 Task: Research Airbnb options in Tortola, British Virgin Islands from 12th November, 2023 to 15th November, 2023 for 2 adults. Place can be  with 1  bedroom having 1 bed and 1 bathroom. Property type can be hotel.
Action: Mouse moved to (555, 76)
Screenshot: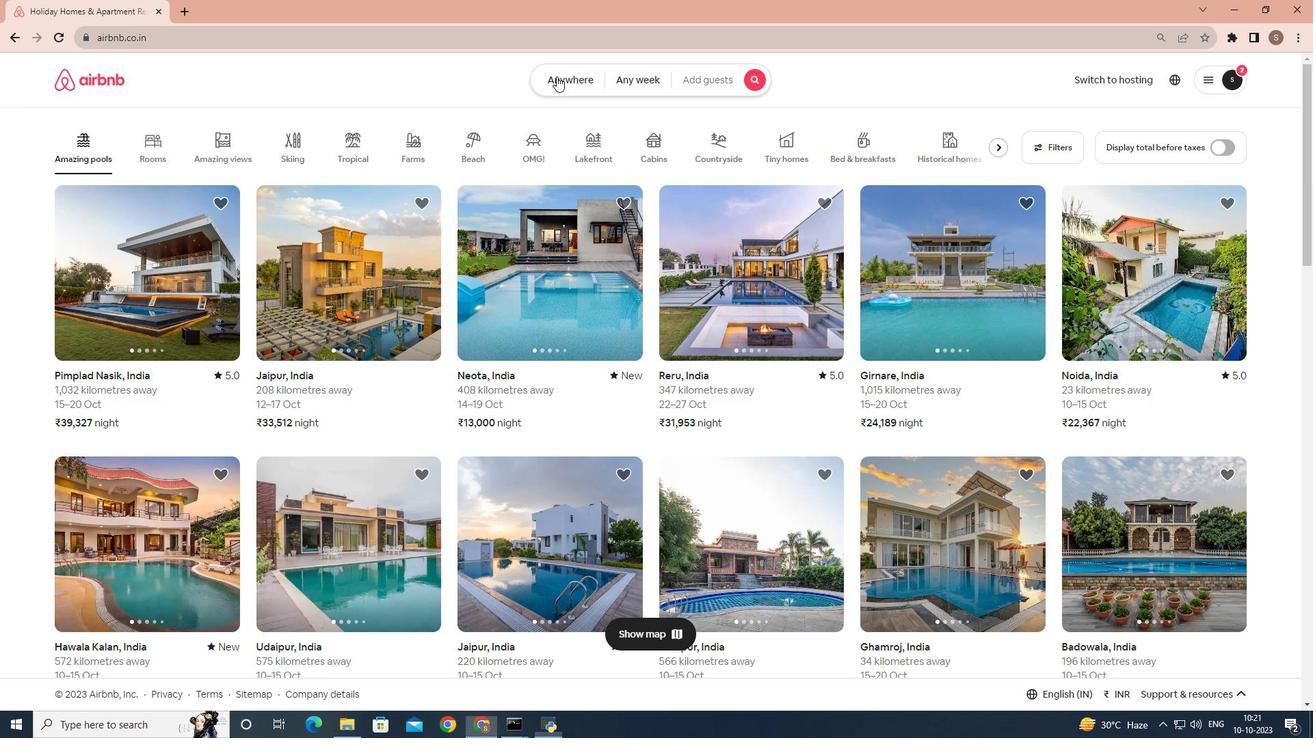 
Action: Mouse pressed left at (555, 76)
Screenshot: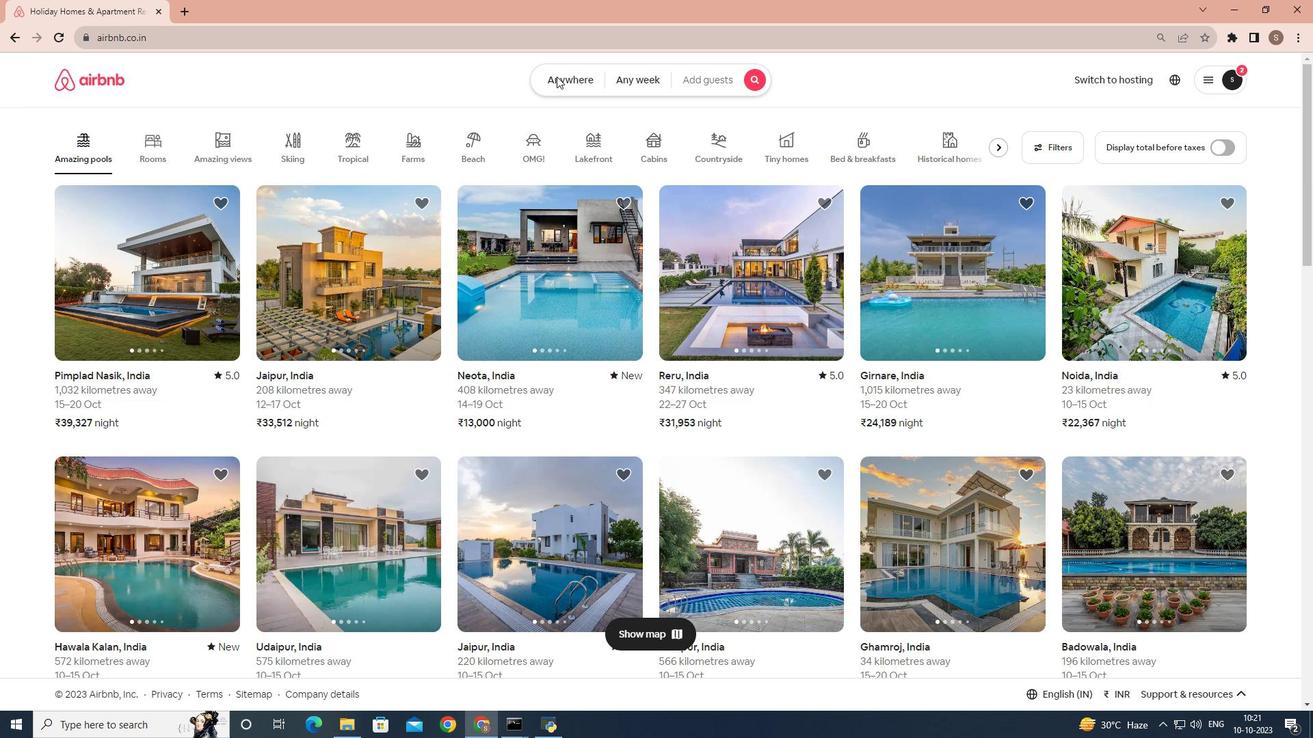 
Action: Mouse moved to (489, 127)
Screenshot: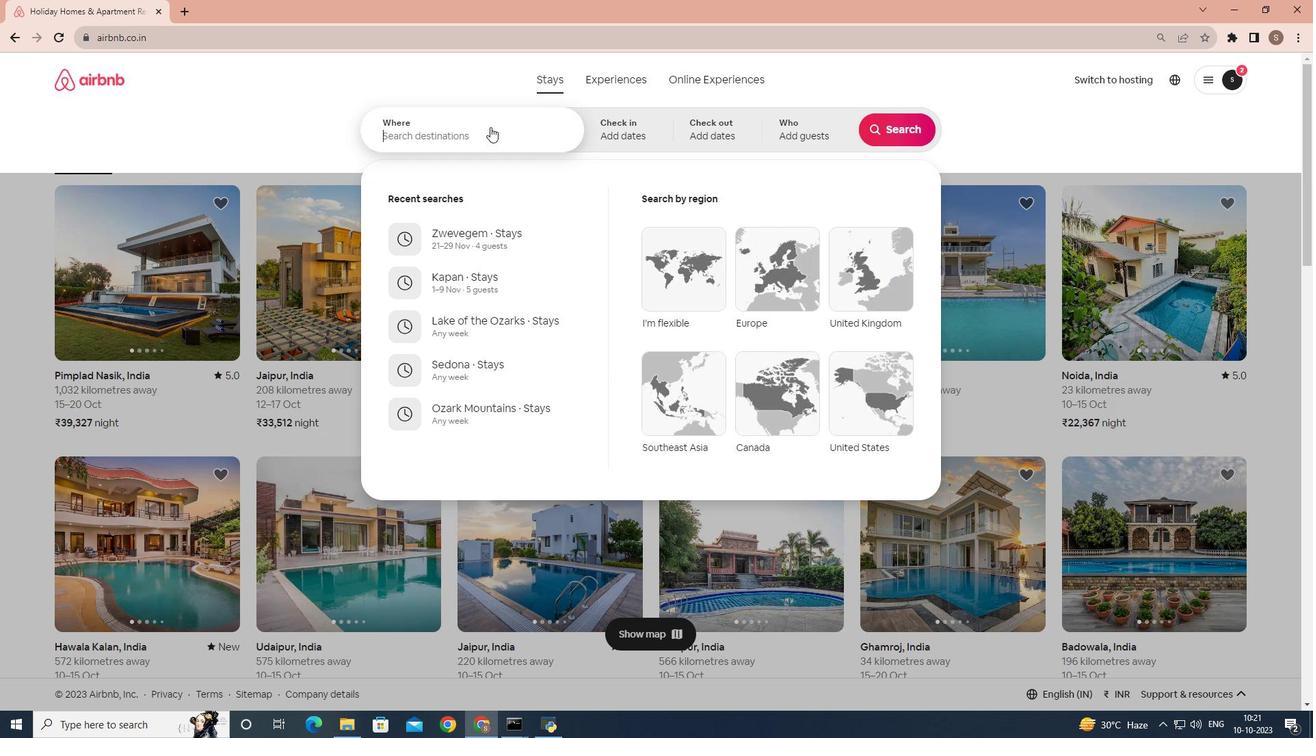 
Action: Mouse pressed left at (489, 127)
Screenshot: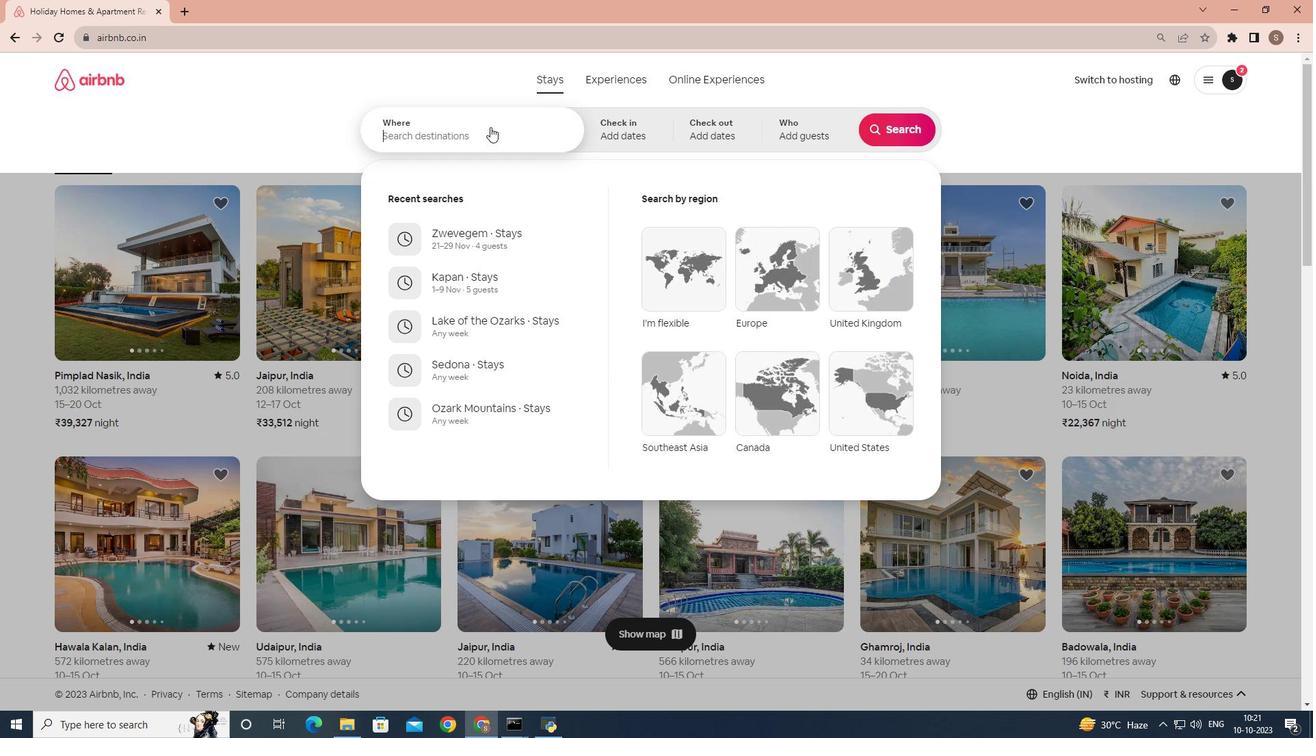 
Action: Mouse moved to (490, 127)
Screenshot: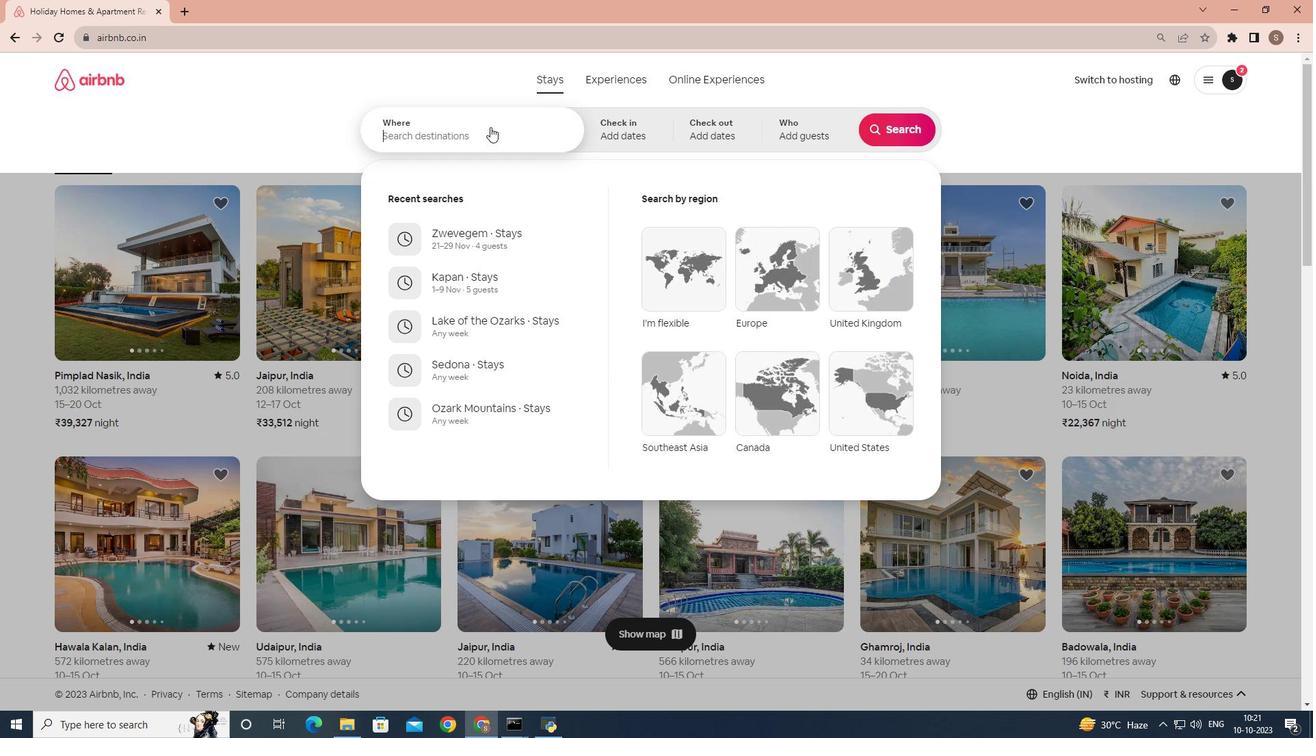 
Action: Key pressed <Key.shift>Tortola,<Key.space><Key.shift>British<Key.space><Key.shift>Virgin<Key.space><Key.shift>island<Key.enter>
Screenshot: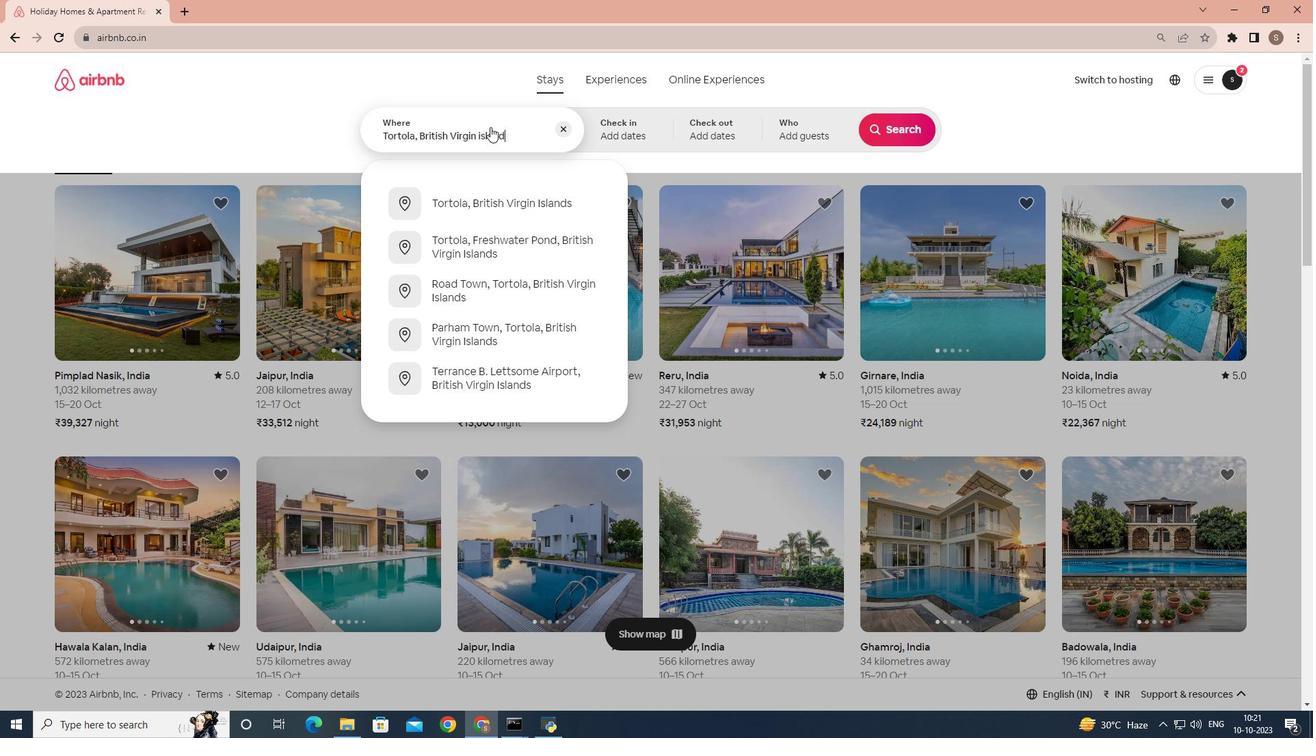 
Action: Mouse moved to (690, 361)
Screenshot: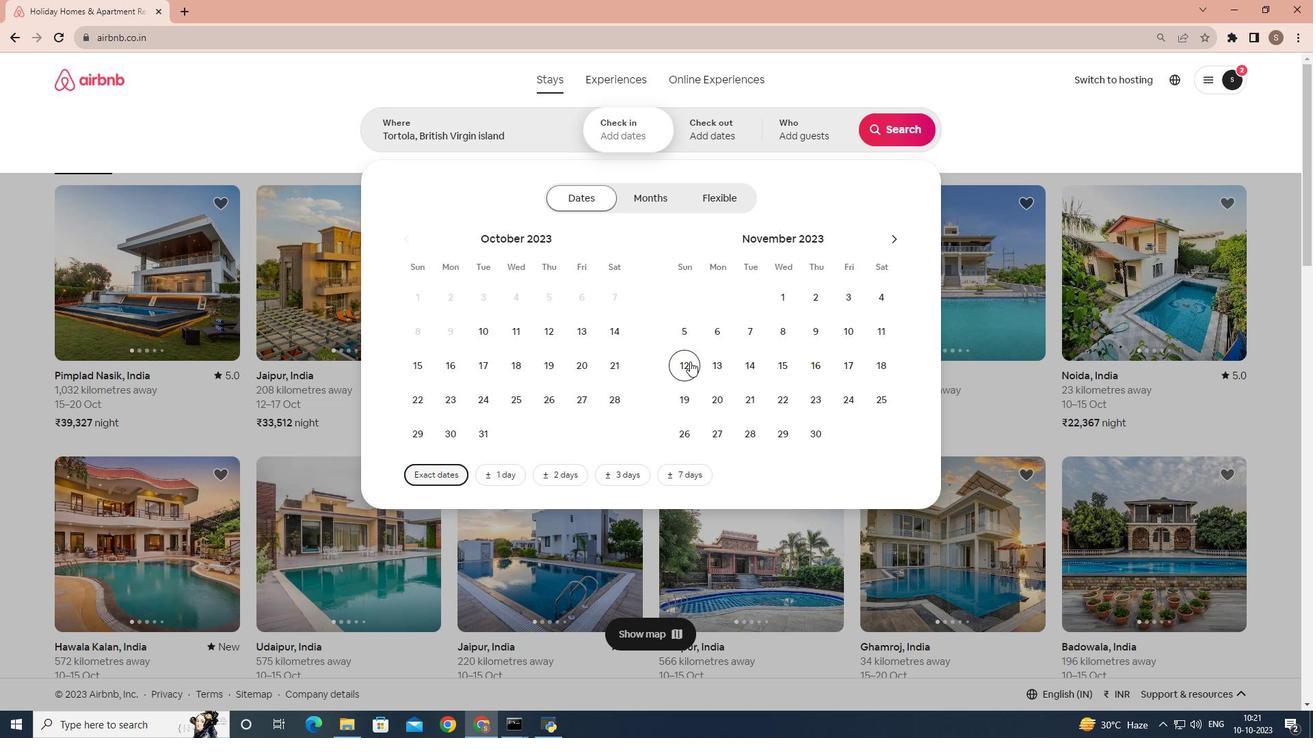
Action: Mouse pressed left at (690, 361)
Screenshot: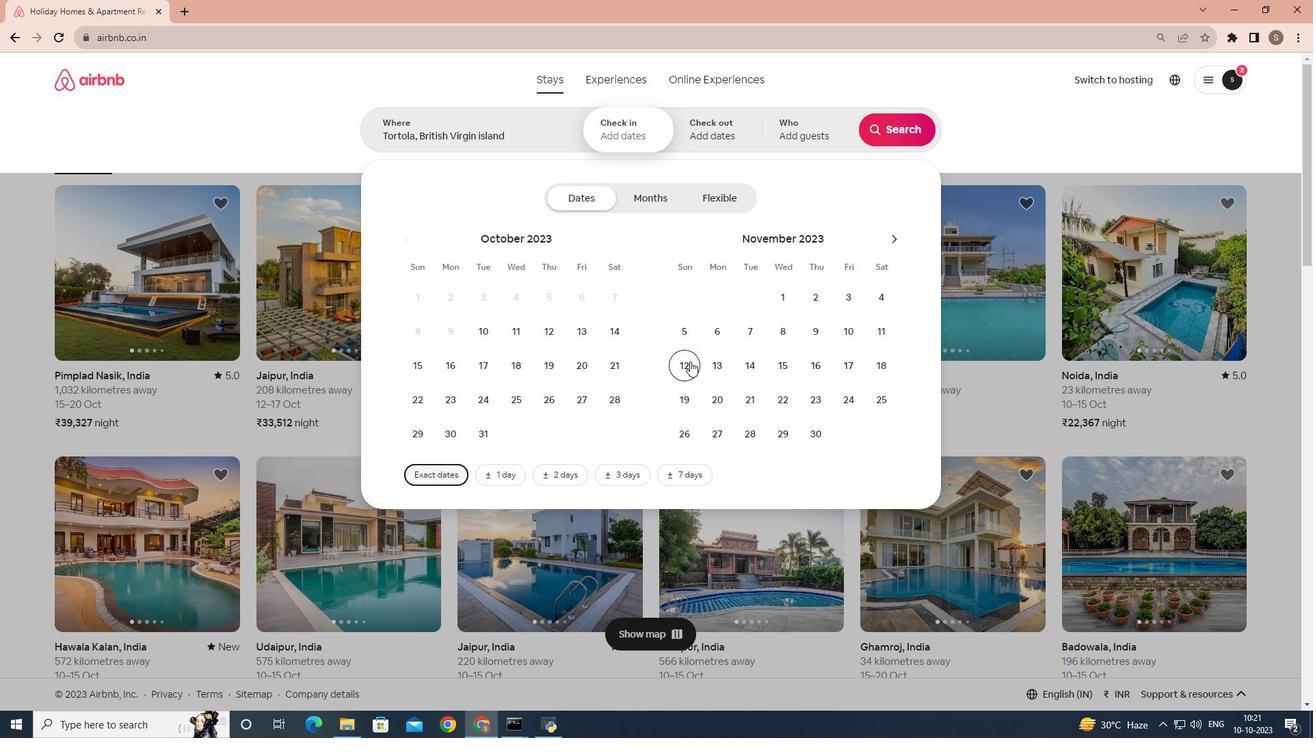 
Action: Mouse moved to (772, 374)
Screenshot: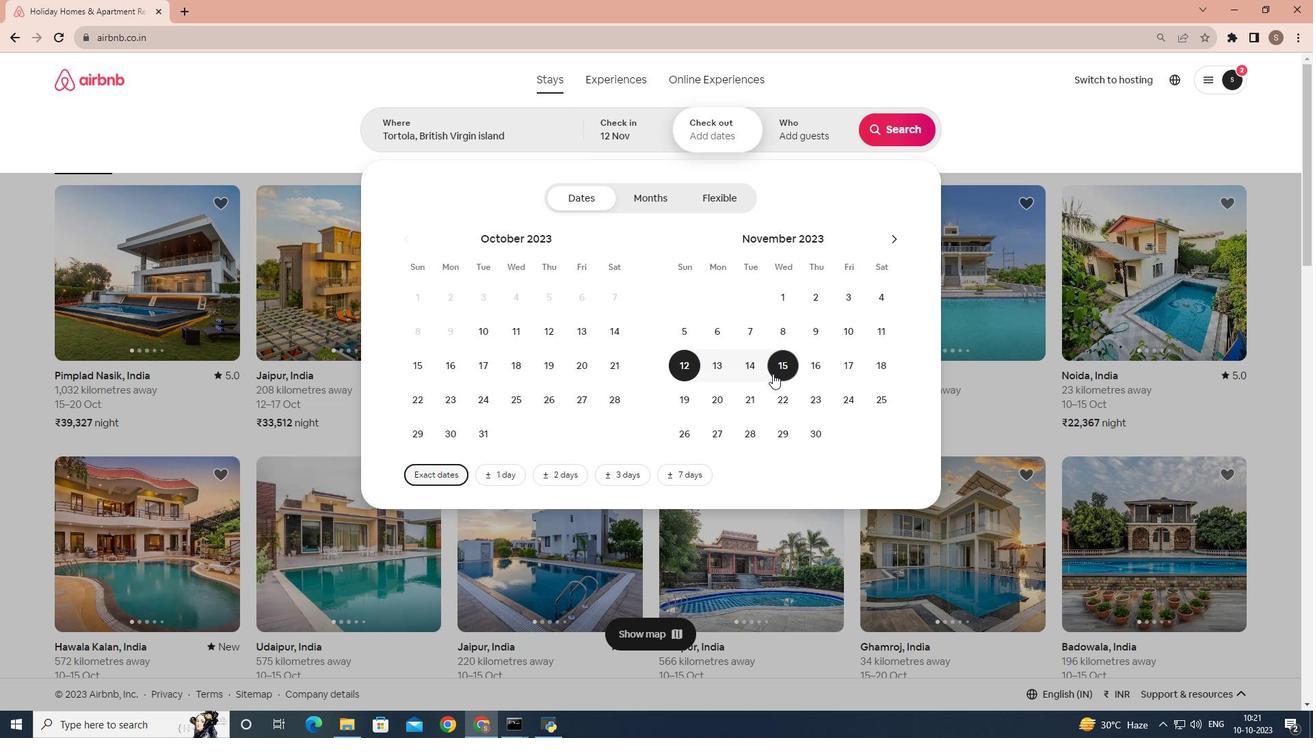 
Action: Mouse pressed left at (772, 374)
Screenshot: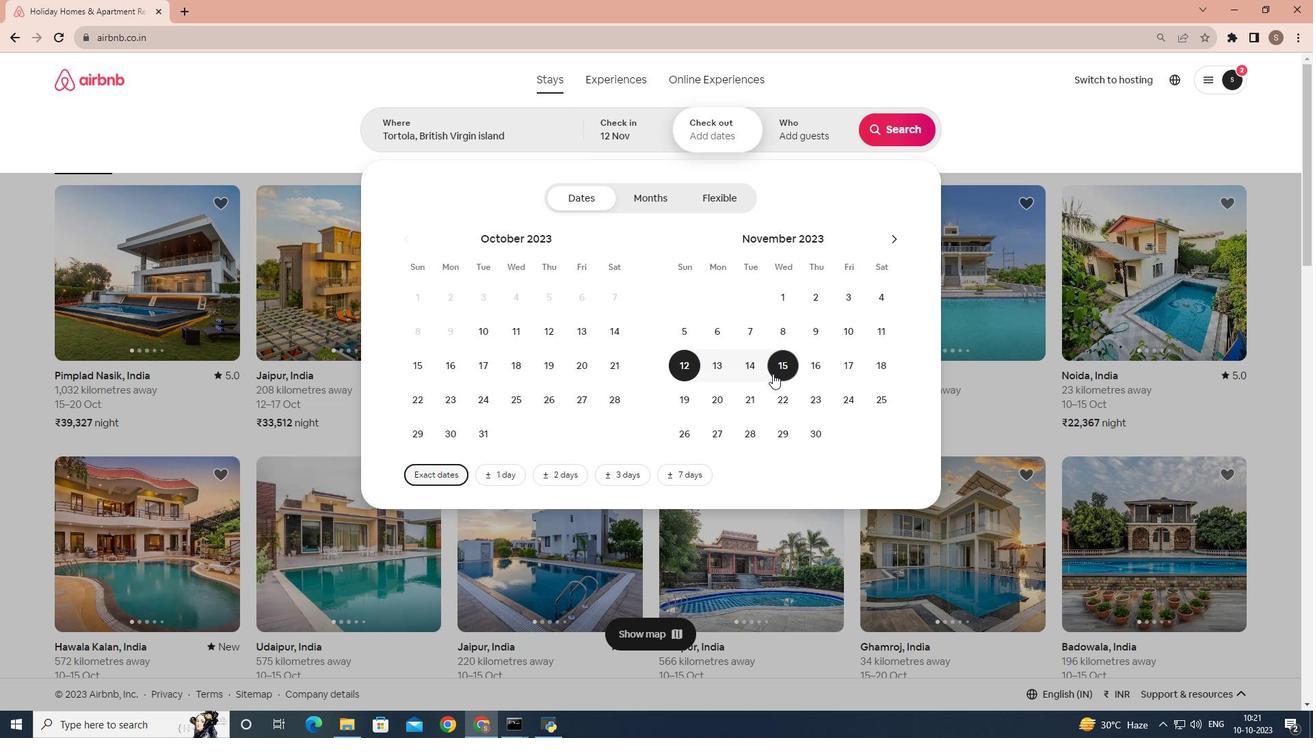 
Action: Mouse moved to (805, 136)
Screenshot: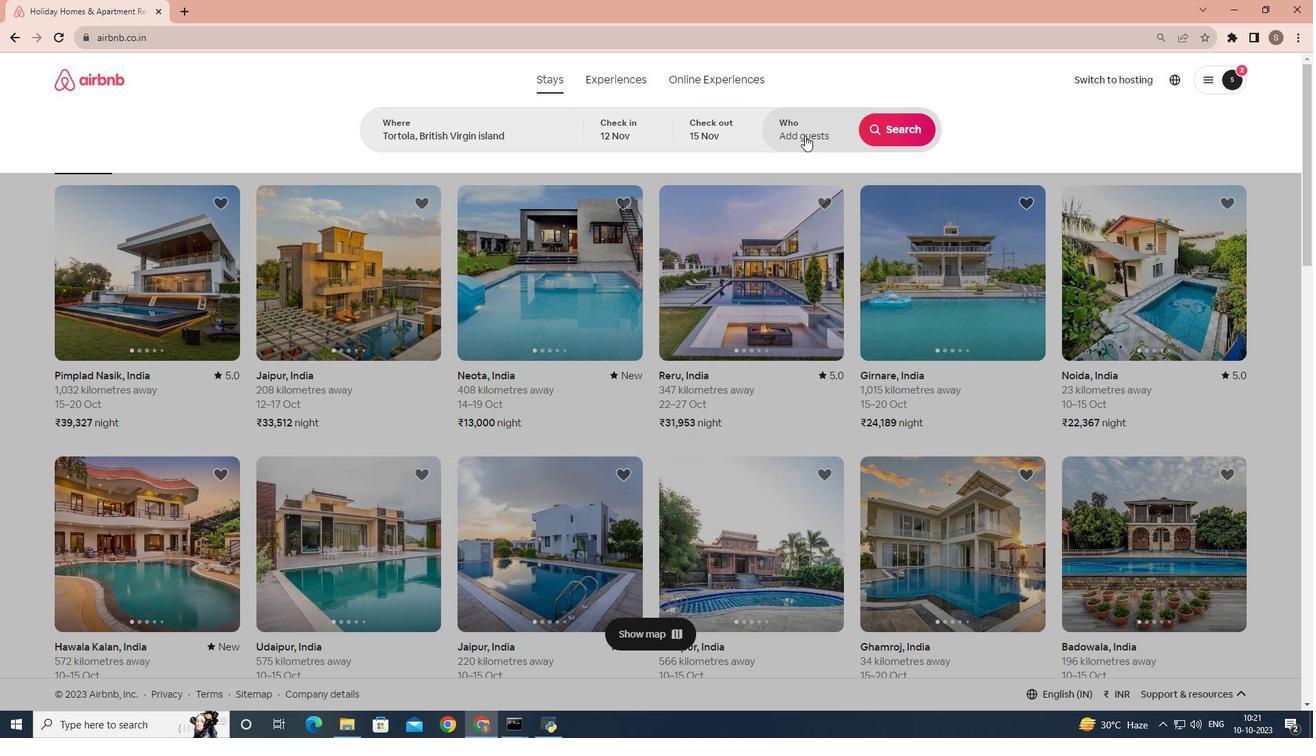 
Action: Mouse pressed left at (805, 136)
Screenshot: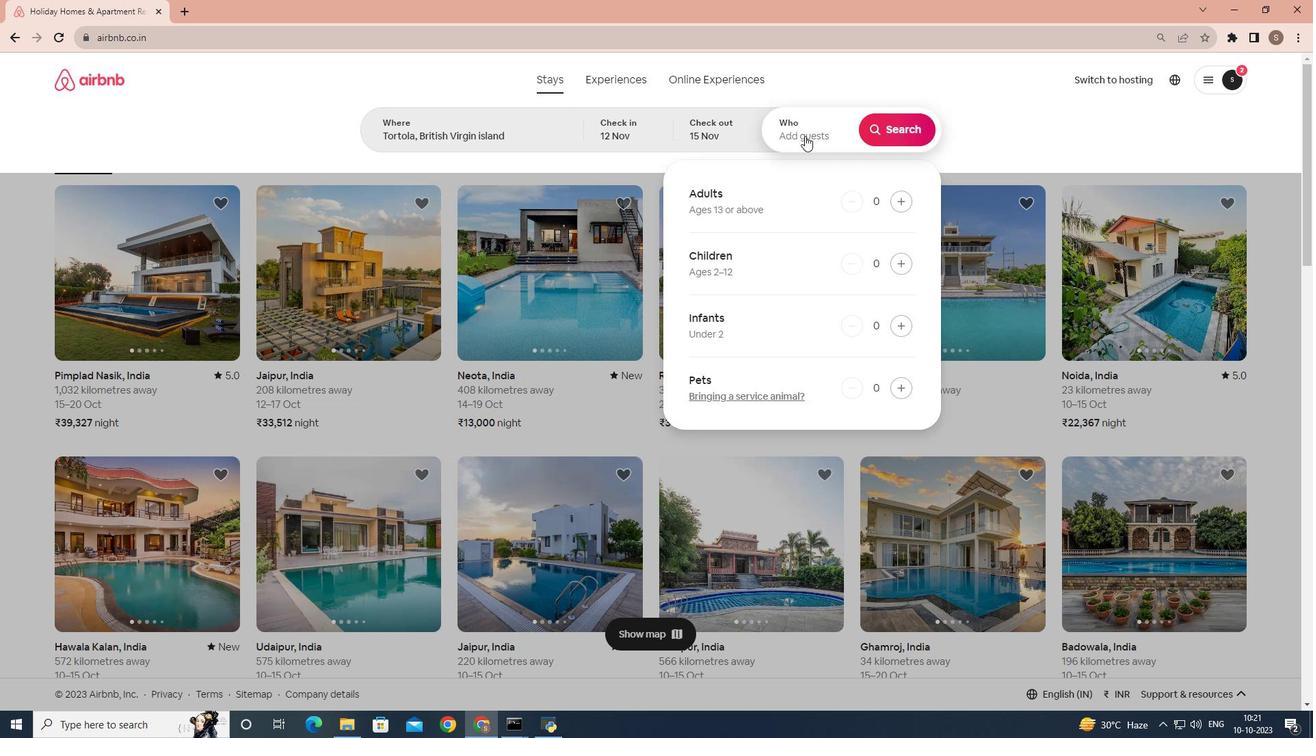 
Action: Mouse moved to (911, 201)
Screenshot: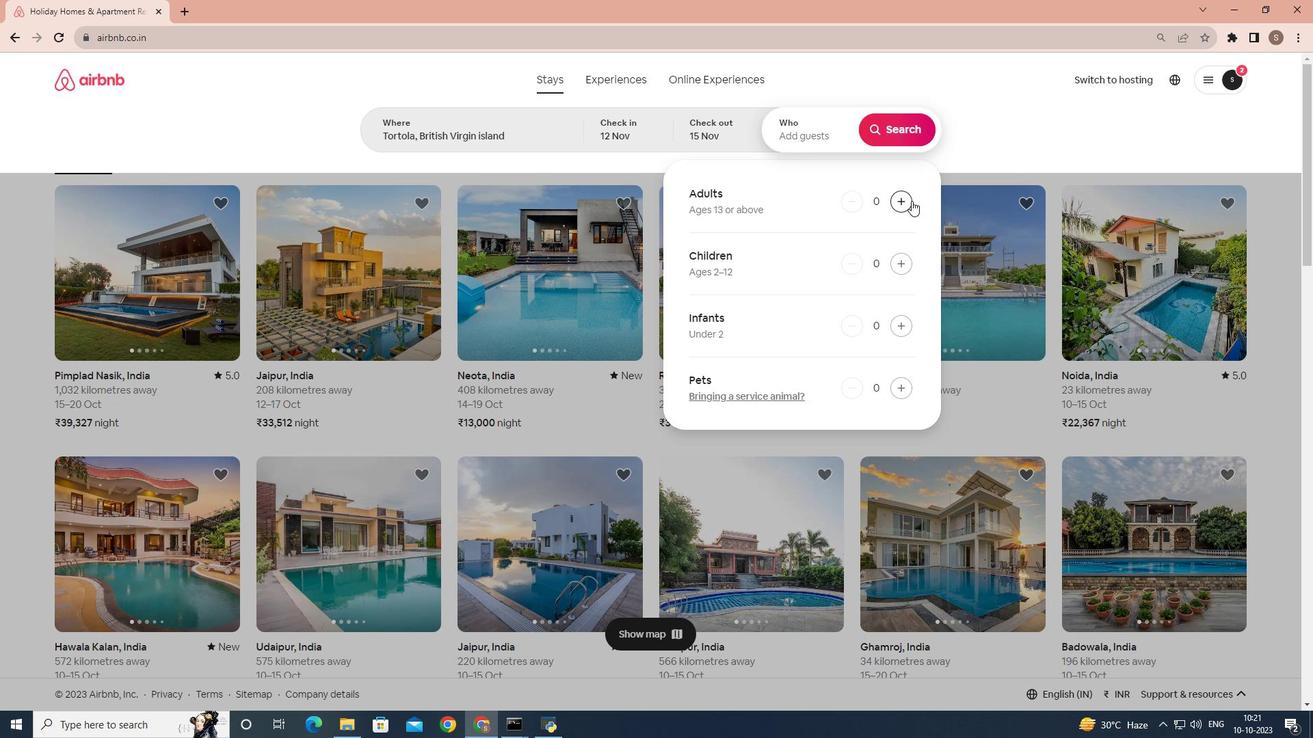 
Action: Mouse pressed left at (911, 201)
Screenshot: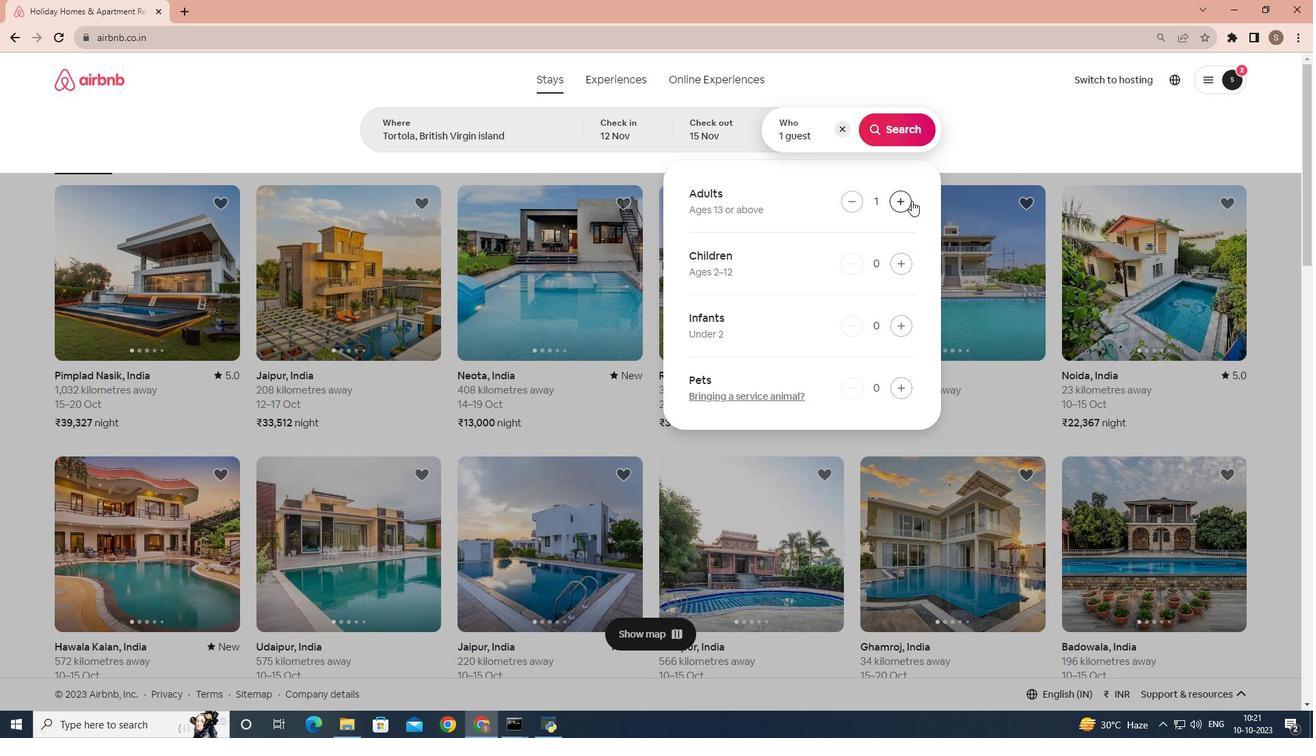 
Action: Mouse pressed left at (911, 201)
Screenshot: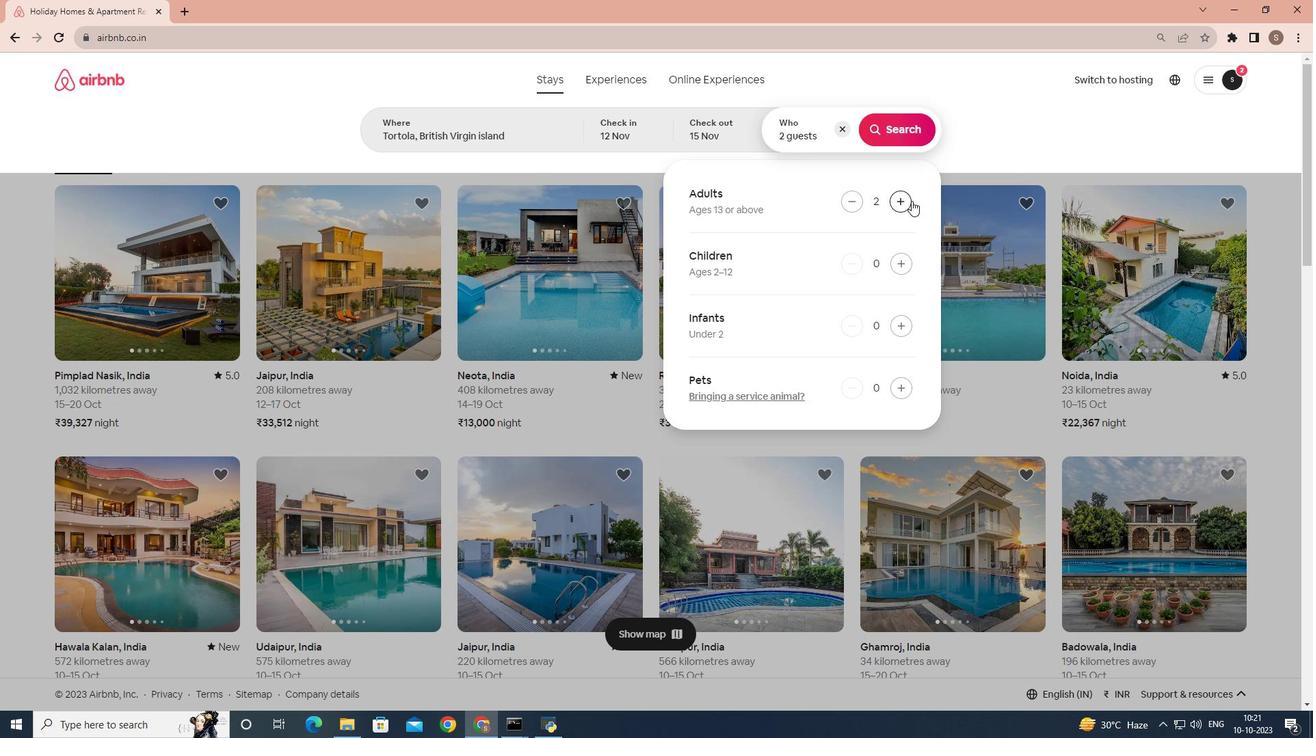 
Action: Mouse moved to (898, 127)
Screenshot: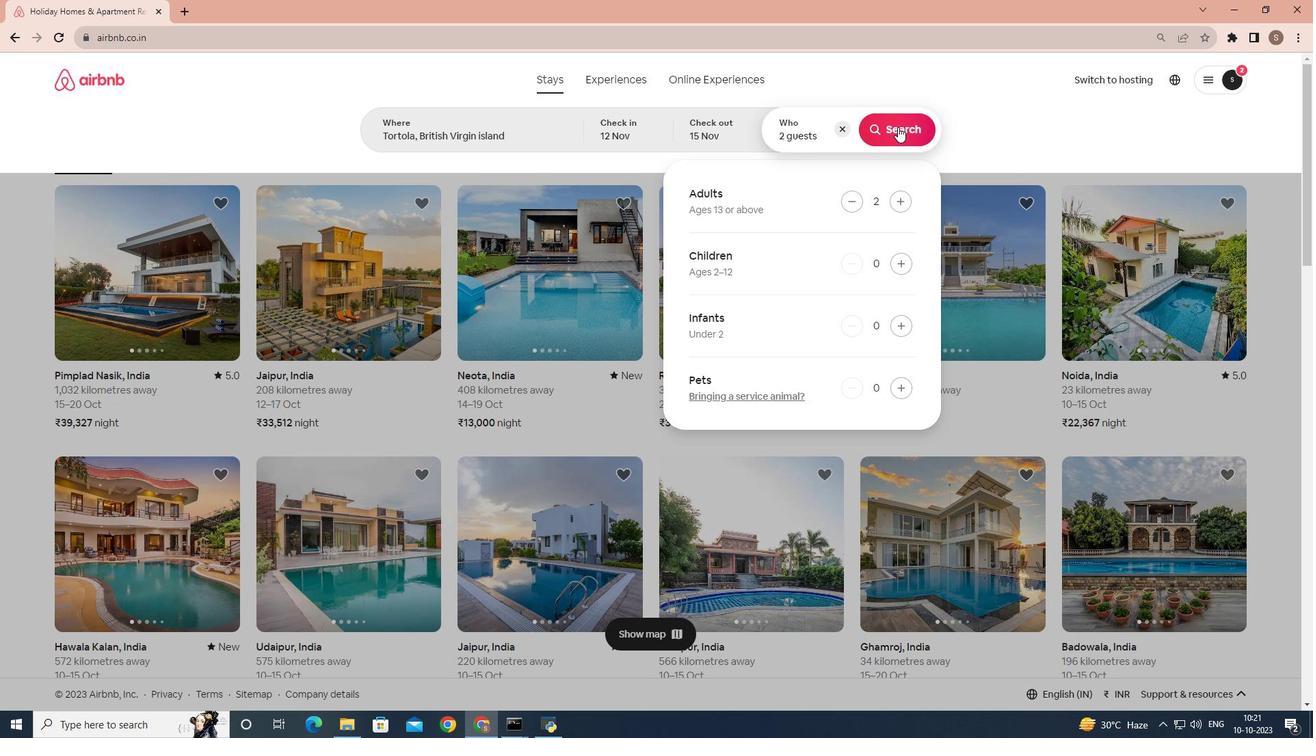 
Action: Mouse pressed left at (898, 127)
Screenshot: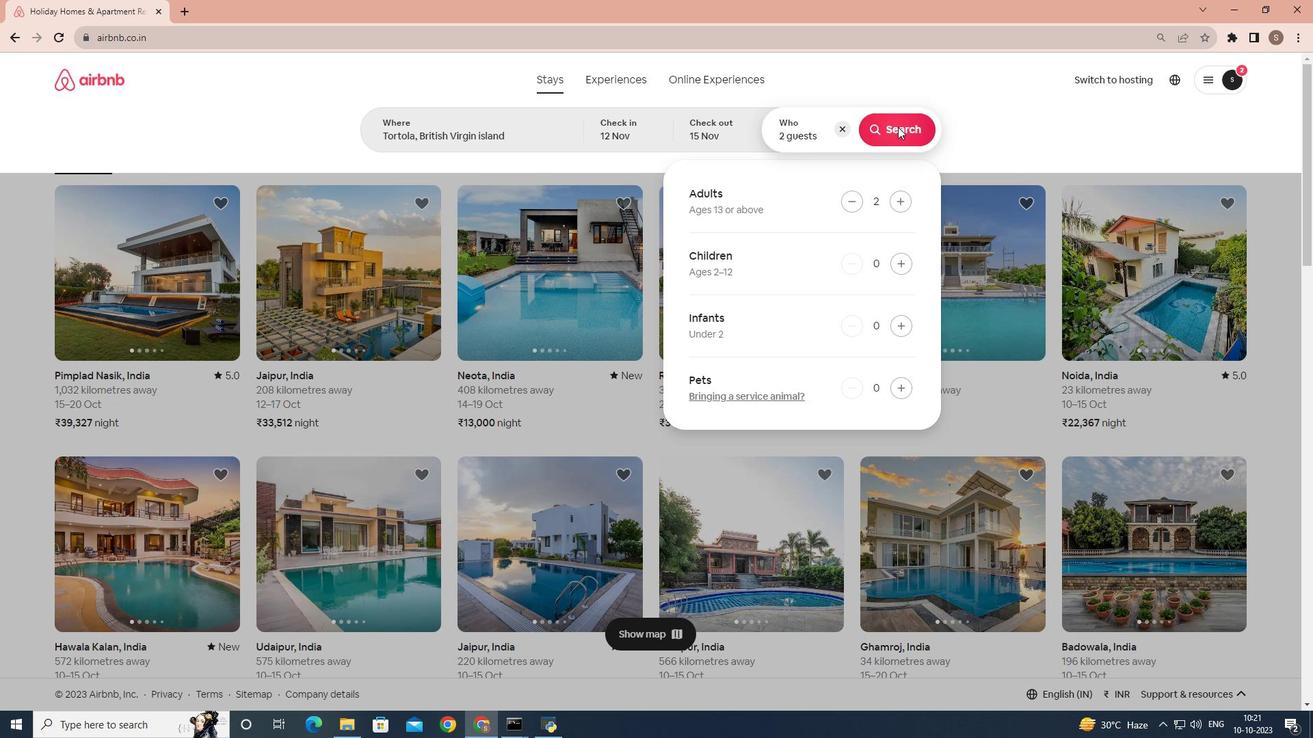 
Action: Mouse moved to (1088, 129)
Screenshot: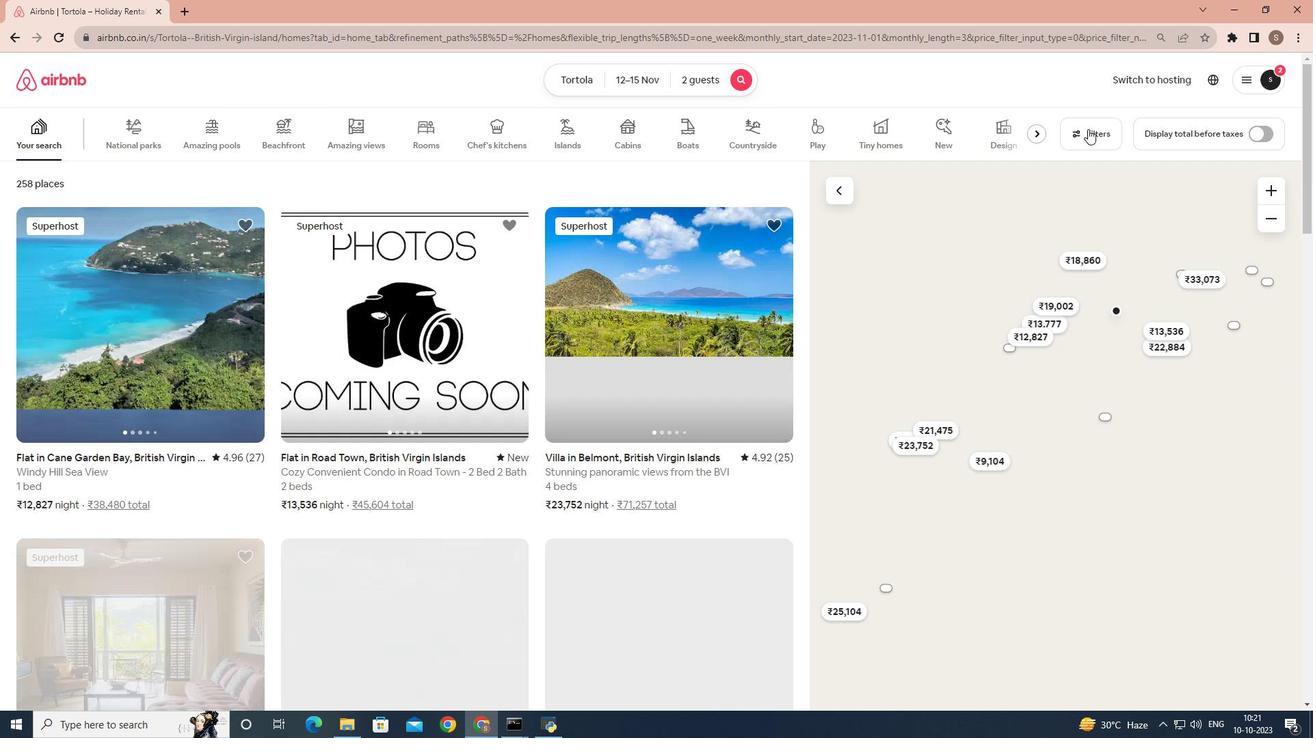 
Action: Mouse pressed left at (1088, 129)
Screenshot: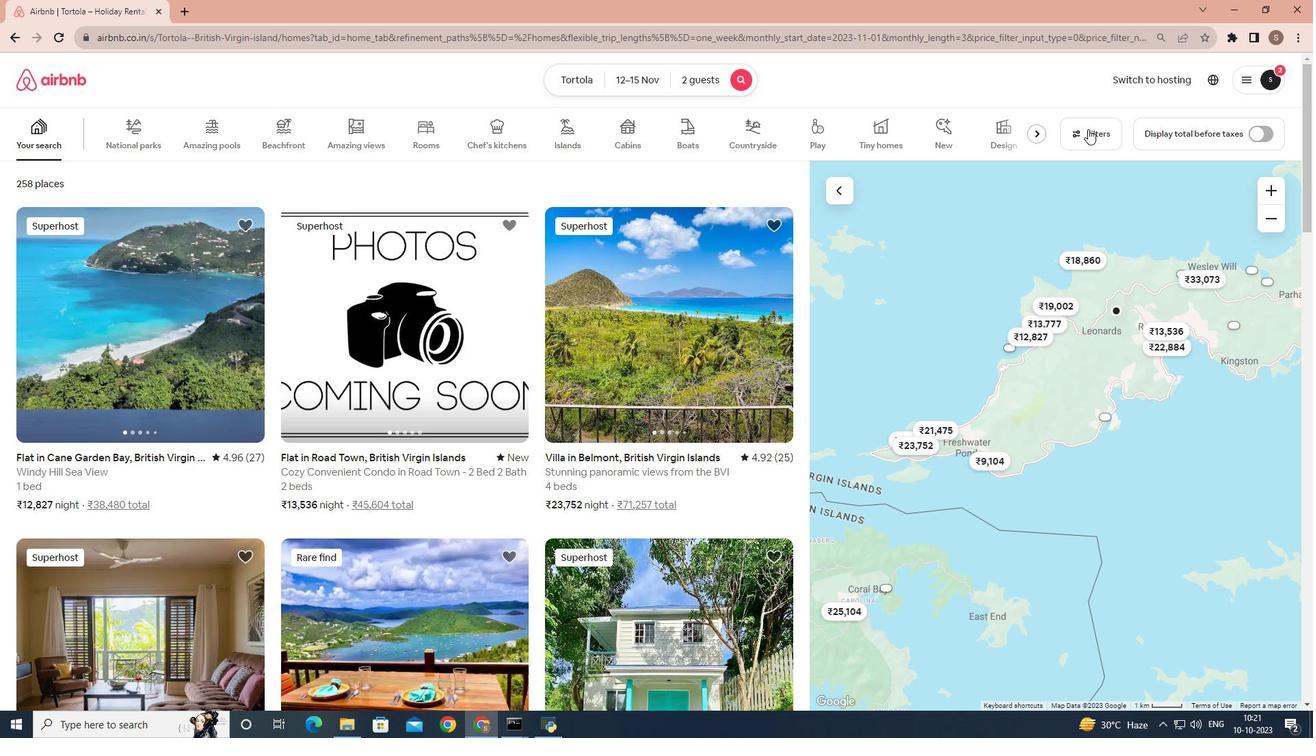 
Action: Mouse moved to (705, 403)
Screenshot: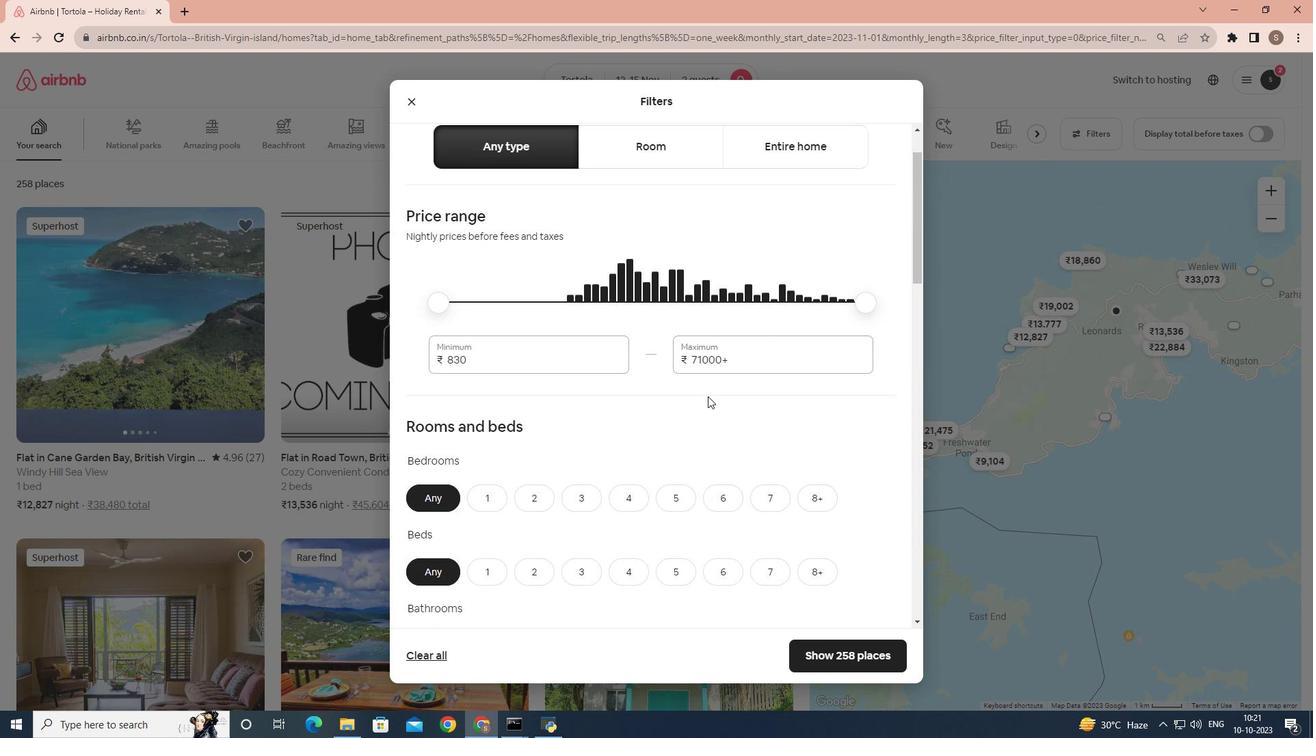
Action: Mouse scrolled (705, 402) with delta (0, 0)
Screenshot: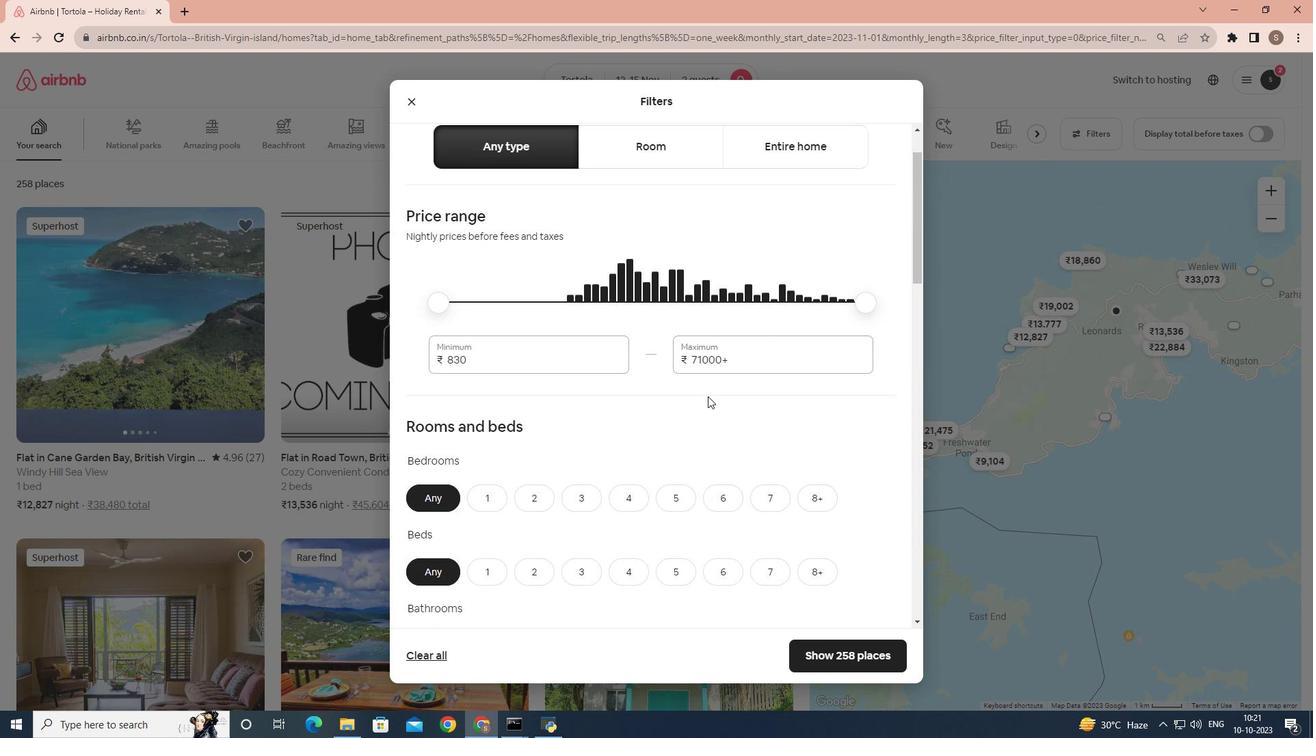 
Action: Mouse moved to (707, 402)
Screenshot: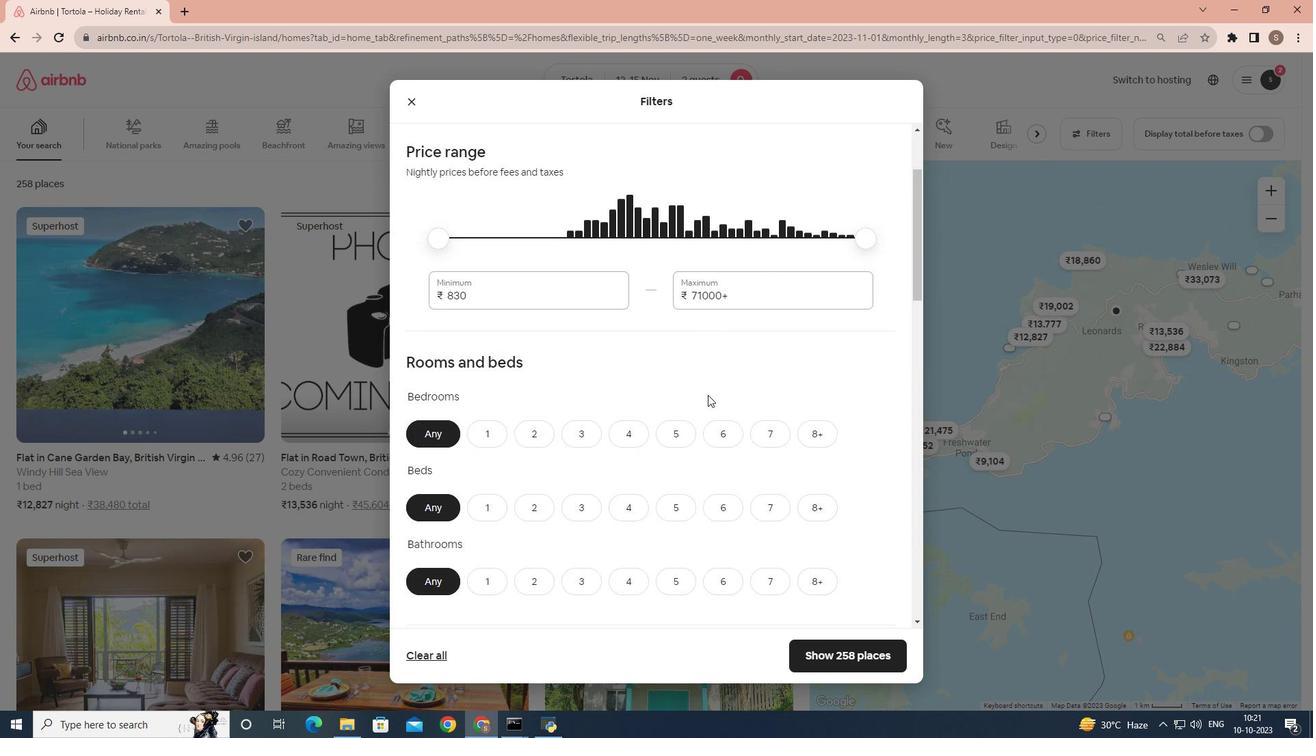 
Action: Mouse scrolled (707, 401) with delta (0, 0)
Screenshot: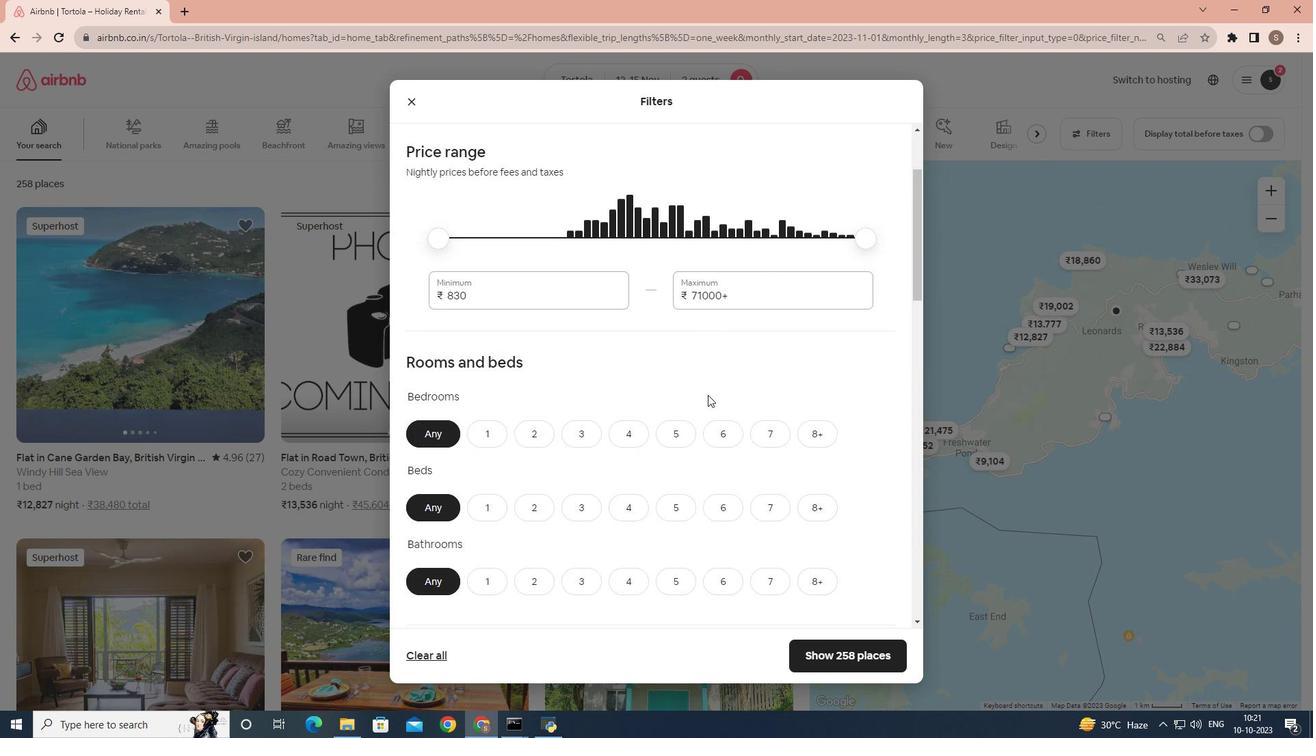
Action: Mouse moved to (683, 397)
Screenshot: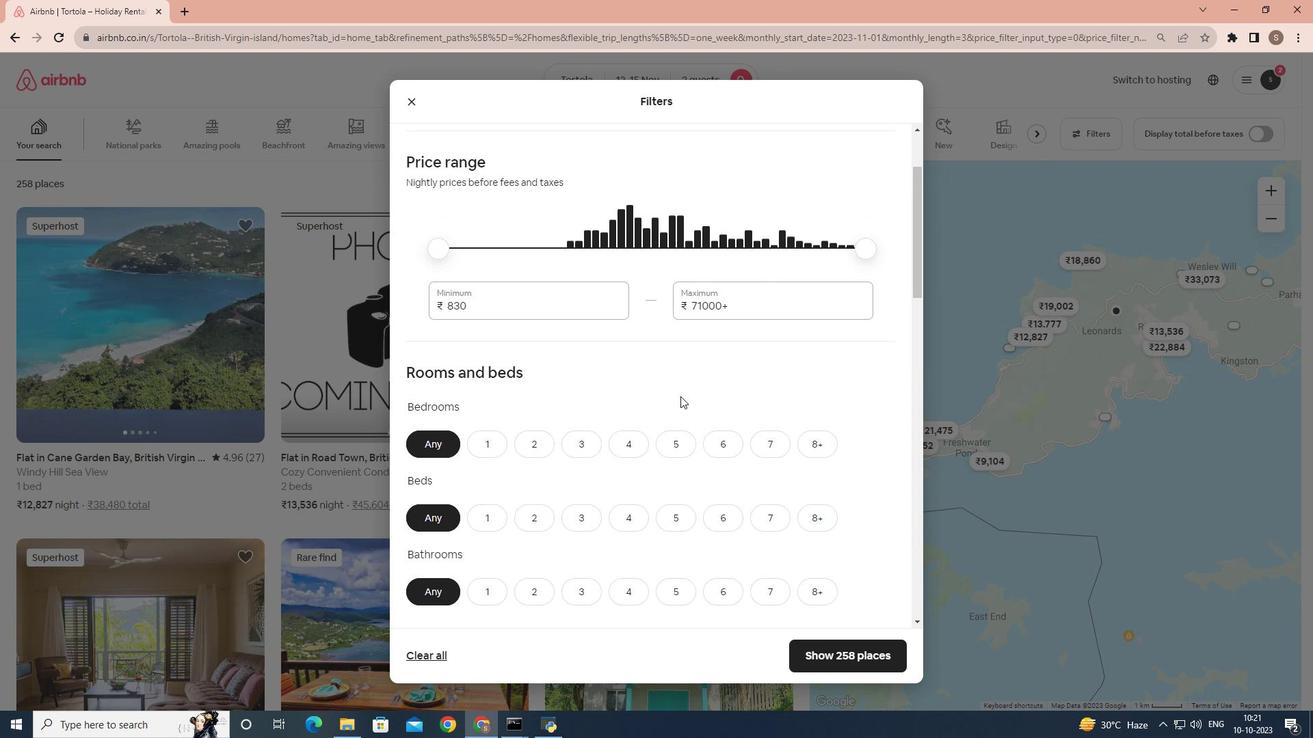
Action: Mouse scrolled (683, 398) with delta (0, 0)
Screenshot: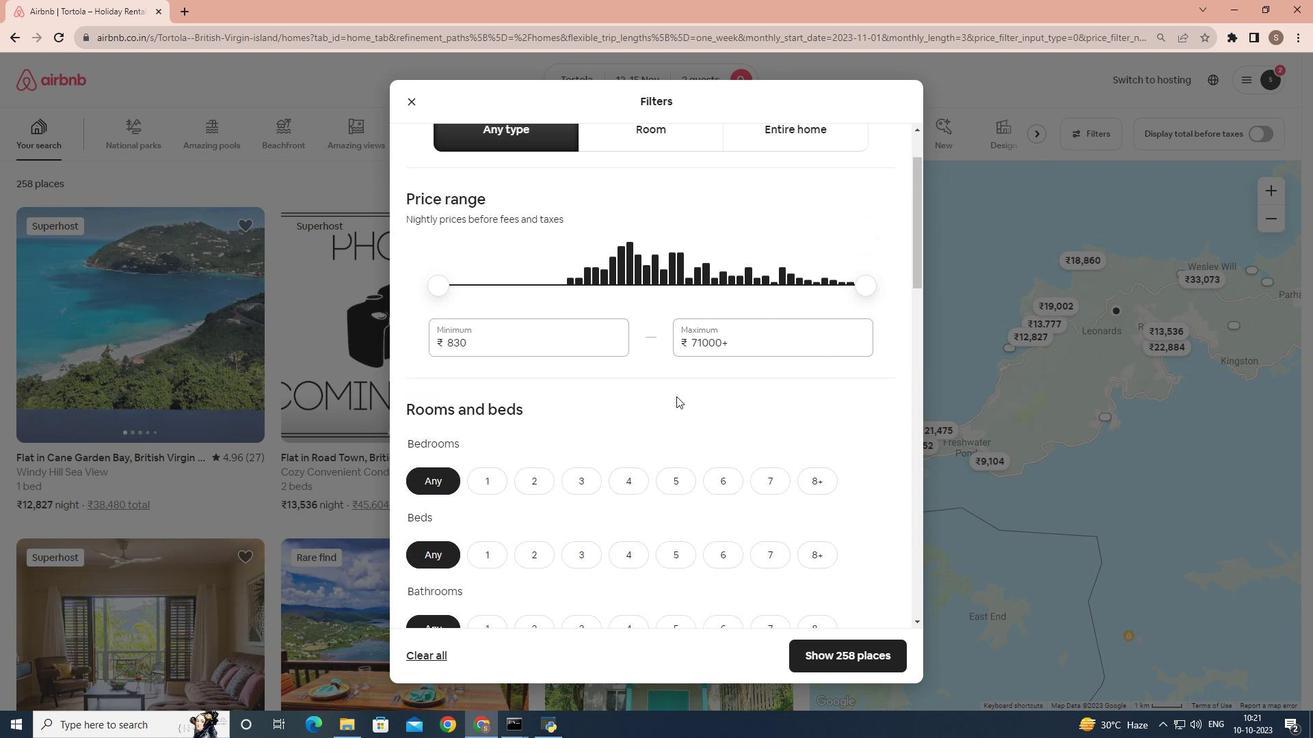 
Action: Mouse moved to (676, 397)
Screenshot: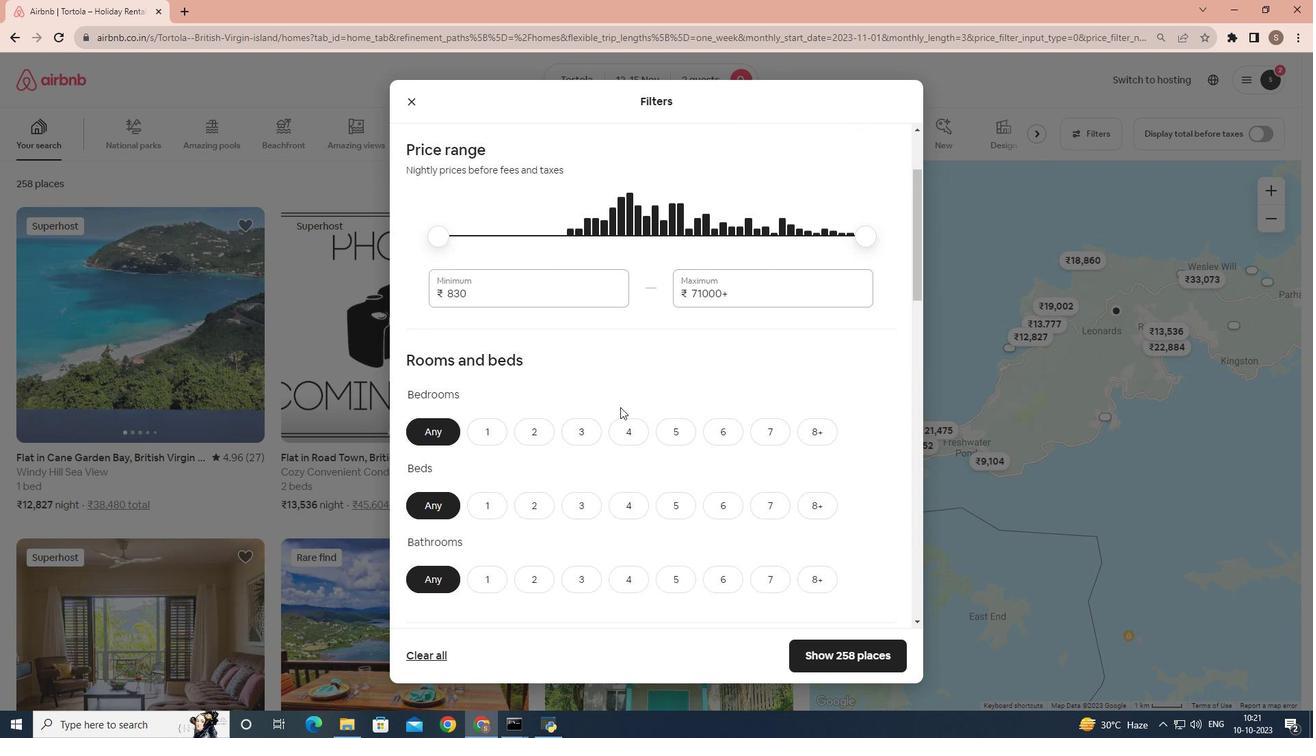 
Action: Mouse scrolled (676, 396) with delta (0, 0)
Screenshot: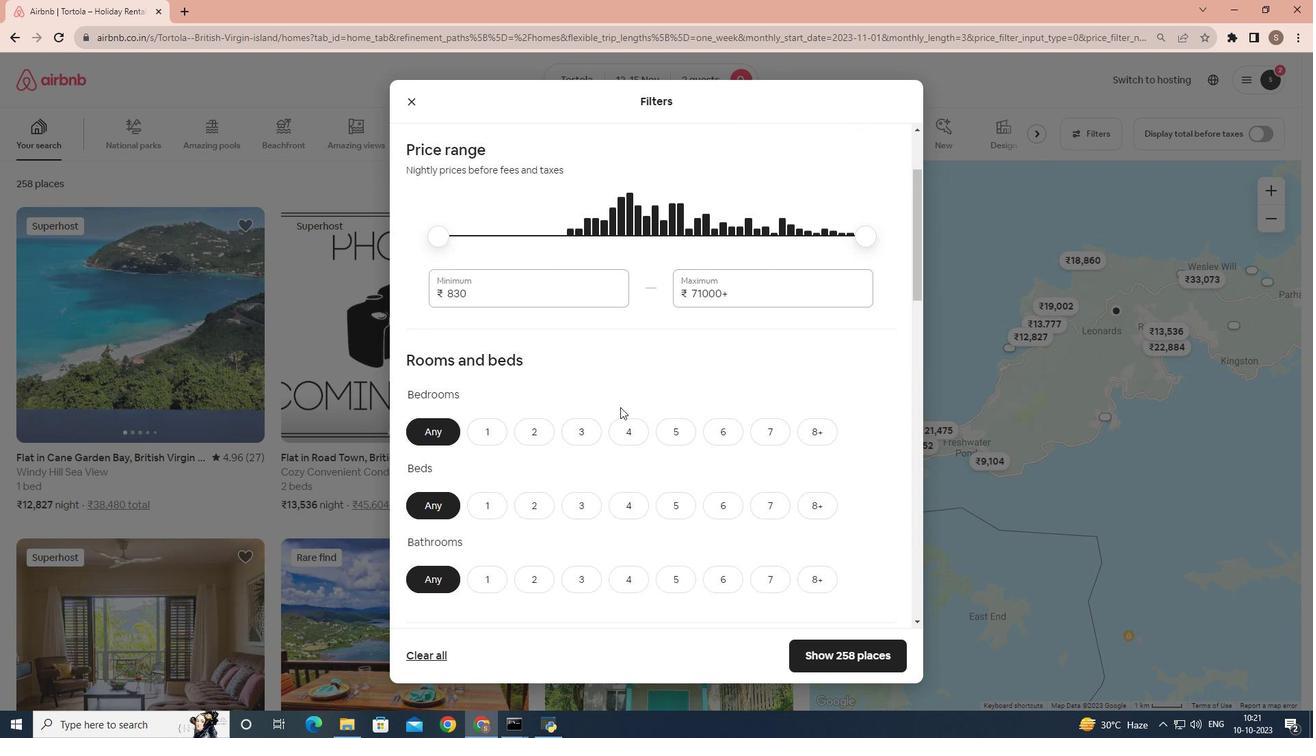 
Action: Mouse moved to (476, 435)
Screenshot: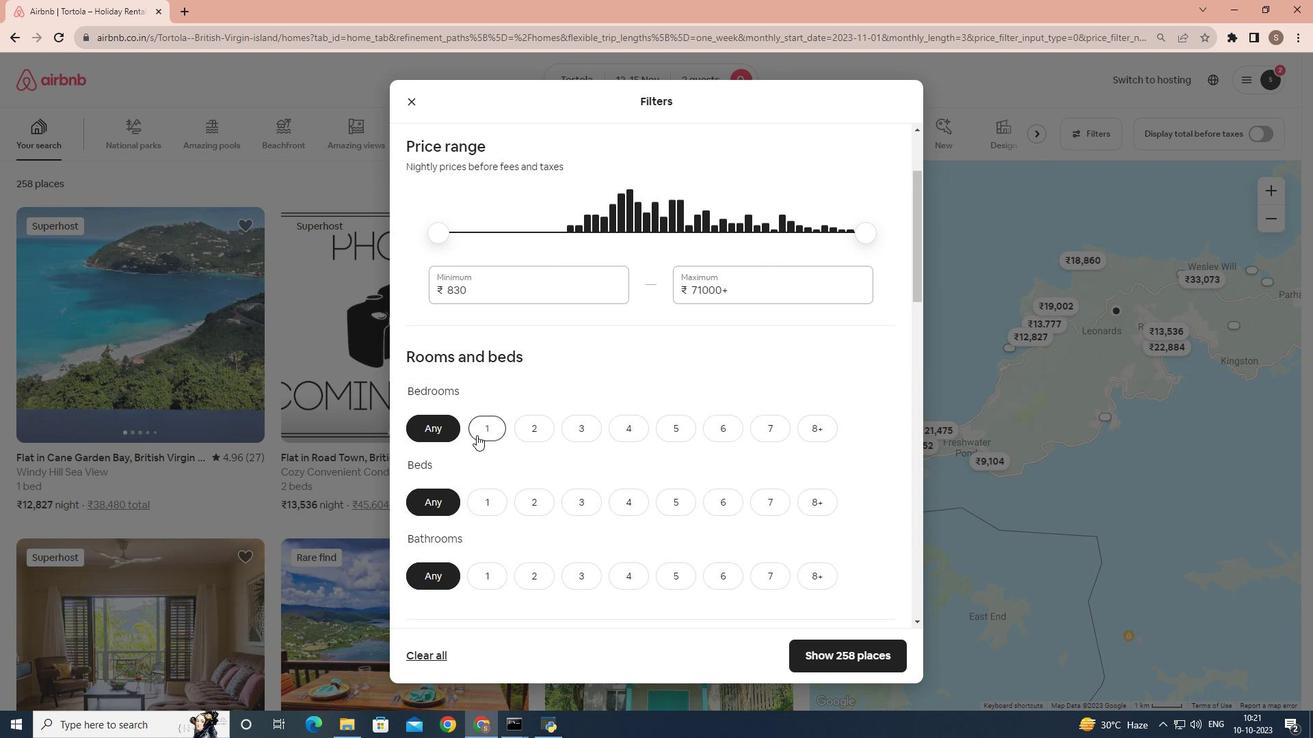 
Action: Mouse pressed left at (476, 435)
Screenshot: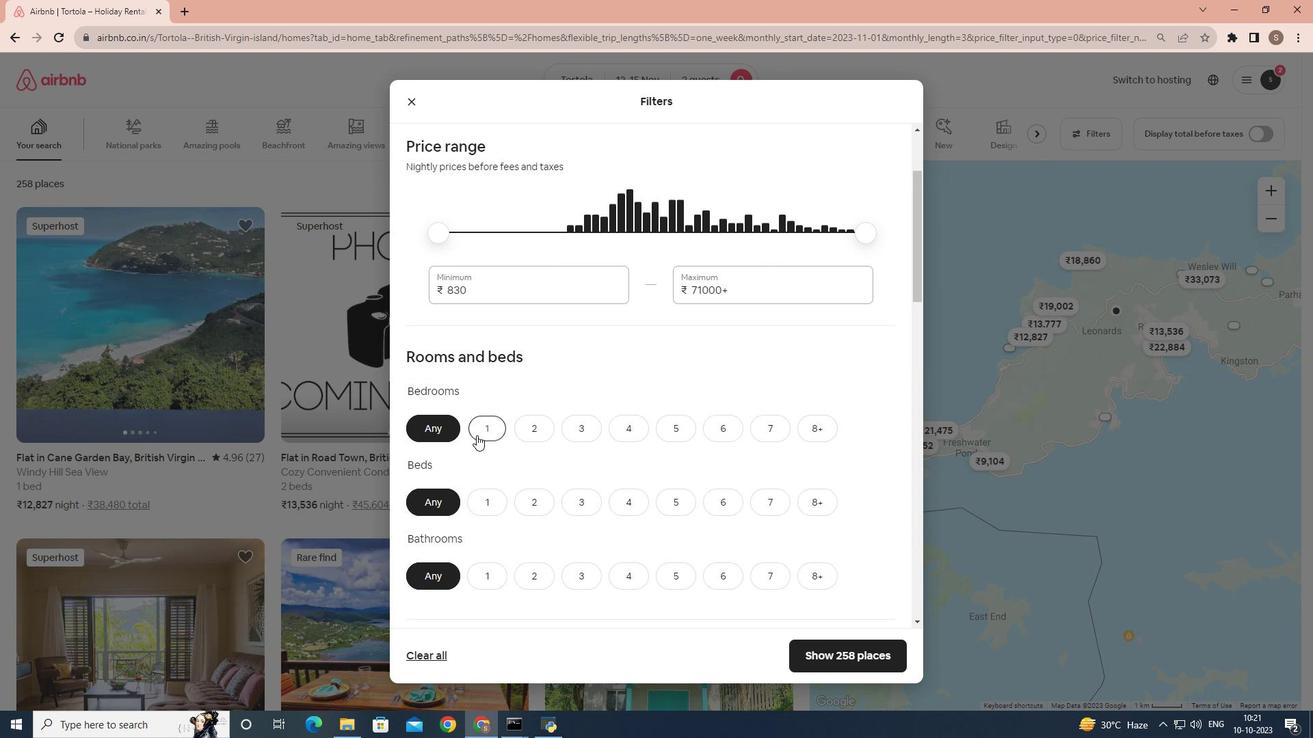 
Action: Mouse moved to (492, 508)
Screenshot: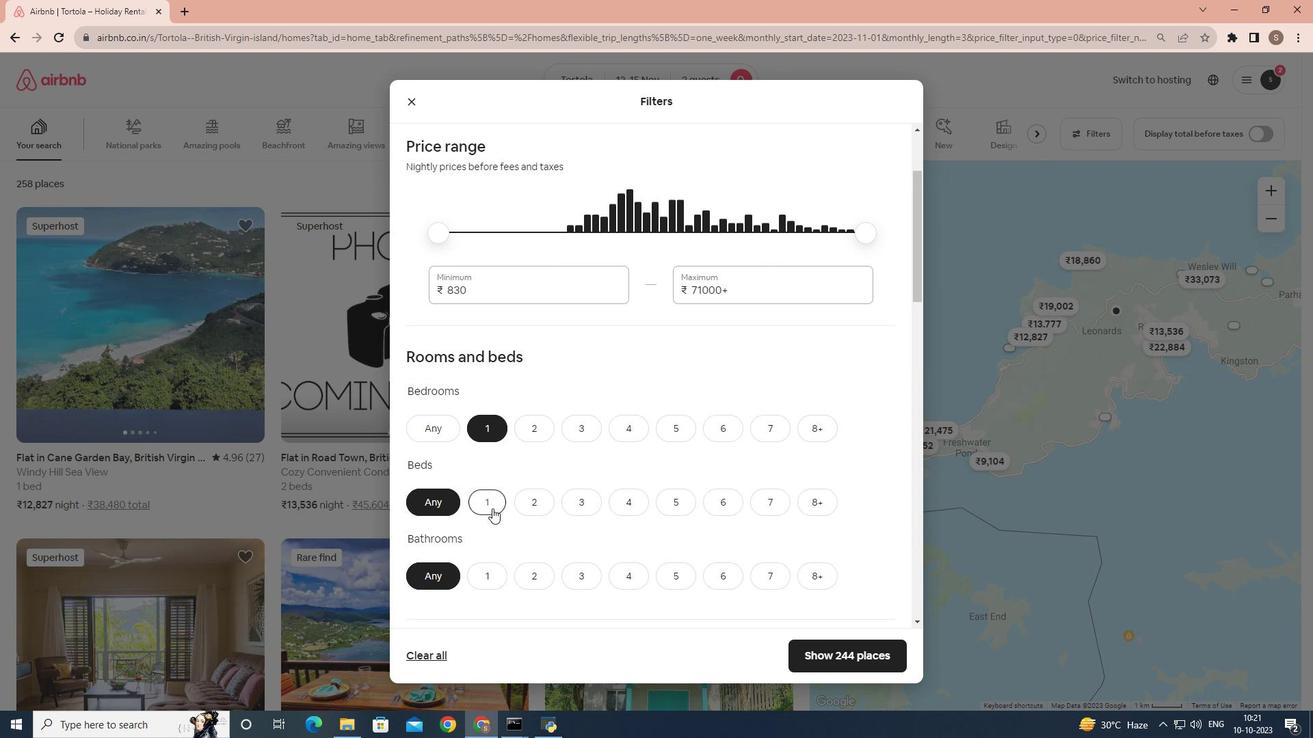 
Action: Mouse pressed left at (492, 508)
Screenshot: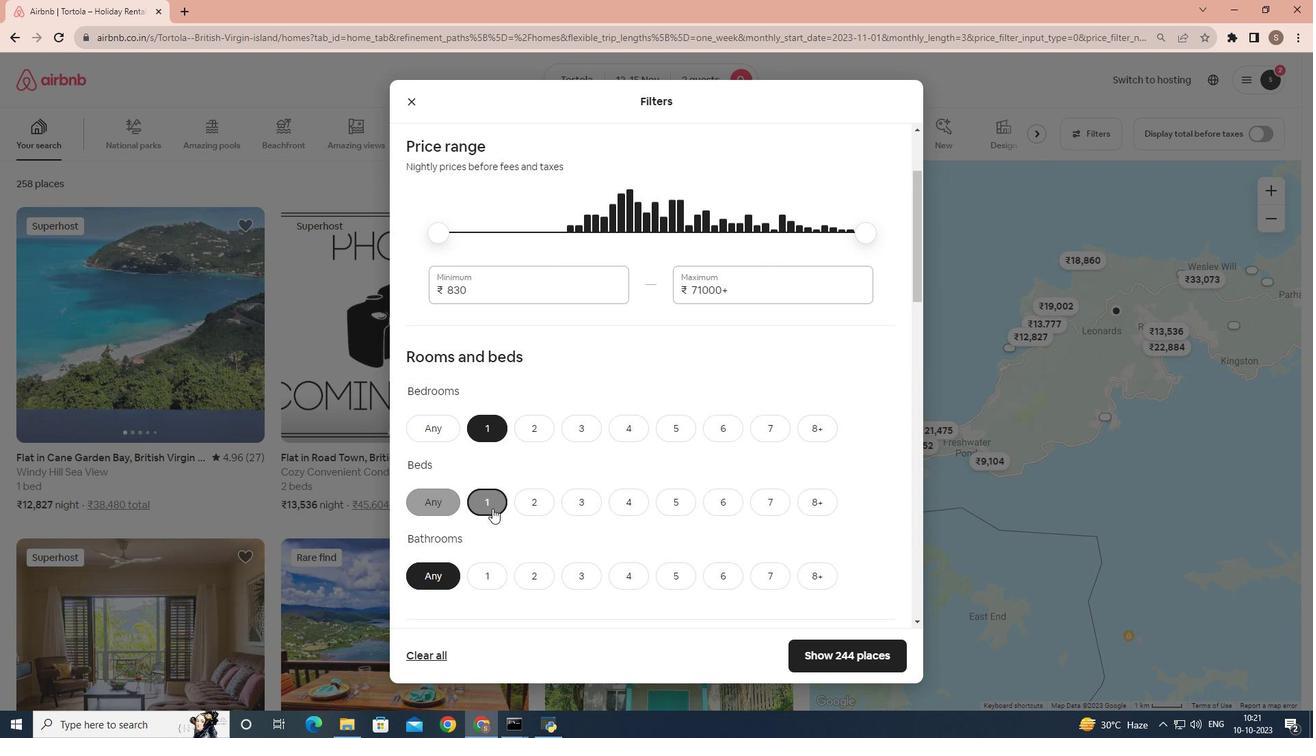 
Action: Mouse scrolled (492, 508) with delta (0, 0)
Screenshot: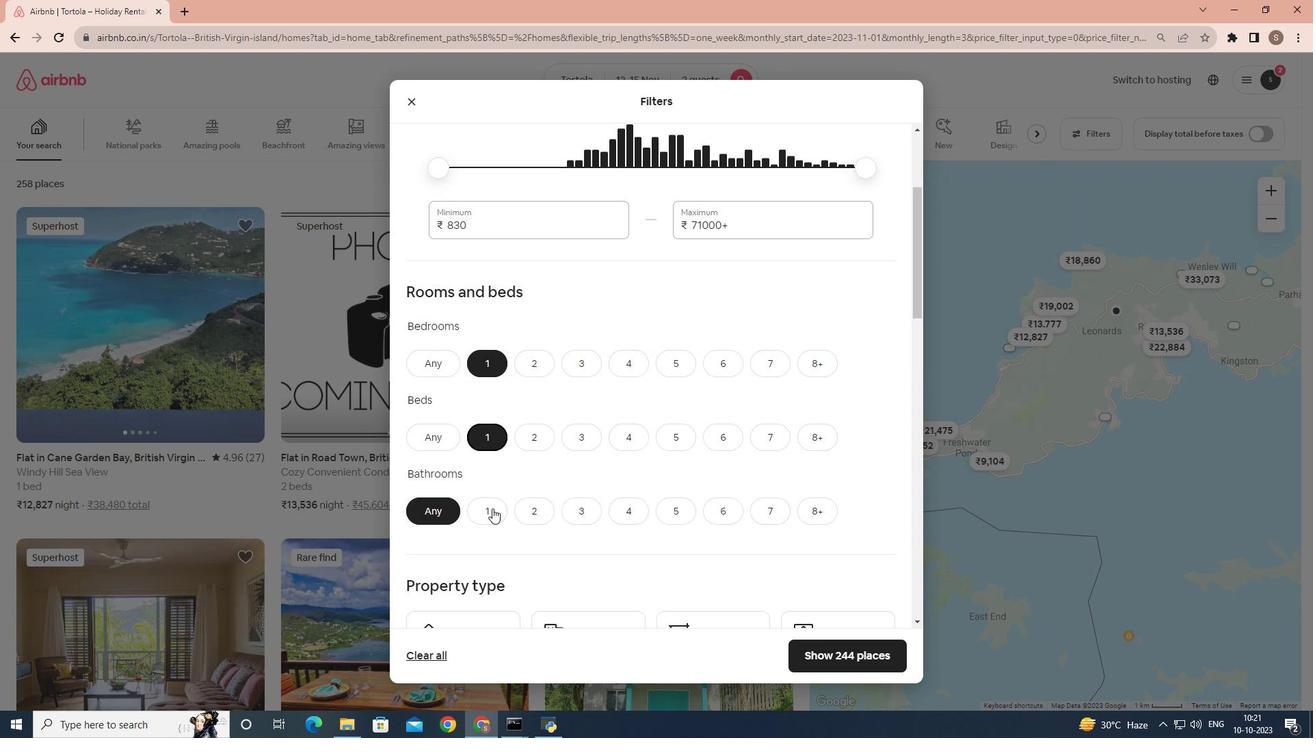 
Action: Mouse pressed left at (492, 508)
Screenshot: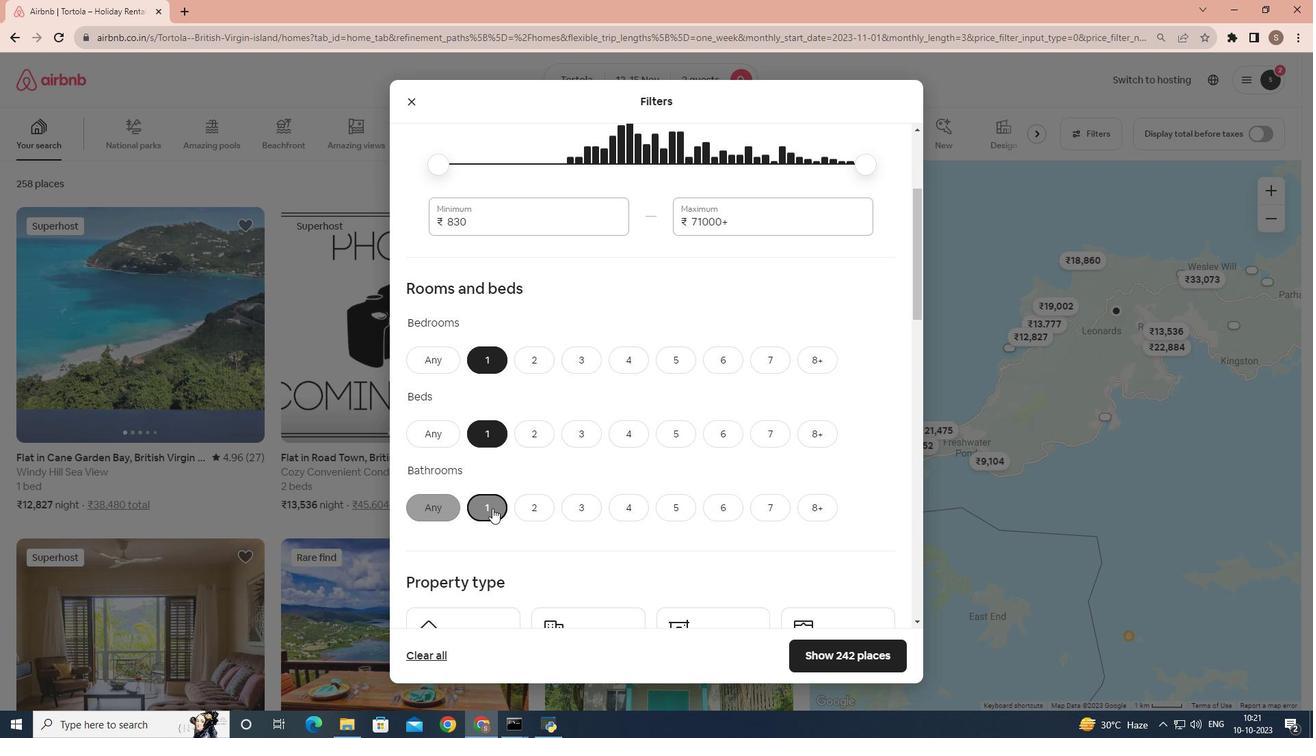 
Action: Mouse moved to (532, 506)
Screenshot: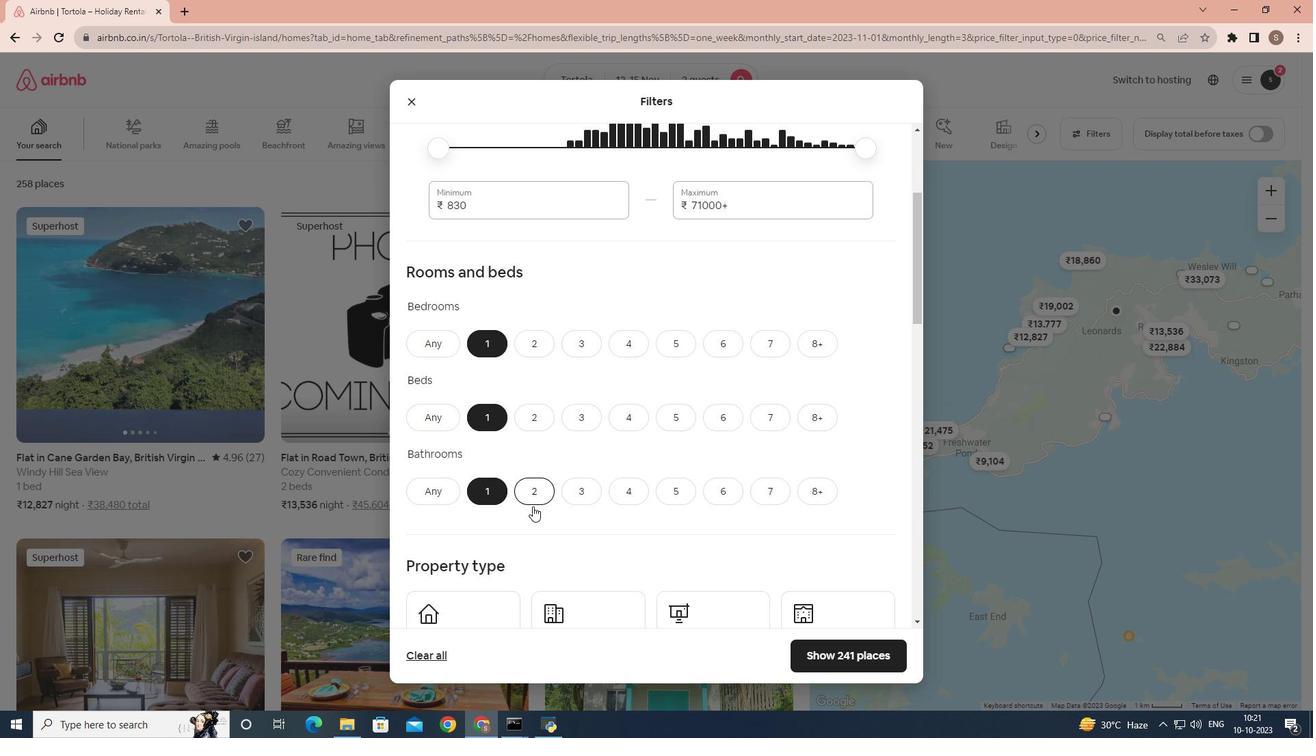 
Action: Mouse scrolled (532, 506) with delta (0, 0)
Screenshot: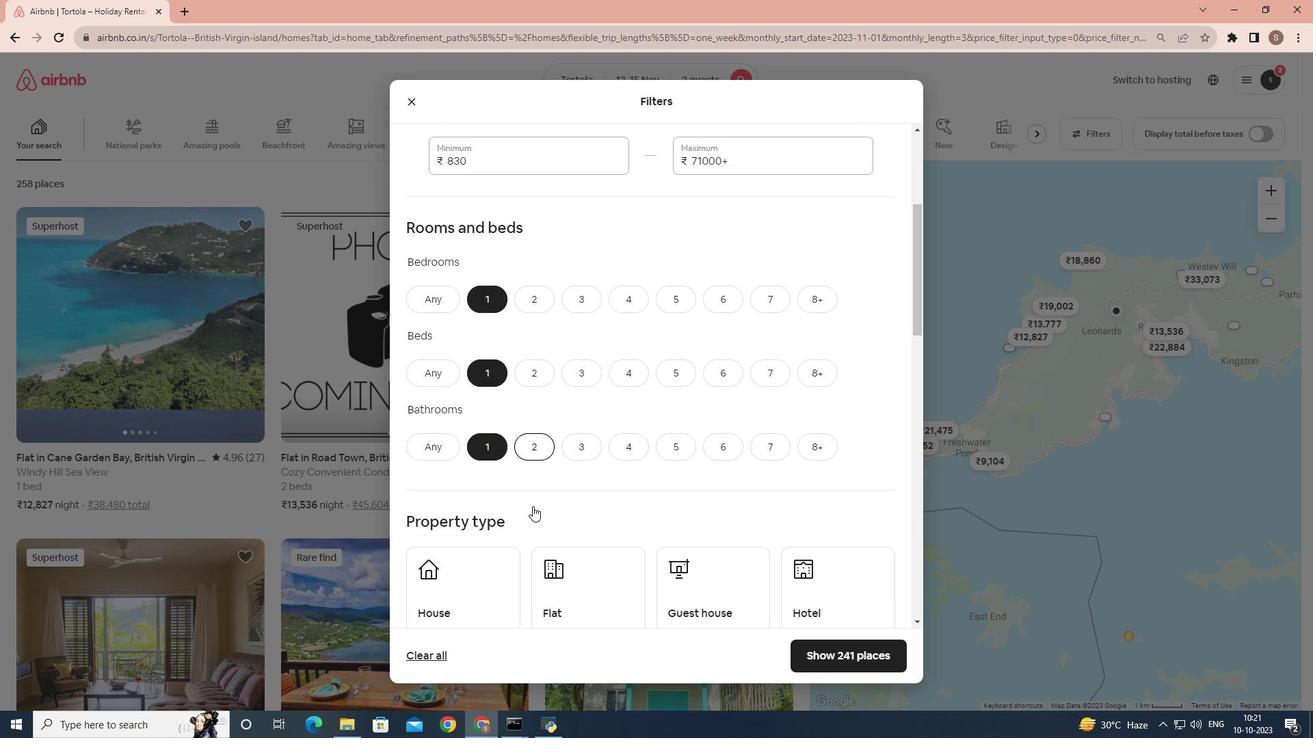 
Action: Mouse scrolled (532, 506) with delta (0, 0)
Screenshot: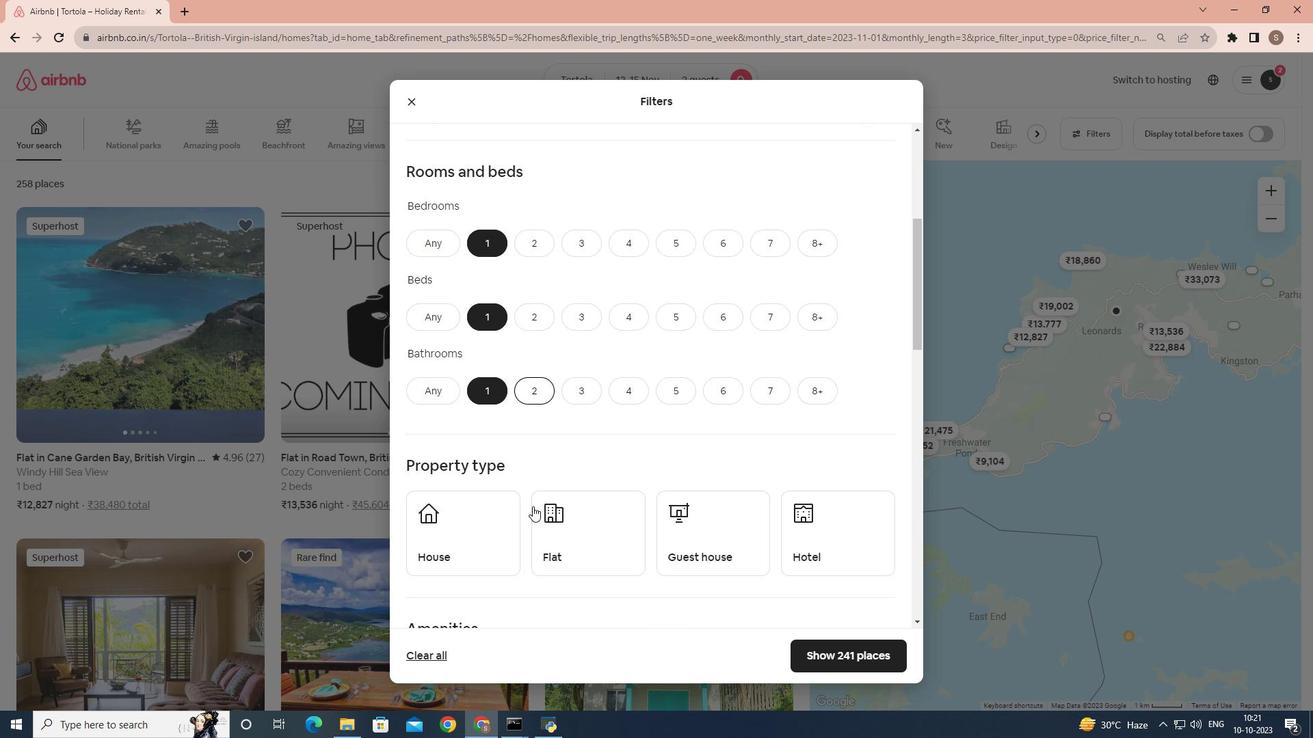 
Action: Mouse moved to (789, 497)
Screenshot: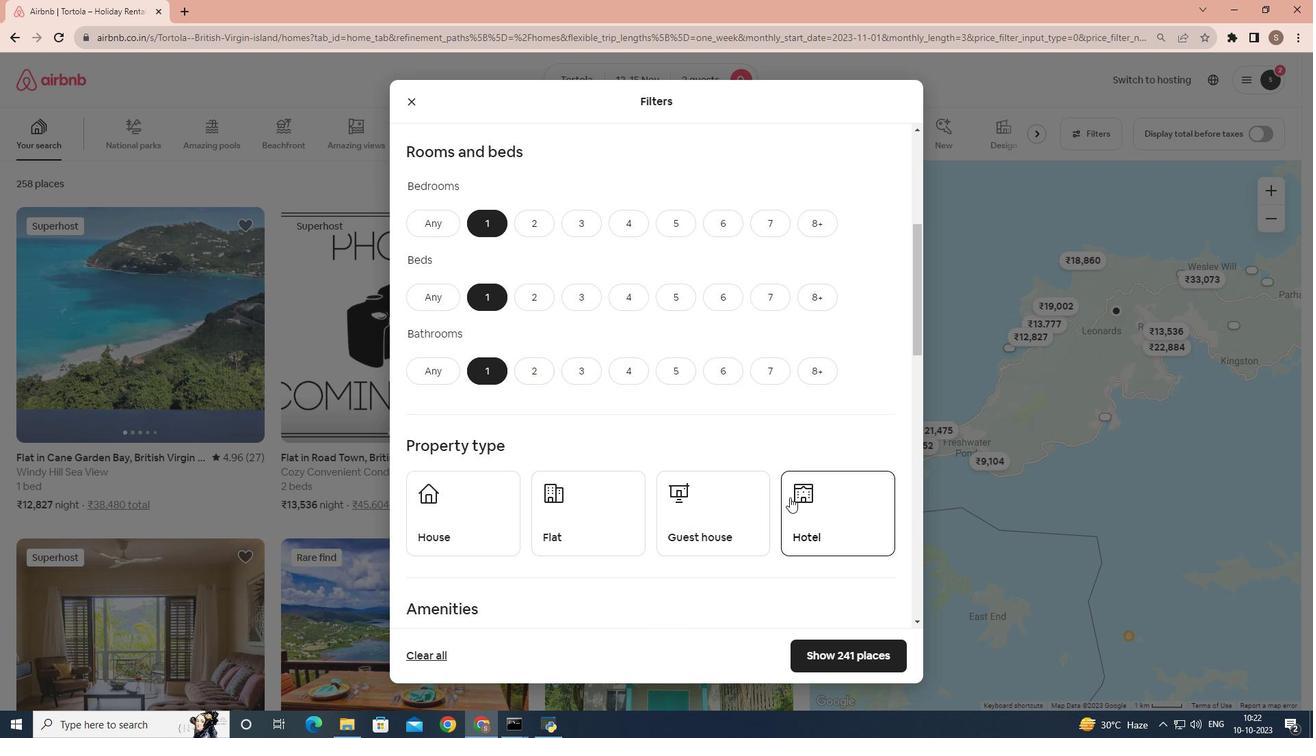 
Action: Mouse pressed left at (789, 497)
Screenshot: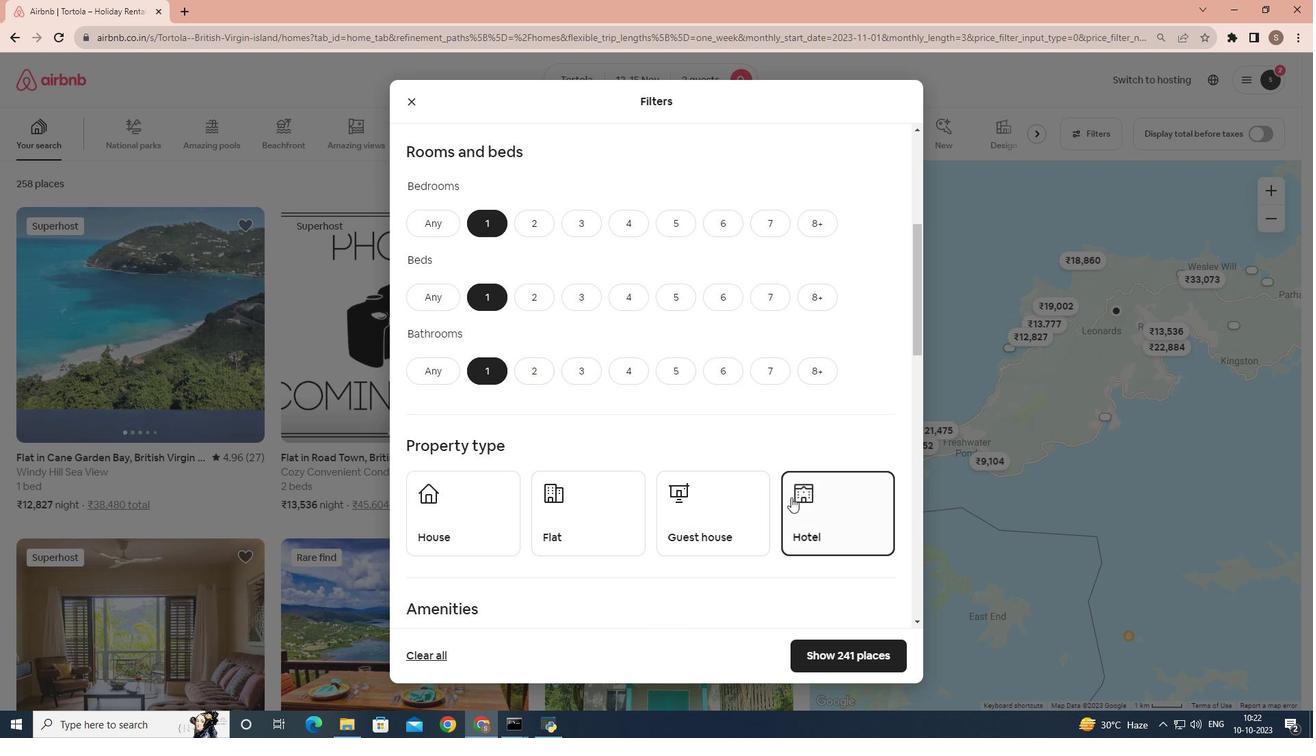 
Action: Mouse moved to (819, 533)
Screenshot: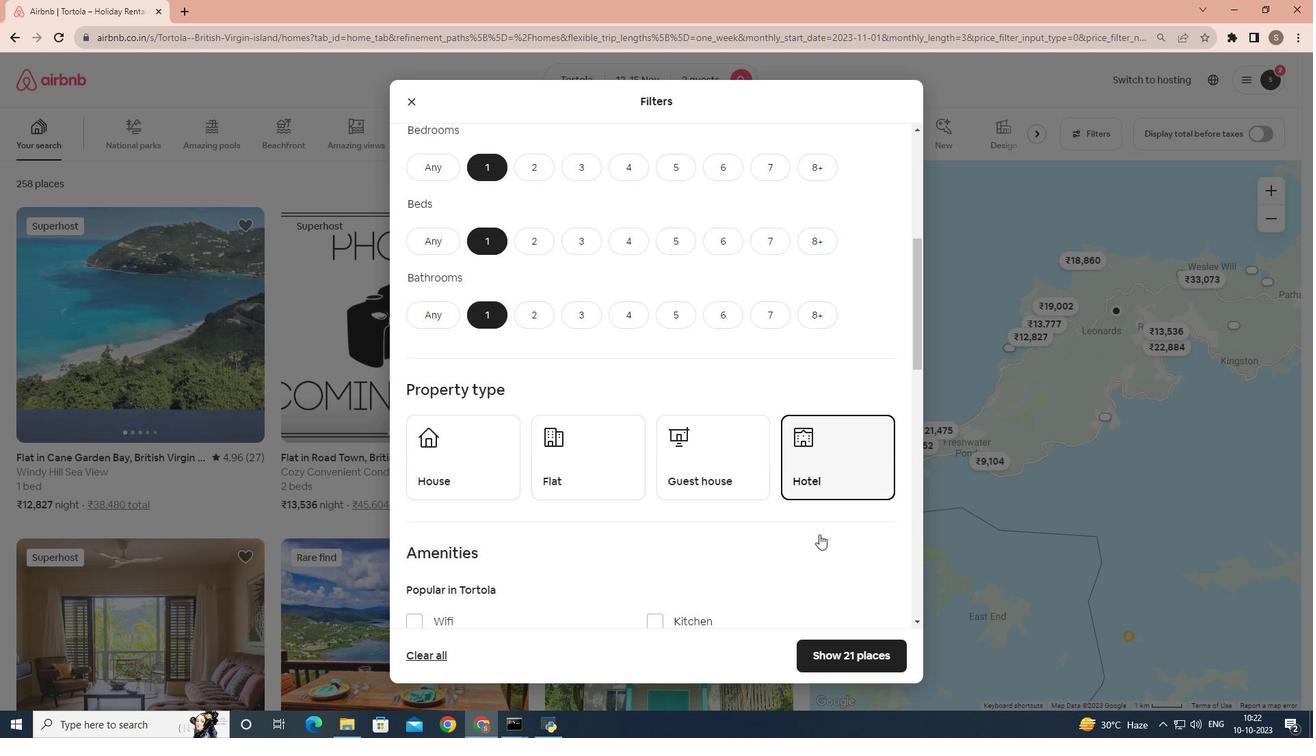 
Action: Mouse scrolled (819, 532) with delta (0, 0)
Screenshot: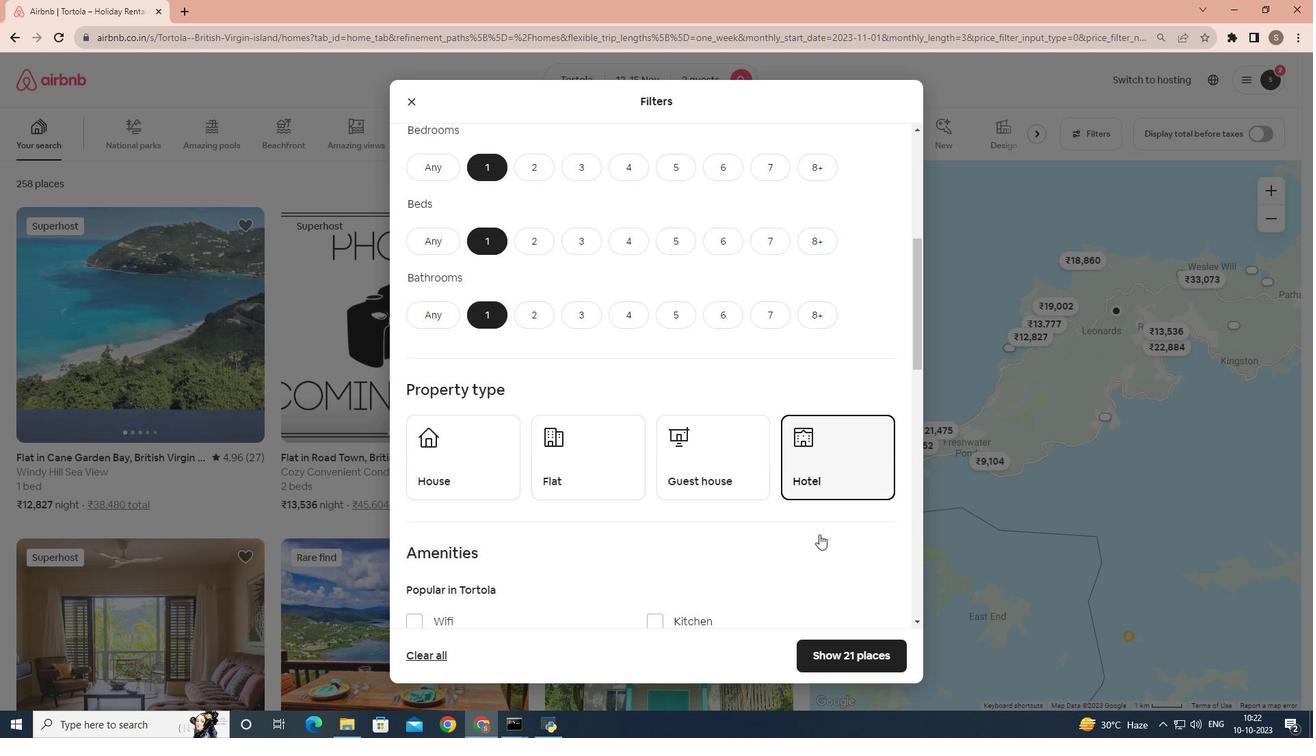 
Action: Mouse moved to (844, 657)
Screenshot: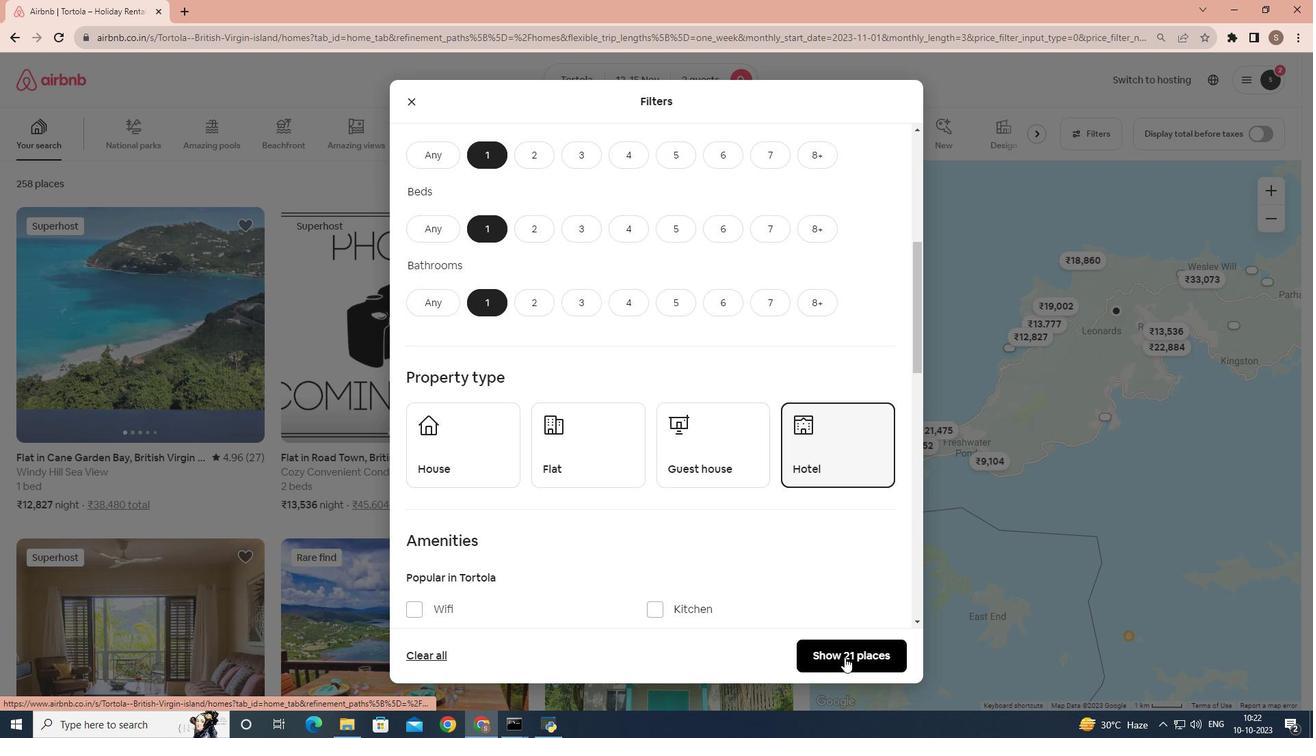 
Action: Mouse pressed left at (844, 657)
Screenshot: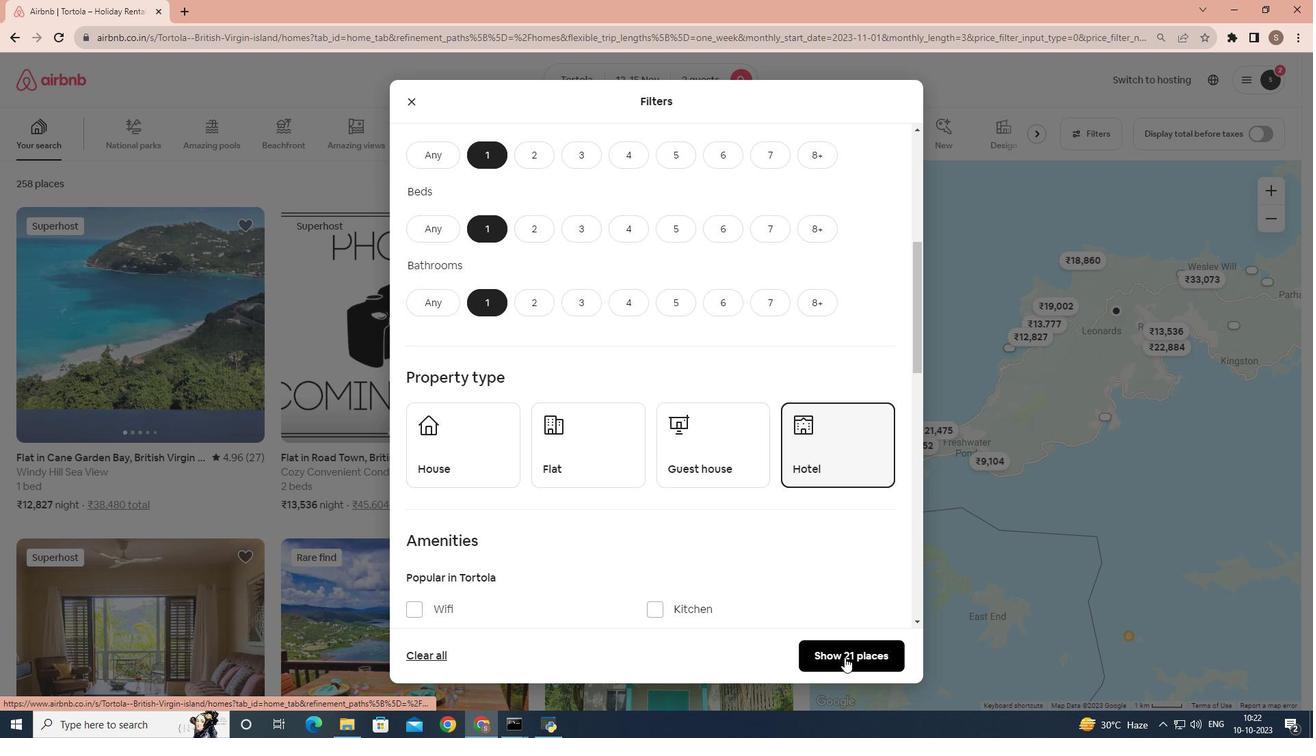 
Action: Mouse moved to (601, 532)
Screenshot: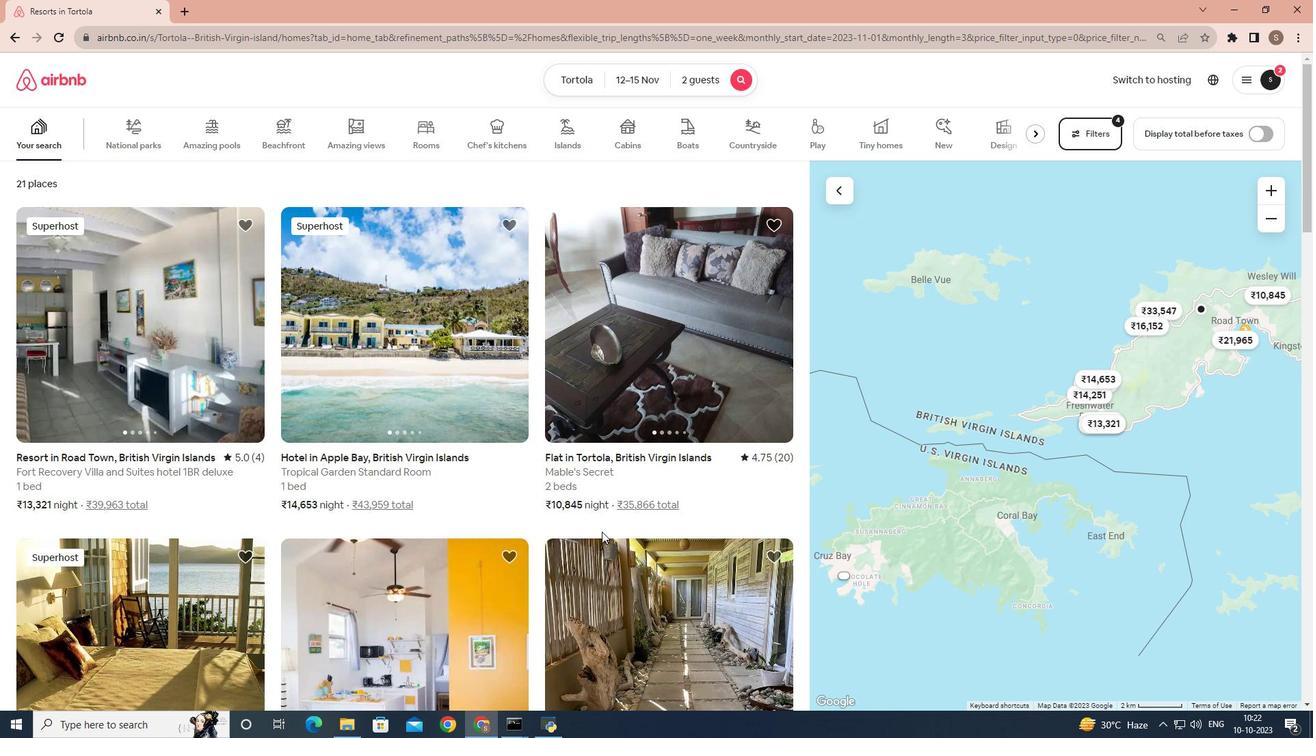 
Action: Mouse scrolled (601, 531) with delta (0, 0)
Screenshot: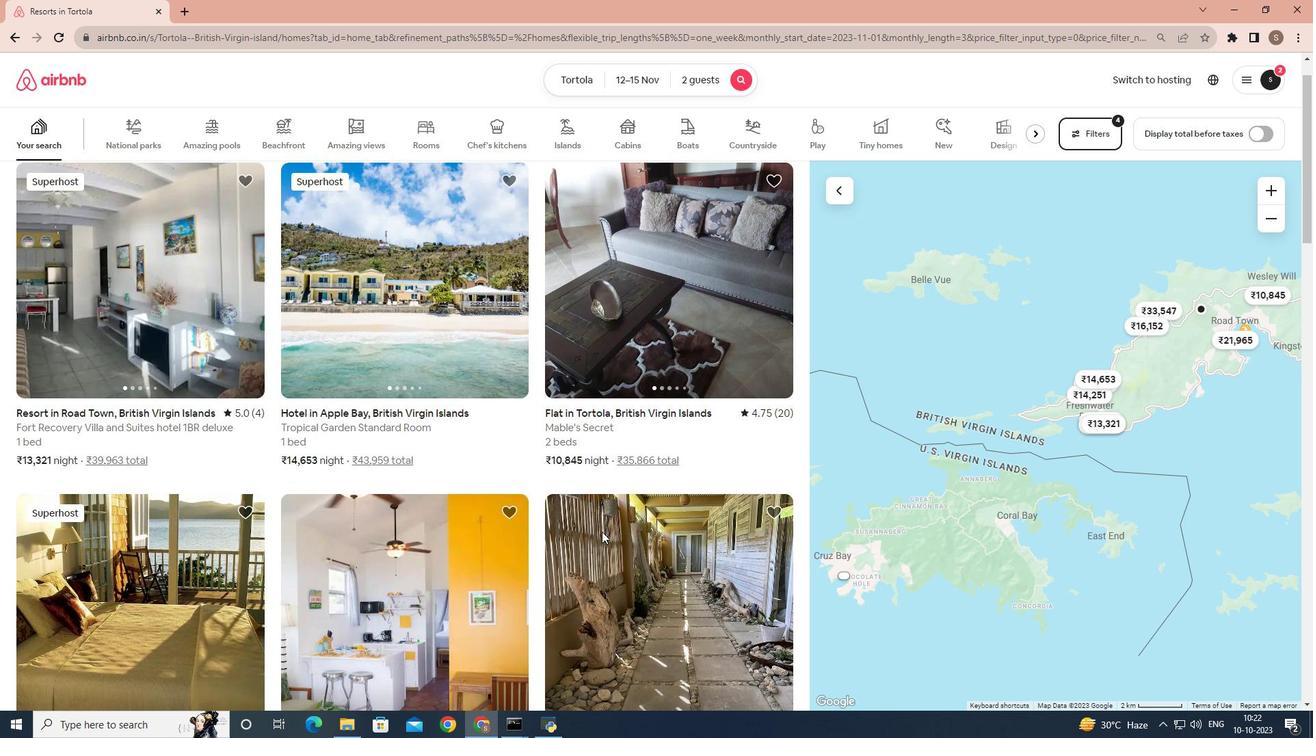 
Action: Mouse moved to (183, 288)
Screenshot: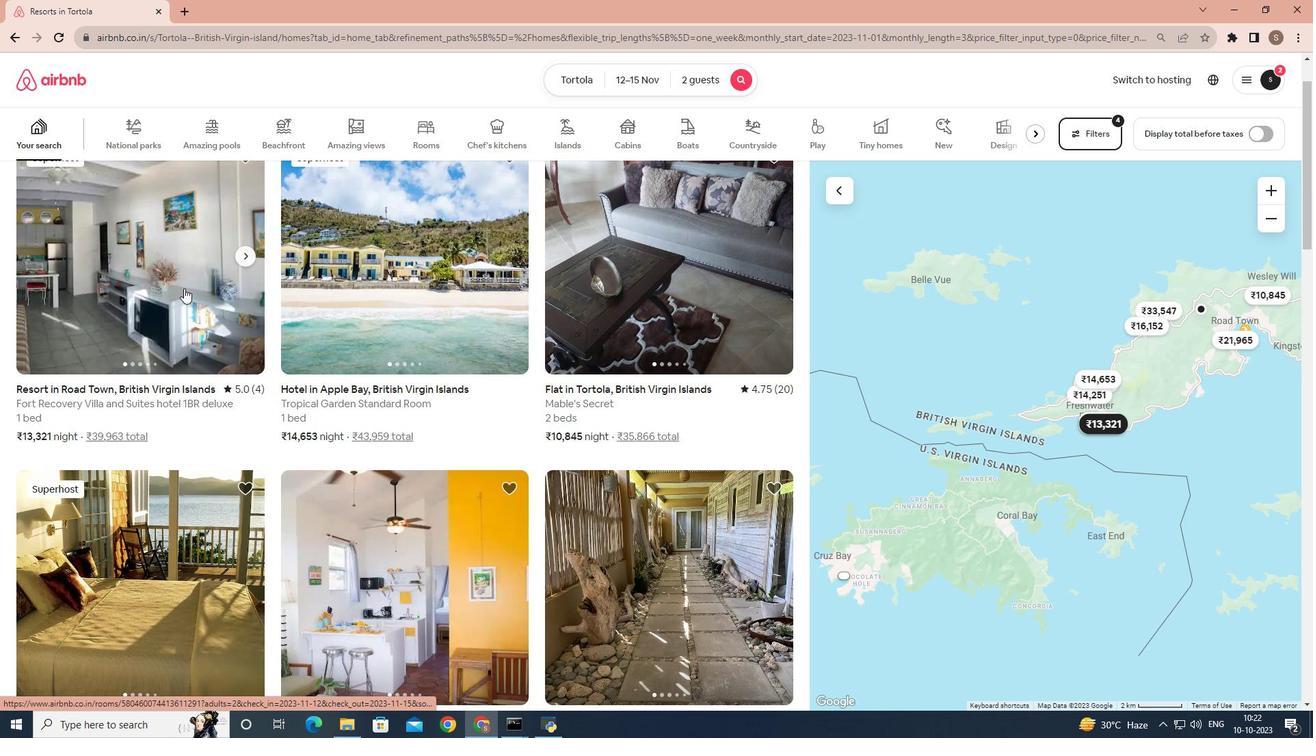 
Action: Mouse pressed left at (183, 288)
Screenshot: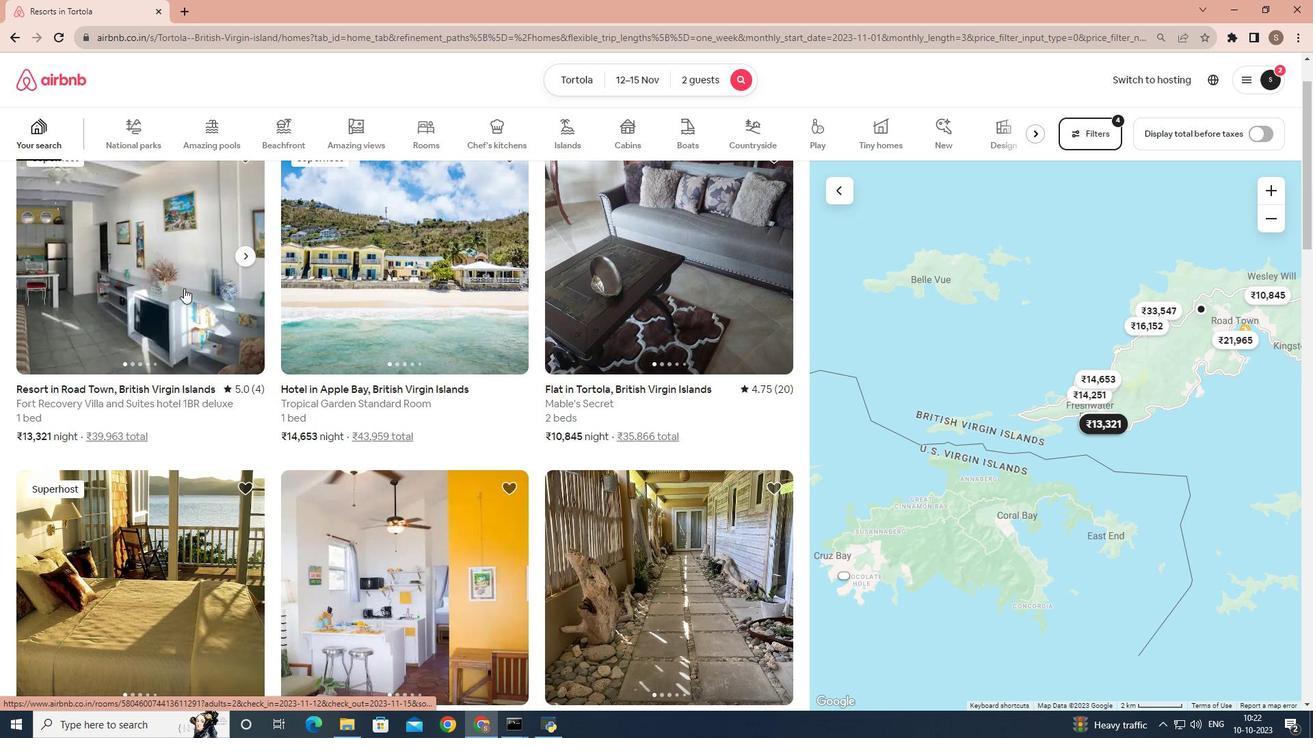 
Action: Mouse moved to (438, 300)
Screenshot: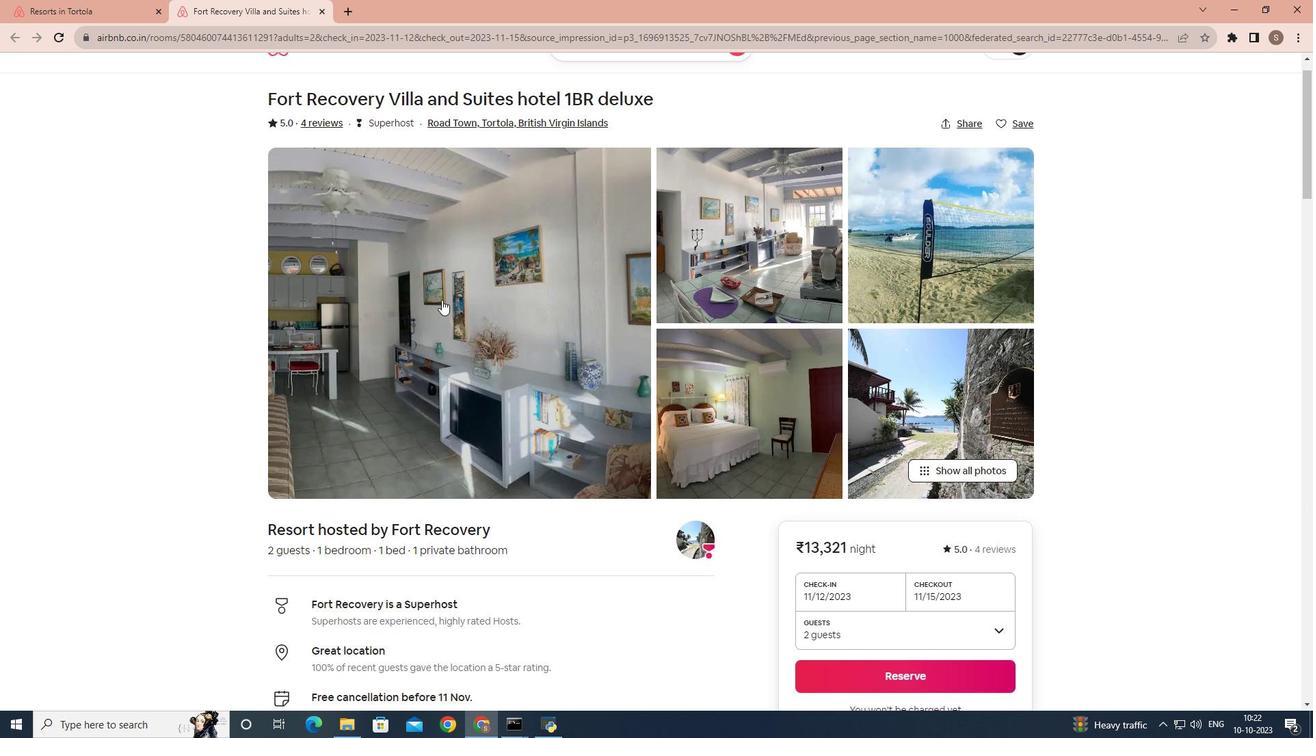
Action: Mouse scrolled (438, 299) with delta (0, 0)
Screenshot: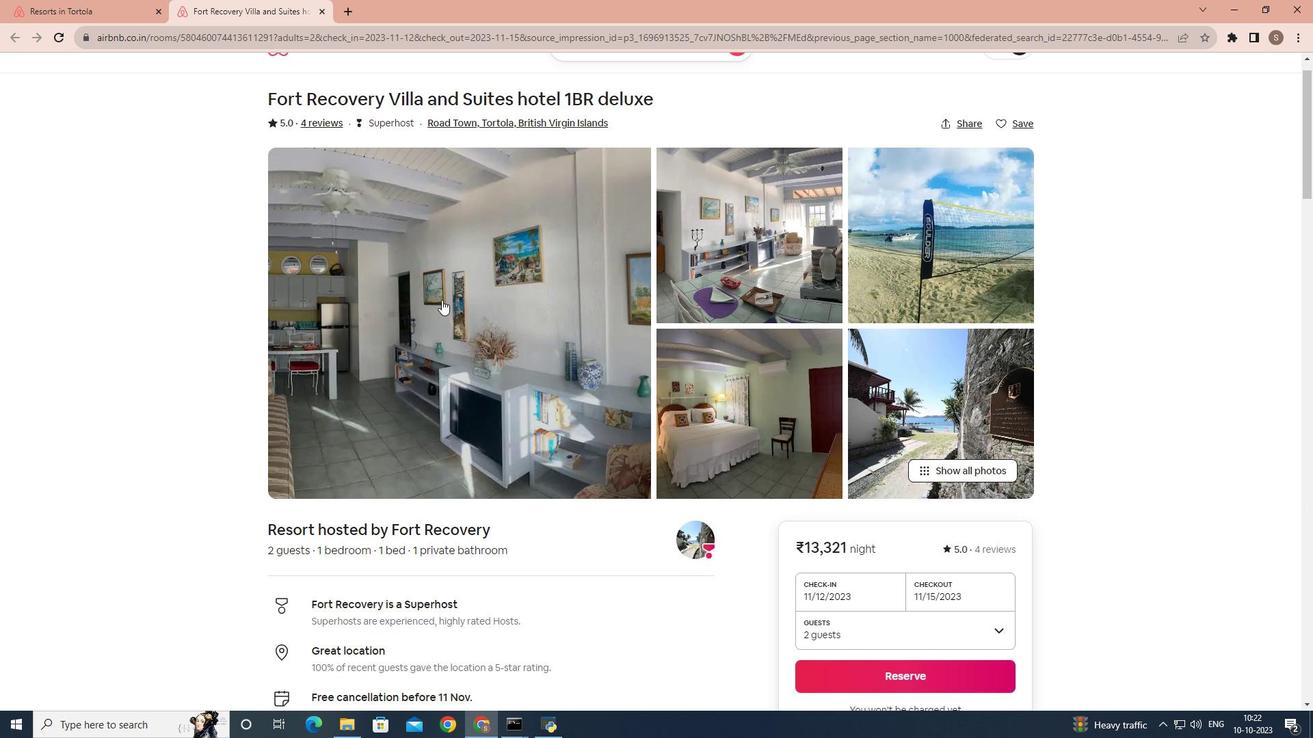 
Action: Mouse moved to (984, 438)
Screenshot: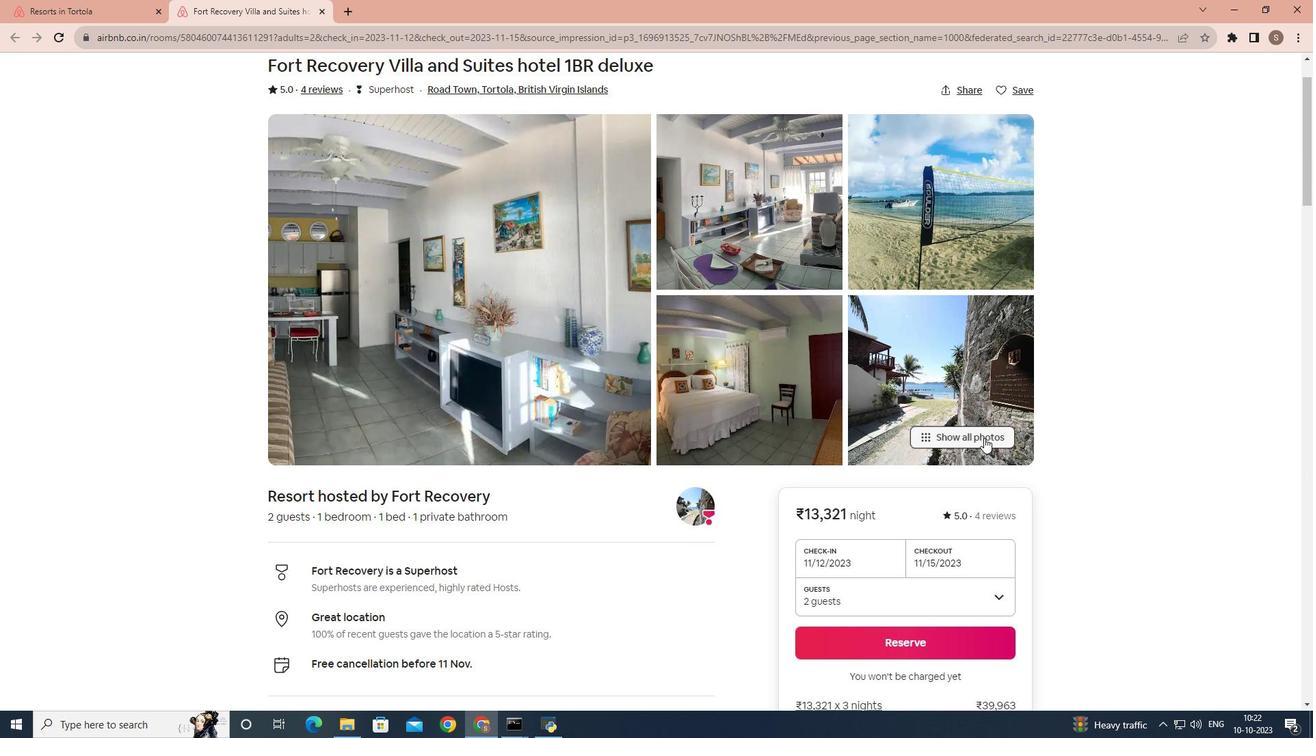 
Action: Mouse pressed left at (984, 438)
Screenshot: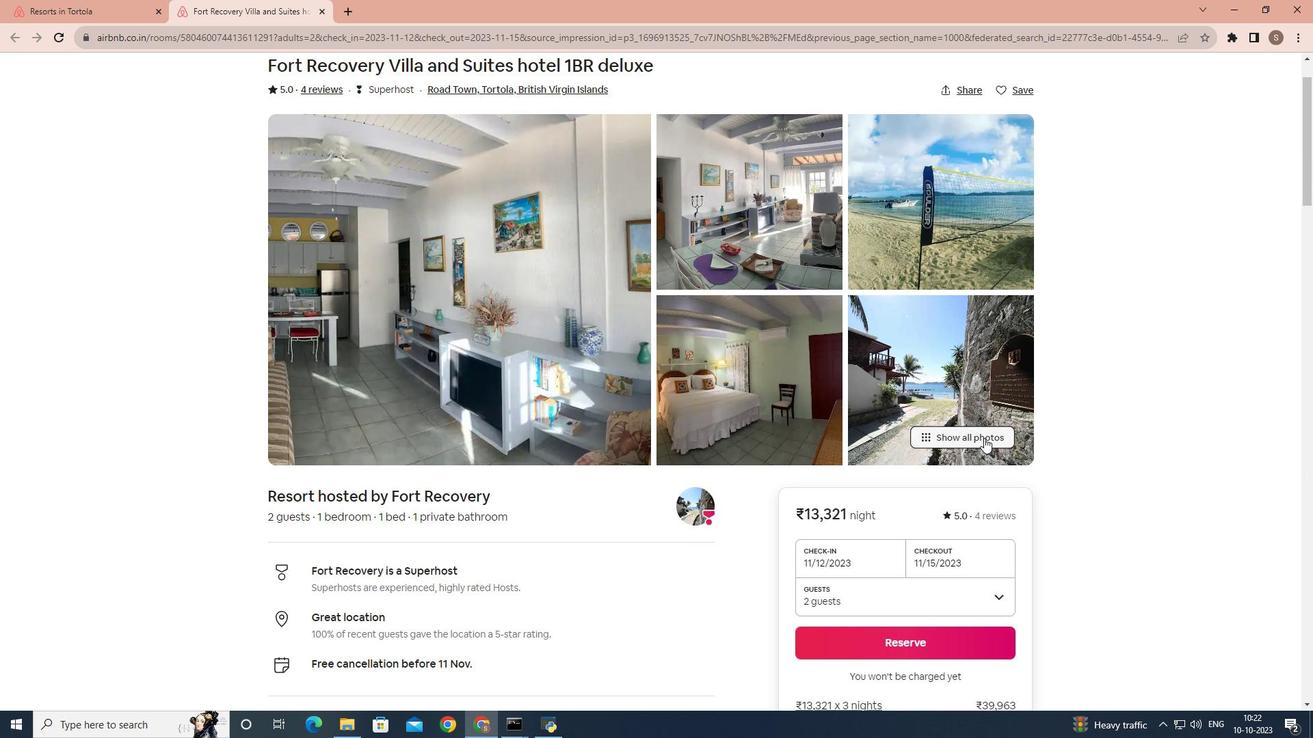 
Action: Mouse moved to (852, 378)
Screenshot: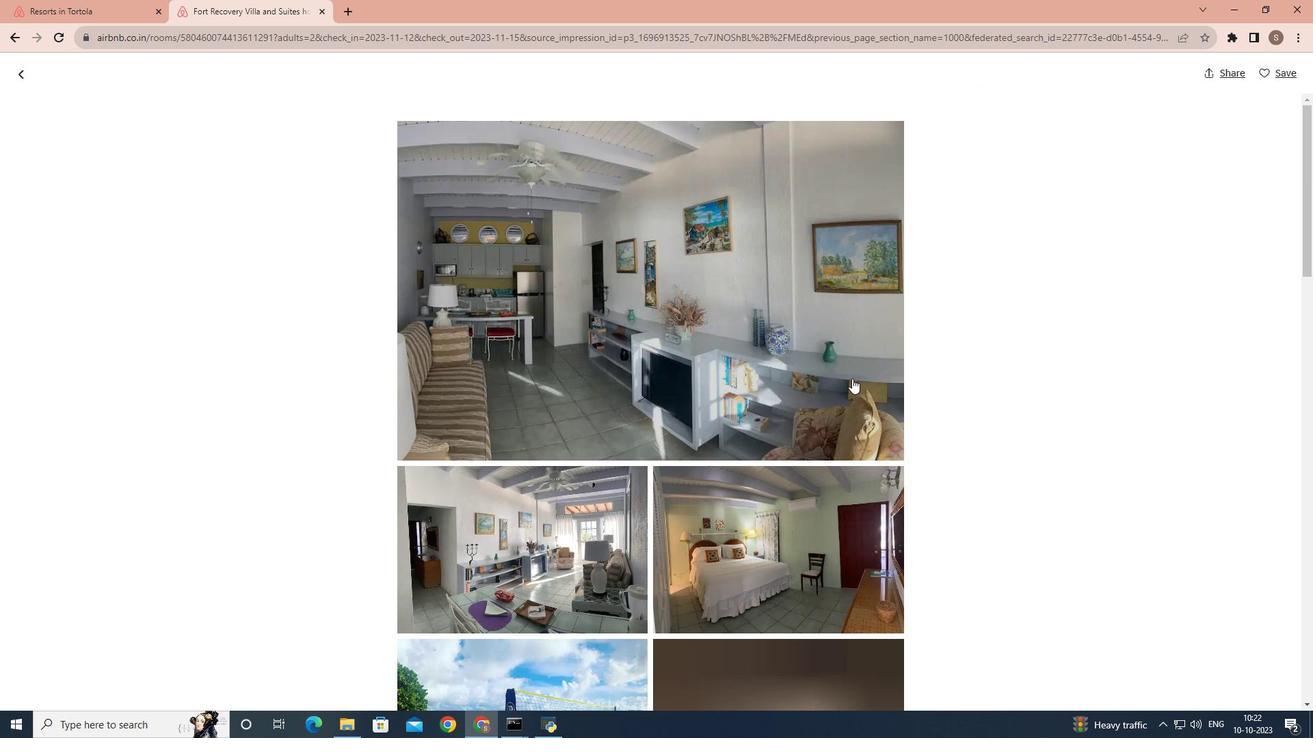 
Action: Mouse scrolled (852, 378) with delta (0, 0)
Screenshot: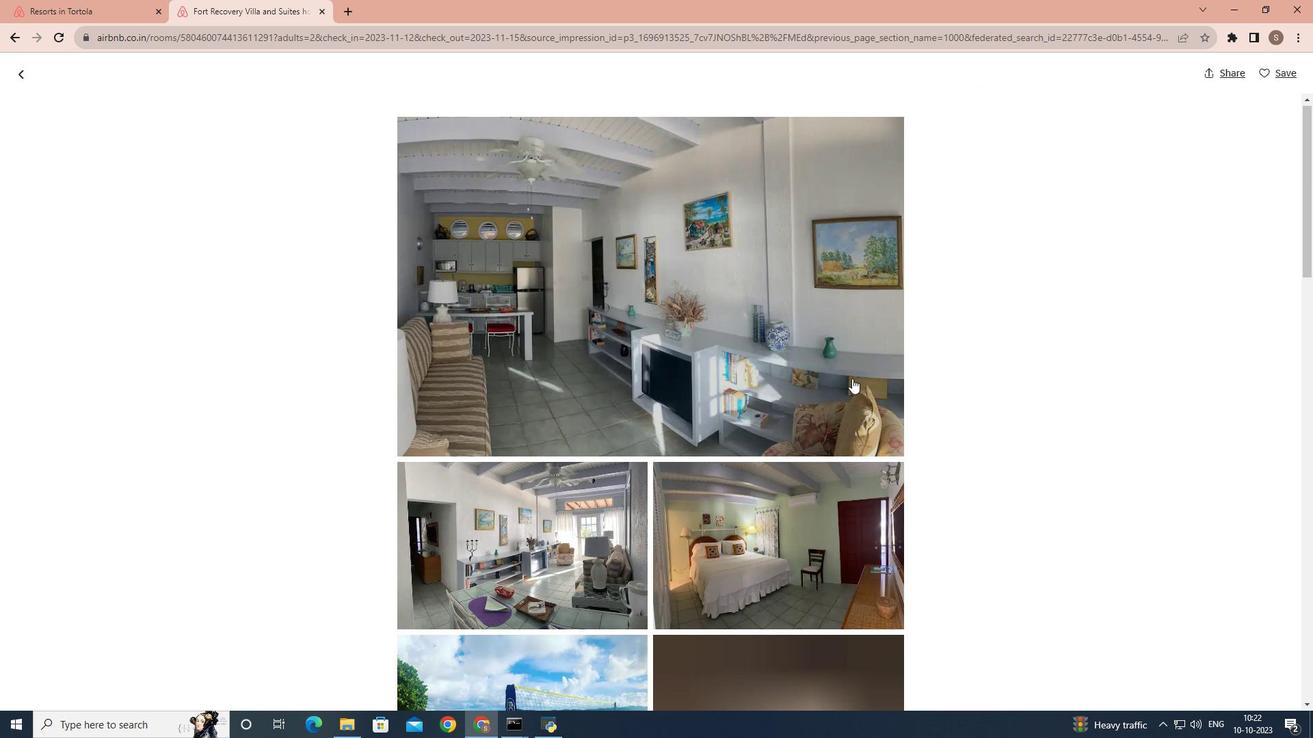 
Action: Mouse scrolled (852, 378) with delta (0, 0)
Screenshot: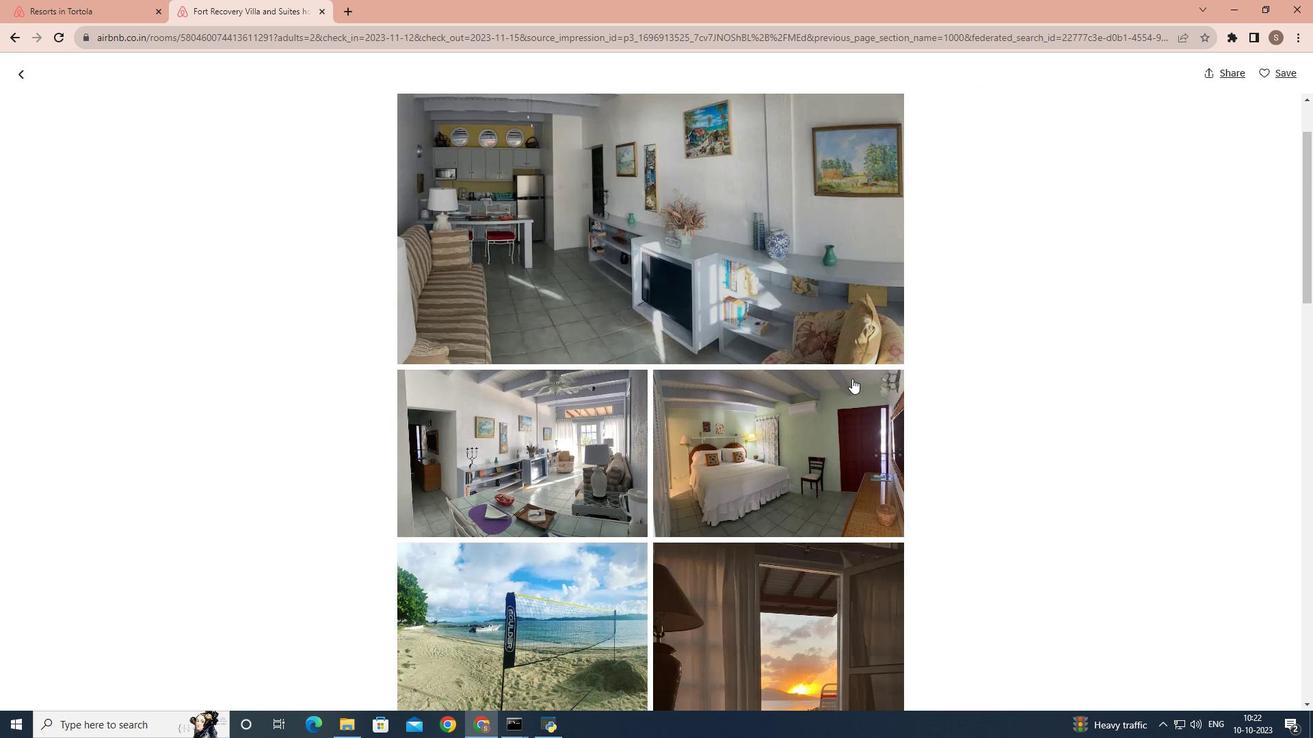 
Action: Mouse scrolled (852, 378) with delta (0, 0)
Screenshot: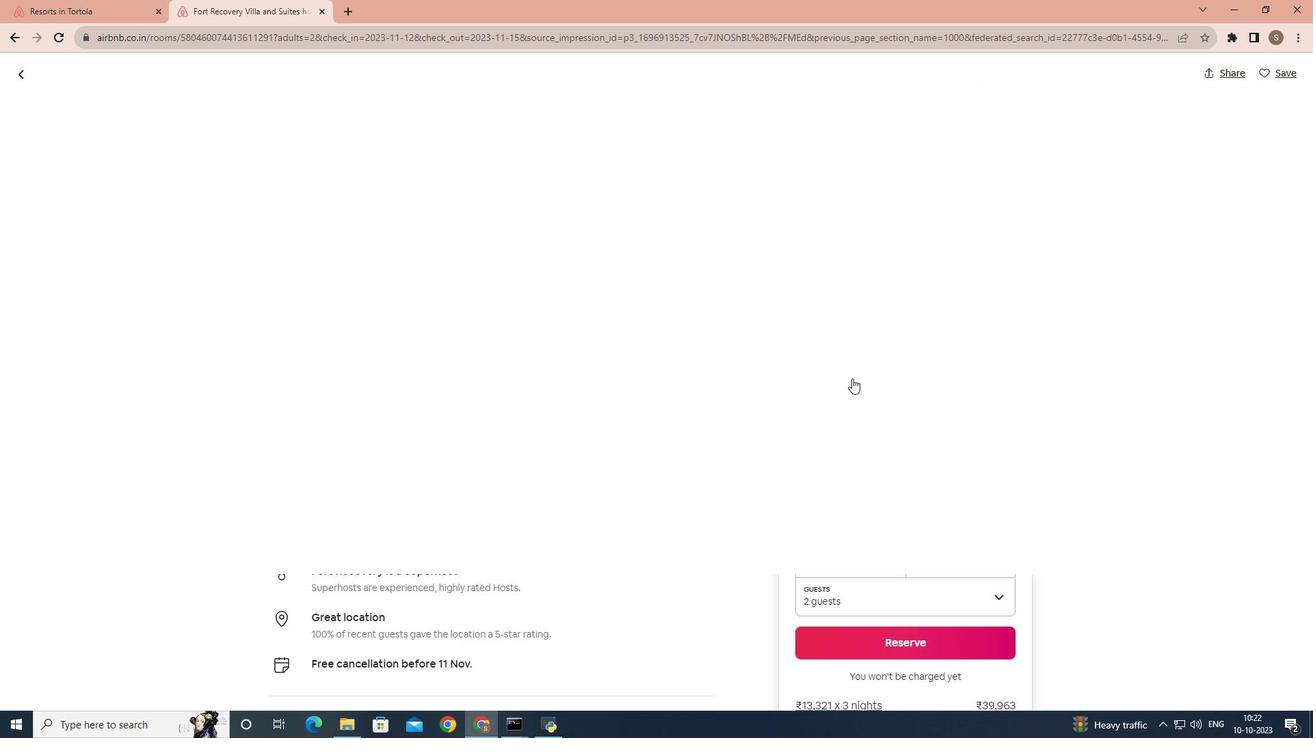 
Action: Mouse scrolled (852, 378) with delta (0, 0)
Screenshot: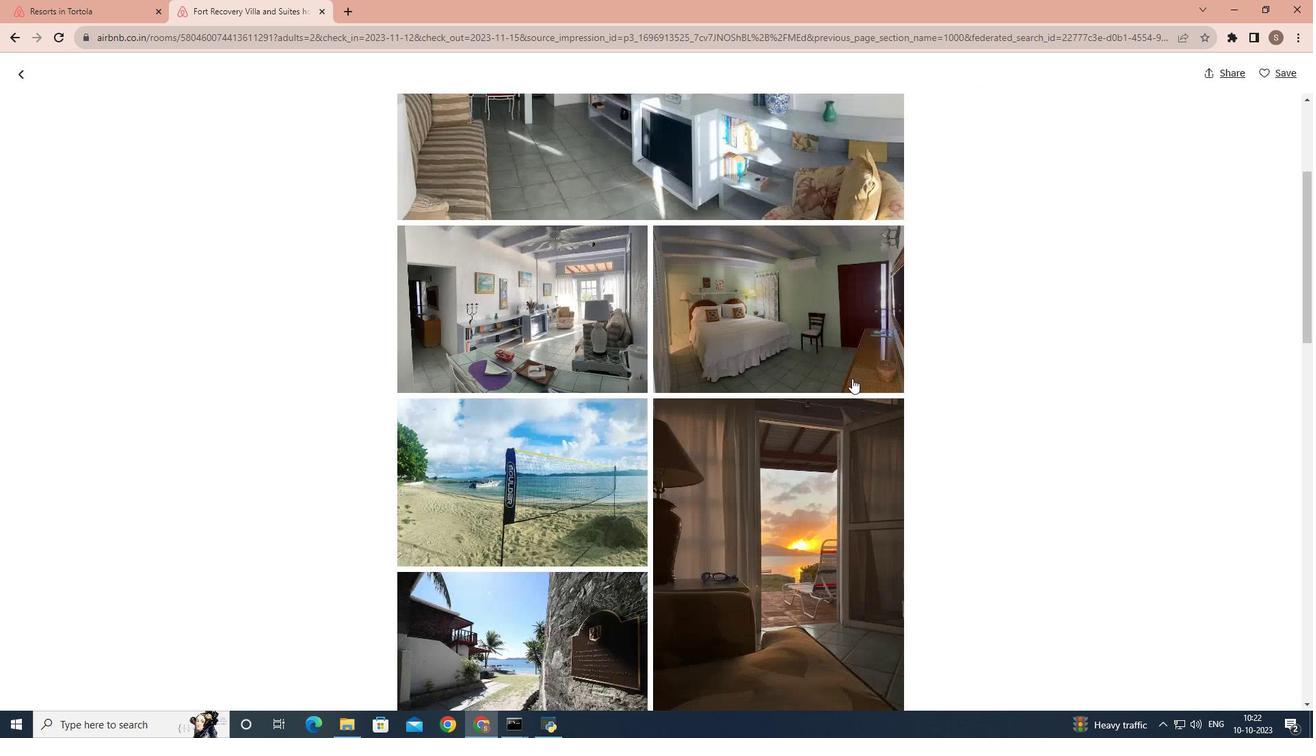 
Action: Mouse scrolled (852, 378) with delta (0, 0)
Screenshot: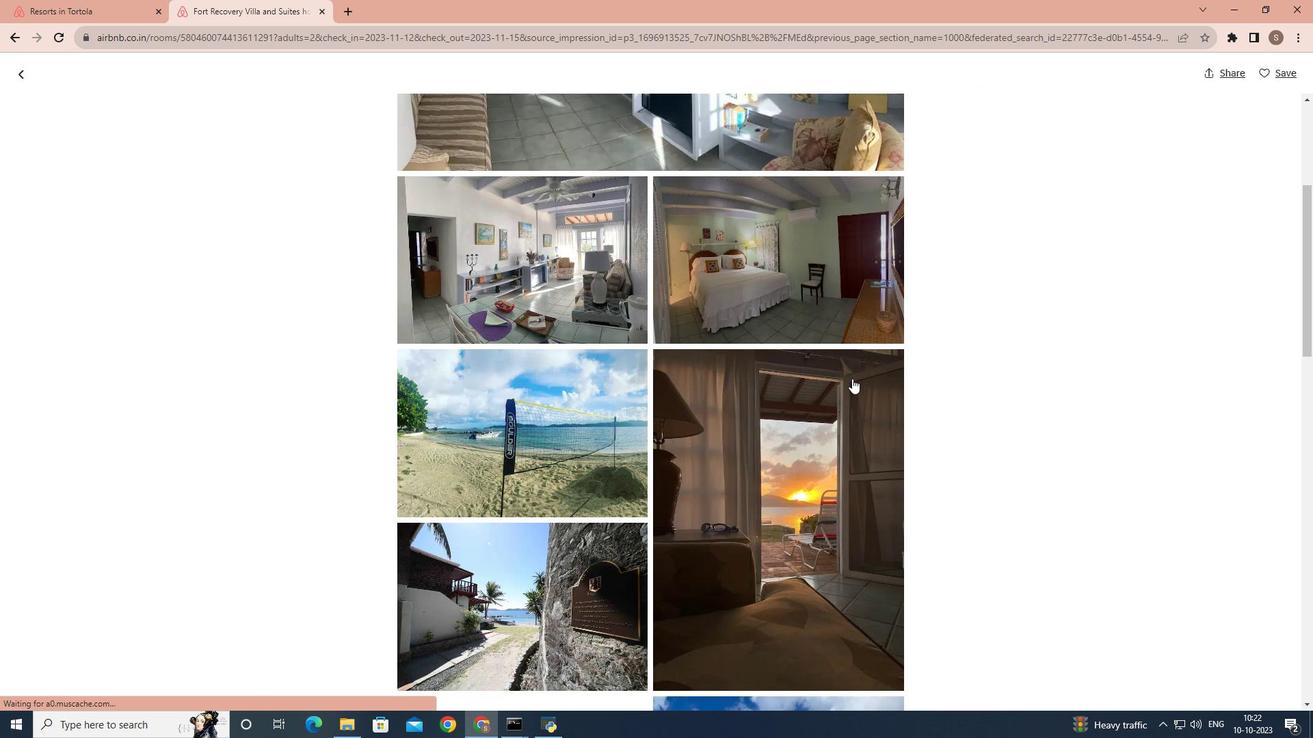 
Action: Mouse scrolled (852, 378) with delta (0, 0)
Screenshot: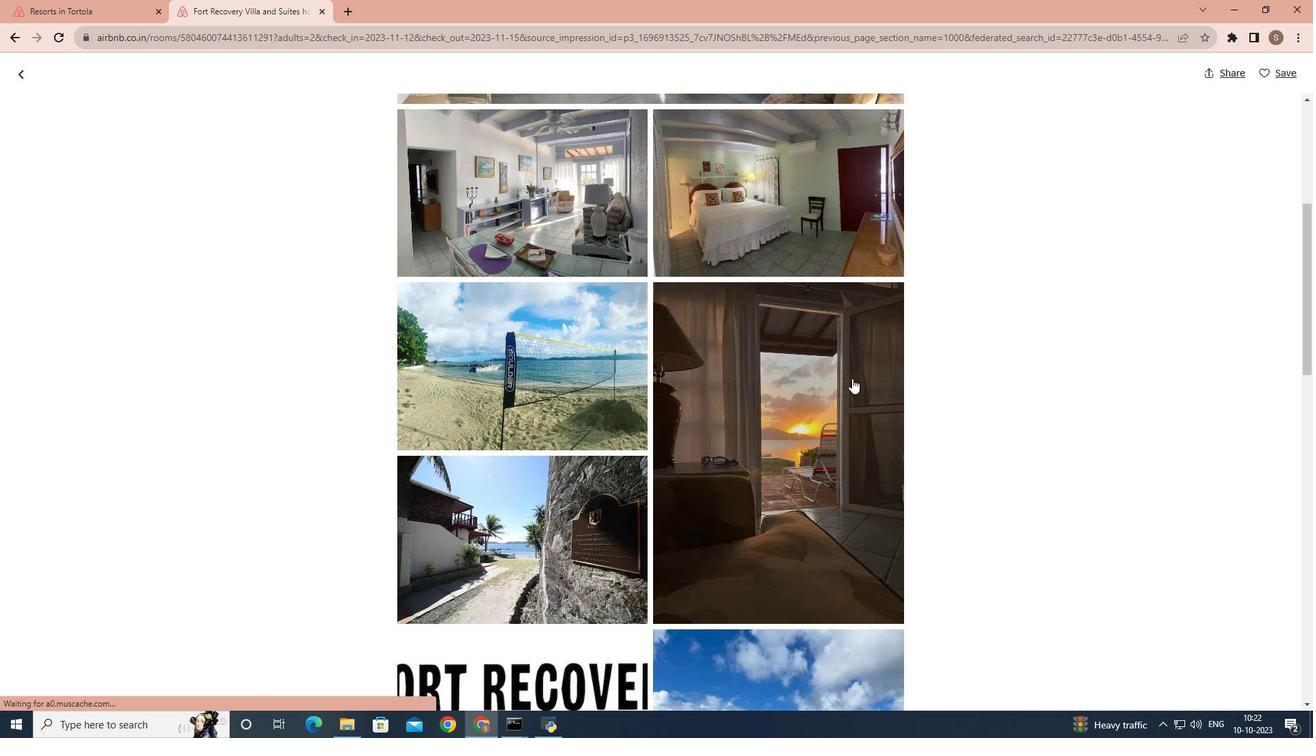 
Action: Mouse scrolled (852, 378) with delta (0, 0)
Screenshot: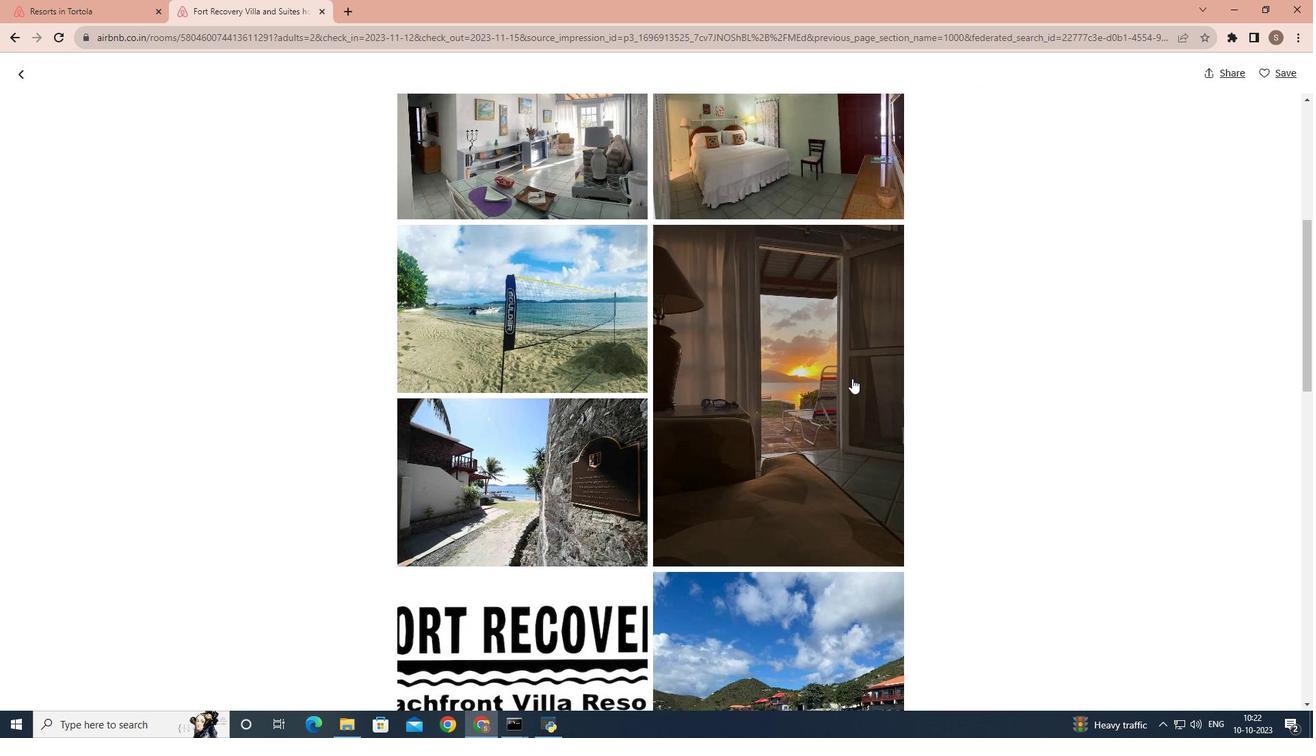
Action: Mouse scrolled (852, 378) with delta (0, 0)
Screenshot: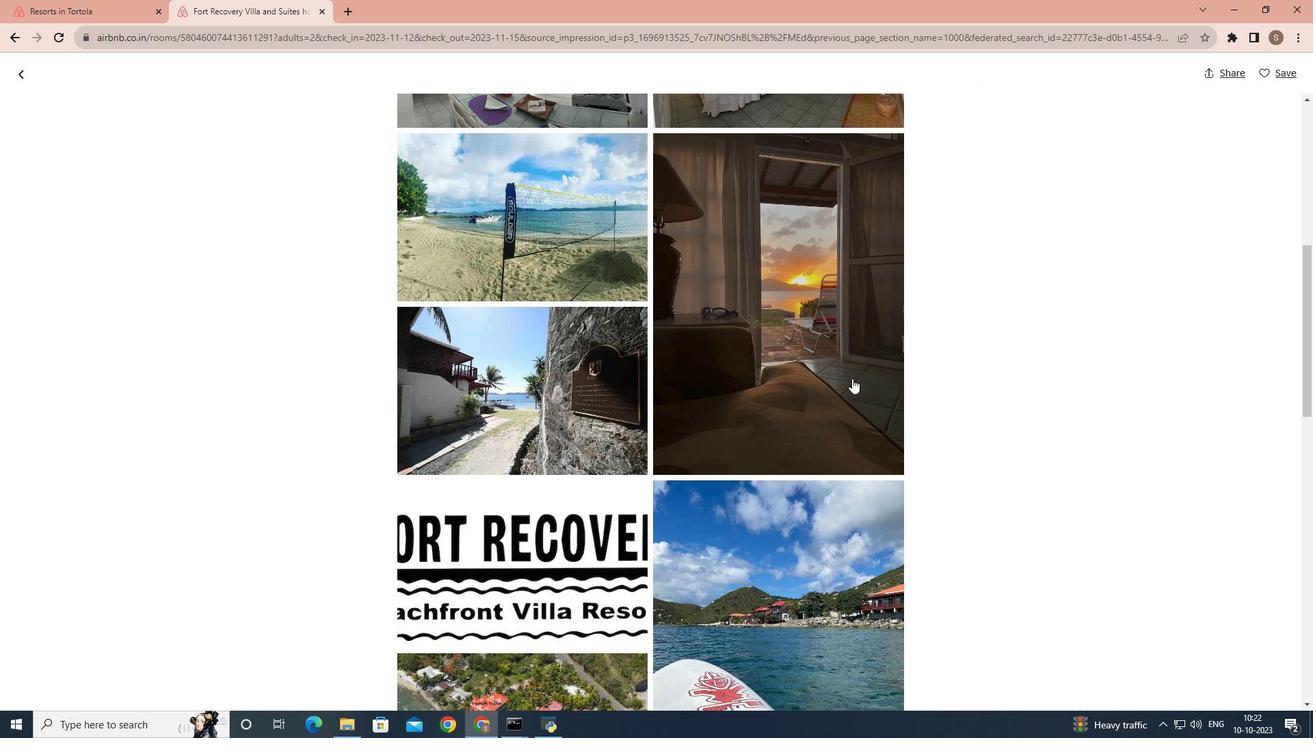 
Action: Mouse scrolled (852, 378) with delta (0, 0)
Screenshot: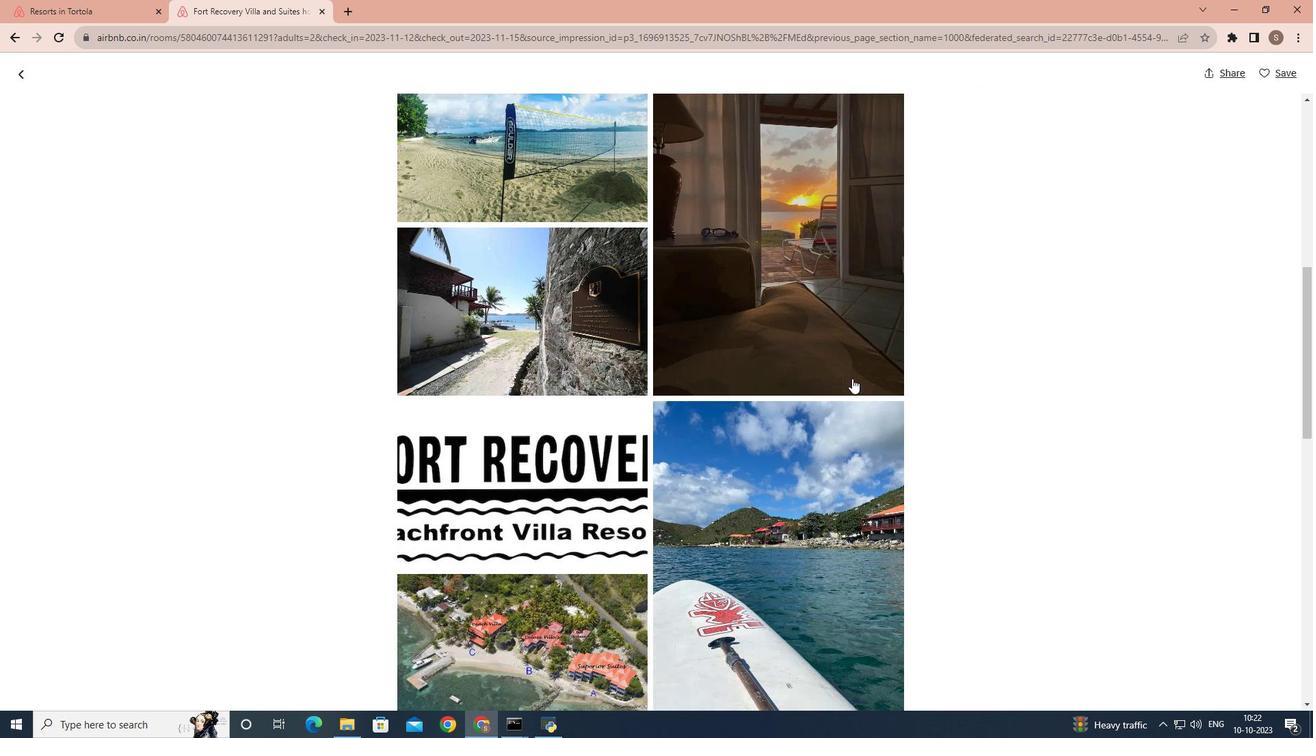 
Action: Mouse scrolled (852, 378) with delta (0, 0)
Screenshot: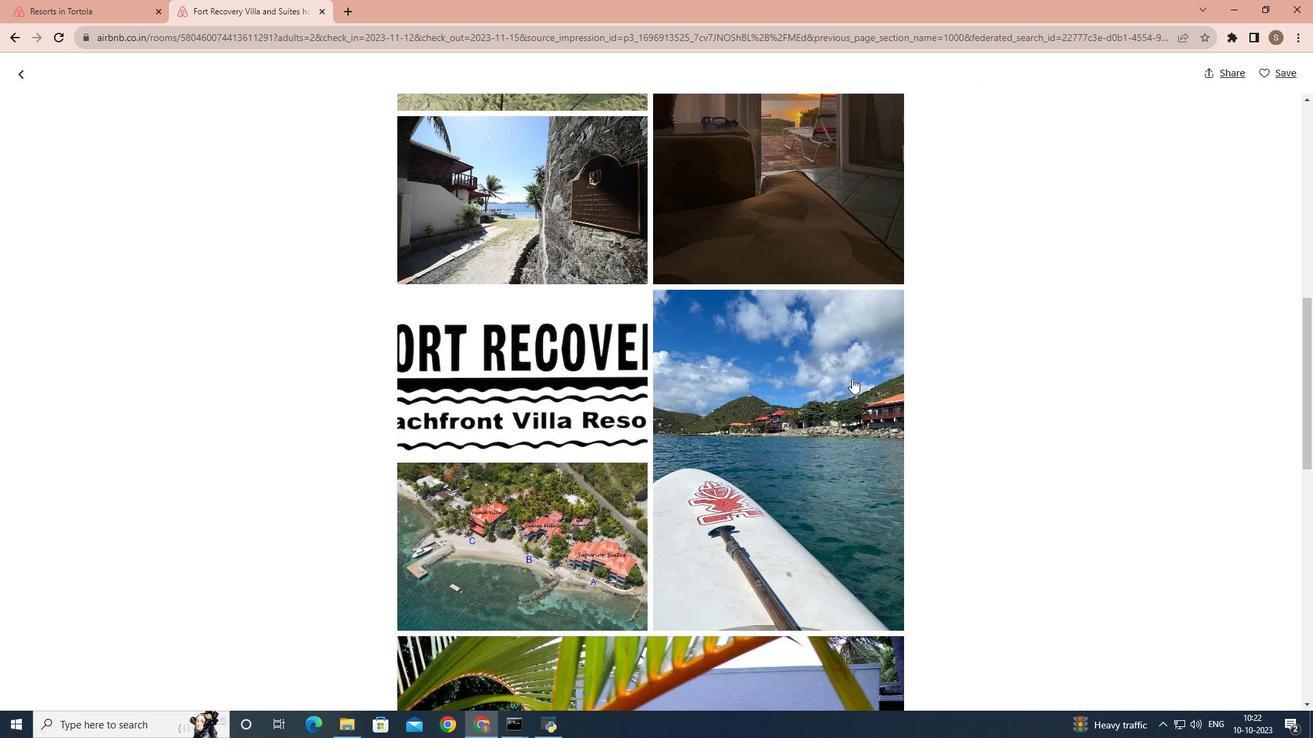 
Action: Mouse scrolled (852, 378) with delta (0, 0)
Screenshot: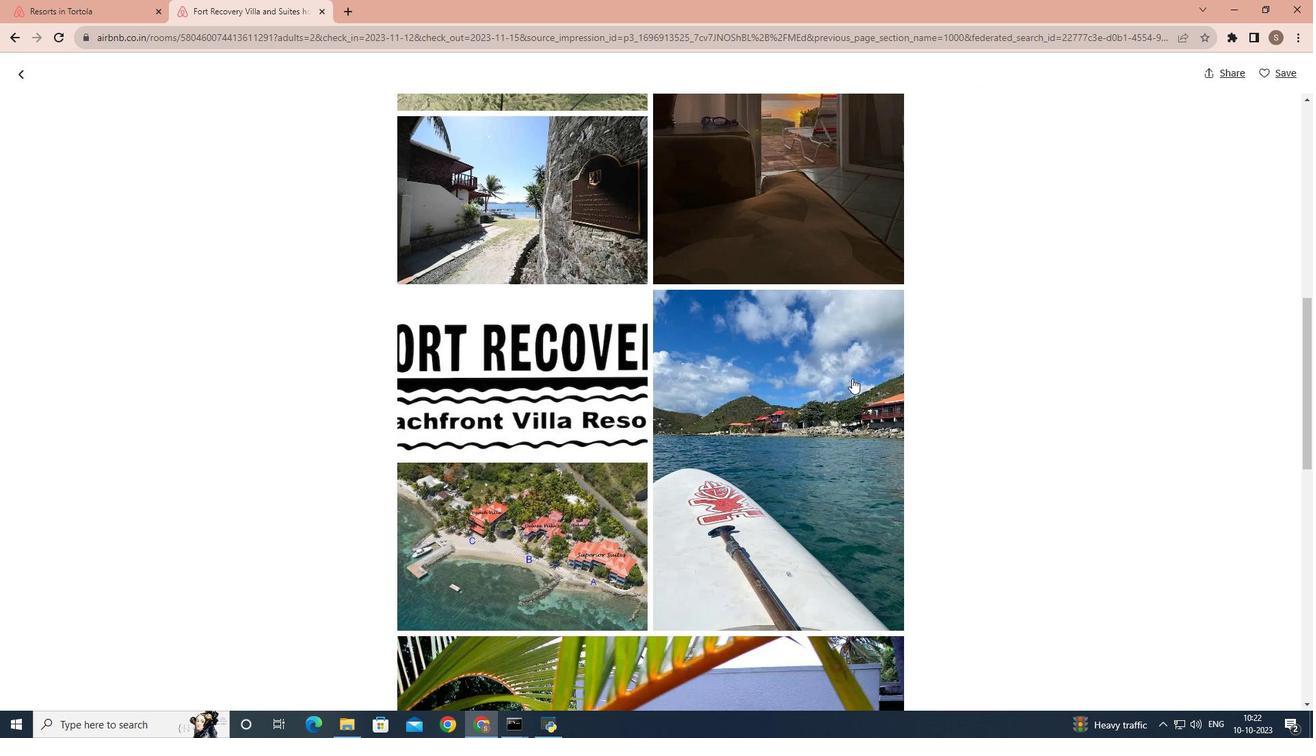 
Action: Mouse scrolled (852, 378) with delta (0, 0)
Screenshot: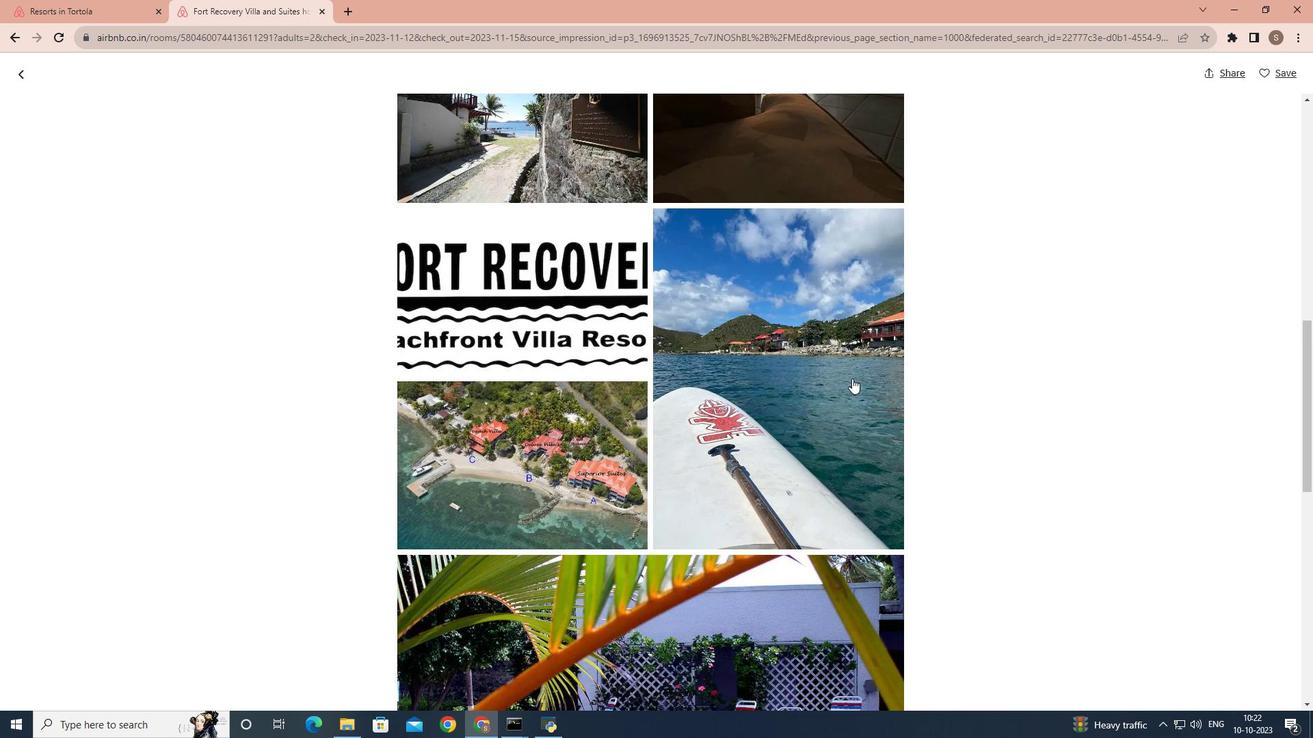 
Action: Mouse scrolled (852, 378) with delta (0, 0)
Screenshot: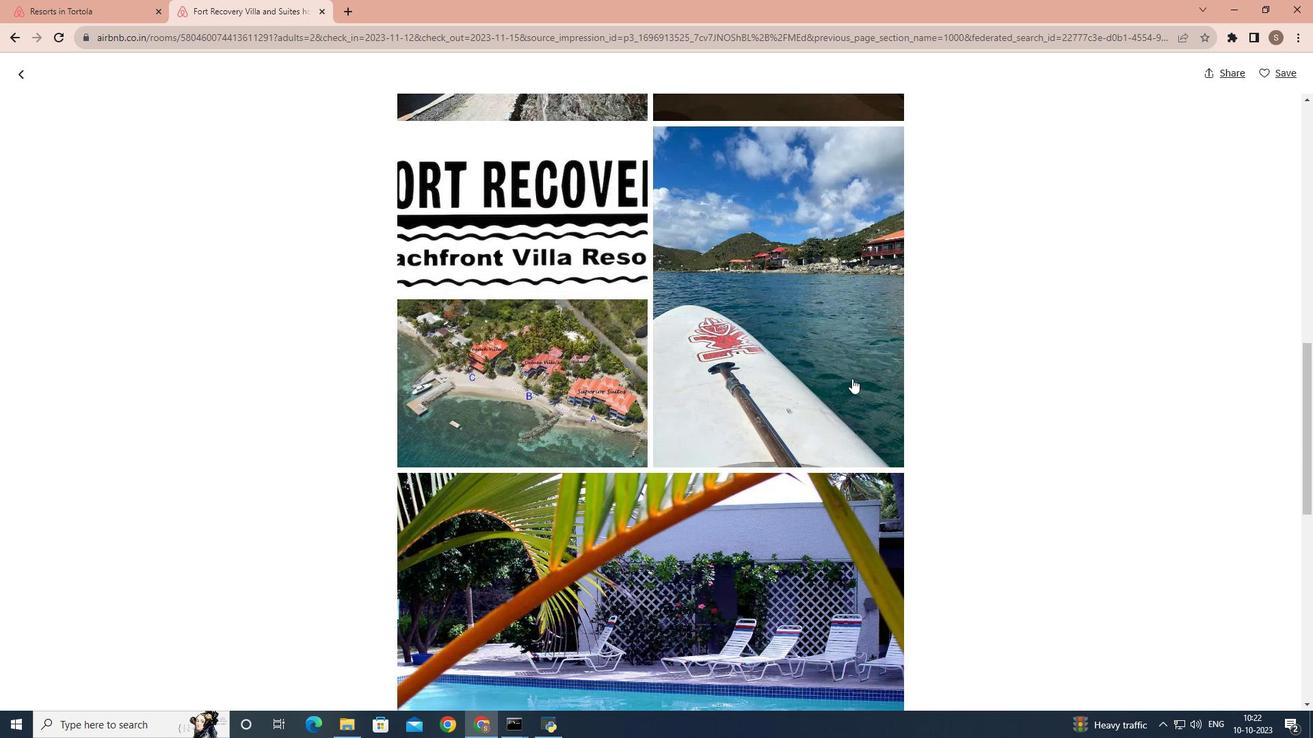 
Action: Mouse scrolled (852, 378) with delta (0, 0)
Screenshot: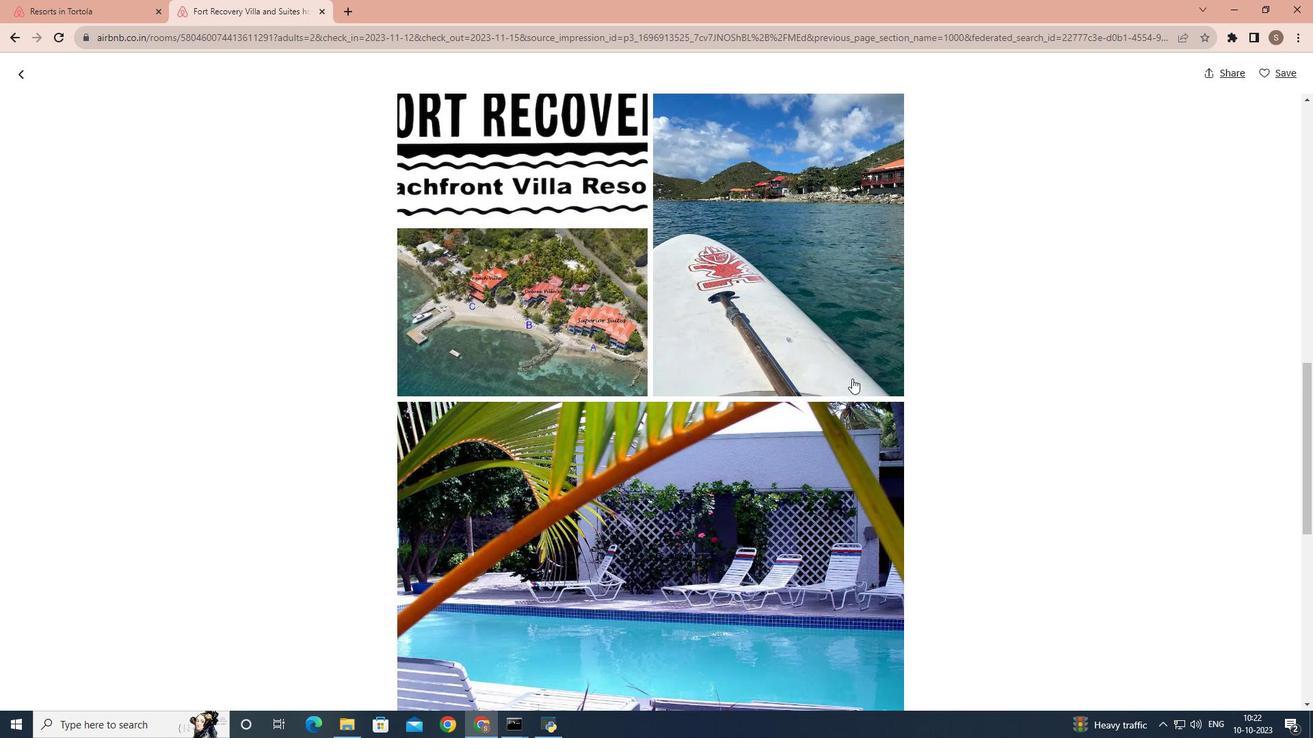 
Action: Mouse scrolled (852, 378) with delta (0, 0)
Screenshot: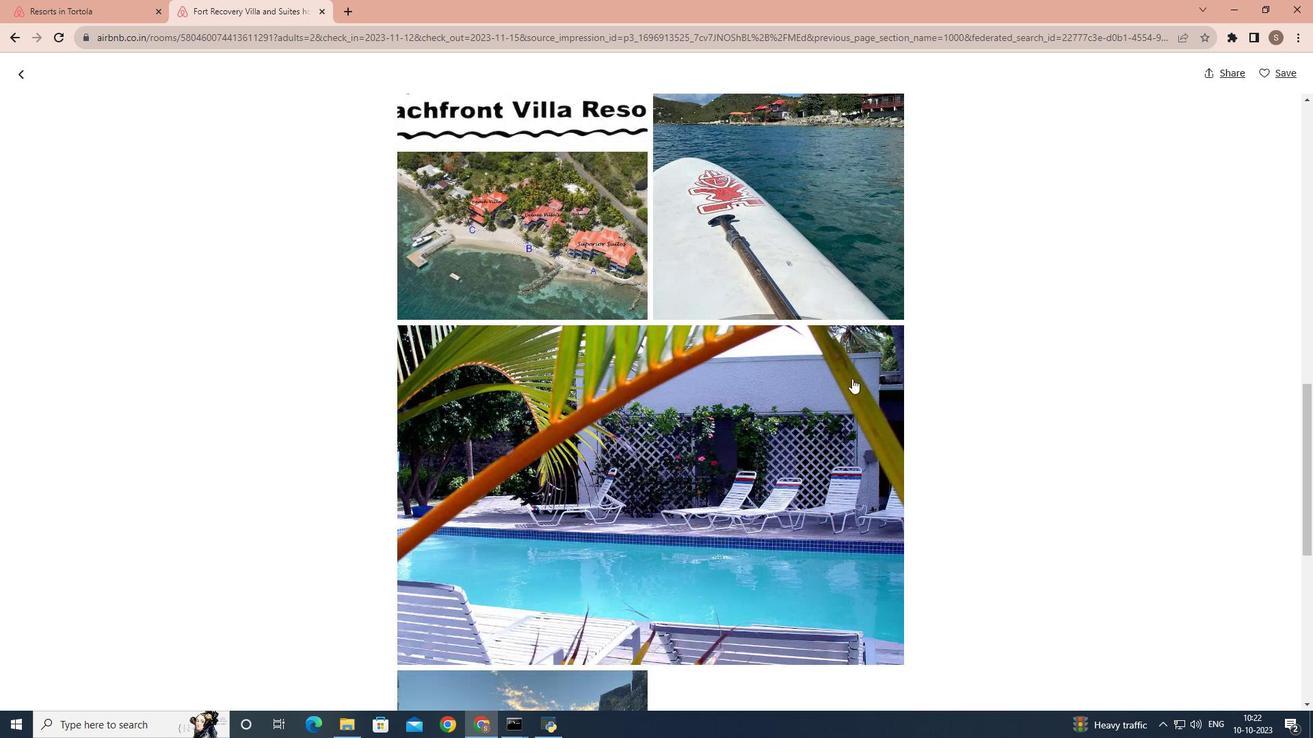 
Action: Mouse scrolled (852, 378) with delta (0, 0)
Screenshot: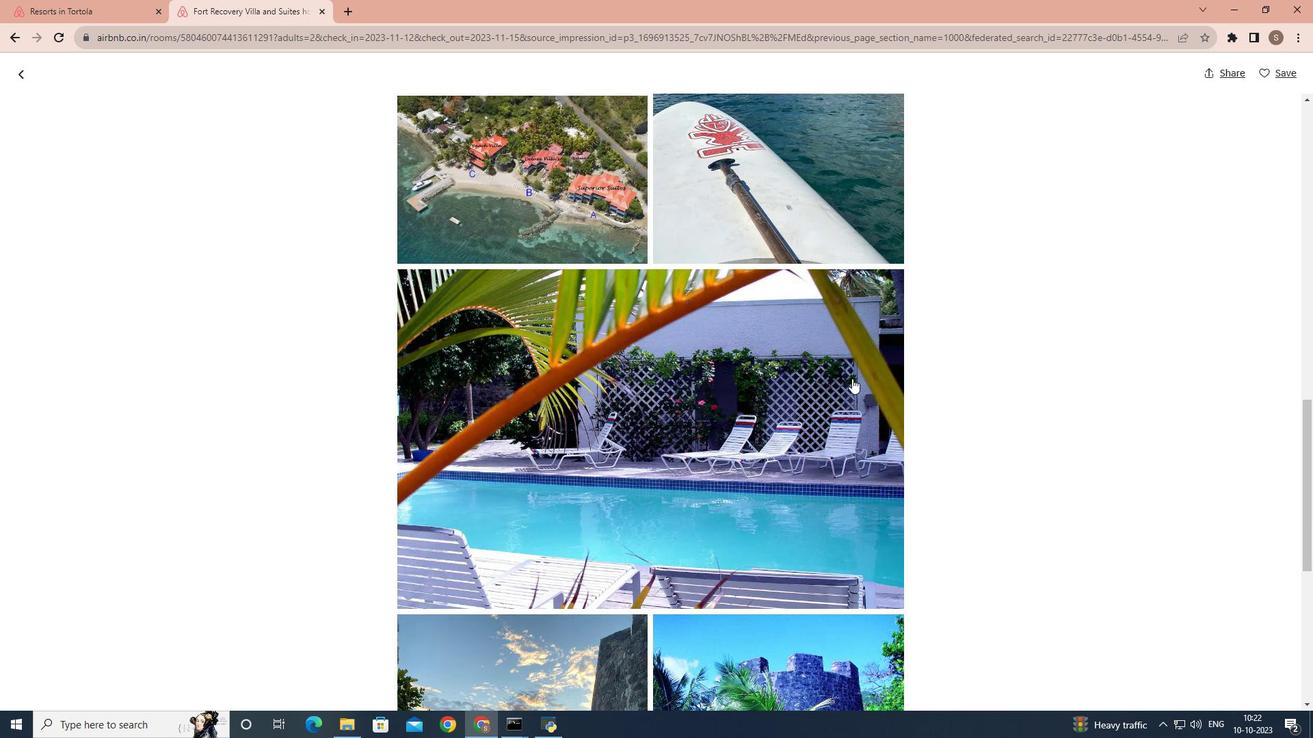 
Action: Mouse scrolled (852, 378) with delta (0, 0)
Screenshot: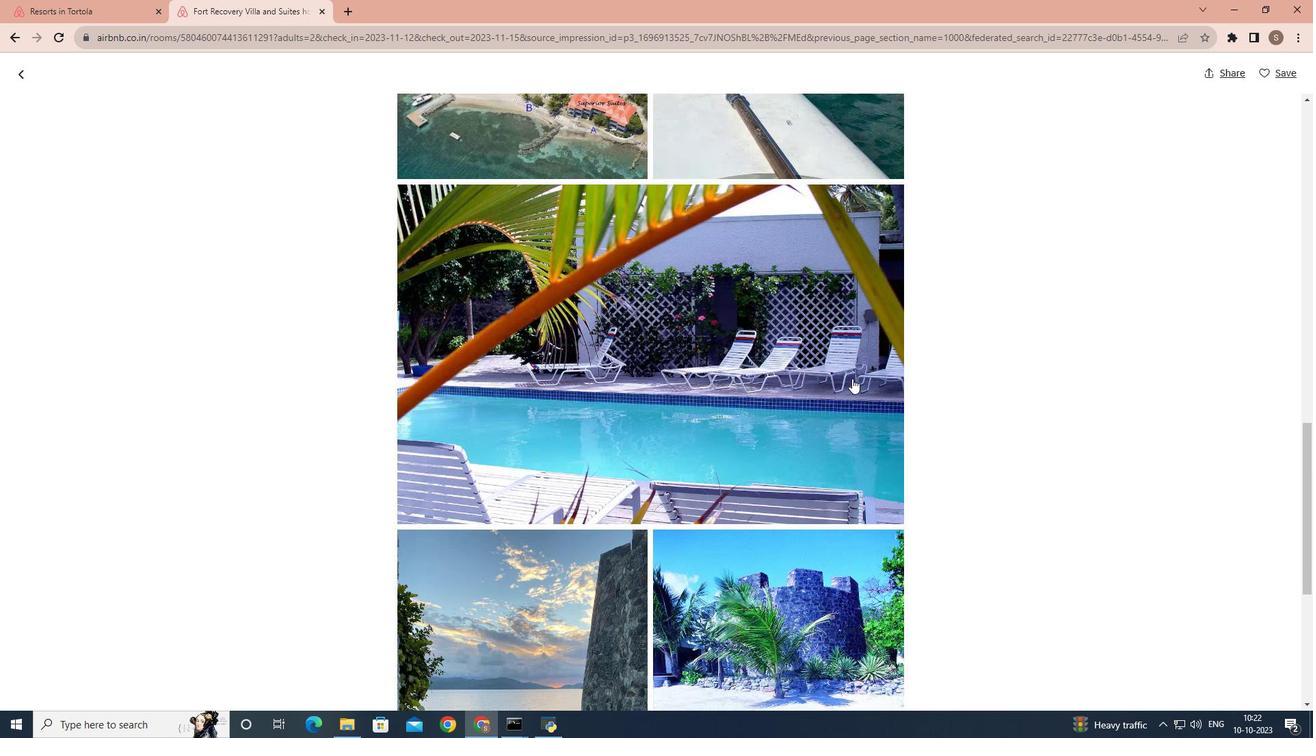 
Action: Mouse scrolled (852, 378) with delta (0, 0)
Screenshot: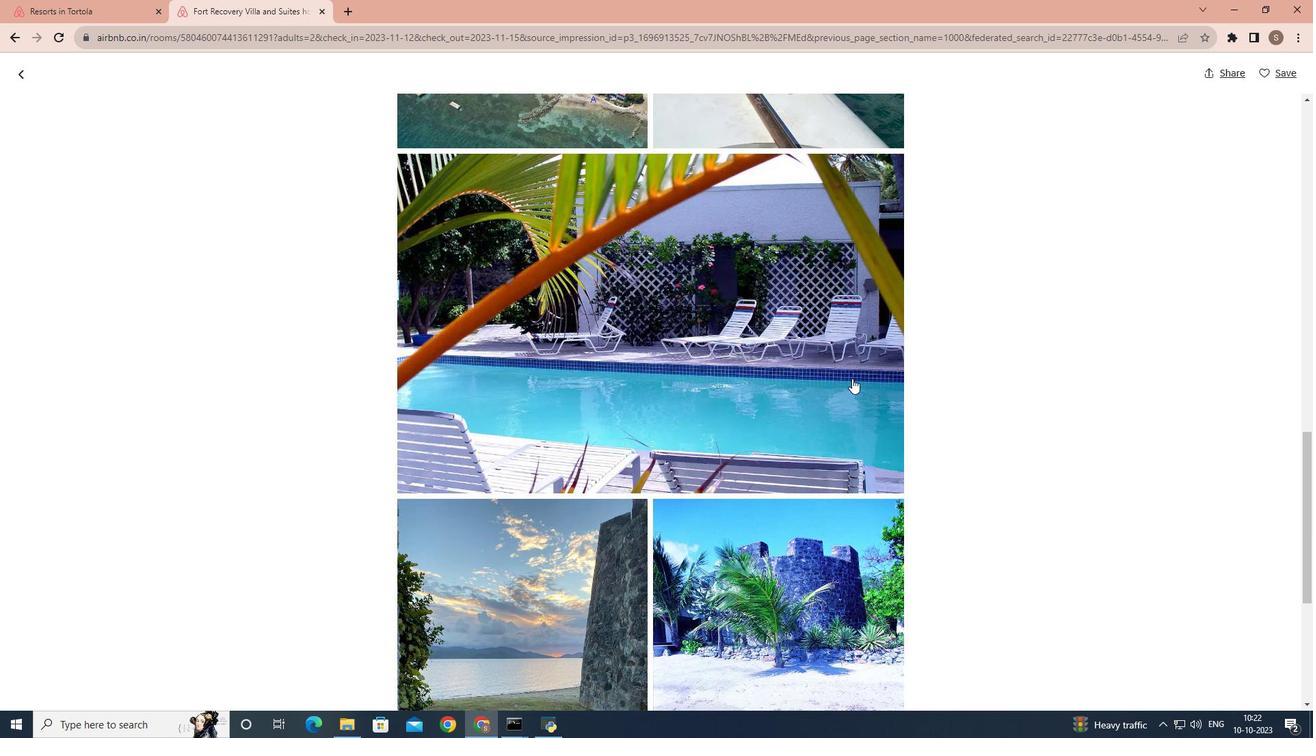 
Action: Mouse scrolled (852, 378) with delta (0, 0)
Screenshot: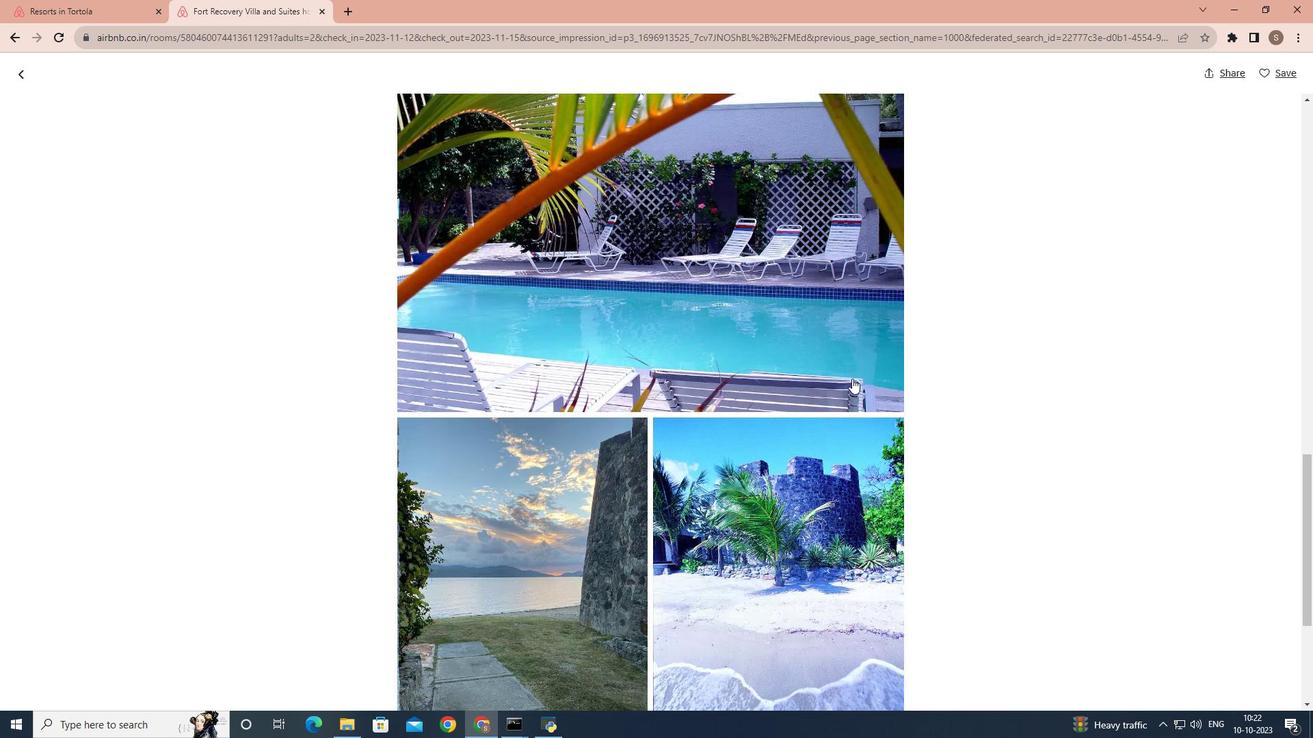 
Action: Mouse scrolled (852, 378) with delta (0, 0)
Screenshot: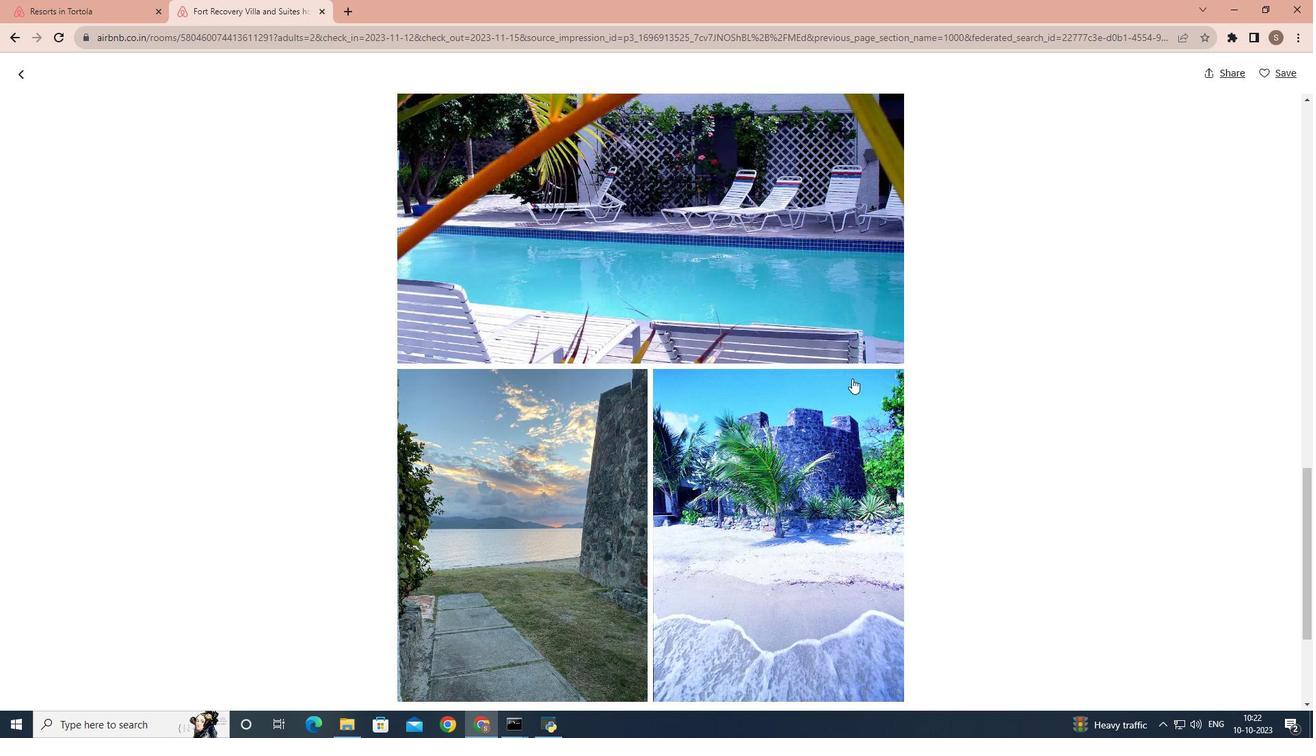 
Action: Mouse scrolled (852, 378) with delta (0, 0)
Screenshot: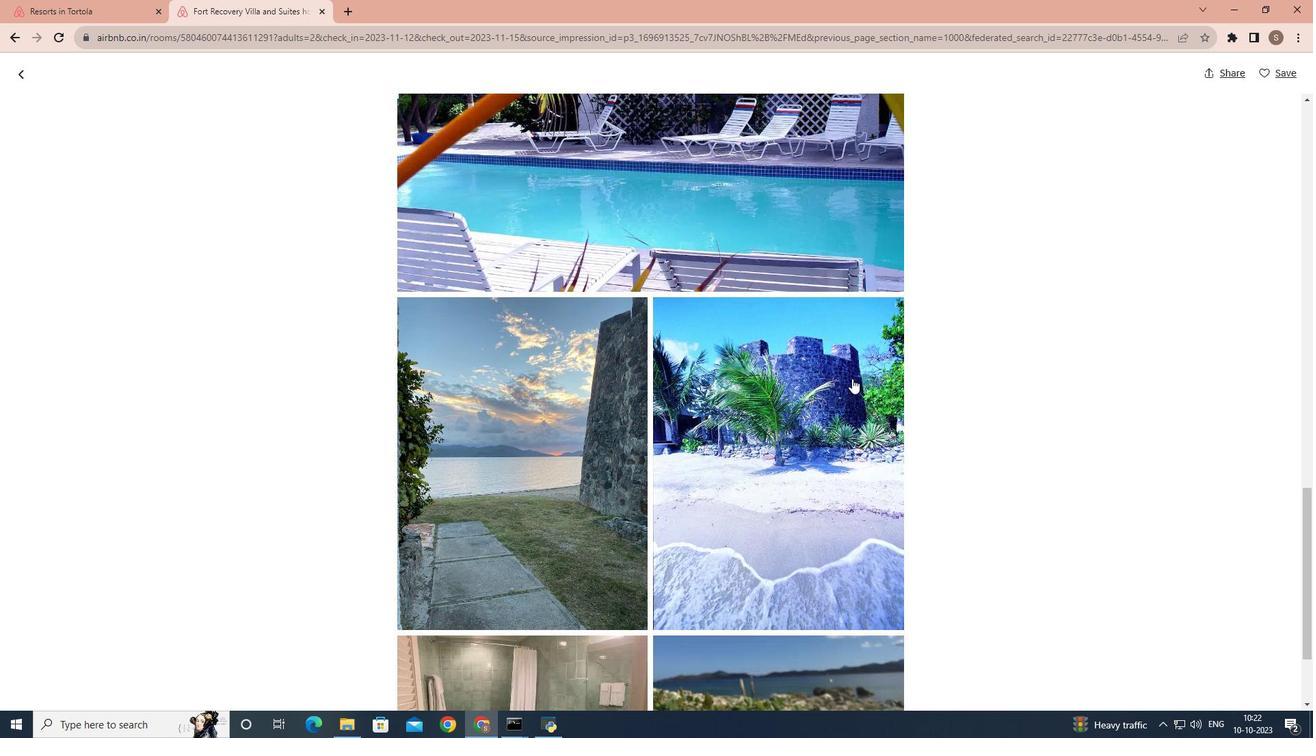 
Action: Mouse scrolled (852, 378) with delta (0, 0)
Screenshot: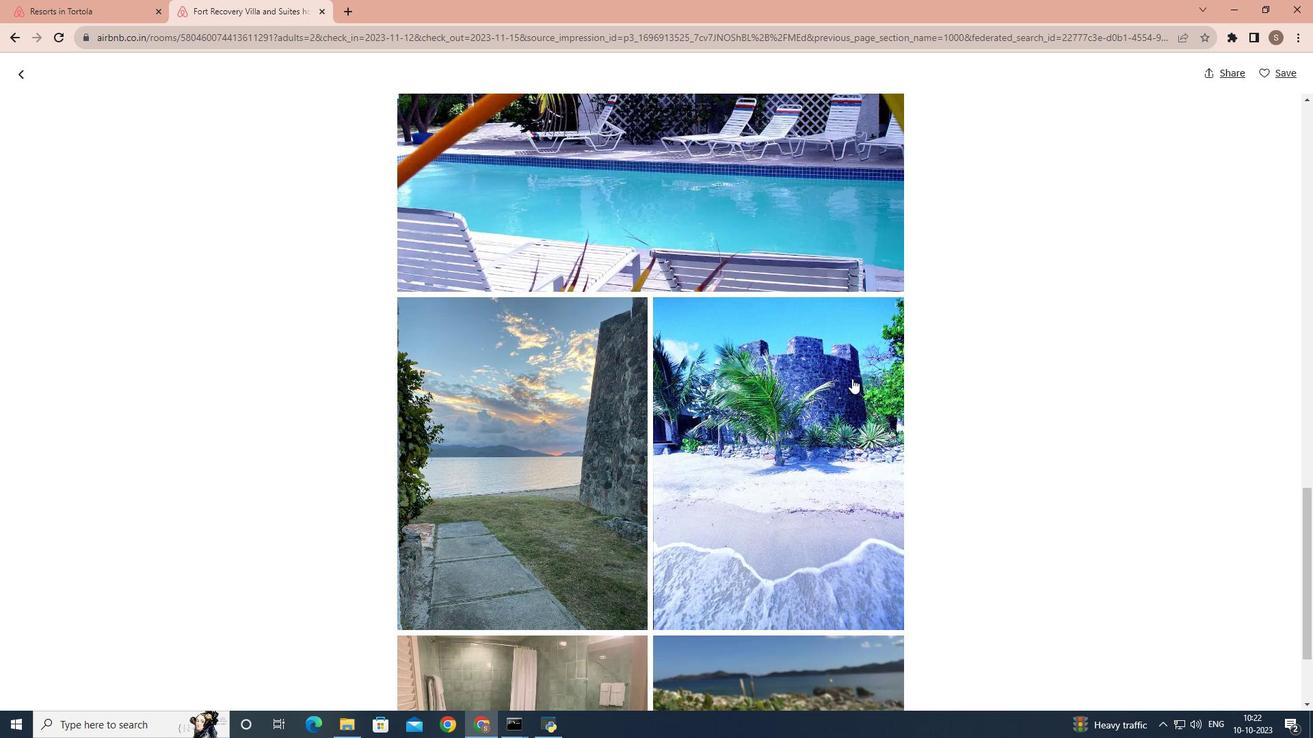 
Action: Mouse scrolled (852, 378) with delta (0, 0)
Screenshot: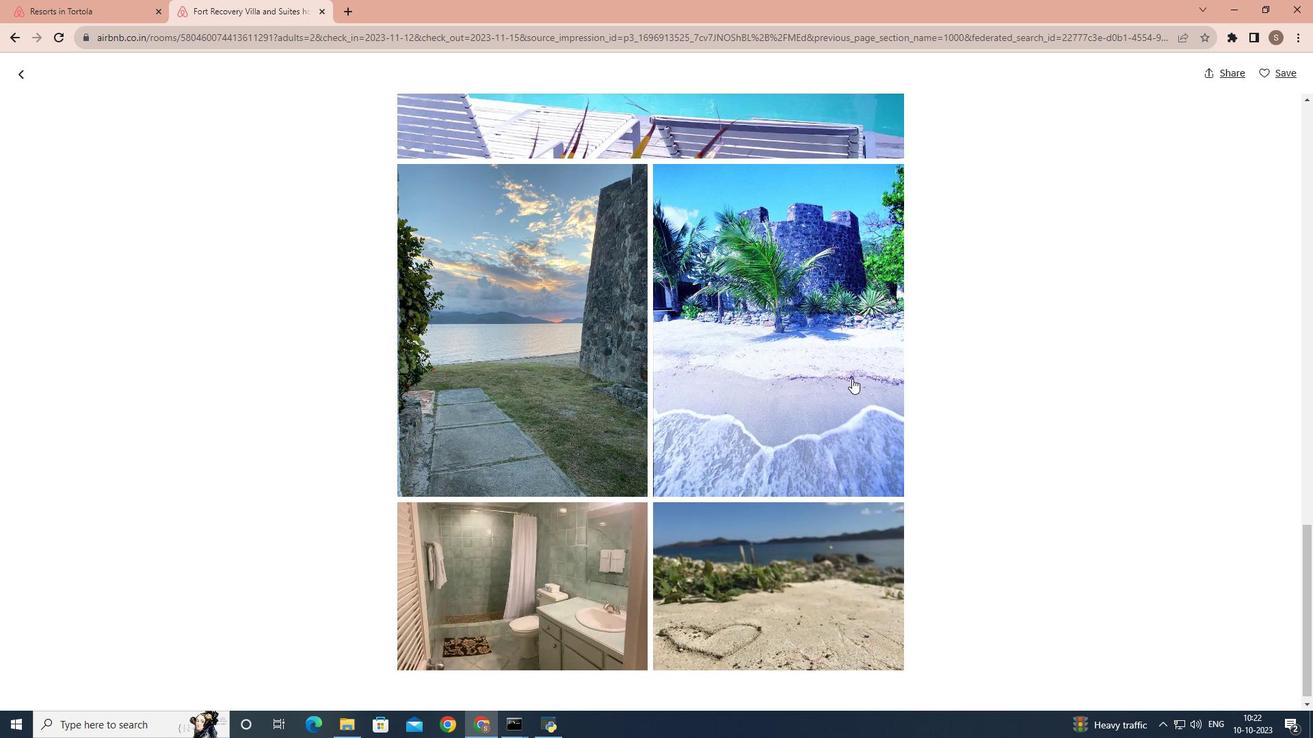 
Action: Mouse scrolled (852, 378) with delta (0, 0)
Screenshot: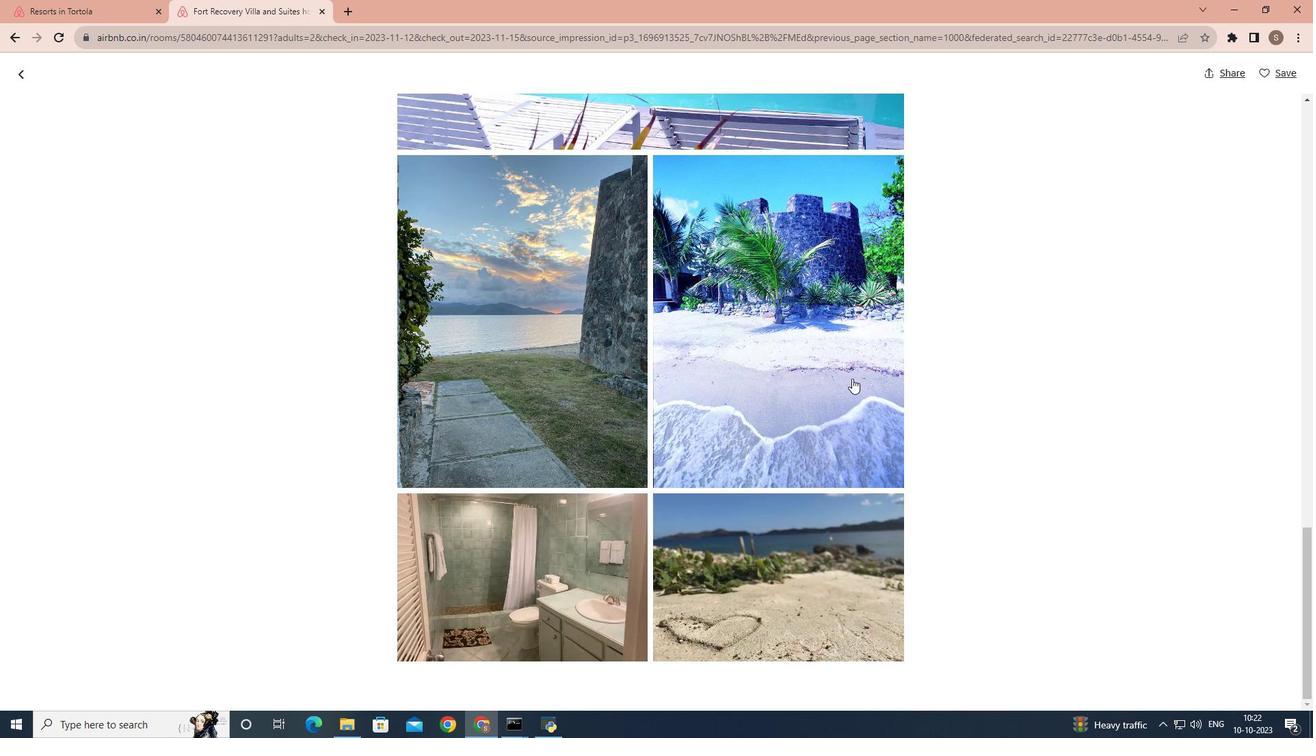 
Action: Mouse scrolled (852, 378) with delta (0, 0)
Screenshot: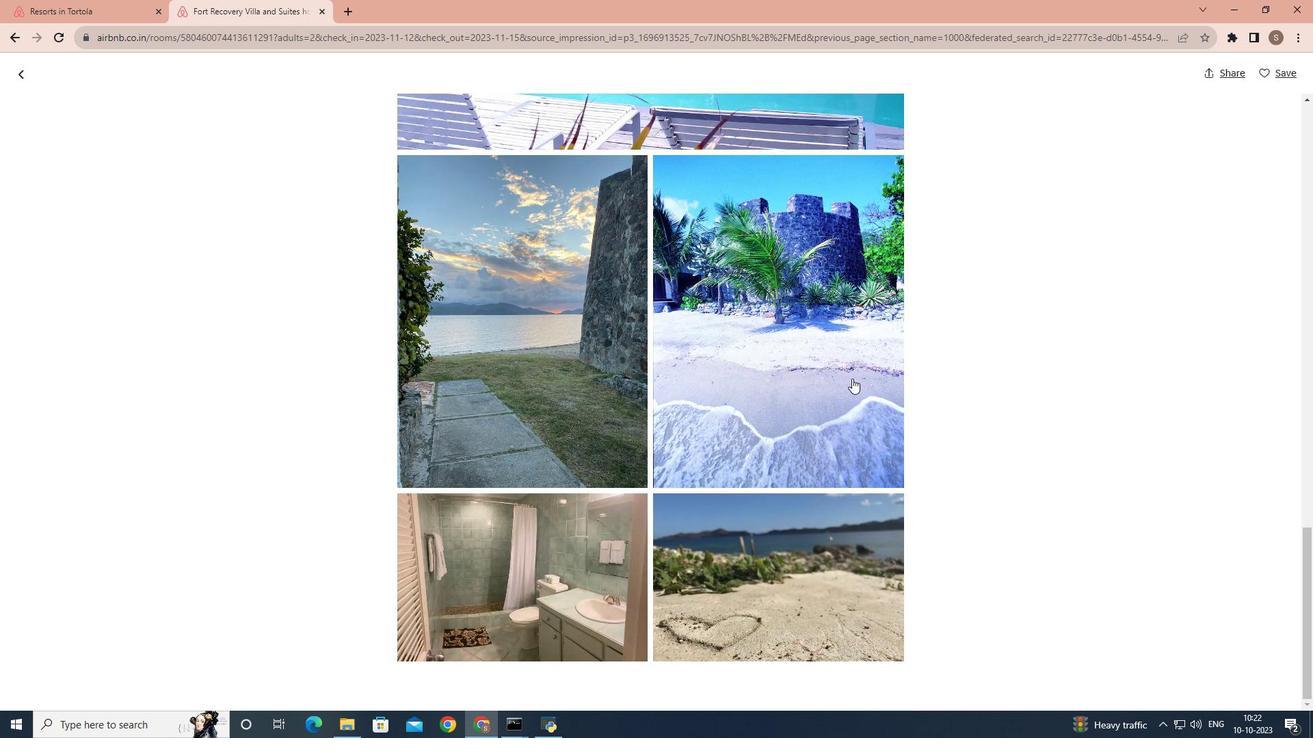 
Action: Mouse scrolled (852, 378) with delta (0, 0)
Screenshot: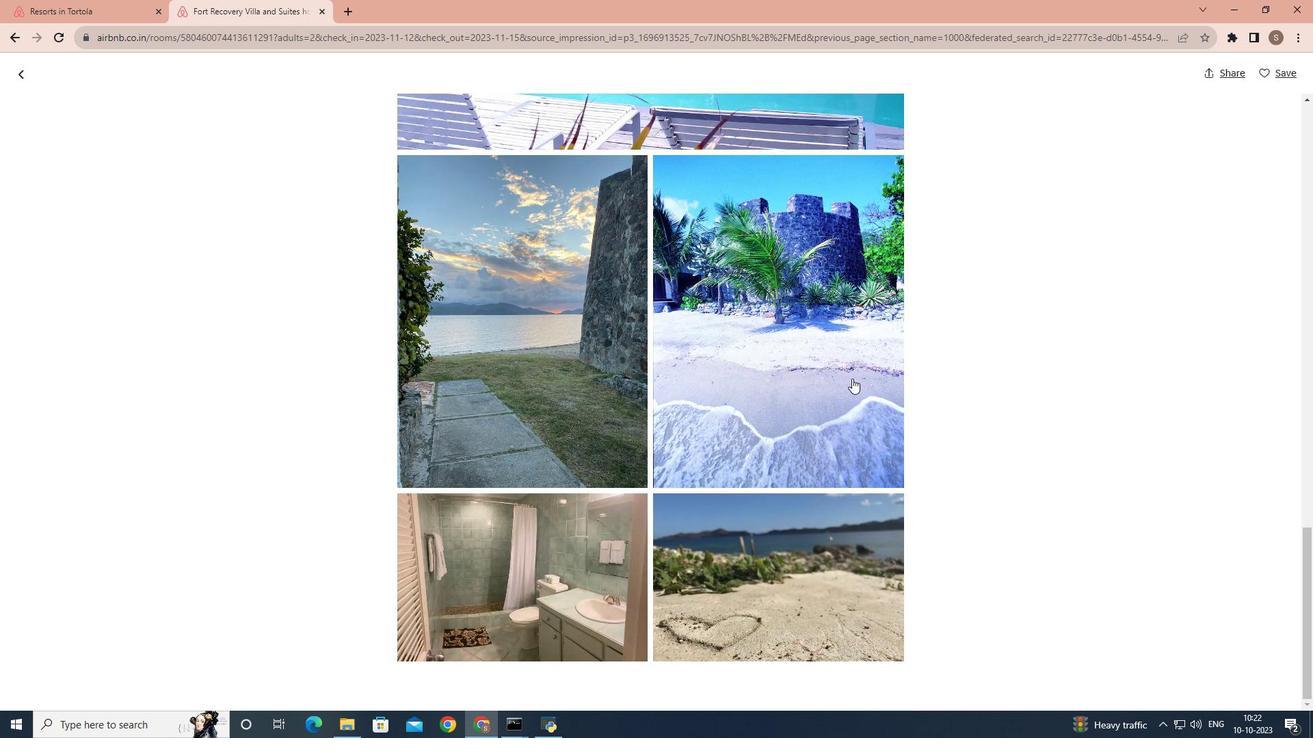 
Action: Mouse scrolled (852, 378) with delta (0, 0)
Screenshot: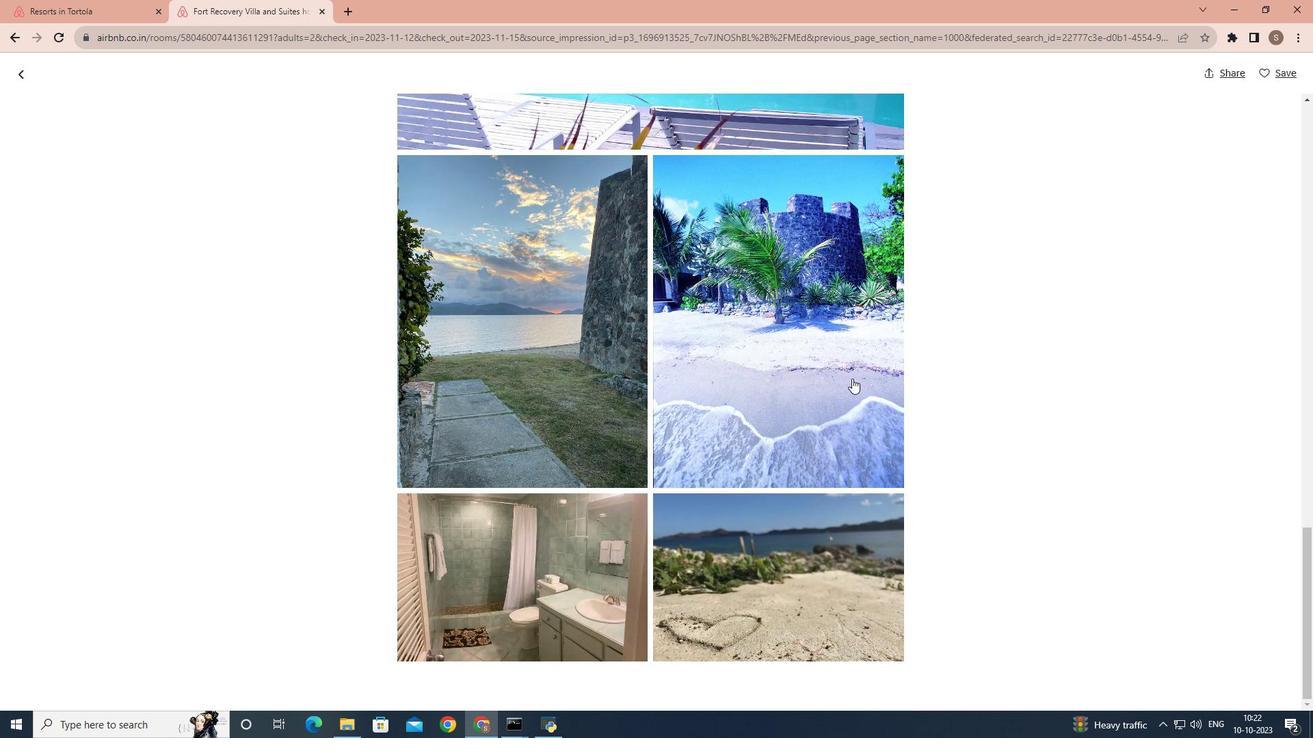 
Action: Mouse scrolled (852, 378) with delta (0, 0)
Screenshot: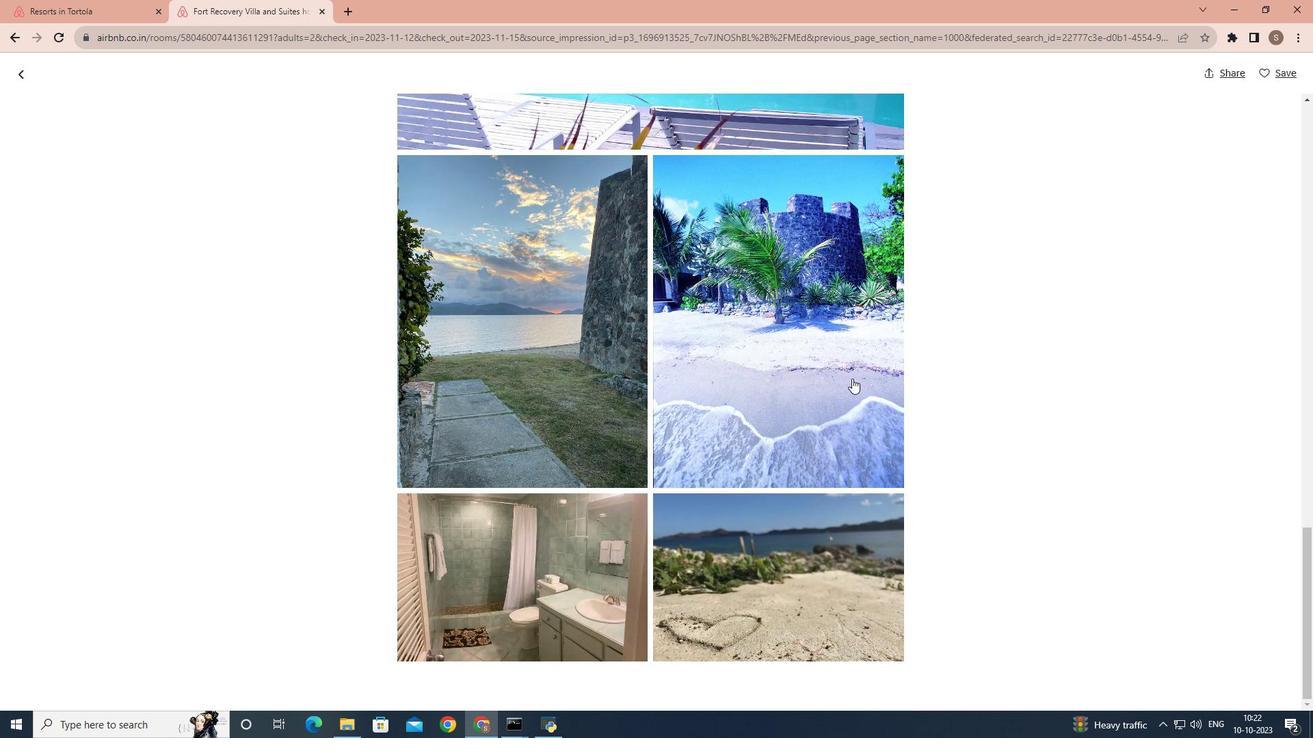 
Action: Mouse moved to (21, 72)
Screenshot: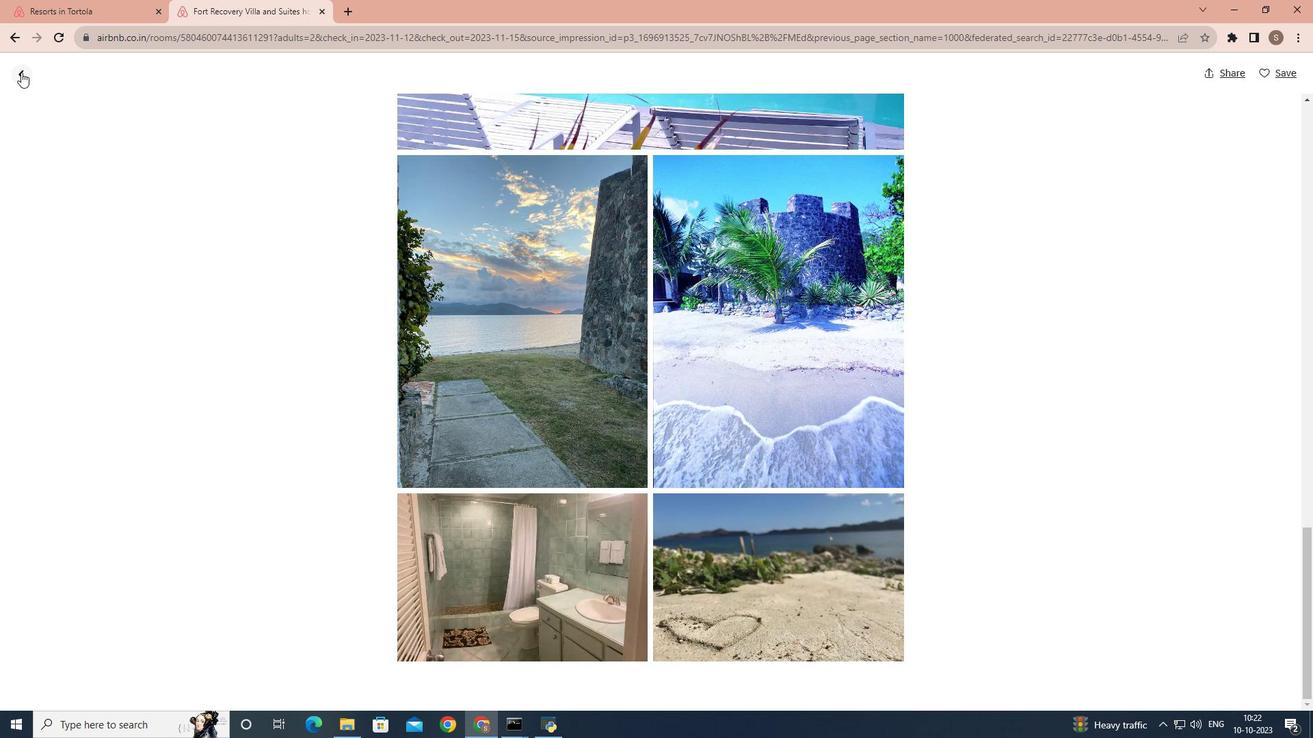 
Action: Mouse pressed left at (21, 72)
Screenshot: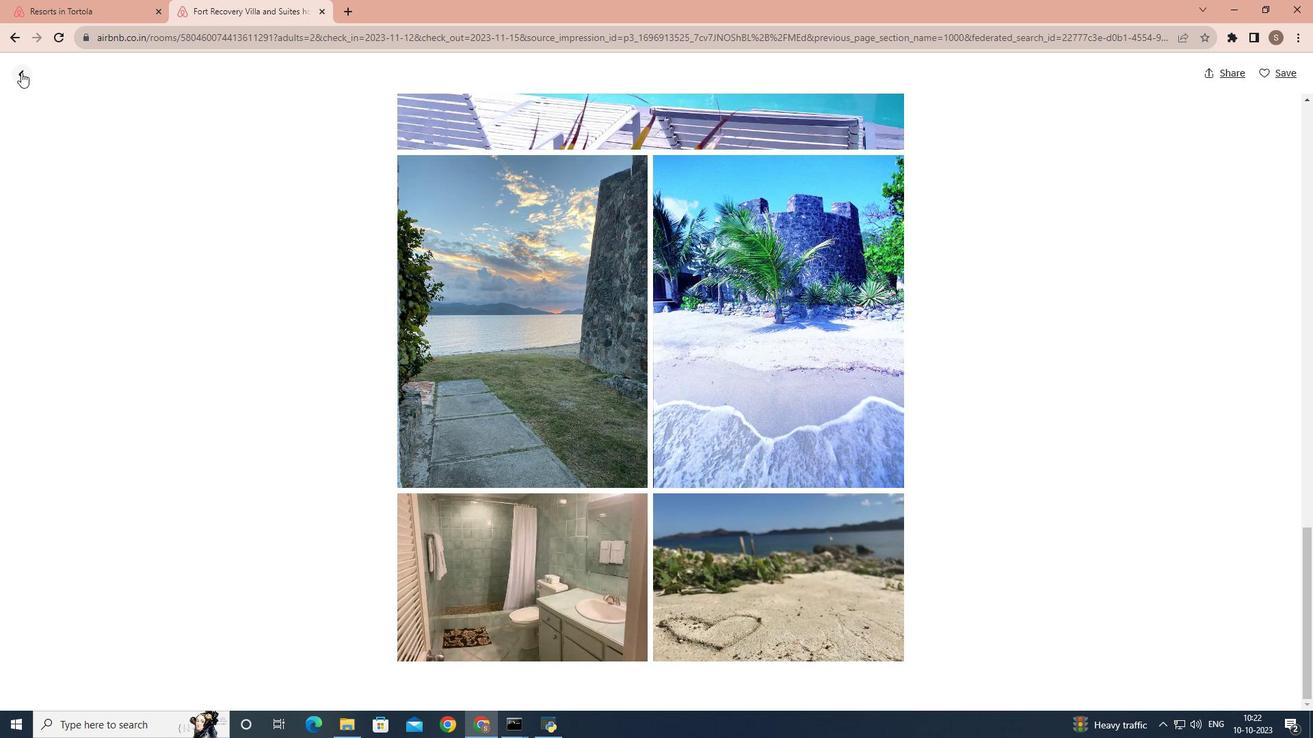 
Action: Mouse moved to (615, 372)
Screenshot: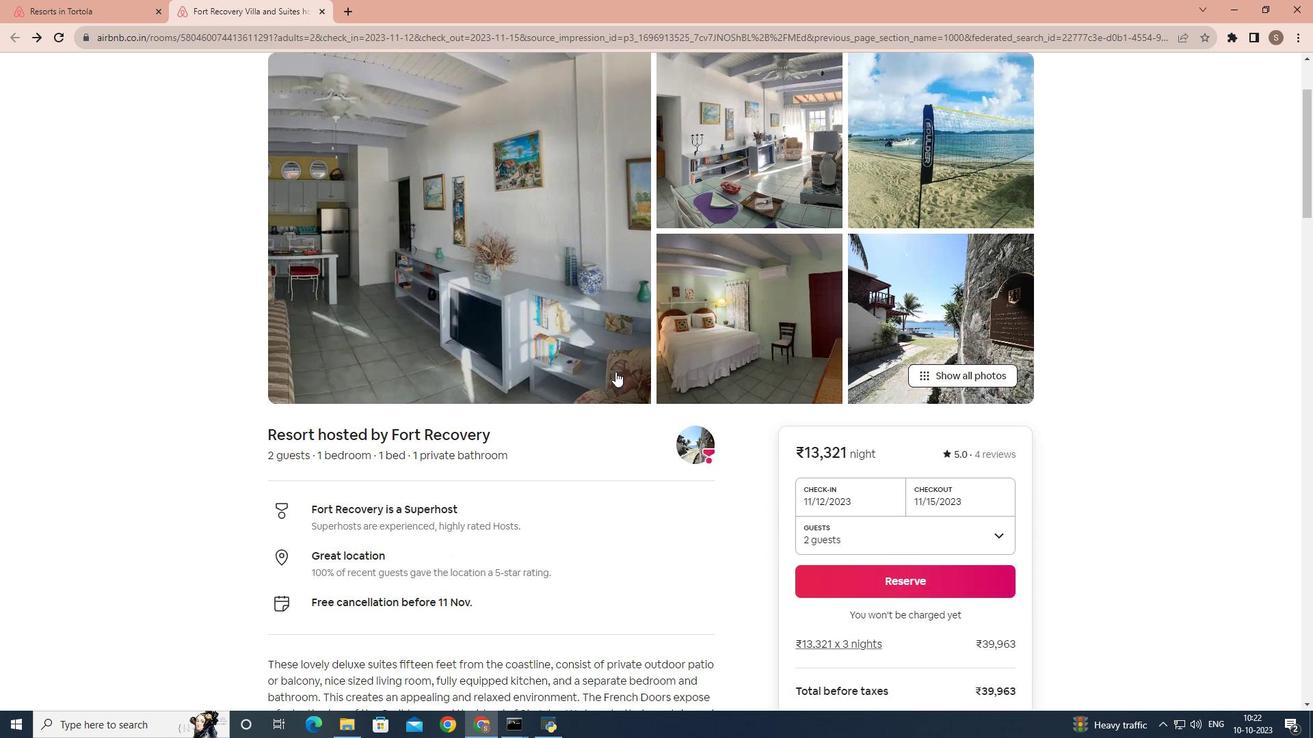 
Action: Mouse scrolled (615, 371) with delta (0, 0)
Screenshot: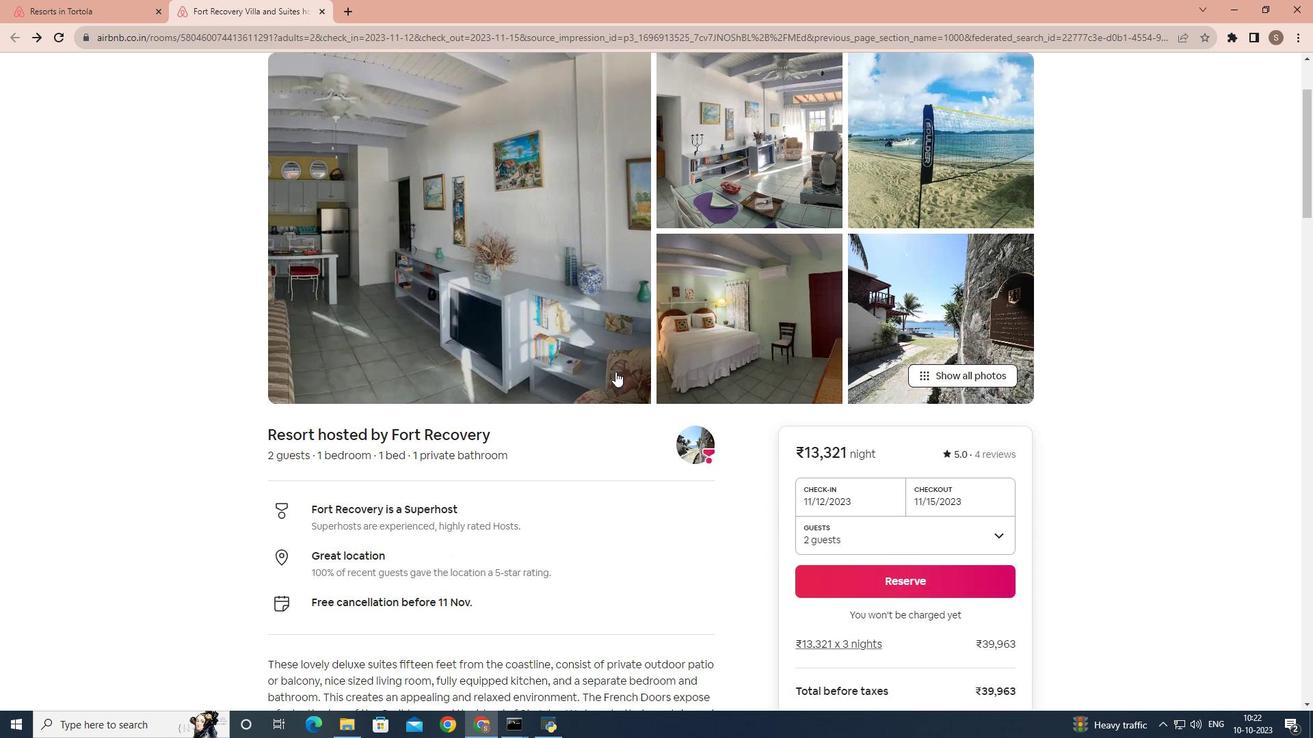 
Action: Mouse moved to (615, 372)
Screenshot: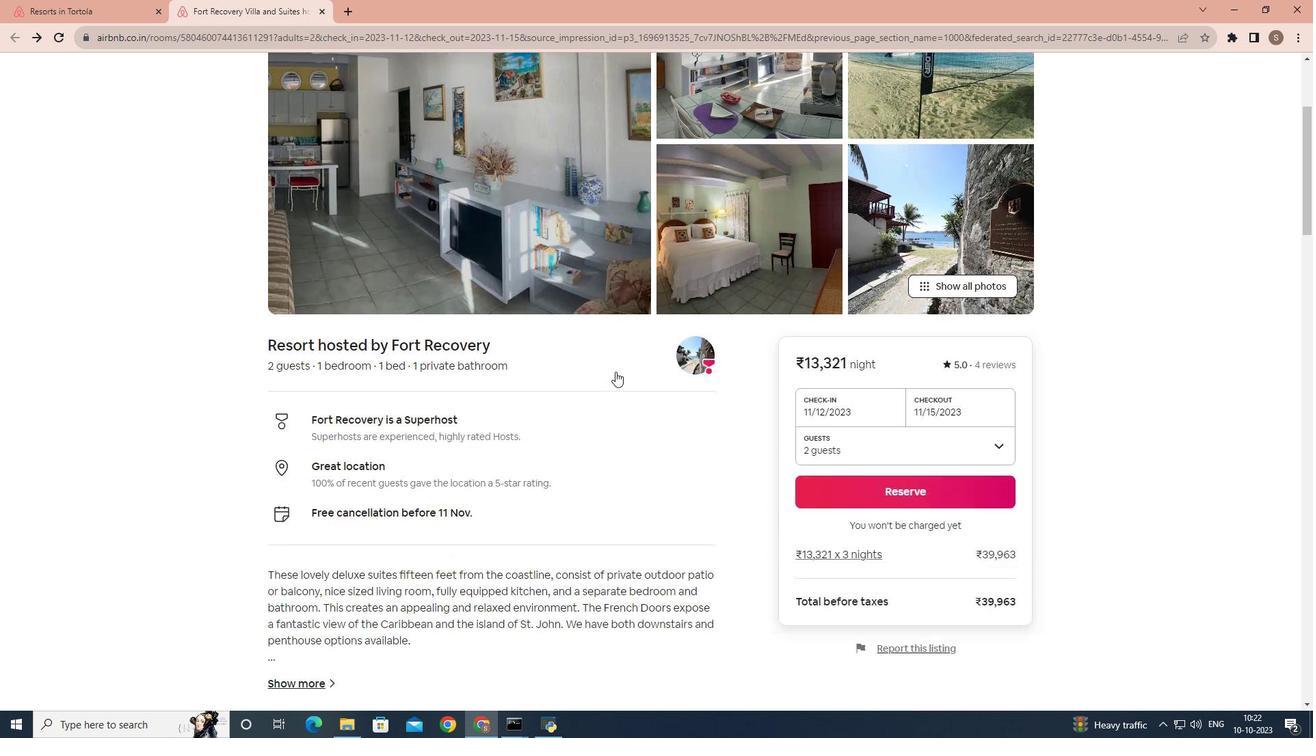
Action: Mouse scrolled (615, 371) with delta (0, 0)
Screenshot: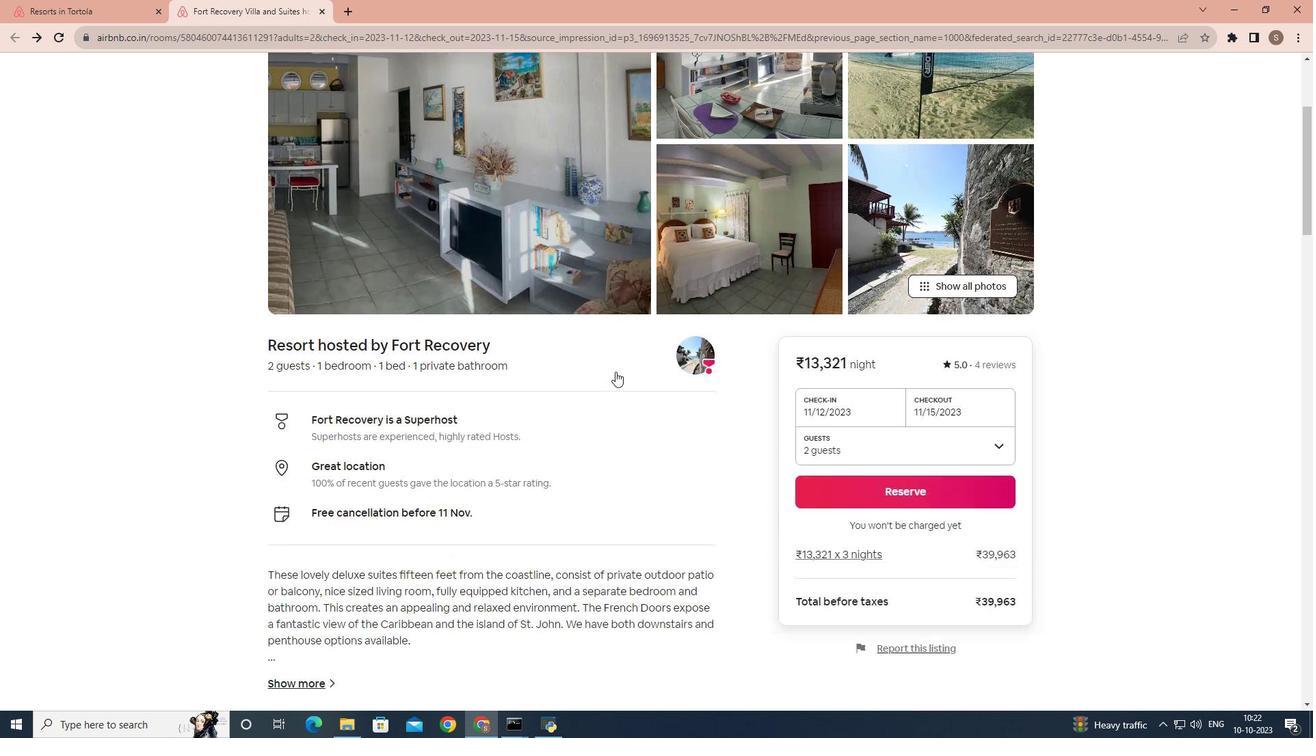 
Action: Mouse scrolled (615, 371) with delta (0, 0)
Screenshot: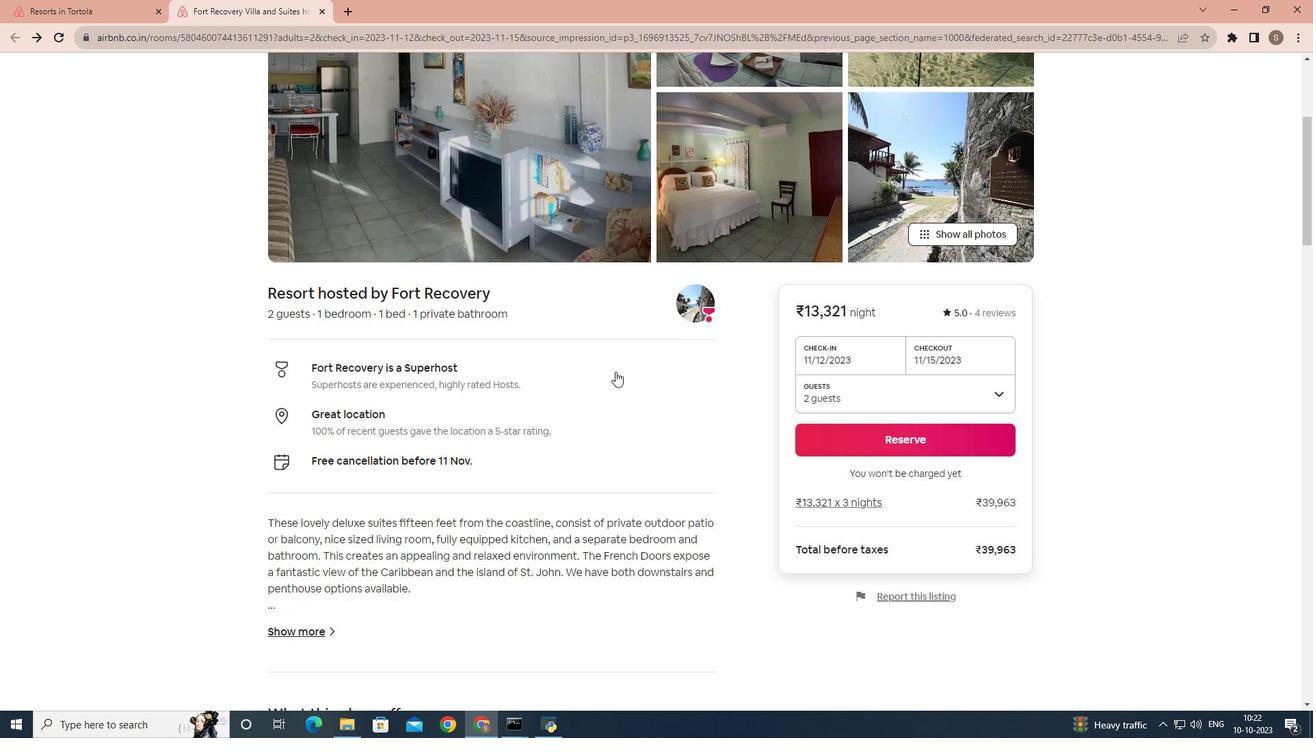 
Action: Mouse scrolled (615, 371) with delta (0, 0)
Screenshot: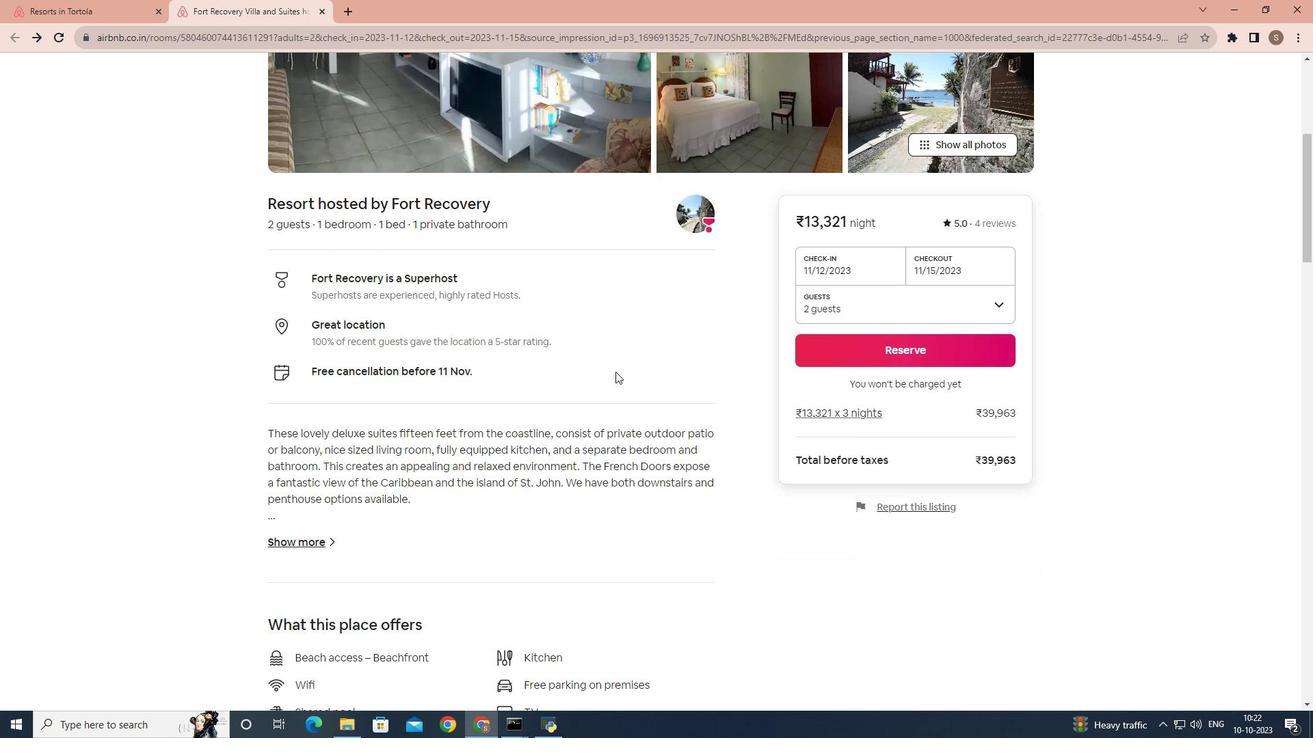 
Action: Mouse scrolled (615, 371) with delta (0, 0)
Screenshot: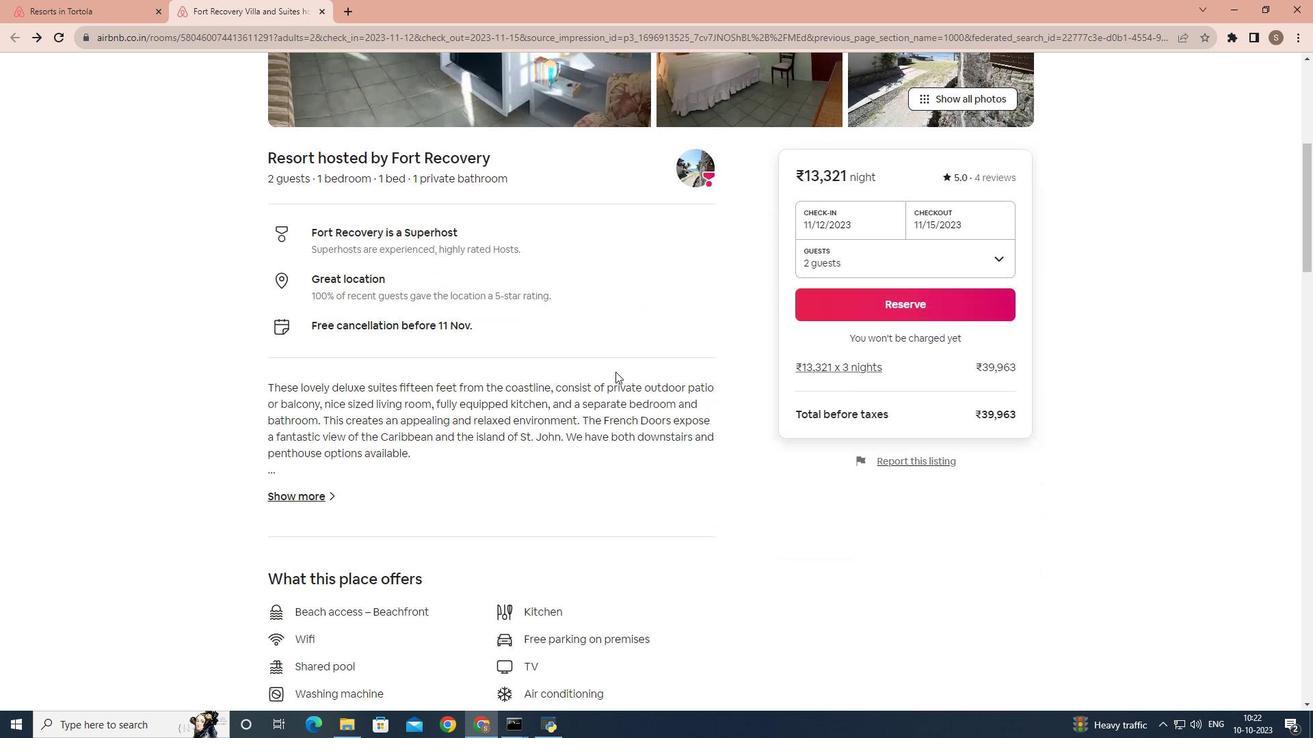 
Action: Mouse scrolled (615, 371) with delta (0, 0)
Screenshot: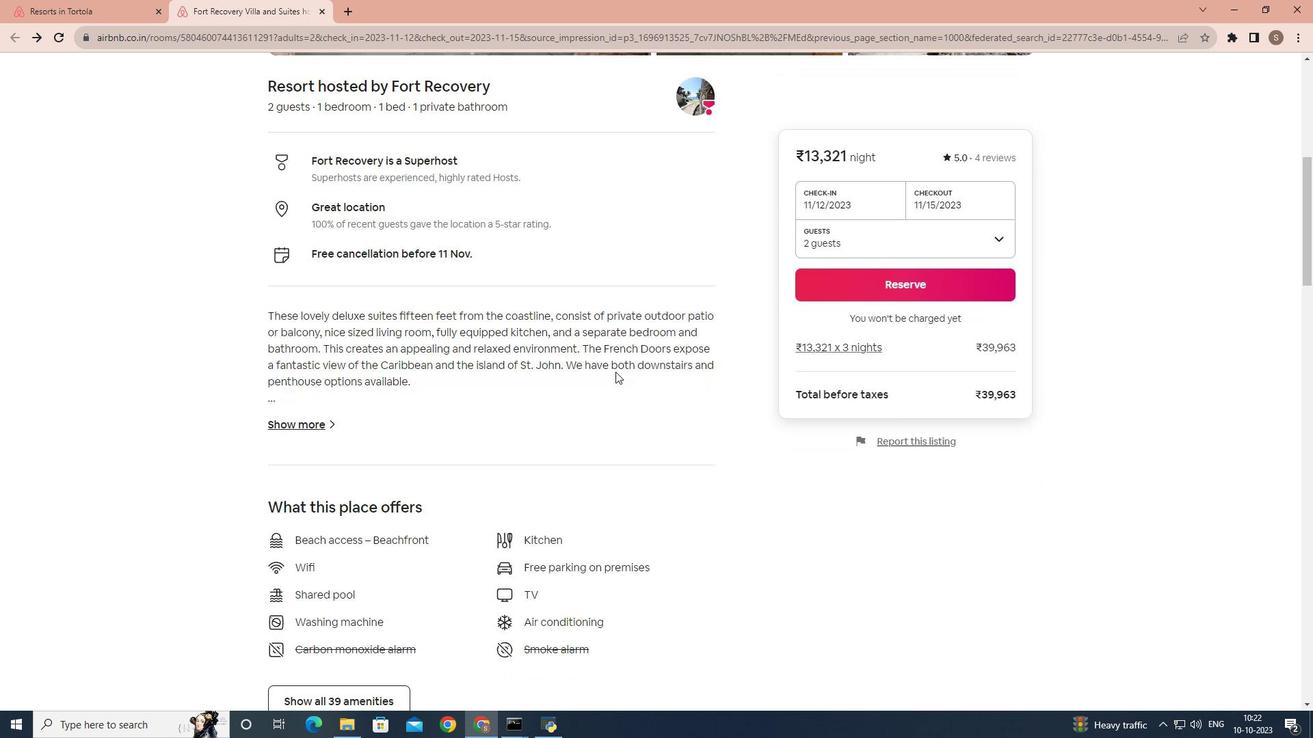 
Action: Mouse scrolled (615, 371) with delta (0, 0)
Screenshot: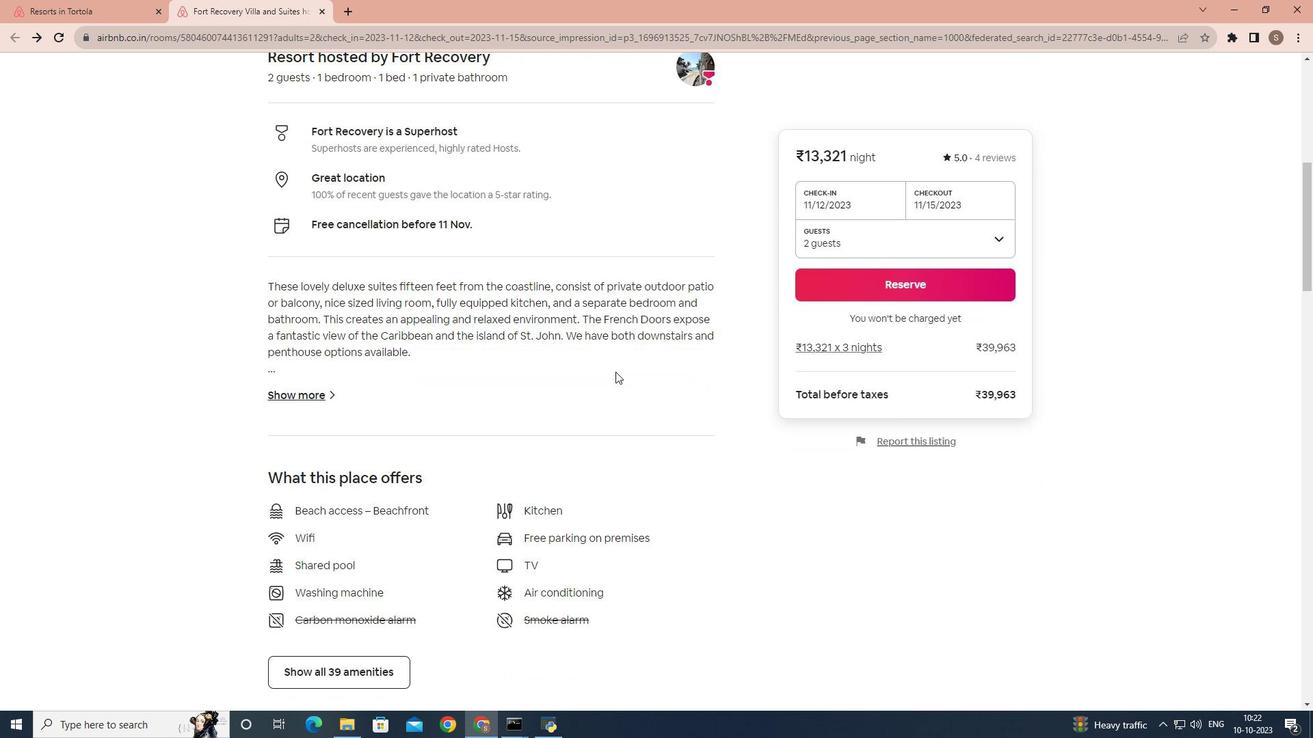 
Action: Mouse scrolled (615, 371) with delta (0, 0)
Screenshot: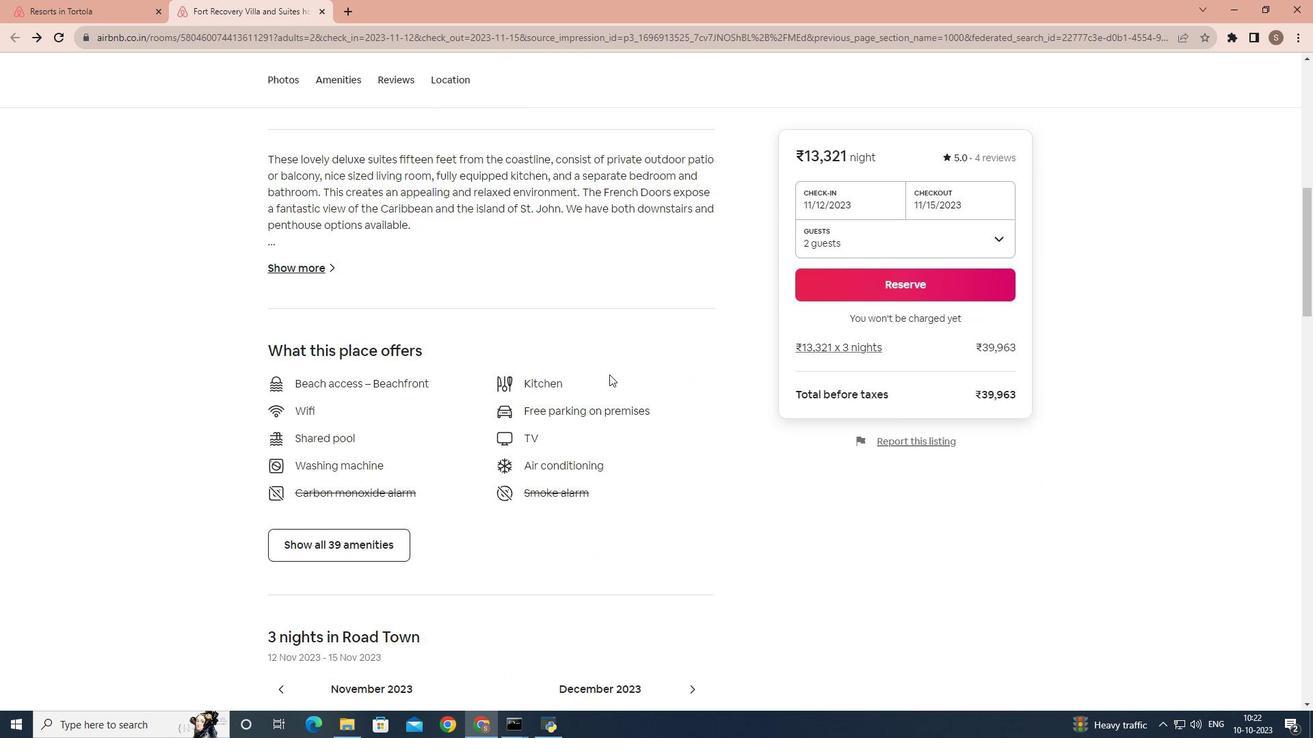 
Action: Mouse scrolled (615, 371) with delta (0, 0)
Screenshot: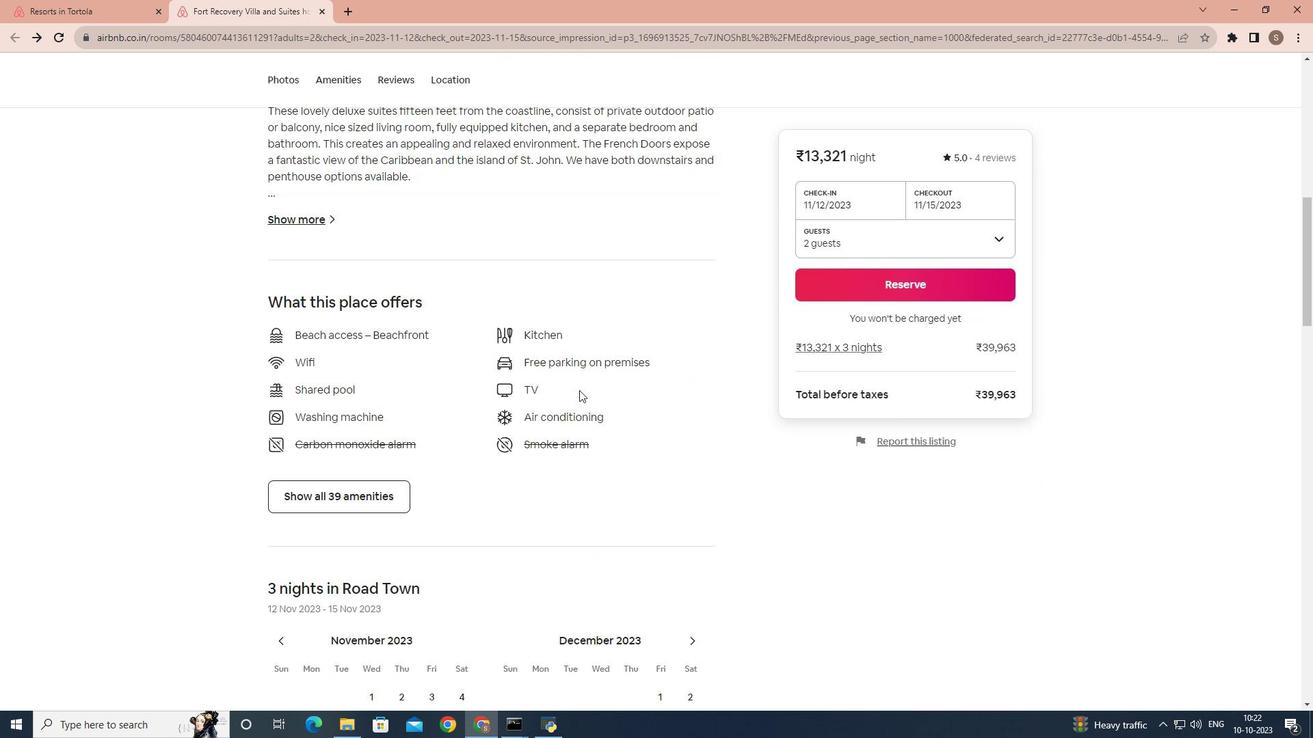 
Action: Mouse moved to (322, 496)
Screenshot: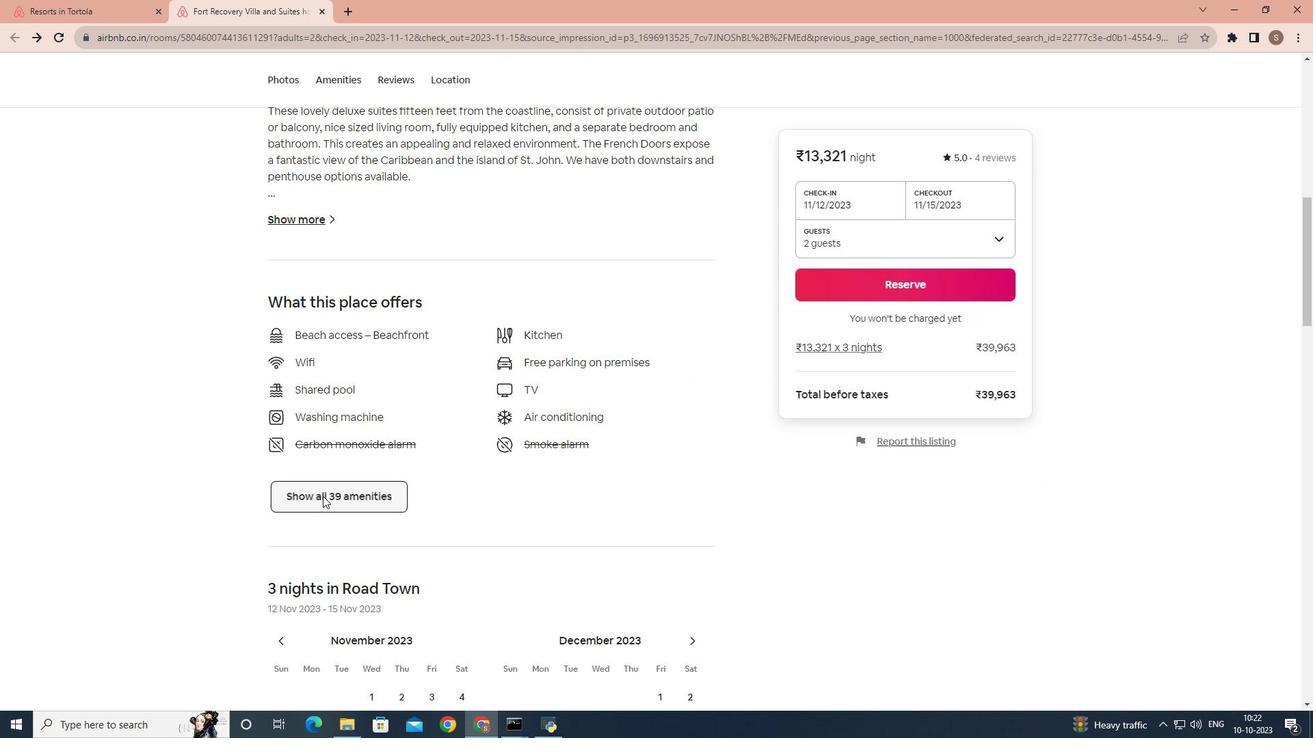 
Action: Mouse pressed left at (322, 496)
Screenshot: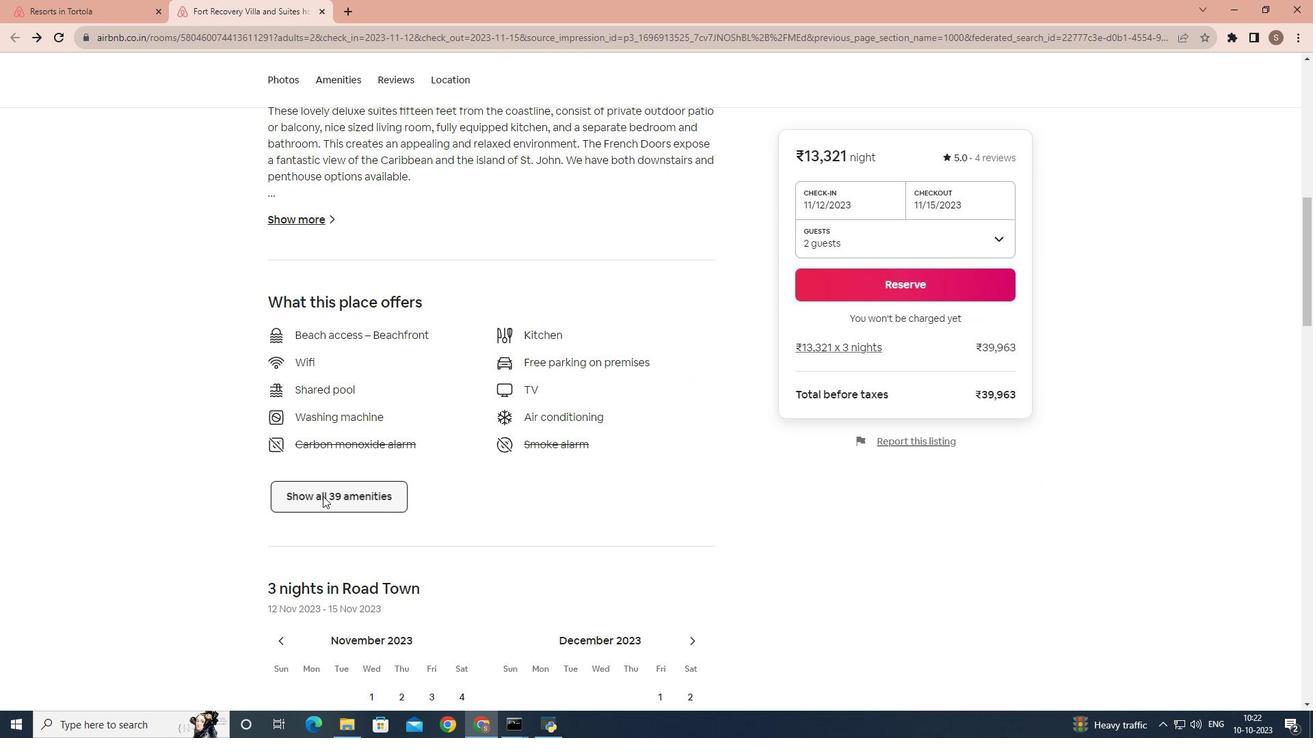 
Action: Mouse moved to (608, 405)
Screenshot: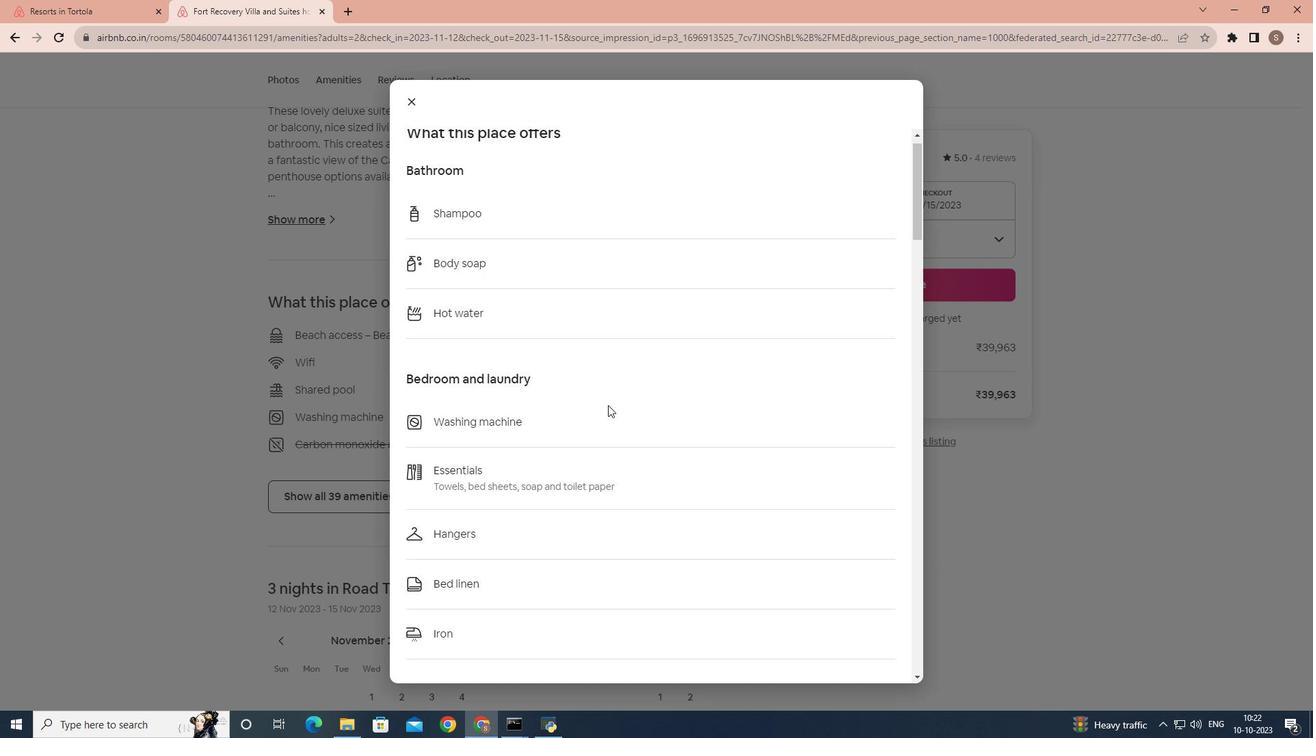 
Action: Mouse scrolled (608, 404) with delta (0, 0)
Screenshot: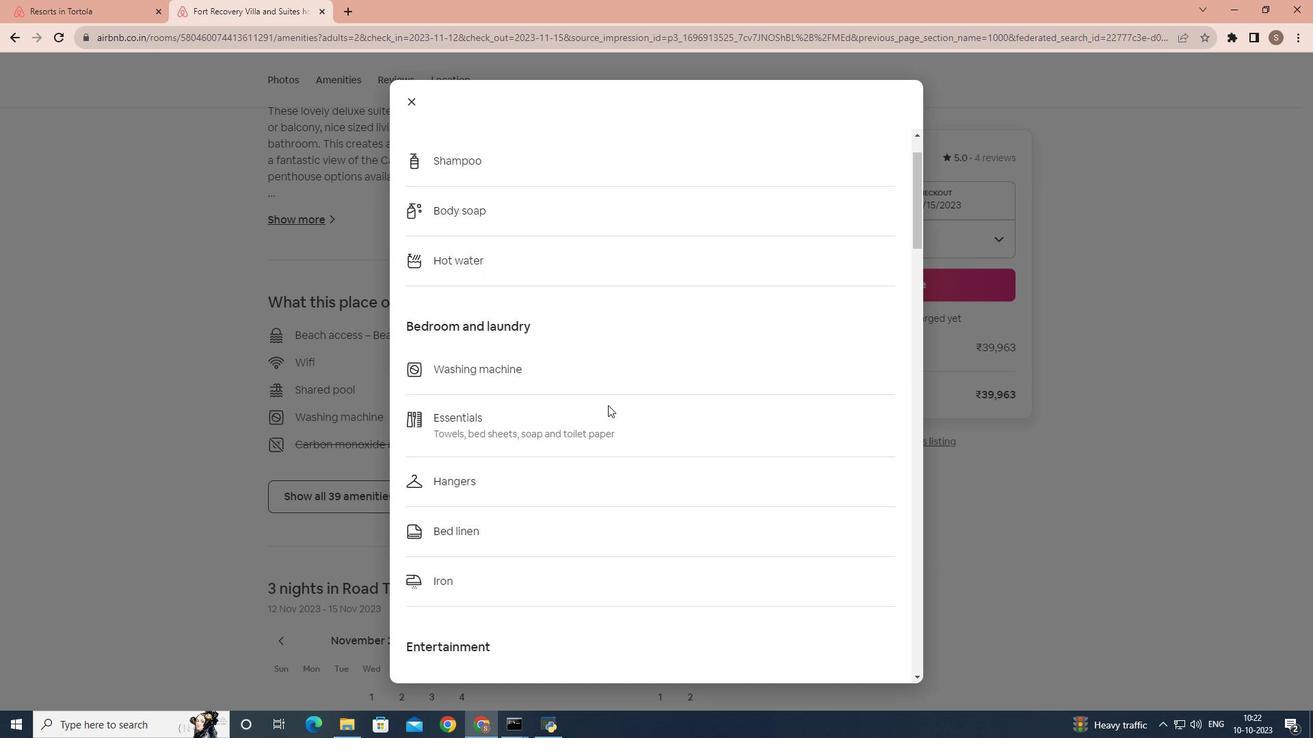 
Action: Mouse scrolled (608, 404) with delta (0, 0)
Screenshot: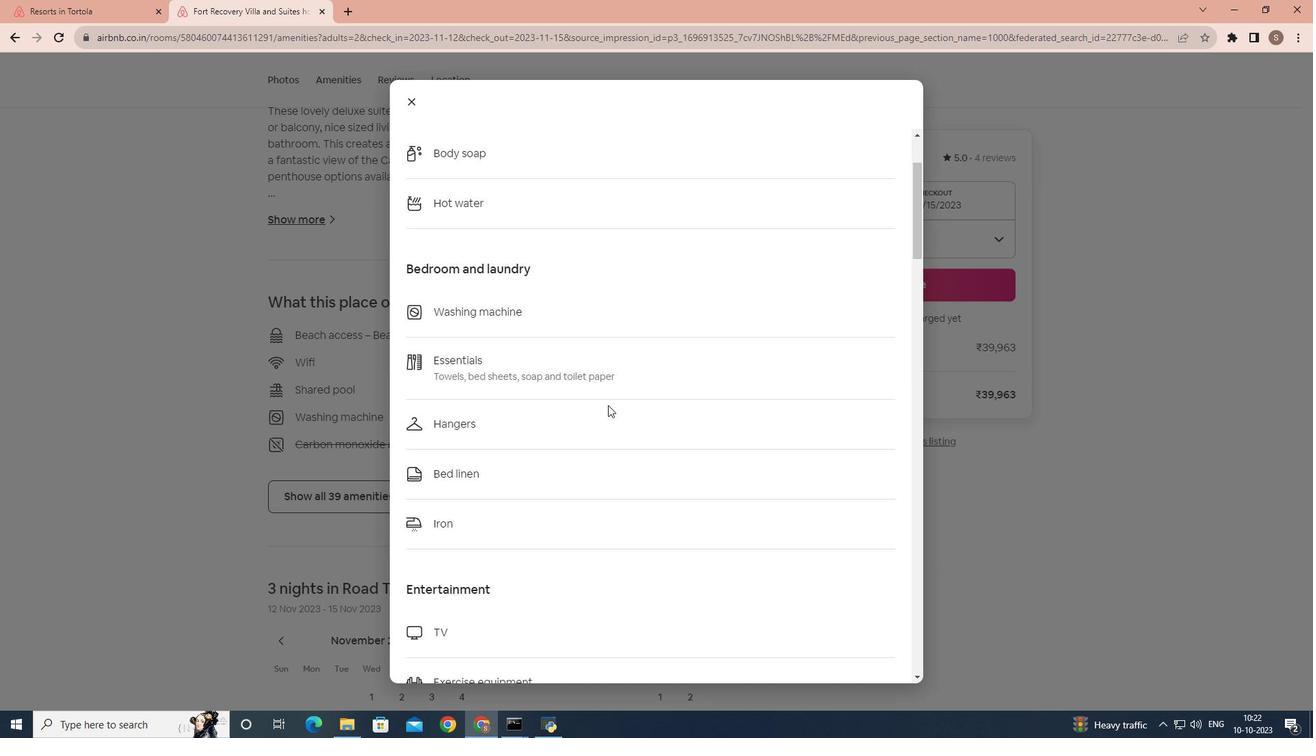 
Action: Mouse scrolled (608, 404) with delta (0, 0)
Screenshot: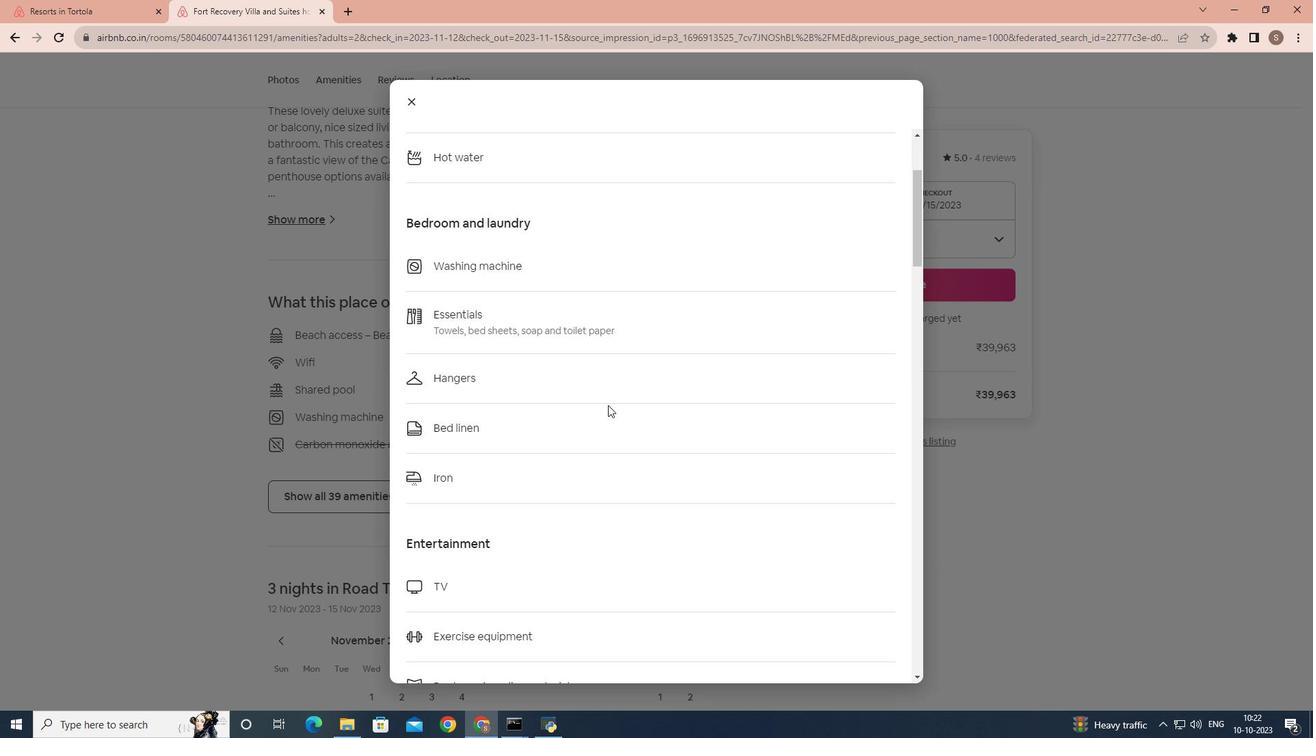 
Action: Mouse scrolled (608, 404) with delta (0, 0)
Screenshot: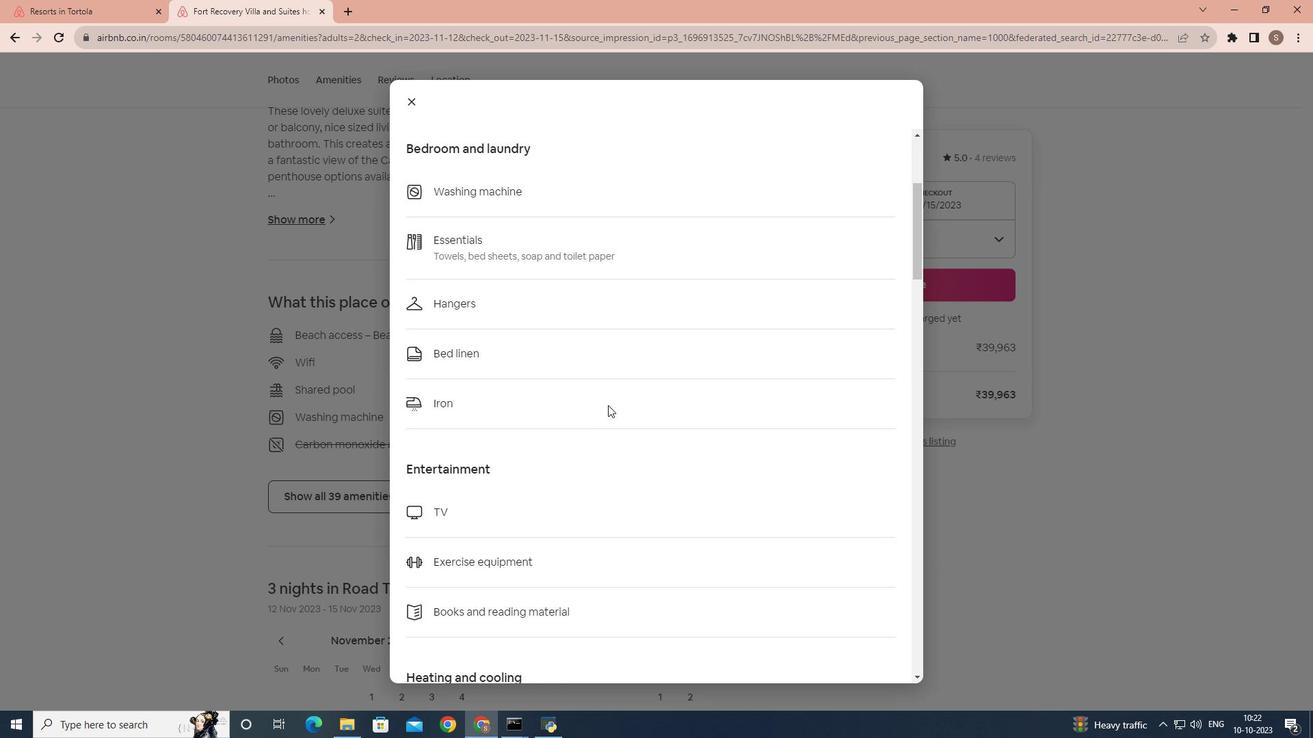 
Action: Mouse scrolled (608, 404) with delta (0, 0)
Screenshot: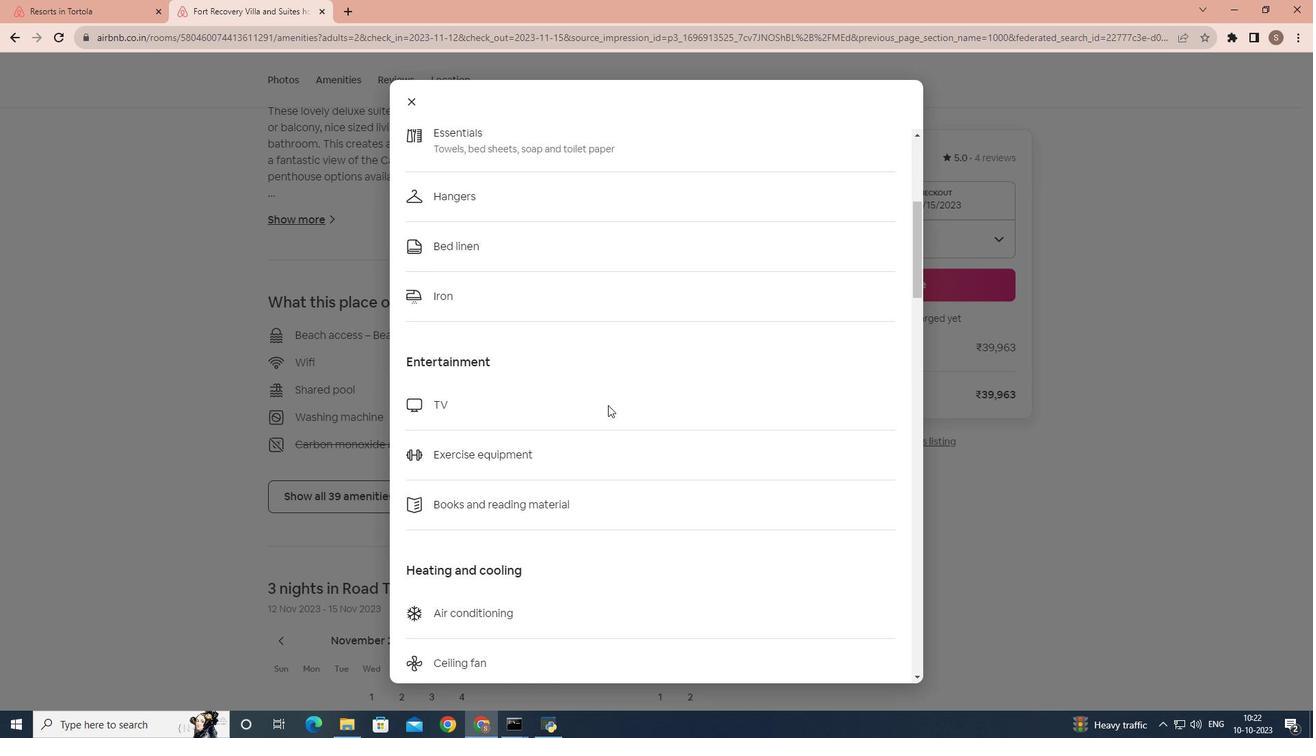 
Action: Mouse scrolled (608, 404) with delta (0, 0)
Screenshot: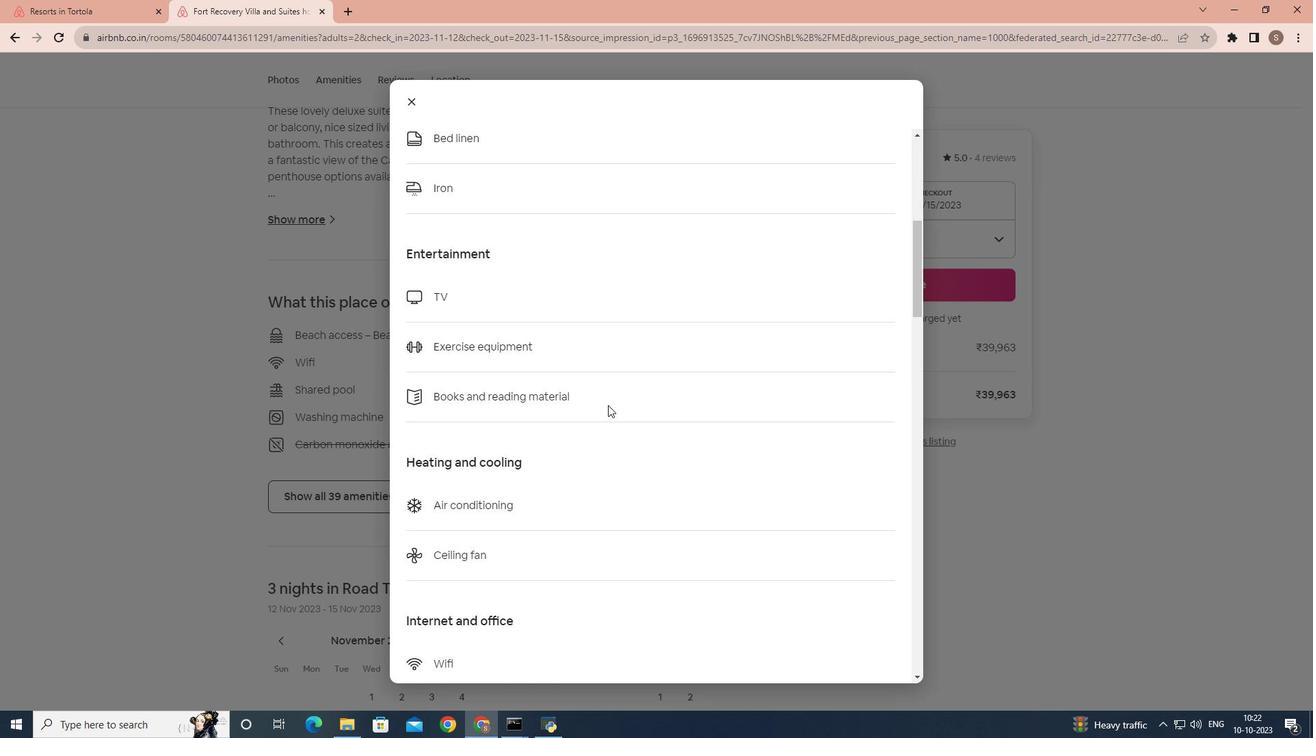 
Action: Mouse scrolled (608, 404) with delta (0, 0)
Screenshot: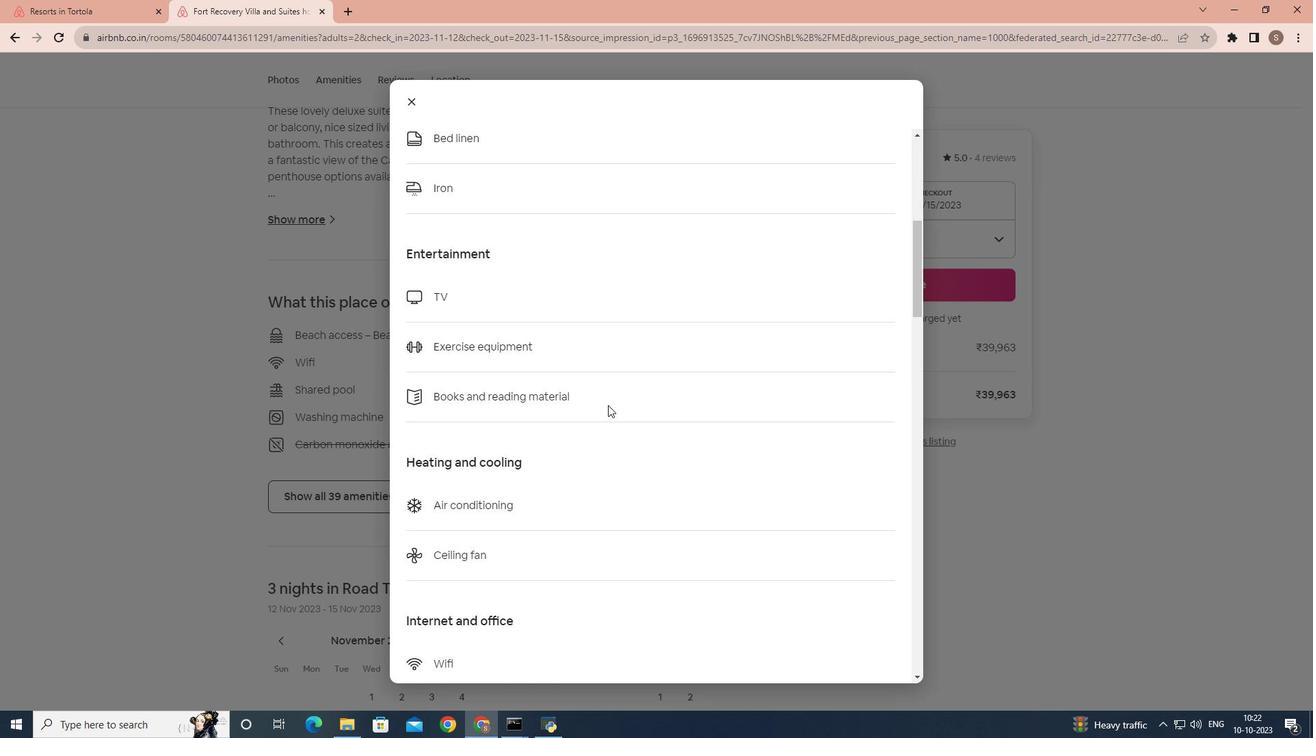 
Action: Mouse scrolled (608, 404) with delta (0, 0)
Screenshot: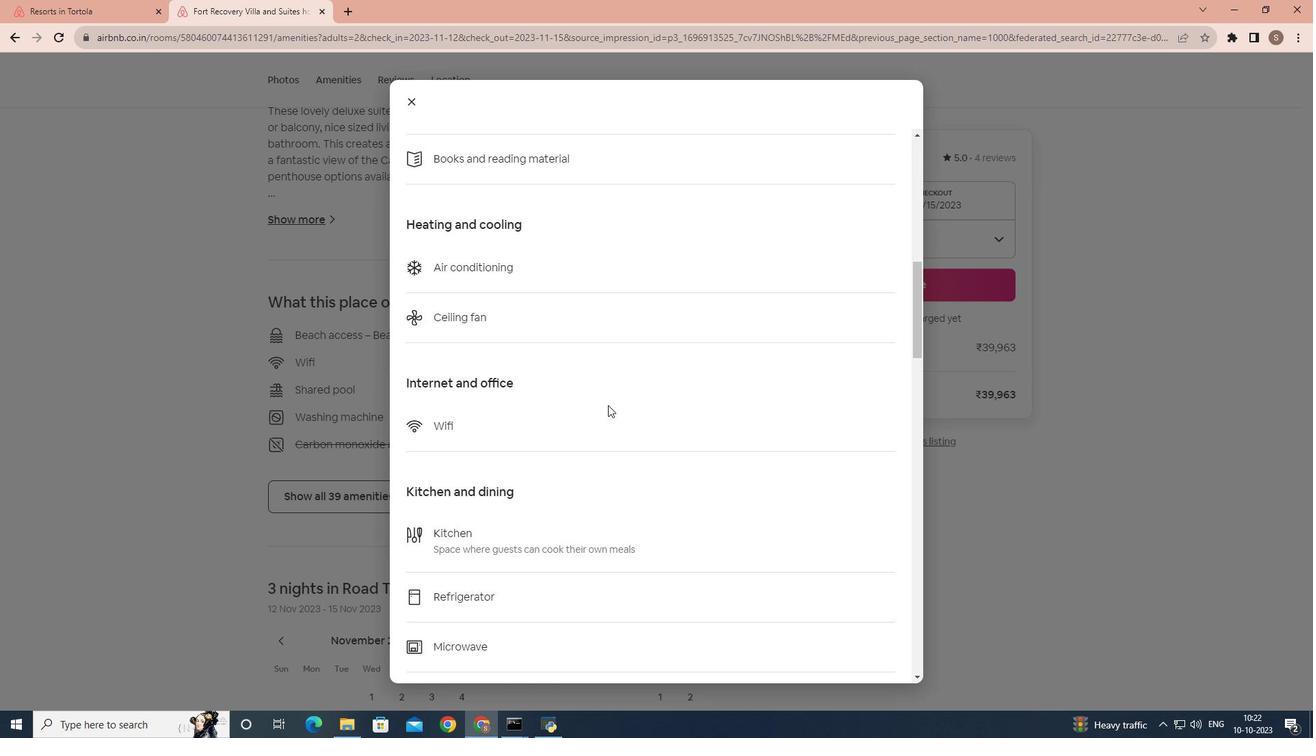 
Action: Mouse scrolled (608, 404) with delta (0, 0)
Screenshot: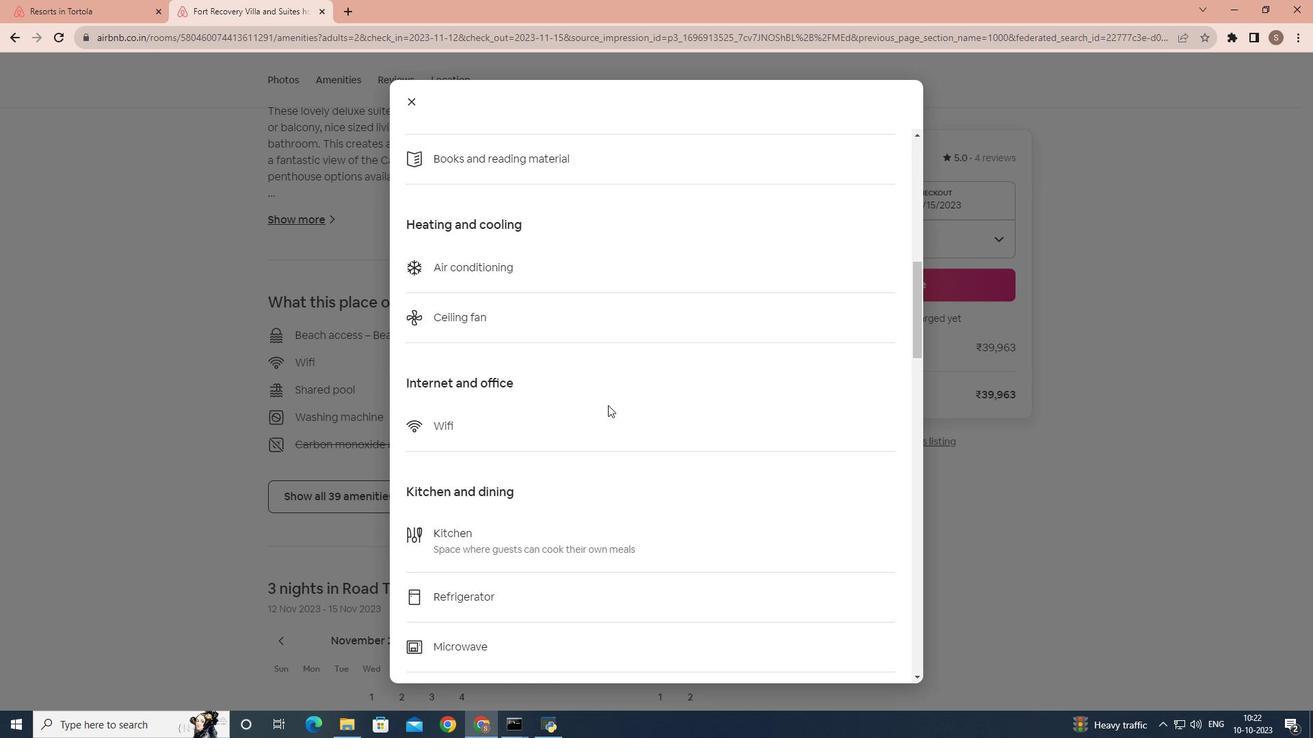 
Action: Mouse scrolled (608, 404) with delta (0, 0)
Screenshot: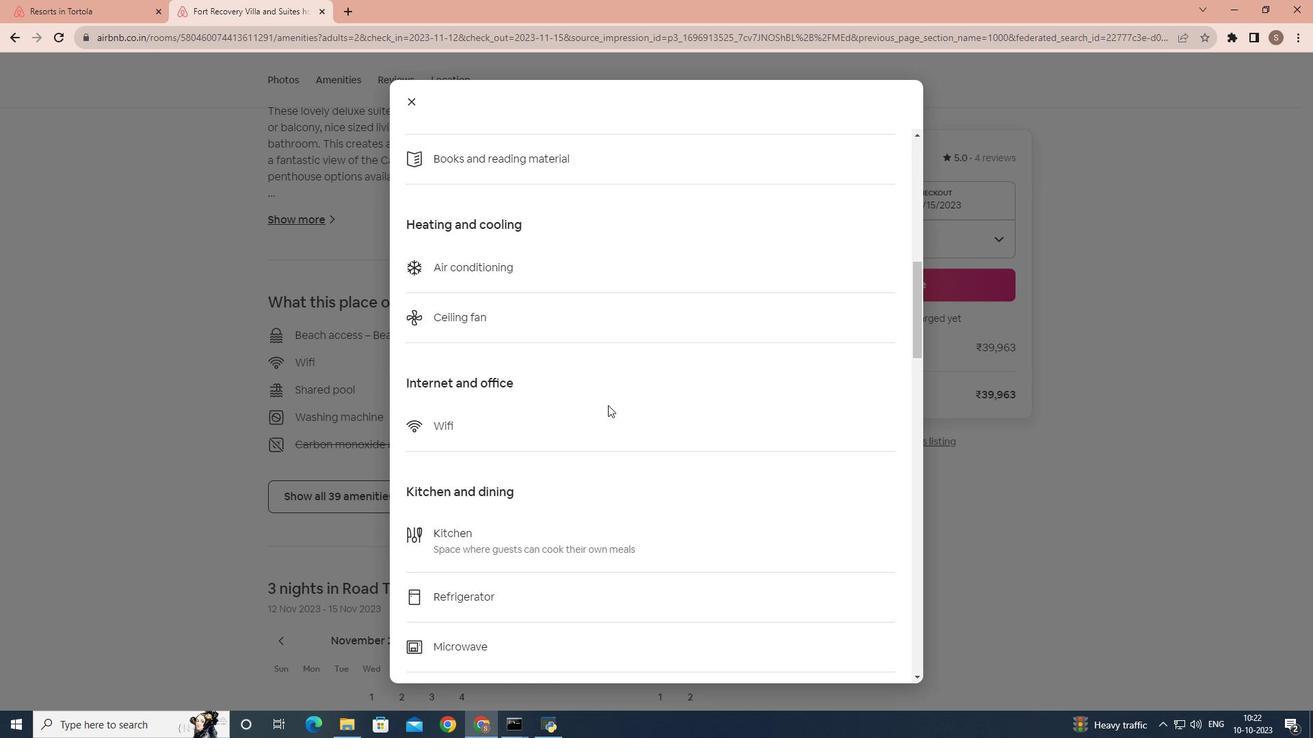 
Action: Mouse scrolled (608, 404) with delta (0, 0)
Screenshot: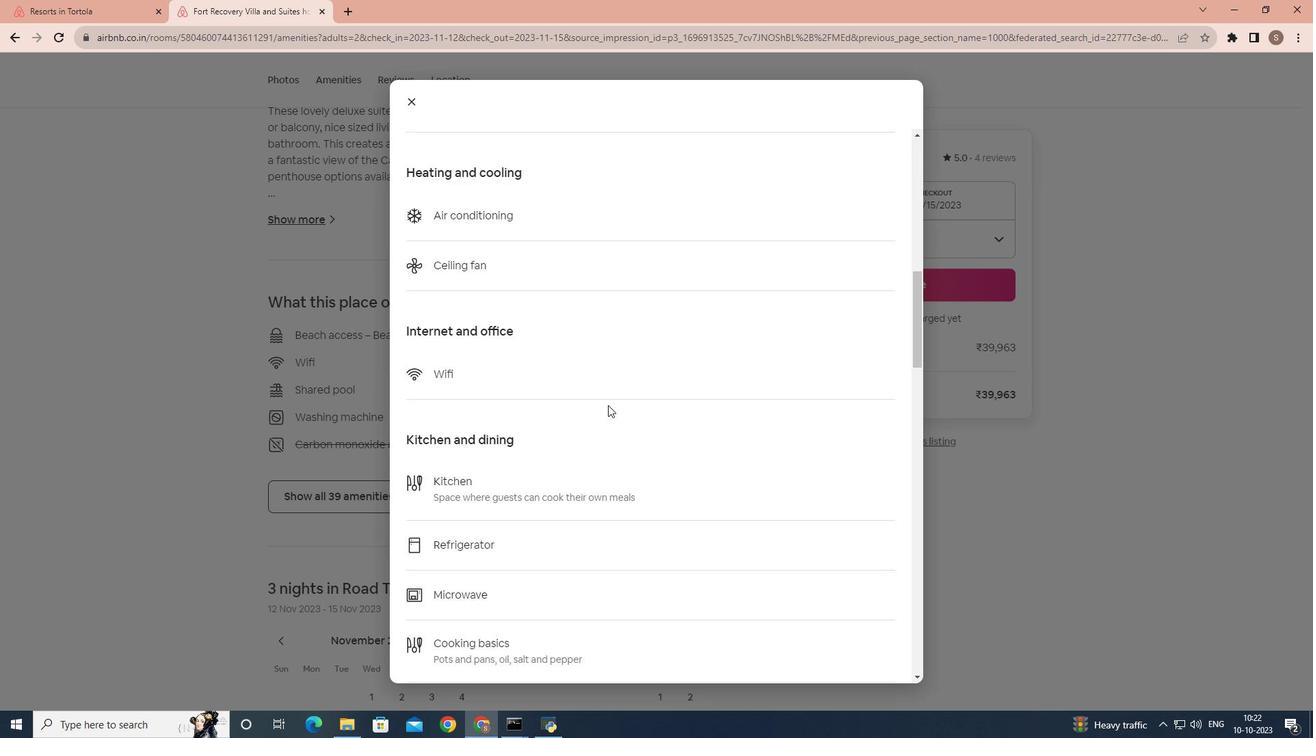 
Action: Mouse scrolled (608, 404) with delta (0, 0)
Screenshot: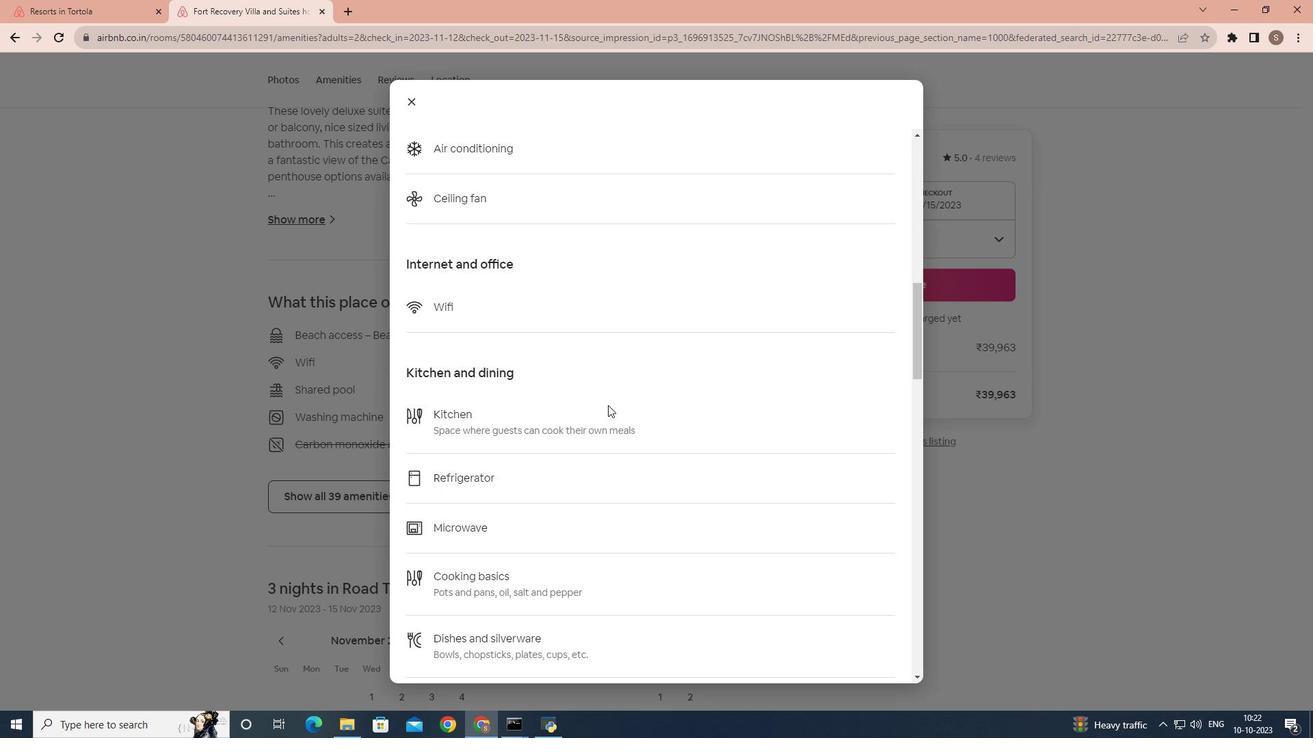 
Action: Mouse scrolled (608, 404) with delta (0, 0)
Screenshot: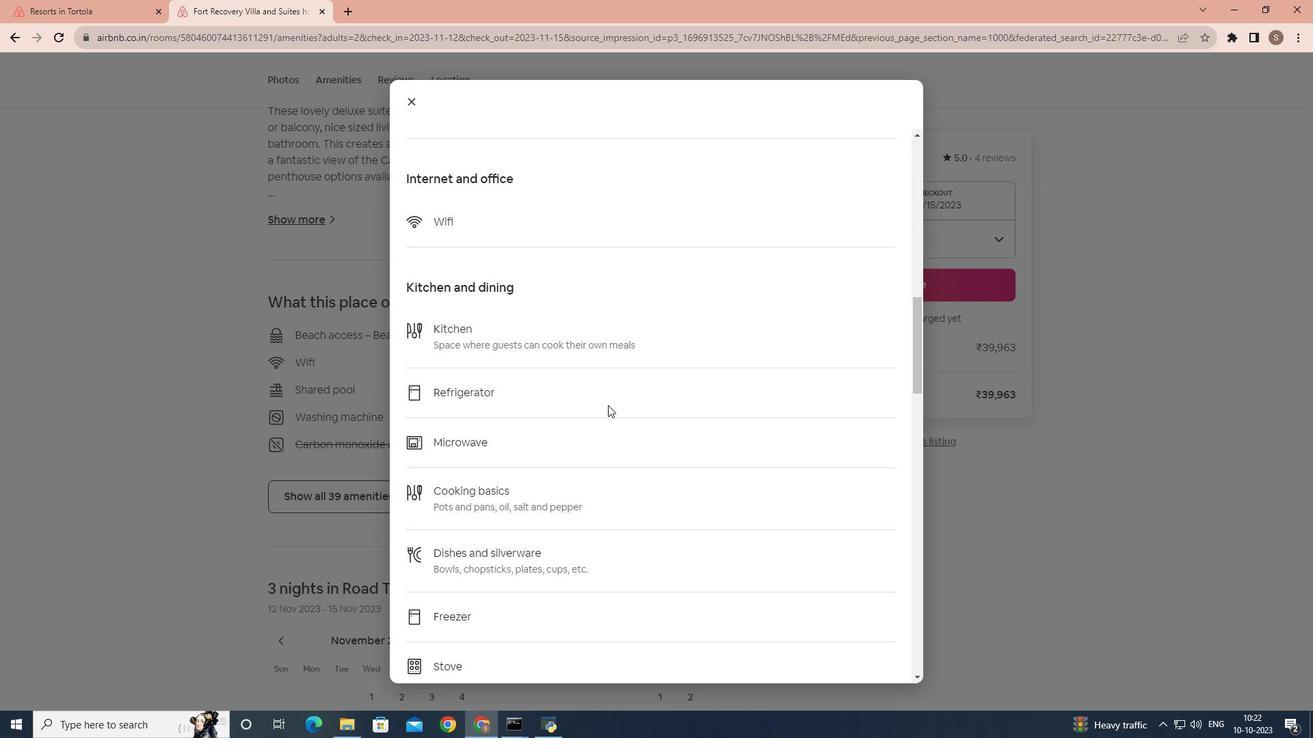 
Action: Mouse scrolled (608, 404) with delta (0, 0)
Screenshot: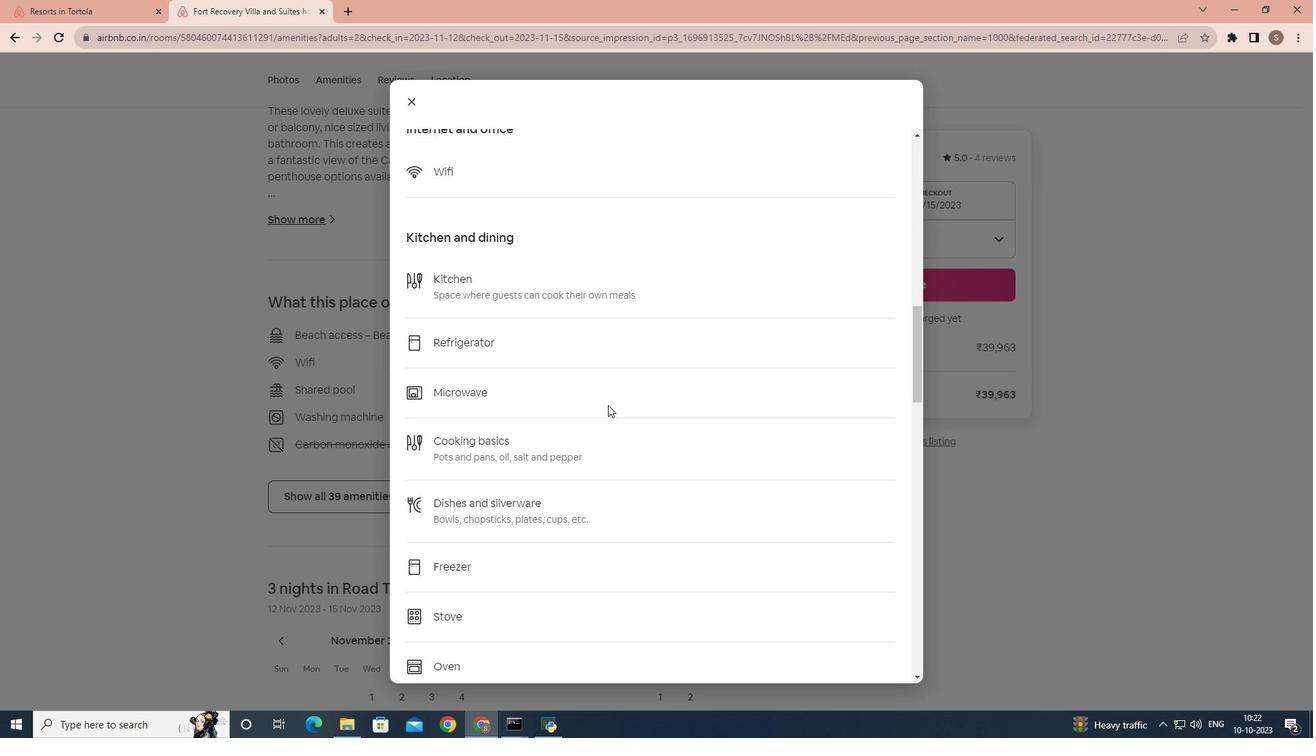 
Action: Mouse scrolled (608, 404) with delta (0, 0)
Screenshot: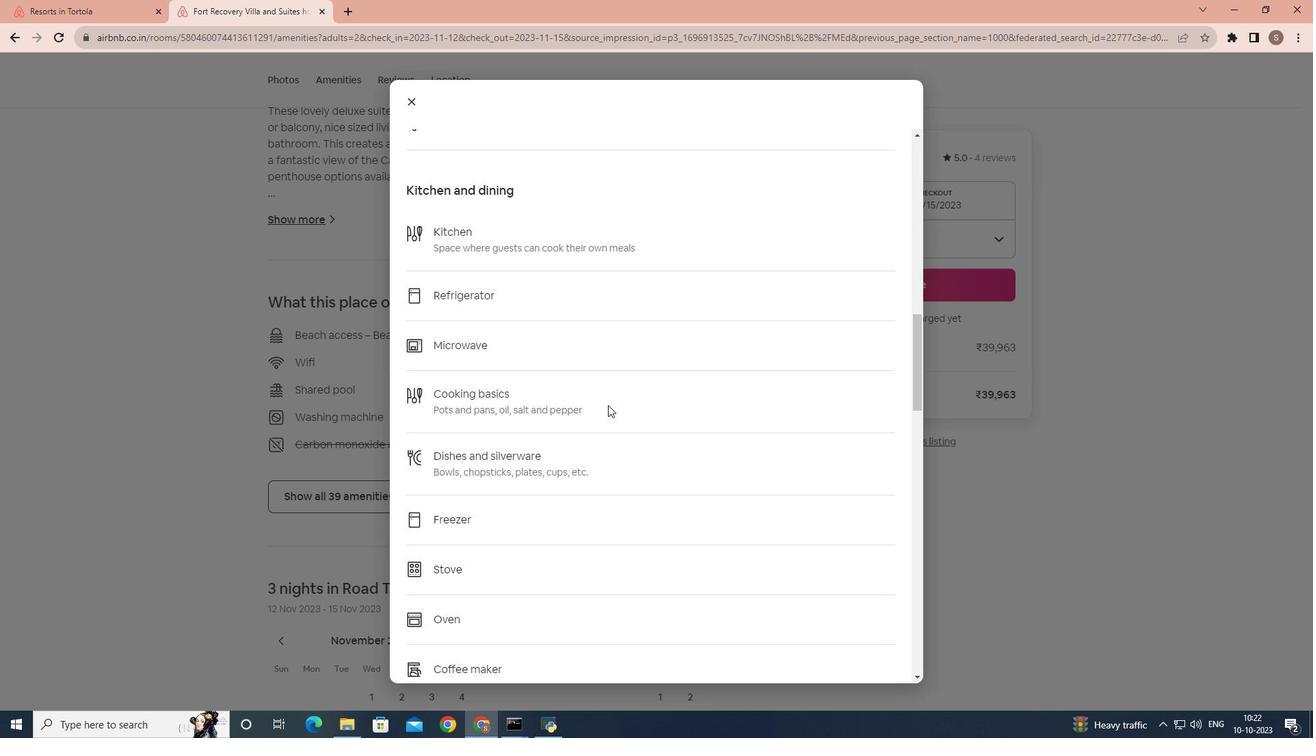 
Action: Mouse scrolled (608, 404) with delta (0, 0)
Screenshot: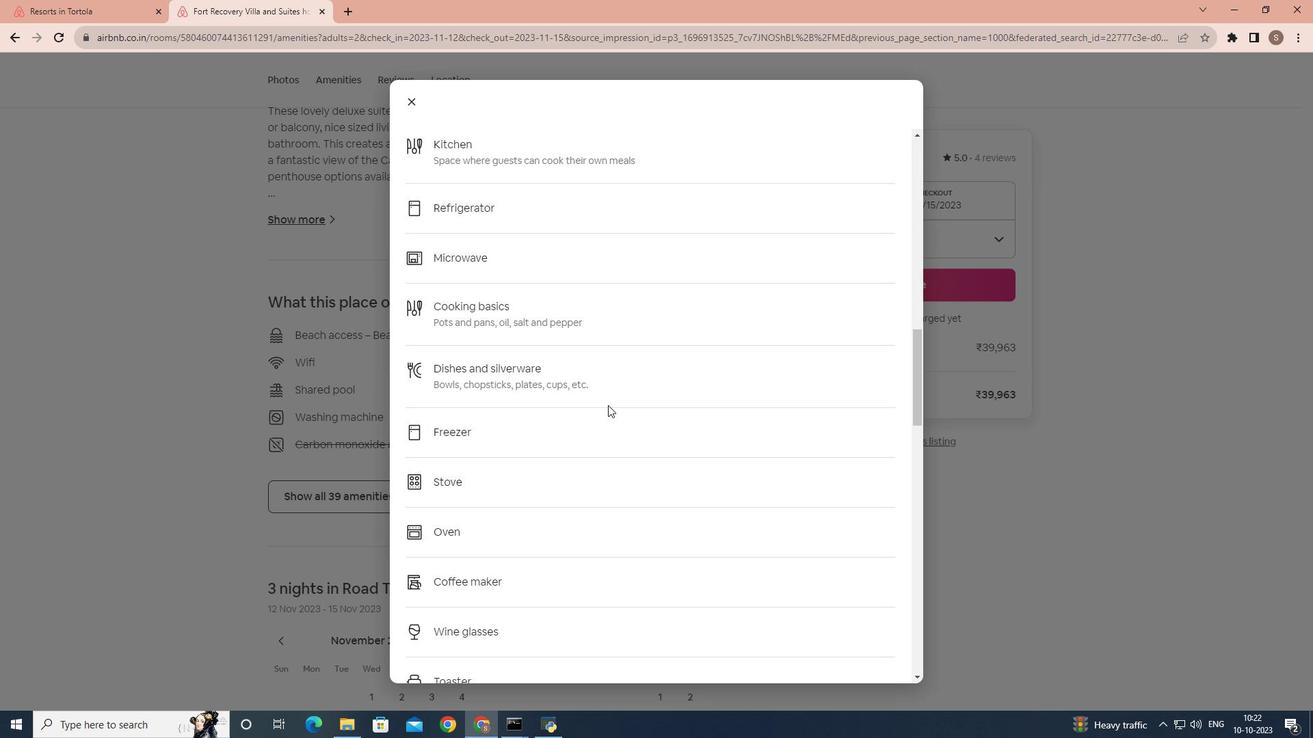 
Action: Mouse scrolled (608, 404) with delta (0, 0)
Screenshot: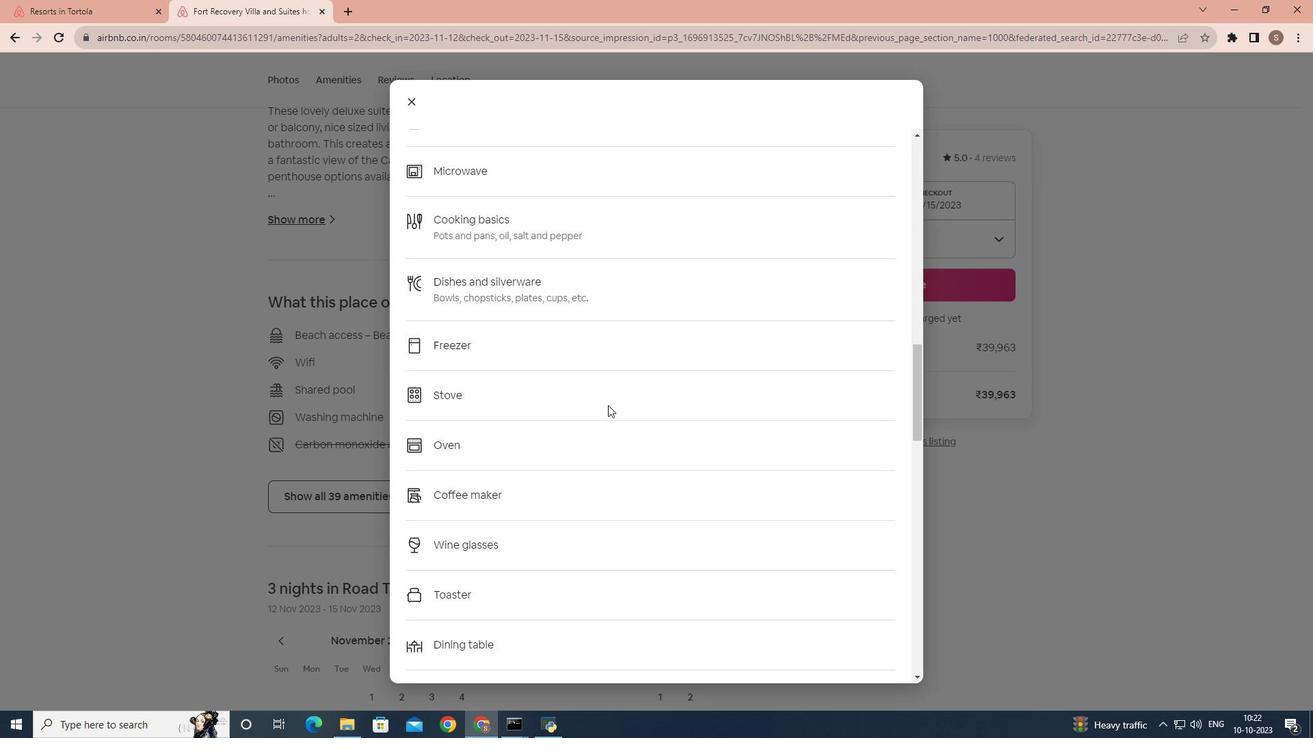 
Action: Mouse scrolled (608, 404) with delta (0, 0)
Screenshot: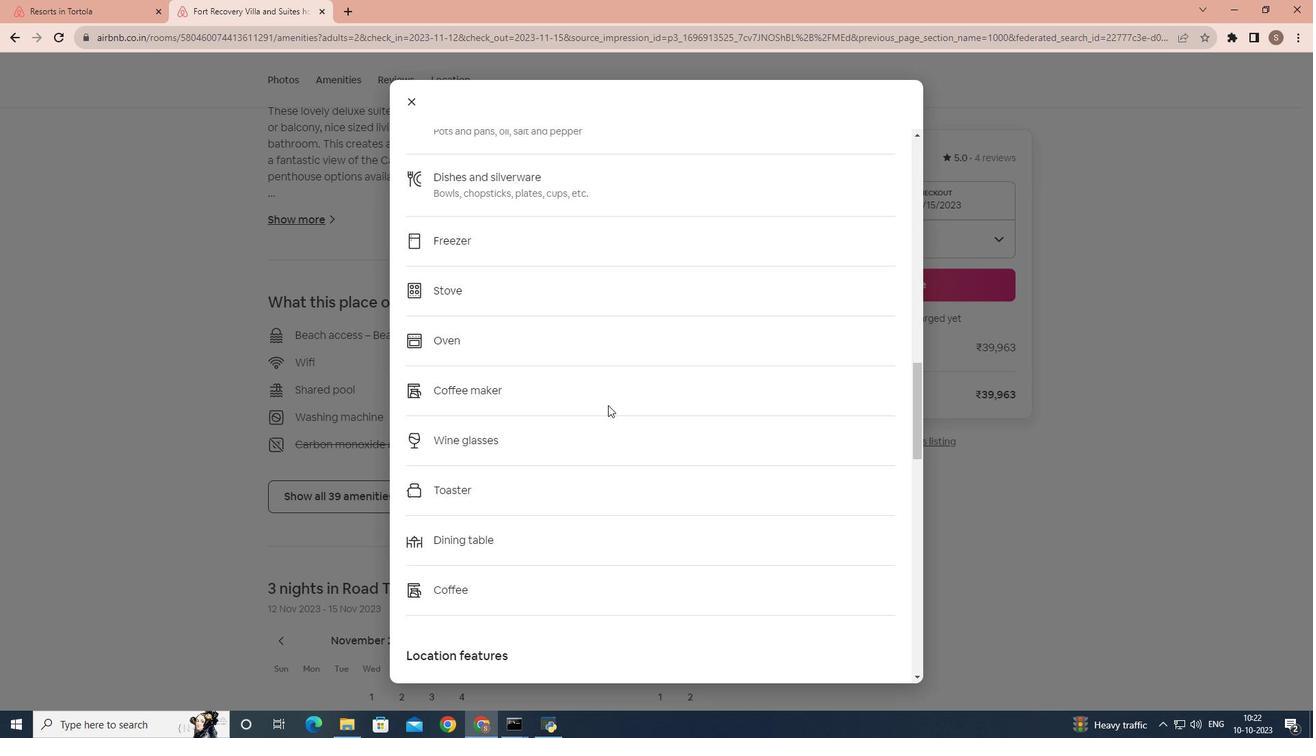 
Action: Mouse scrolled (608, 404) with delta (0, 0)
Screenshot: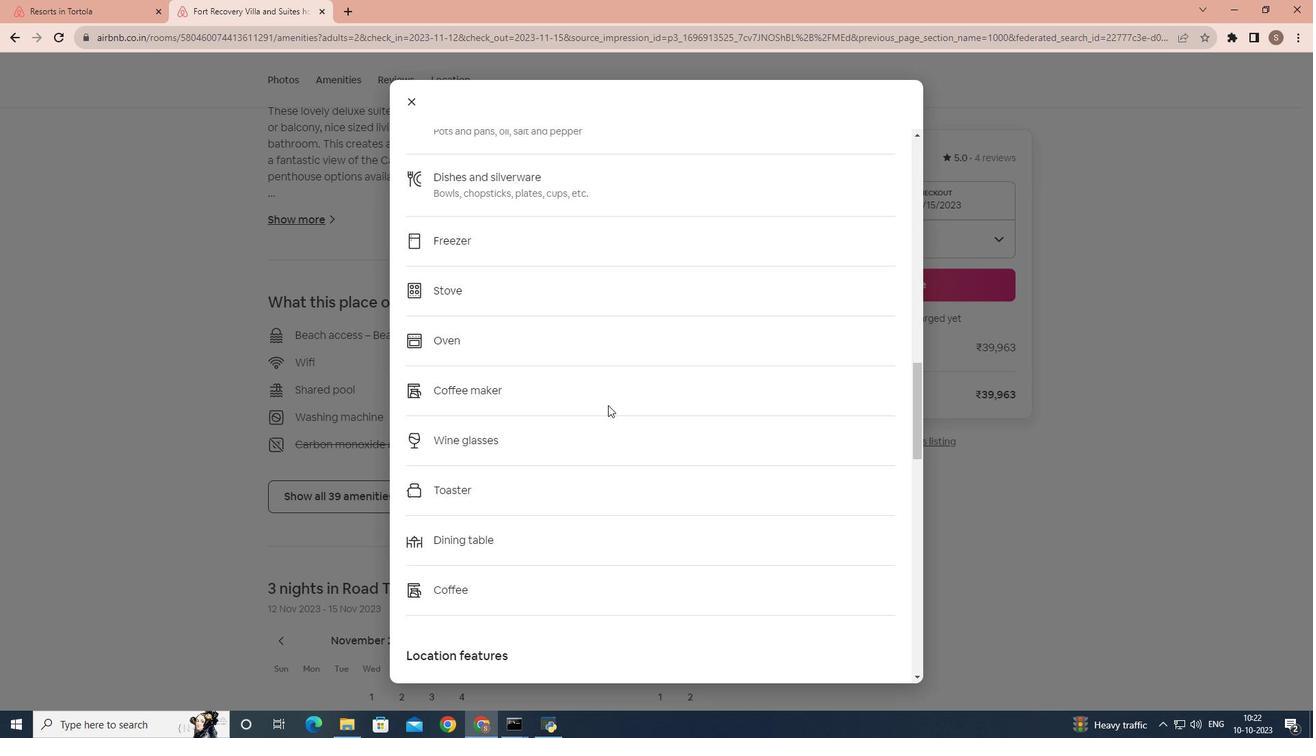 
Action: Mouse scrolled (608, 404) with delta (0, 0)
Screenshot: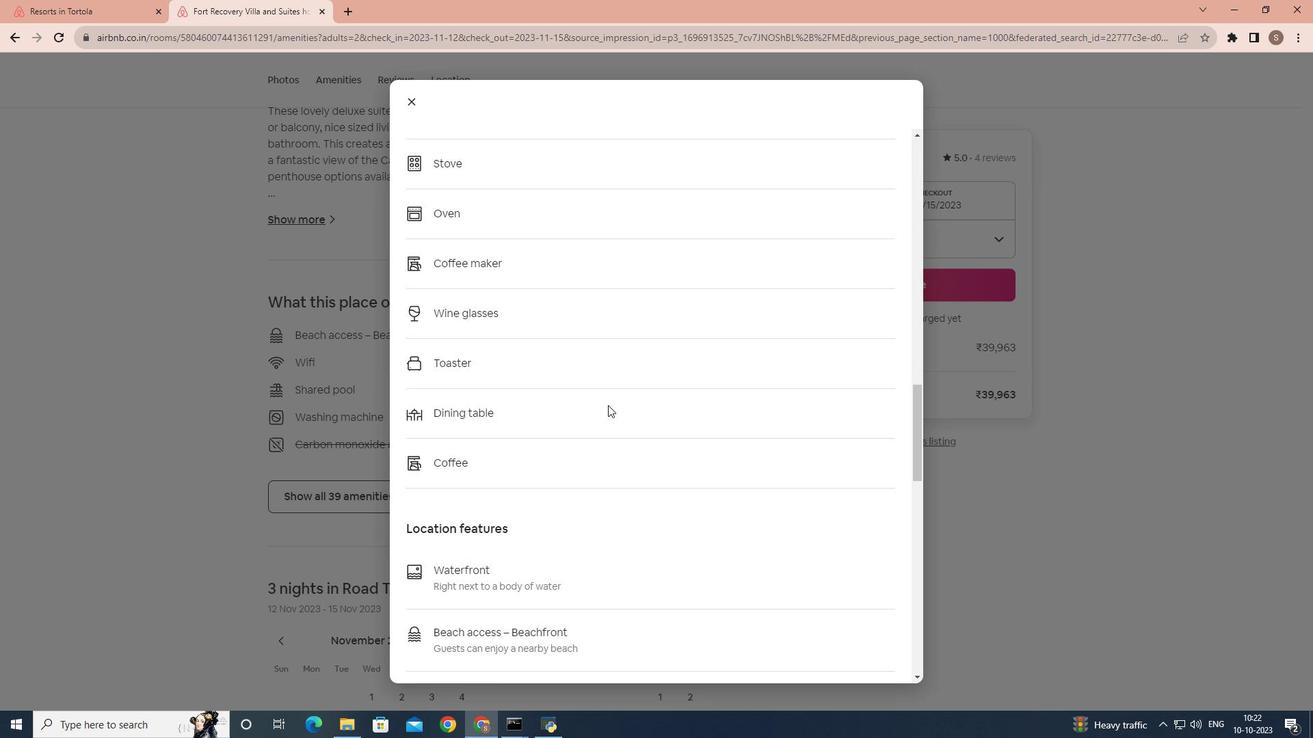 
Action: Mouse scrolled (608, 404) with delta (0, 0)
Screenshot: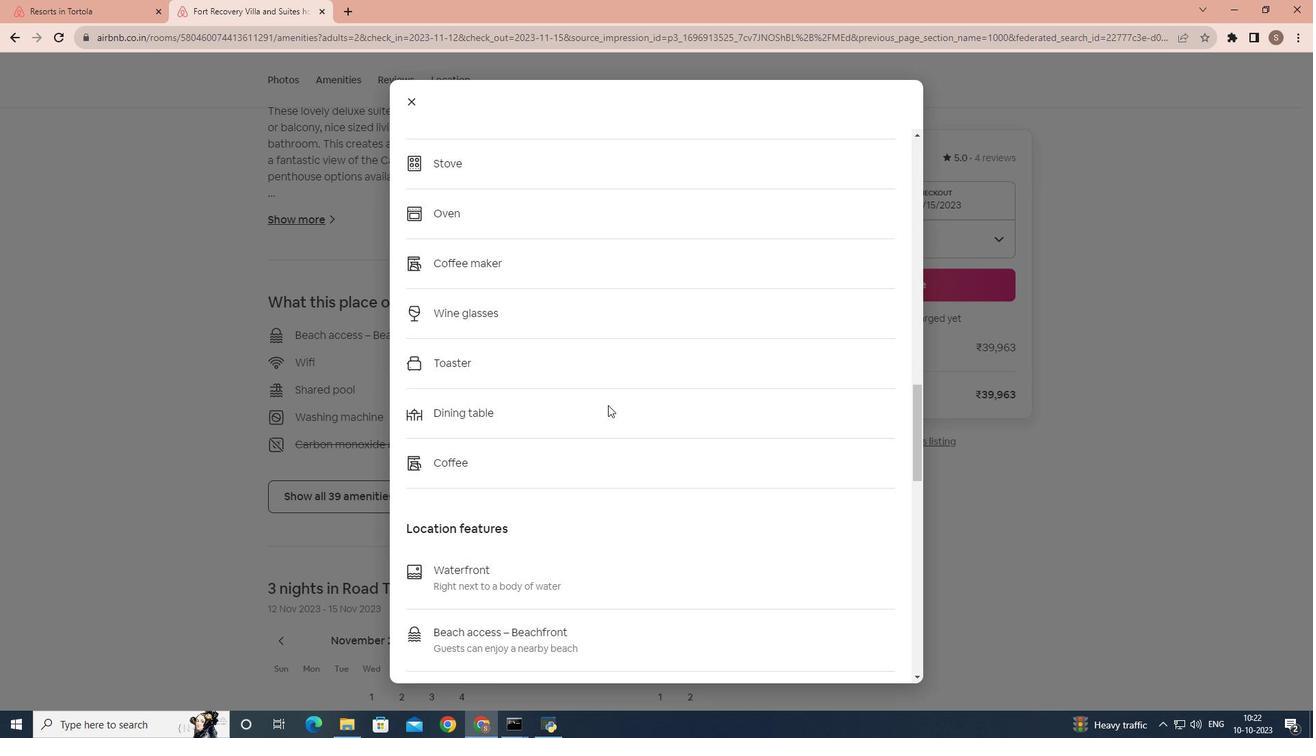 
Action: Mouse scrolled (608, 404) with delta (0, 0)
Screenshot: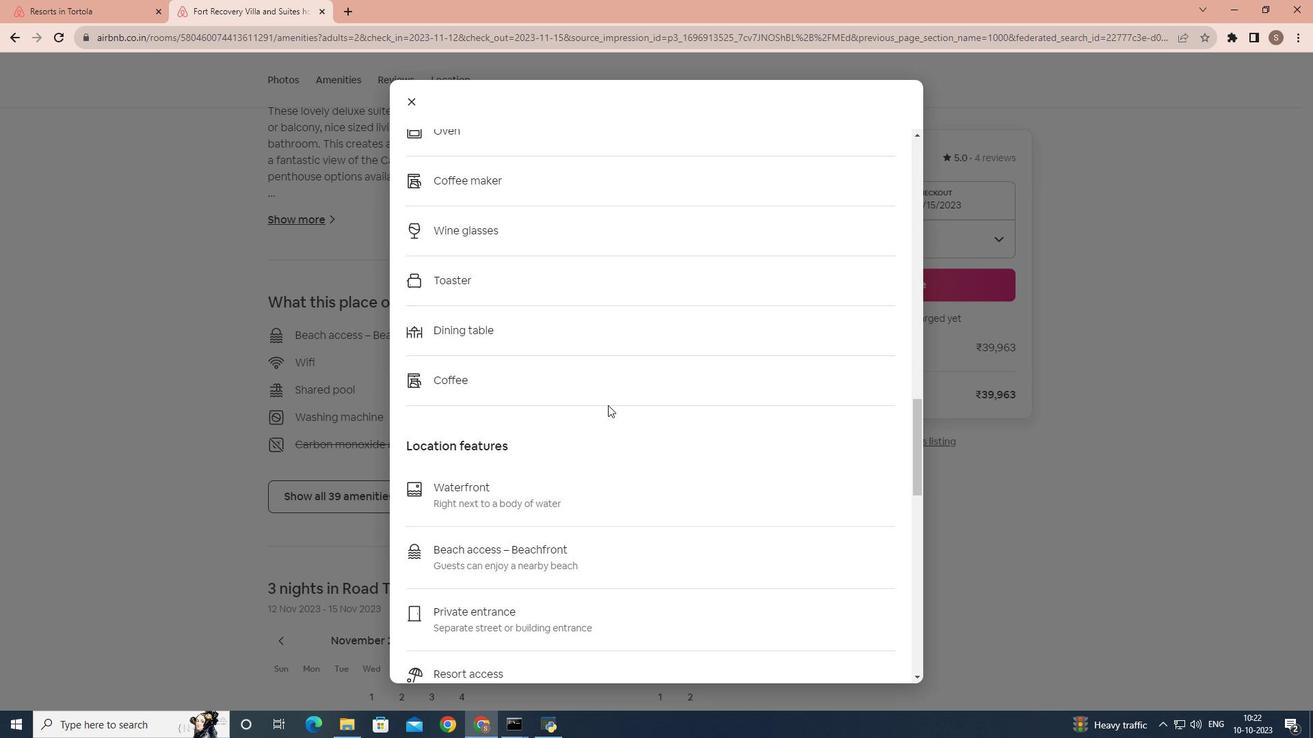
Action: Mouse scrolled (608, 404) with delta (0, 0)
Screenshot: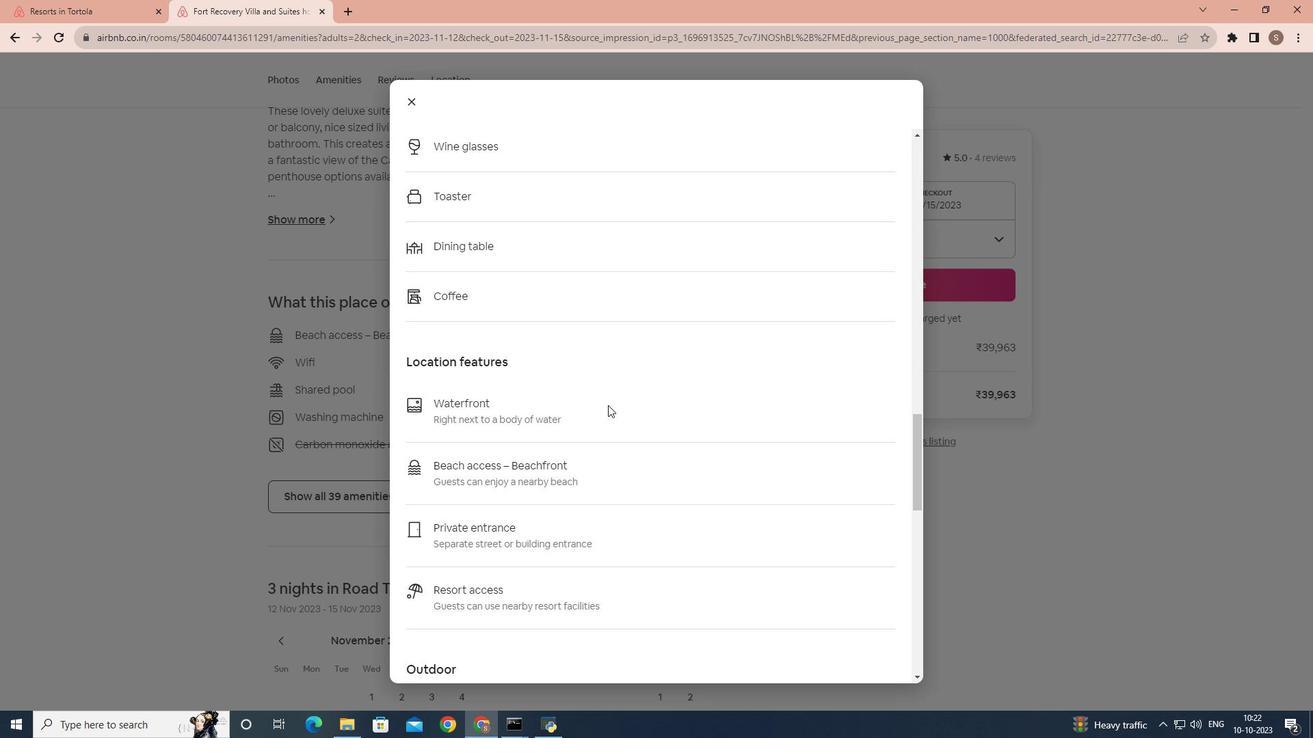 
Action: Mouse scrolled (608, 404) with delta (0, 0)
Screenshot: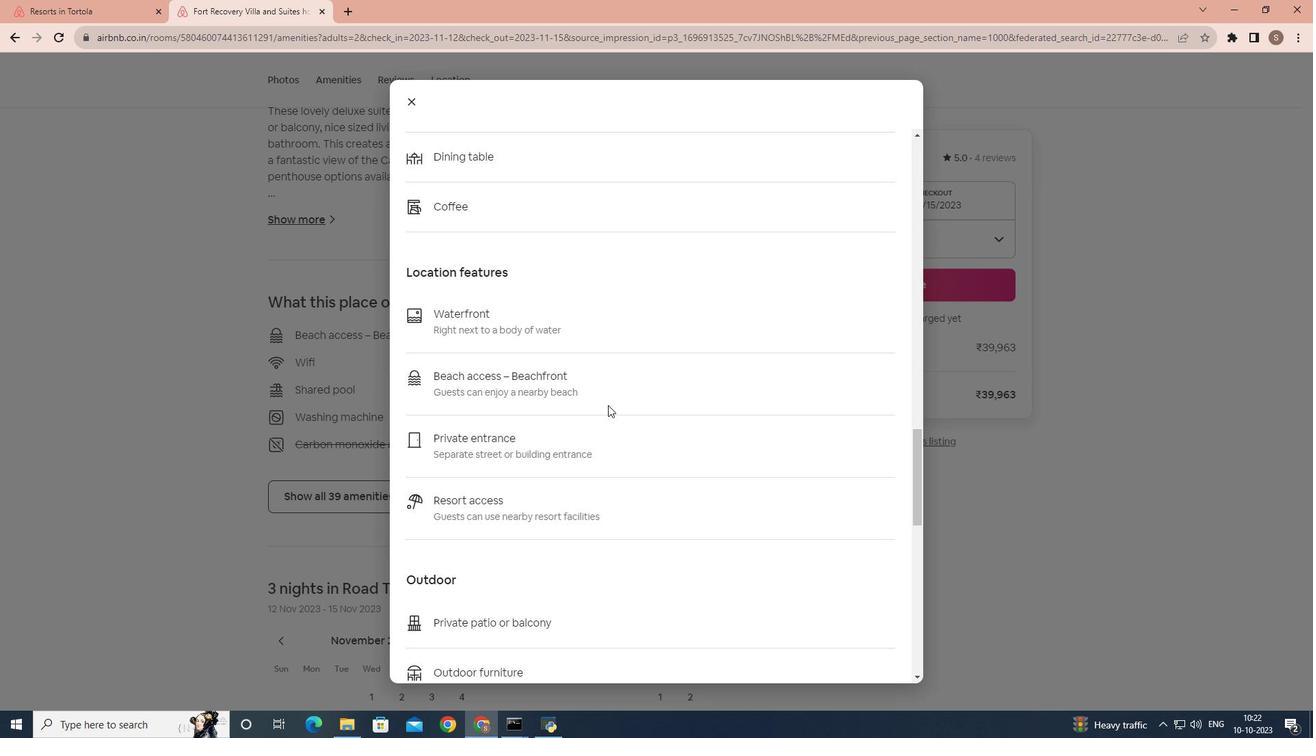 
Action: Mouse scrolled (608, 404) with delta (0, 0)
Screenshot: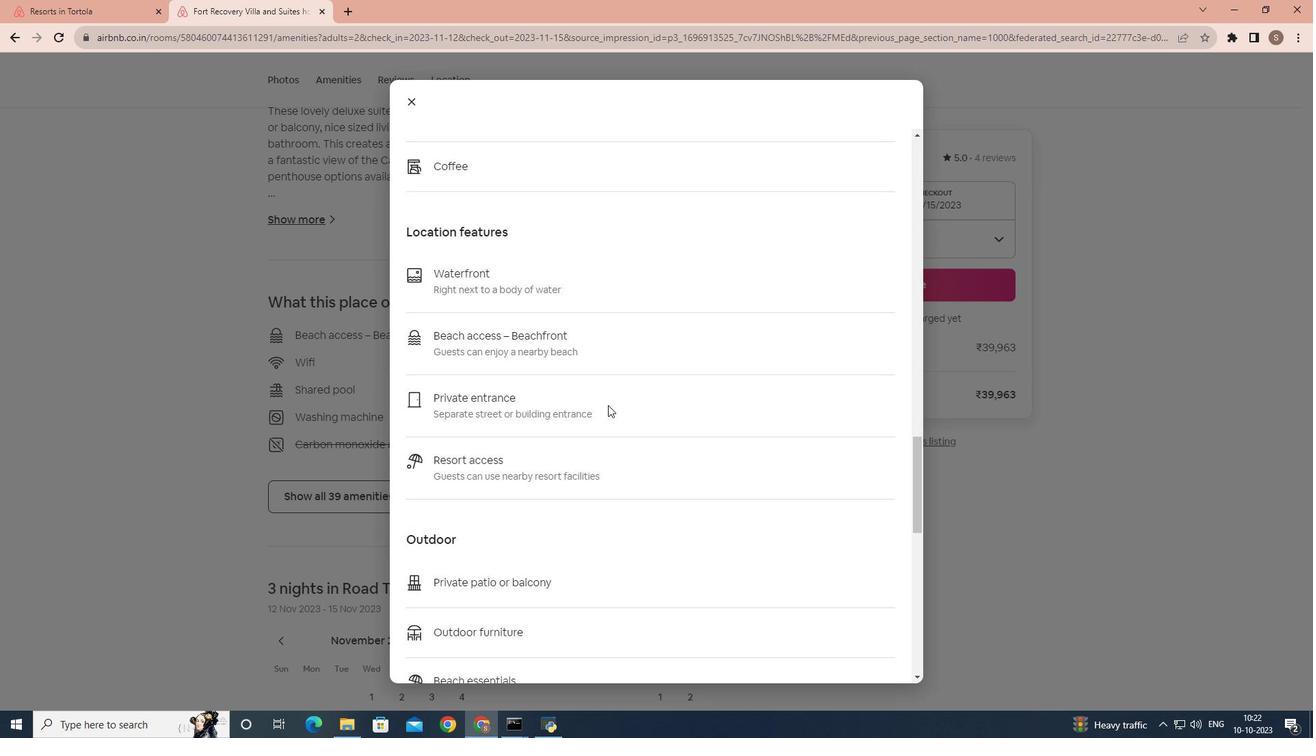
Action: Mouse scrolled (608, 404) with delta (0, 0)
Screenshot: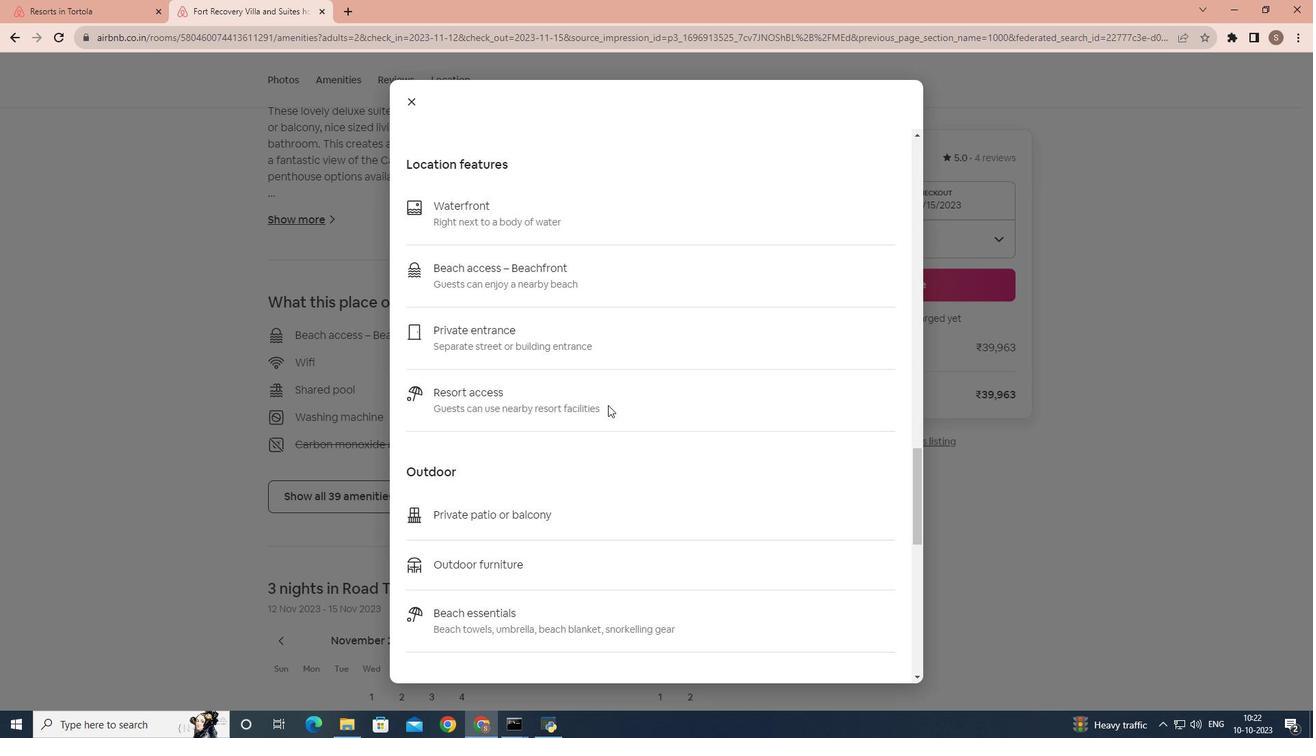 
Action: Mouse scrolled (608, 404) with delta (0, 0)
Screenshot: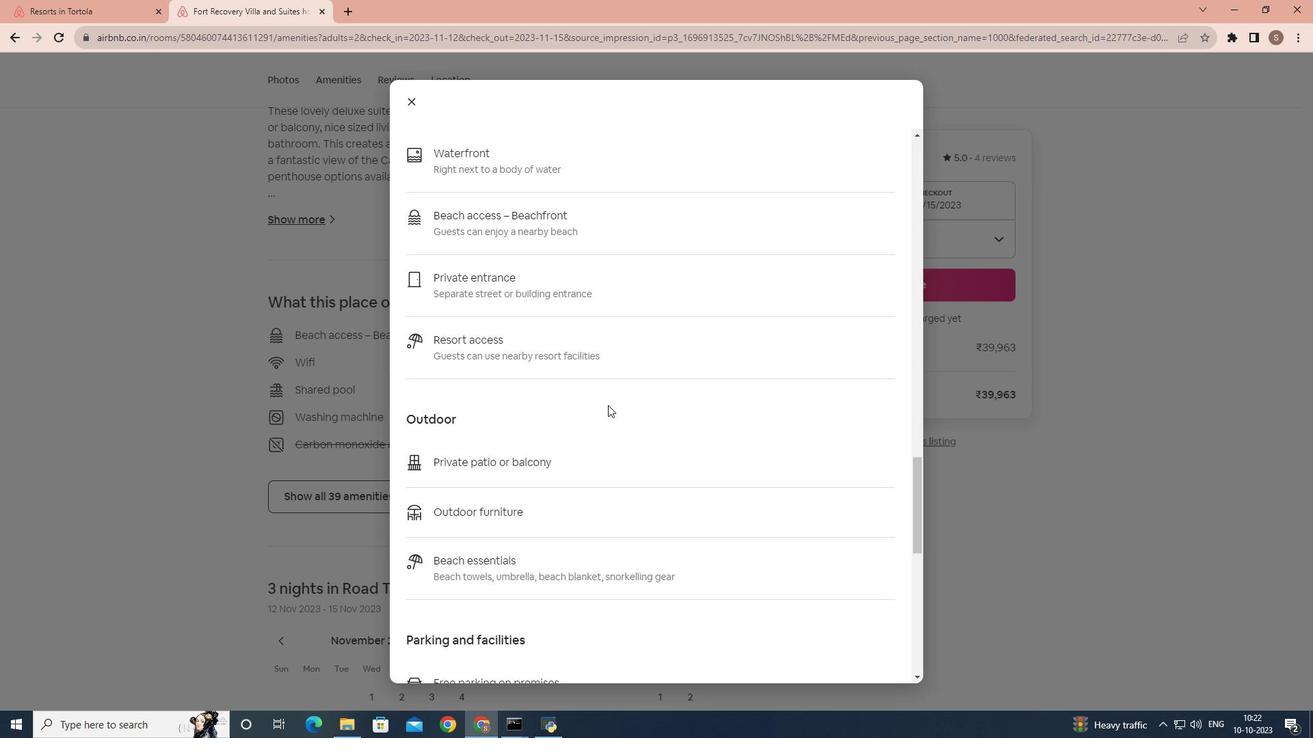 
Action: Mouse scrolled (608, 404) with delta (0, 0)
Screenshot: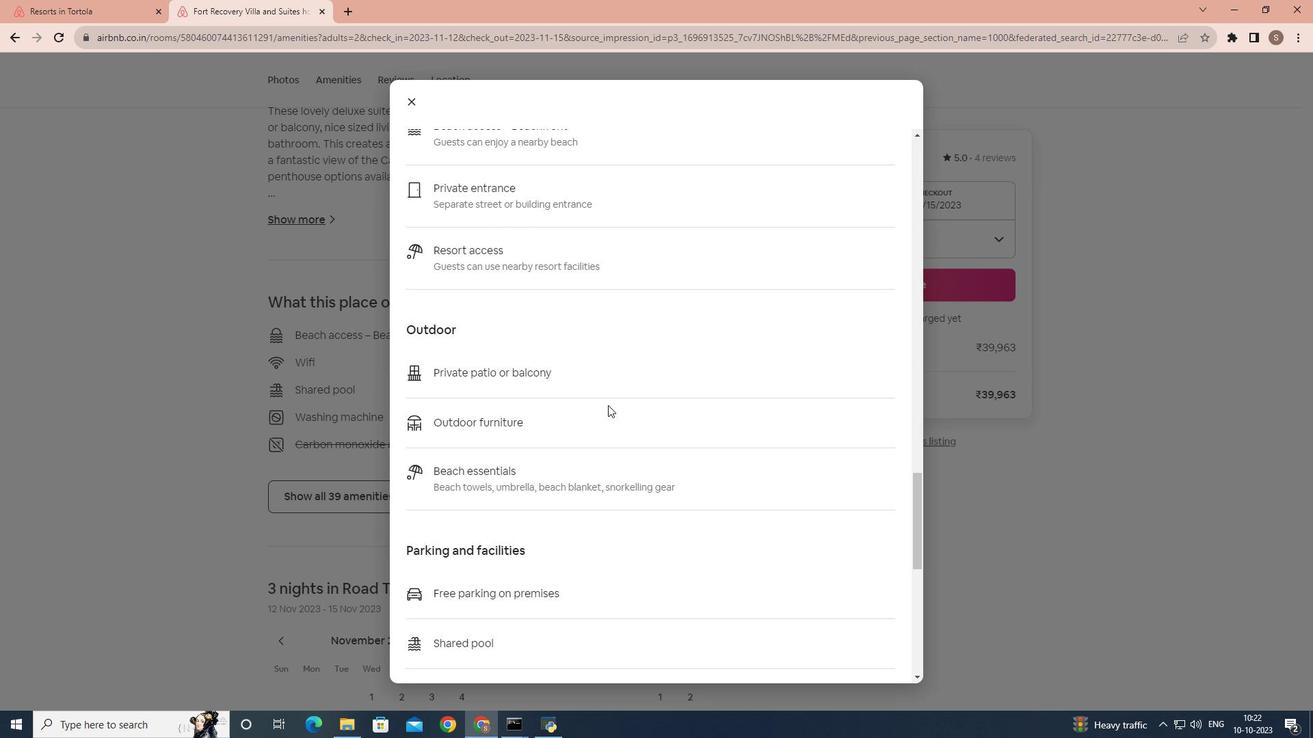 
Action: Mouse scrolled (608, 404) with delta (0, 0)
Screenshot: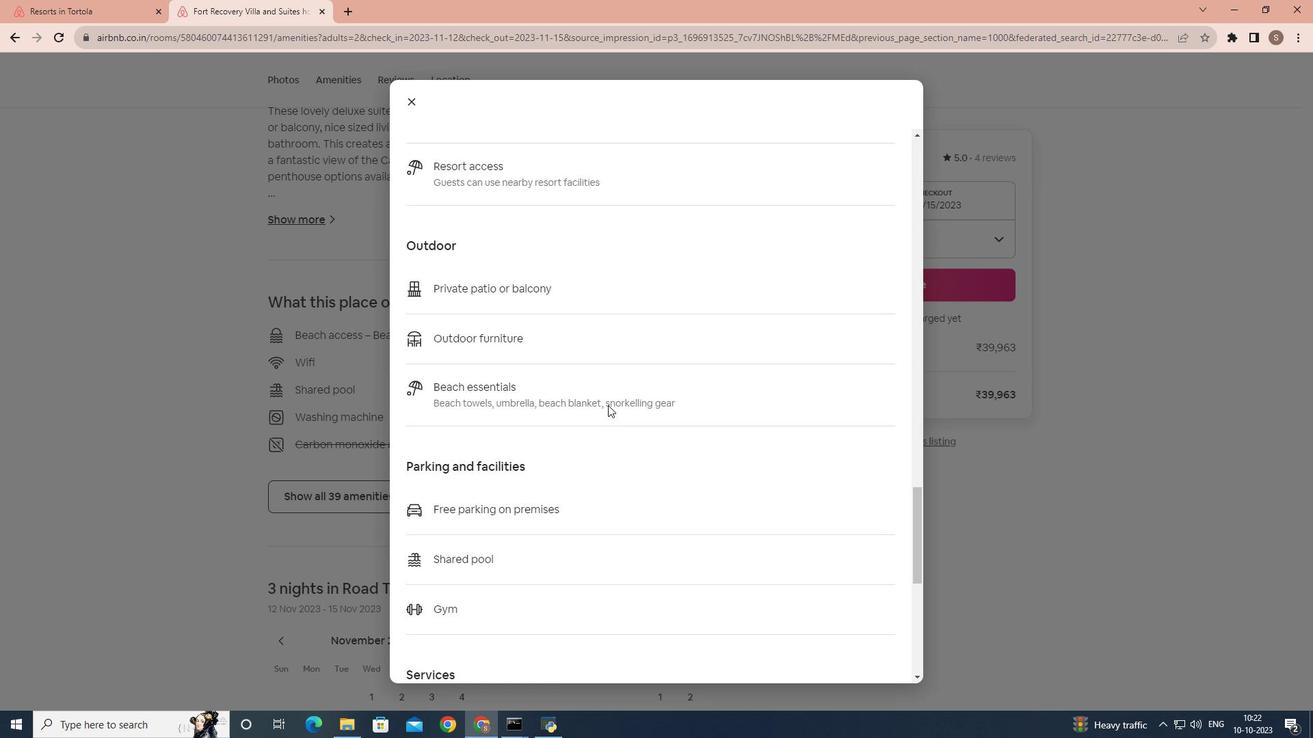 
Action: Mouse scrolled (608, 404) with delta (0, 0)
Screenshot: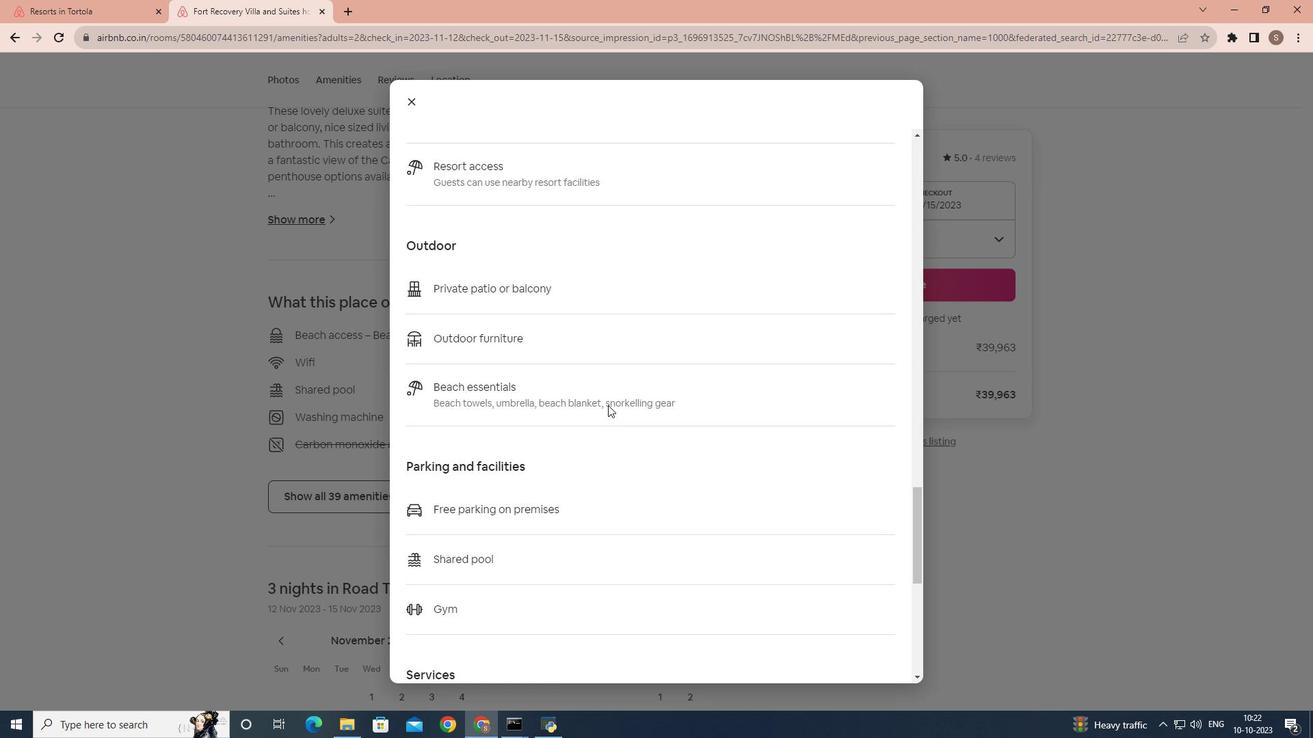 
Action: Mouse scrolled (608, 404) with delta (0, 0)
Screenshot: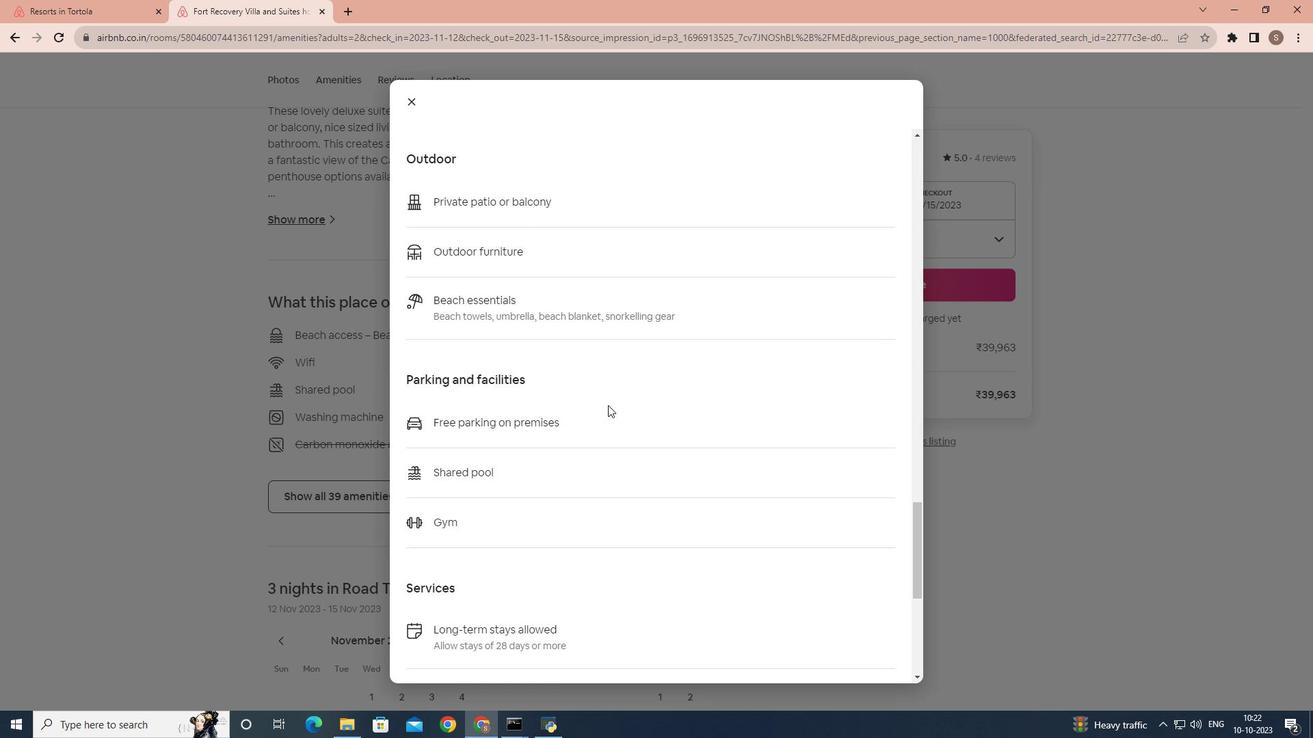 
Action: Mouse scrolled (608, 404) with delta (0, 0)
Screenshot: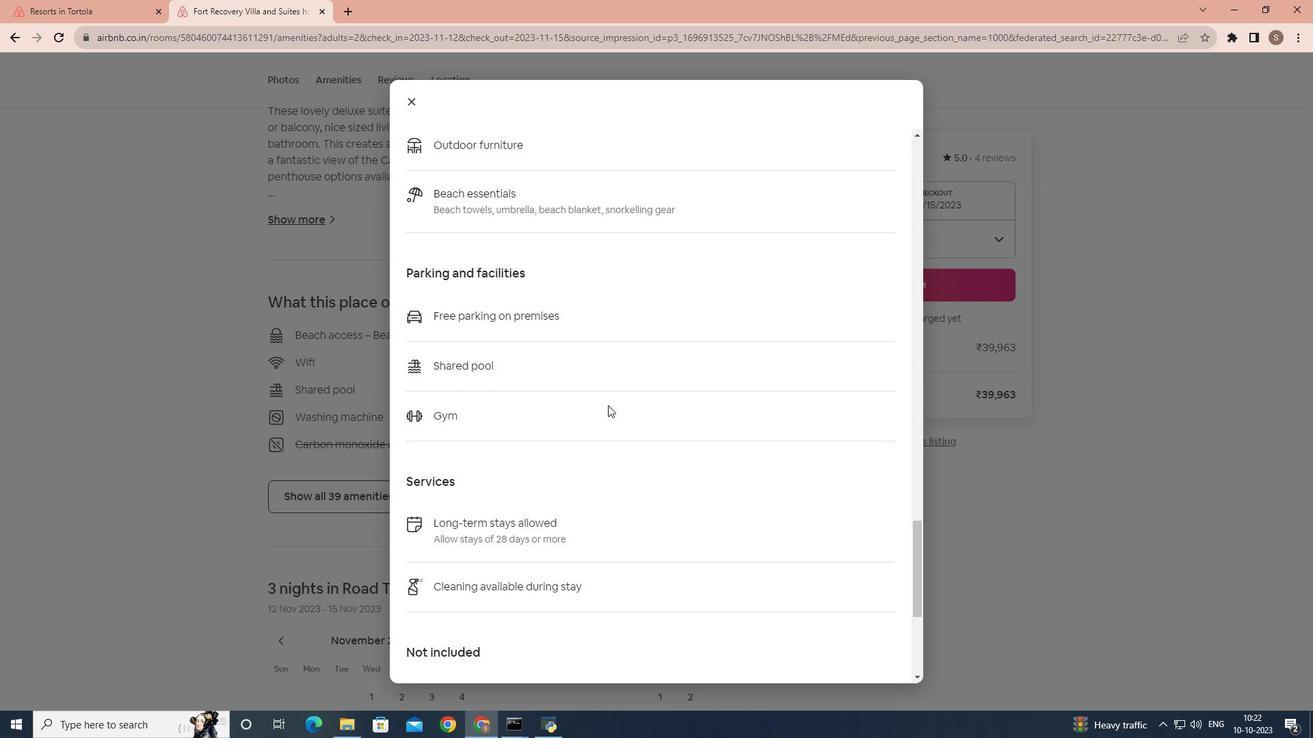 
Action: Mouse scrolled (608, 404) with delta (0, 0)
Screenshot: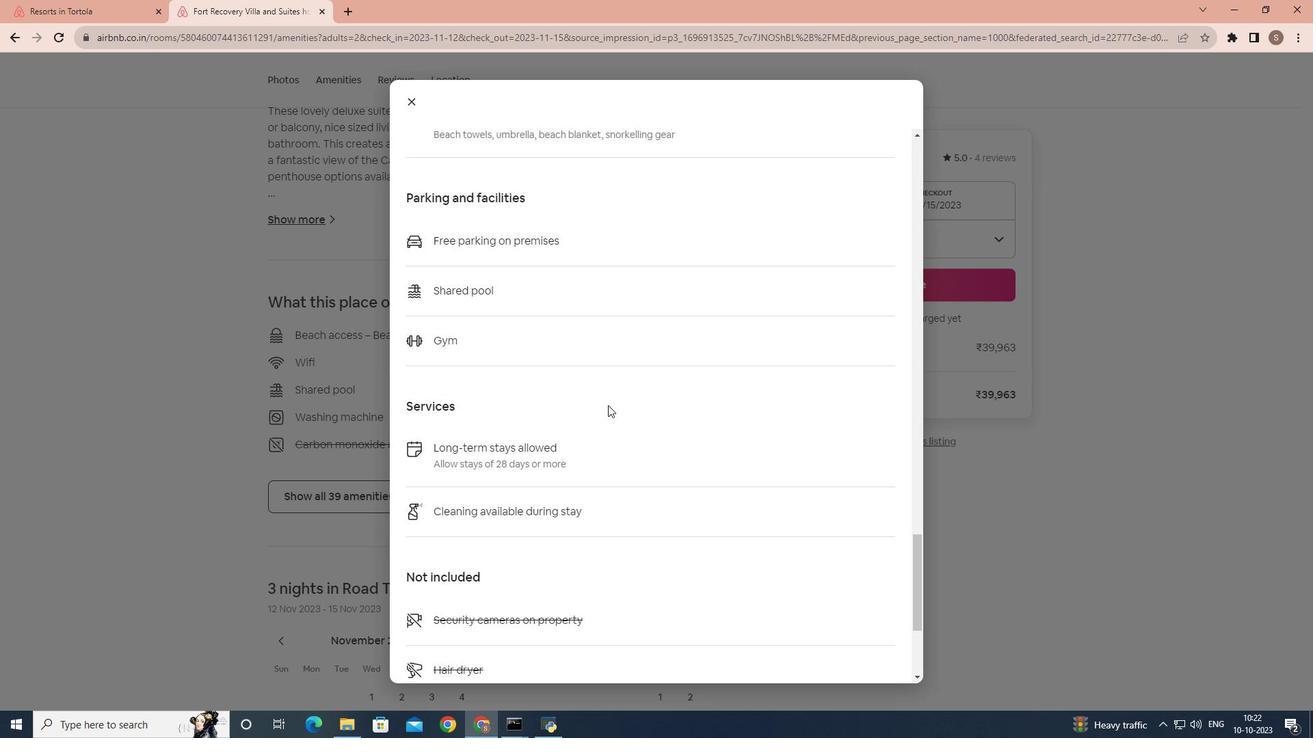
Action: Mouse scrolled (608, 404) with delta (0, 0)
Screenshot: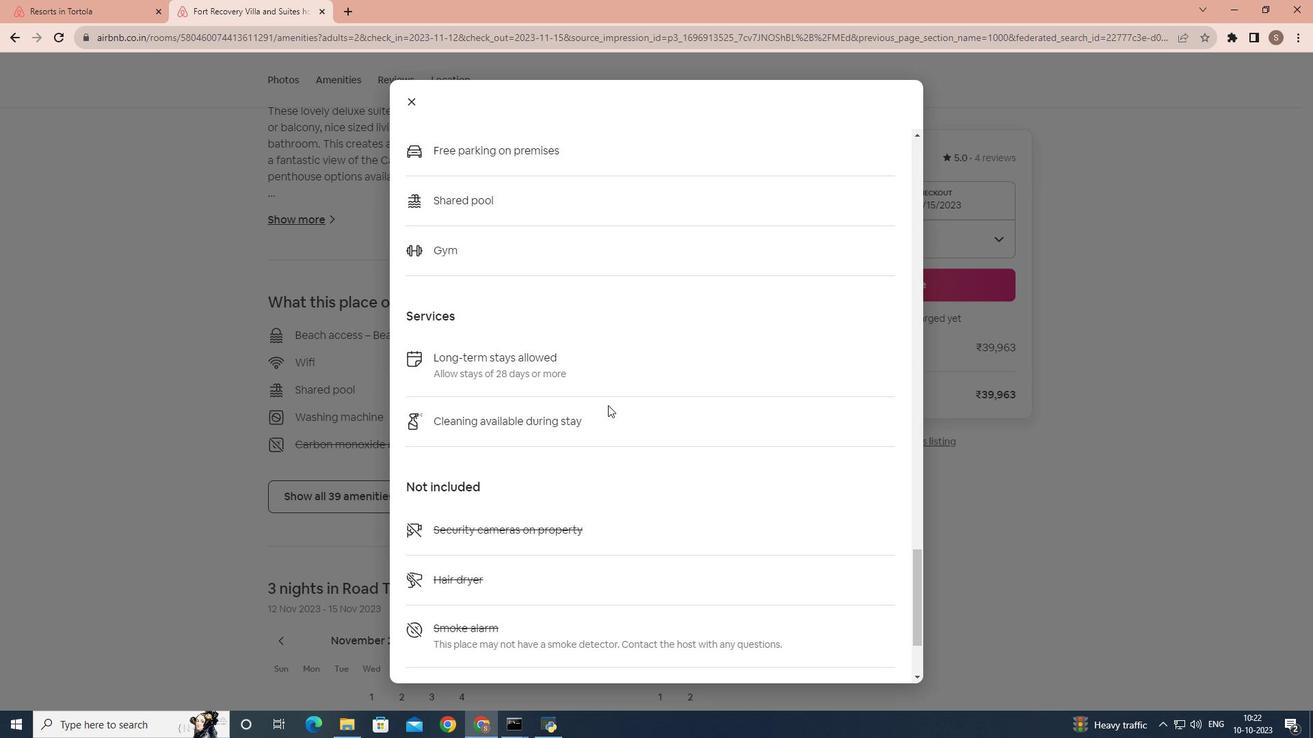 
Action: Mouse scrolled (608, 404) with delta (0, 0)
Screenshot: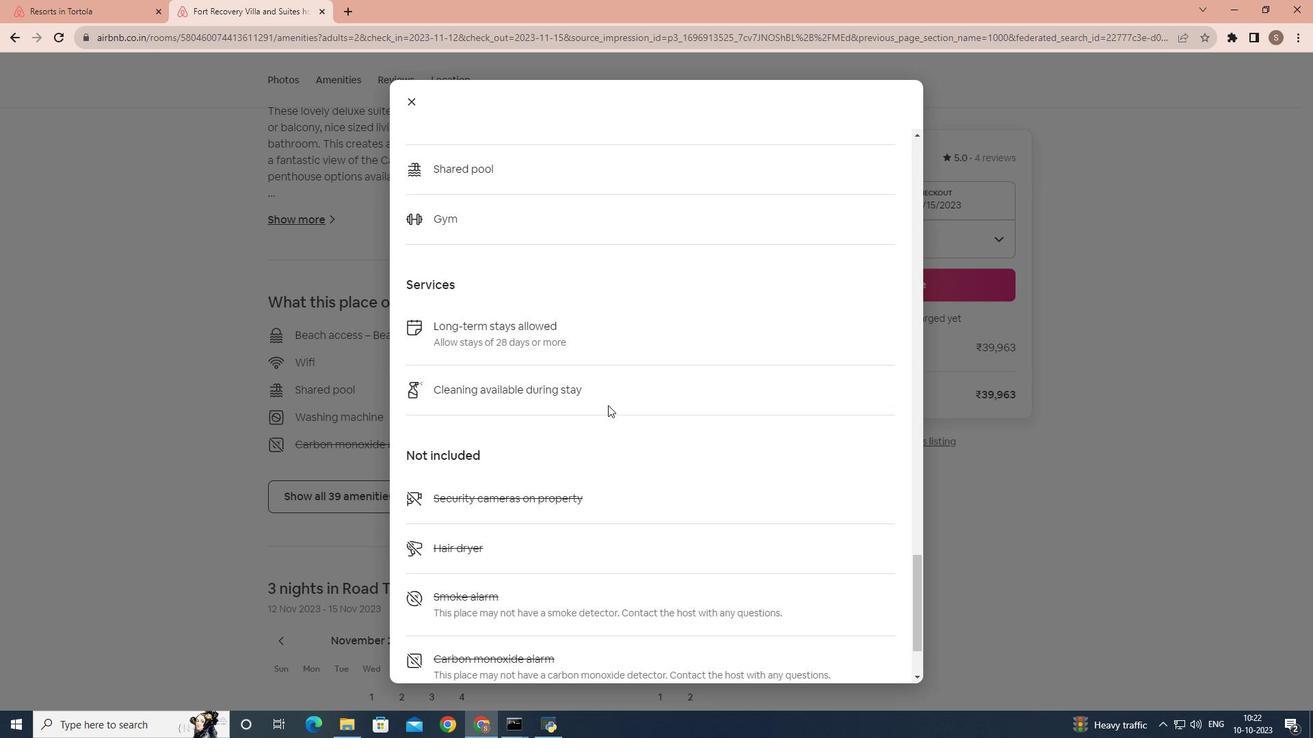 
Action: Mouse scrolled (608, 404) with delta (0, 0)
Screenshot: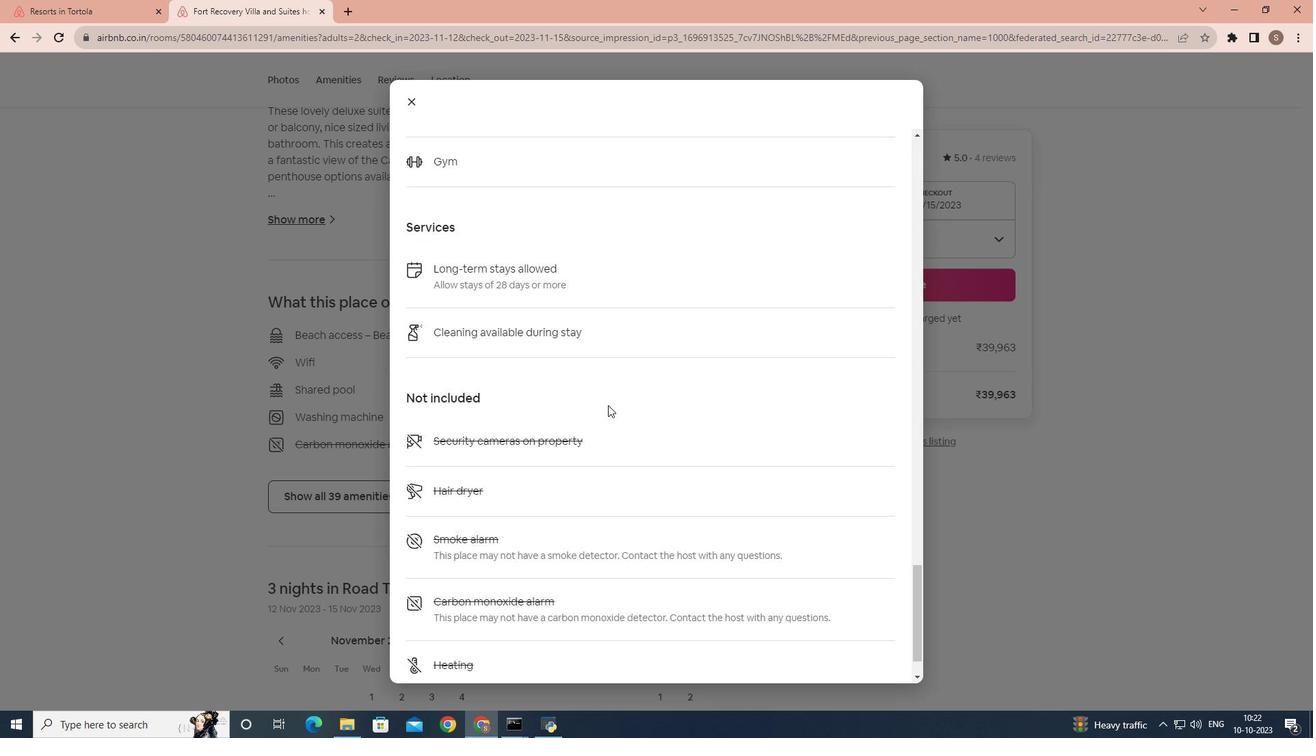 
Action: Mouse scrolled (608, 404) with delta (0, 0)
Screenshot: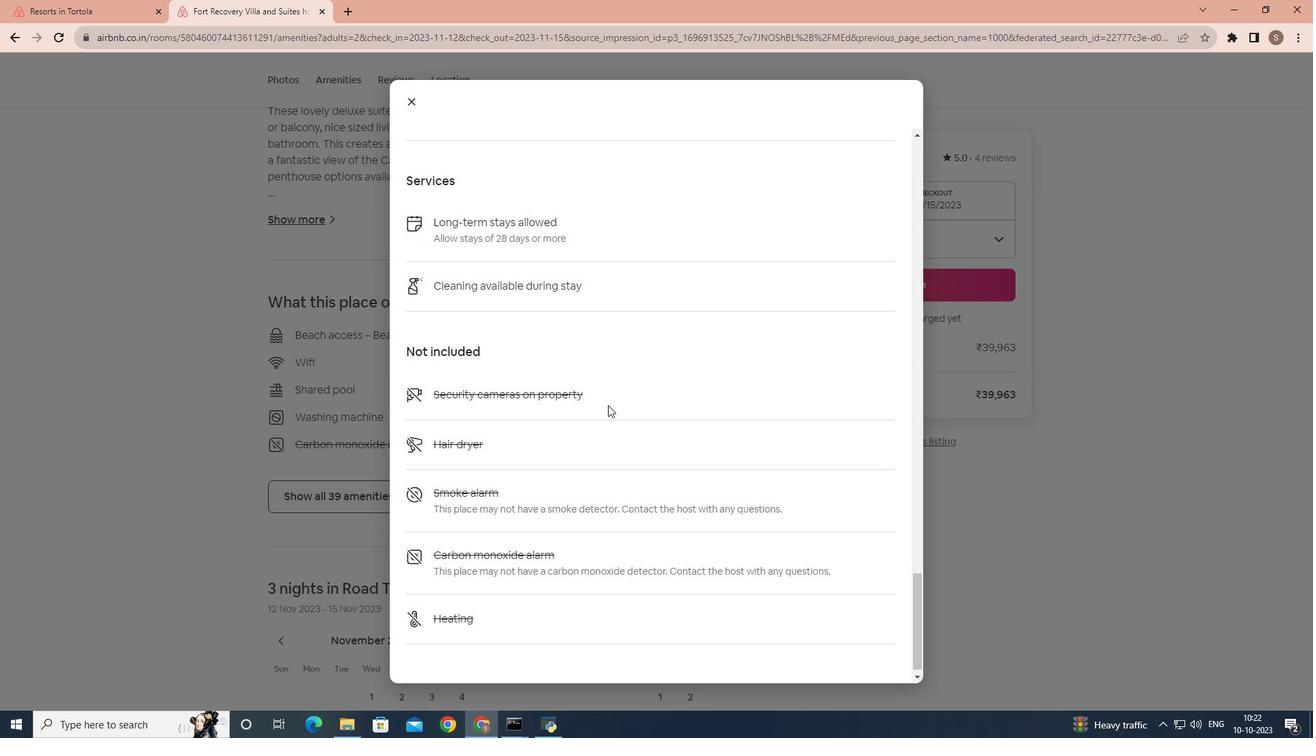 
Action: Mouse scrolled (608, 404) with delta (0, 0)
Screenshot: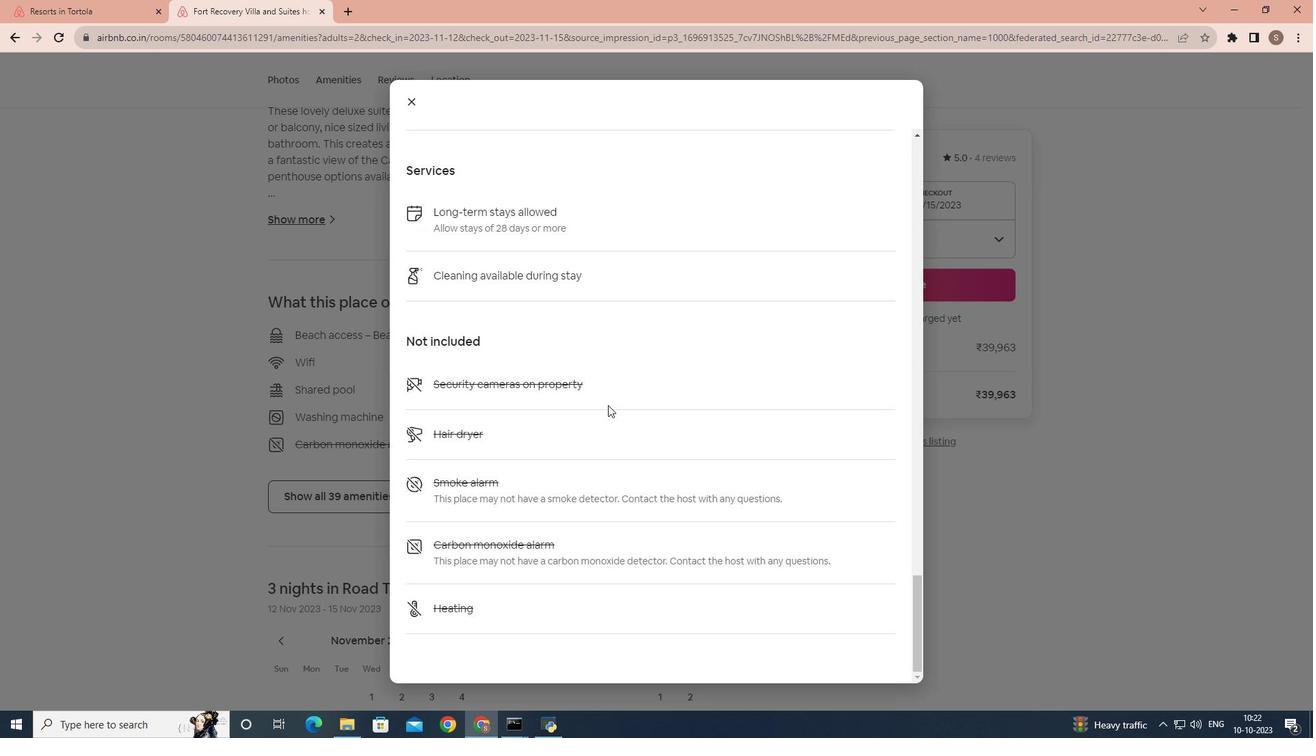 
Action: Mouse scrolled (608, 404) with delta (0, 0)
Screenshot: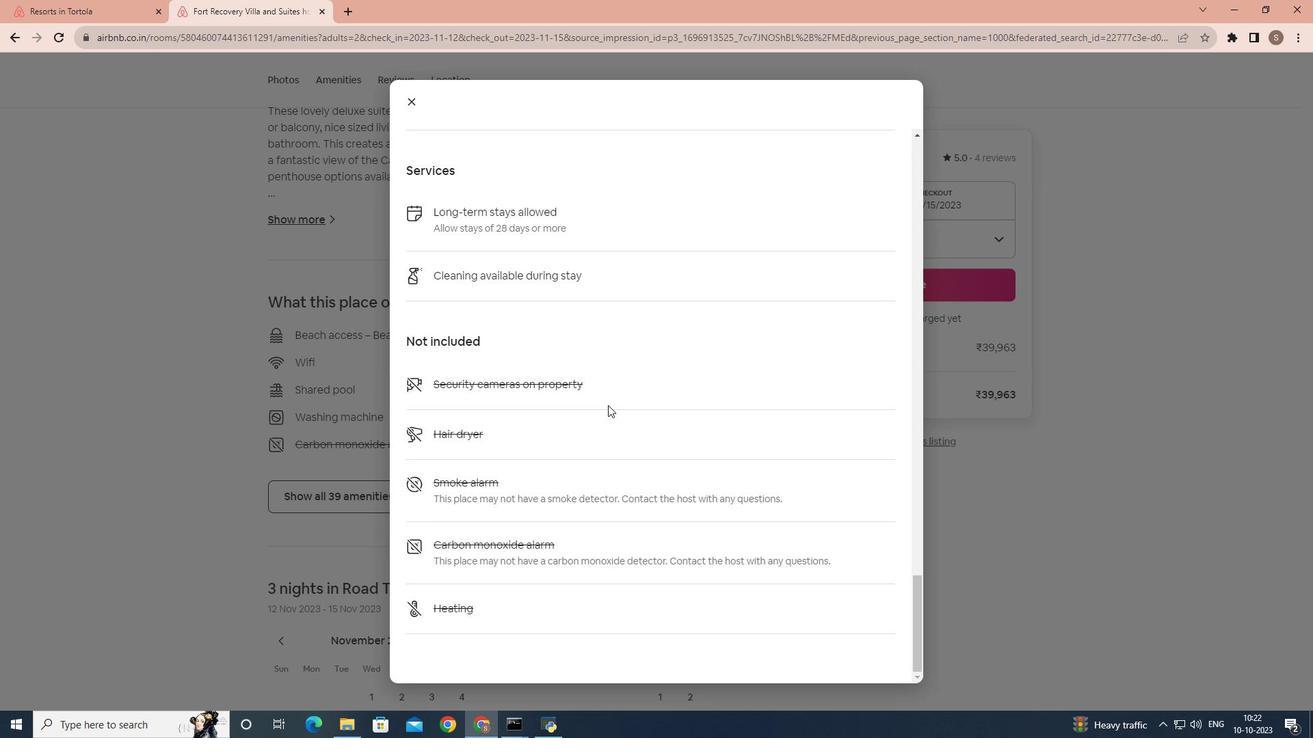 
Action: Mouse scrolled (608, 404) with delta (0, 0)
Screenshot: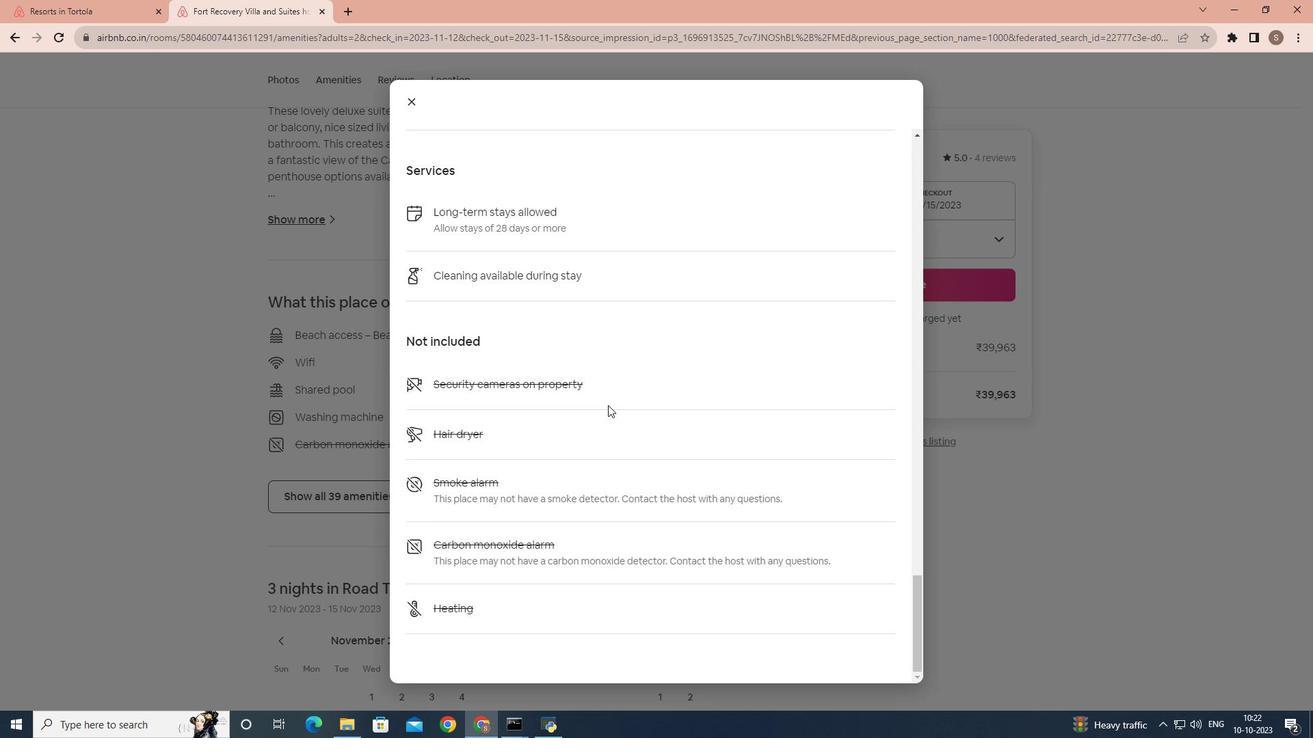 
Action: Mouse scrolled (608, 404) with delta (0, 0)
Screenshot: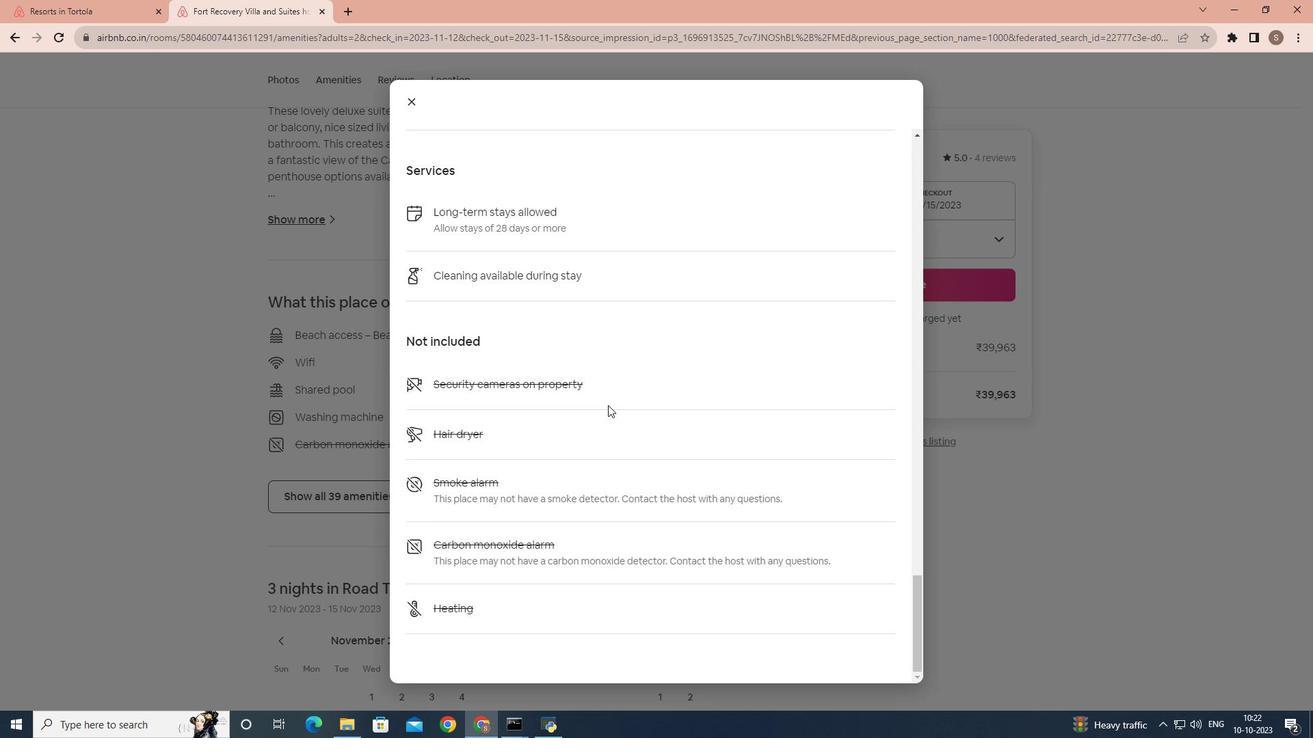 
Action: Mouse moved to (411, 103)
Screenshot: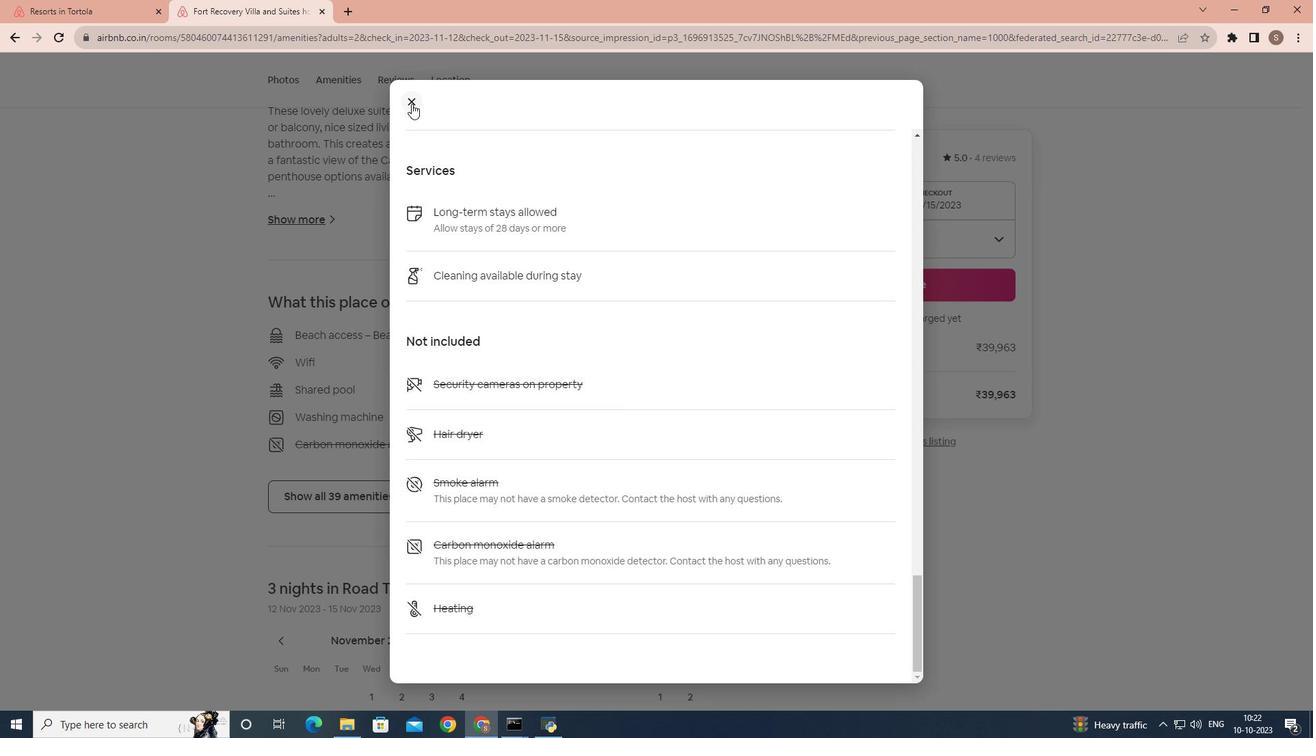 
Action: Mouse pressed left at (411, 103)
Screenshot: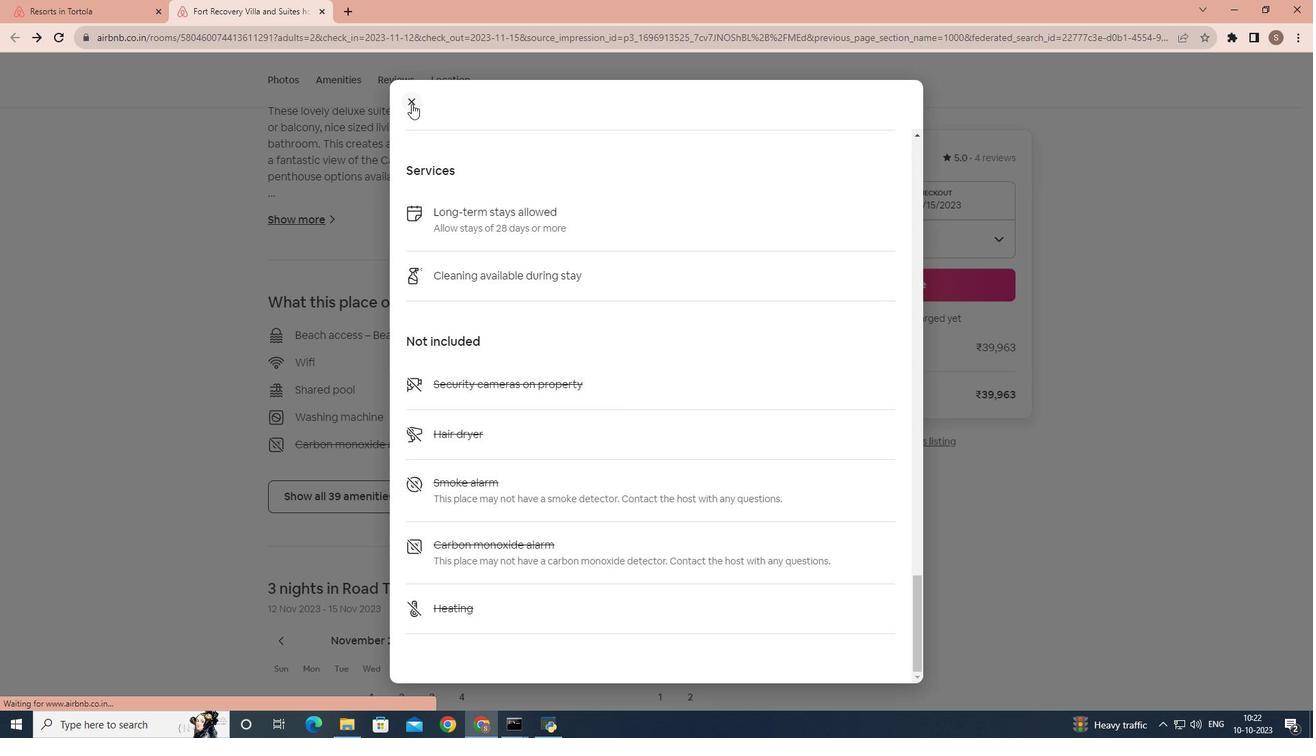 
Action: Mouse moved to (551, 454)
Screenshot: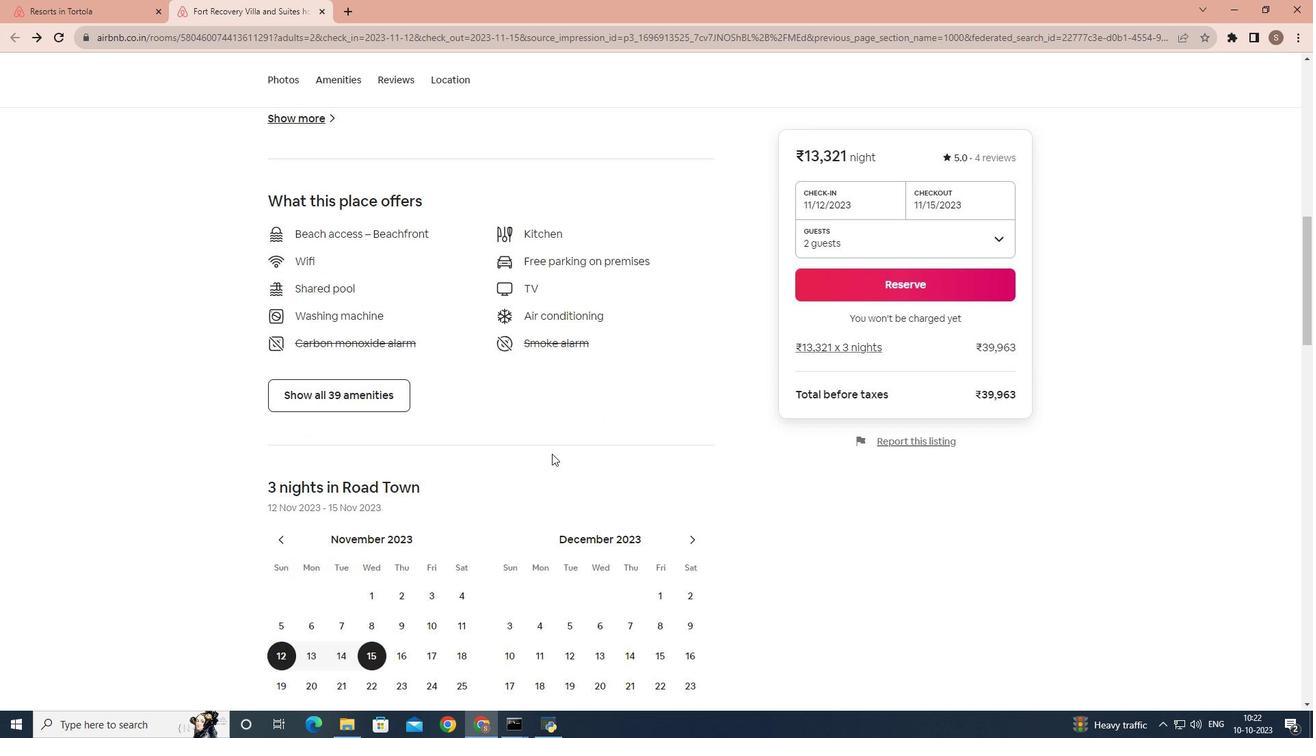 
Action: Mouse scrolled (551, 453) with delta (0, 0)
Screenshot: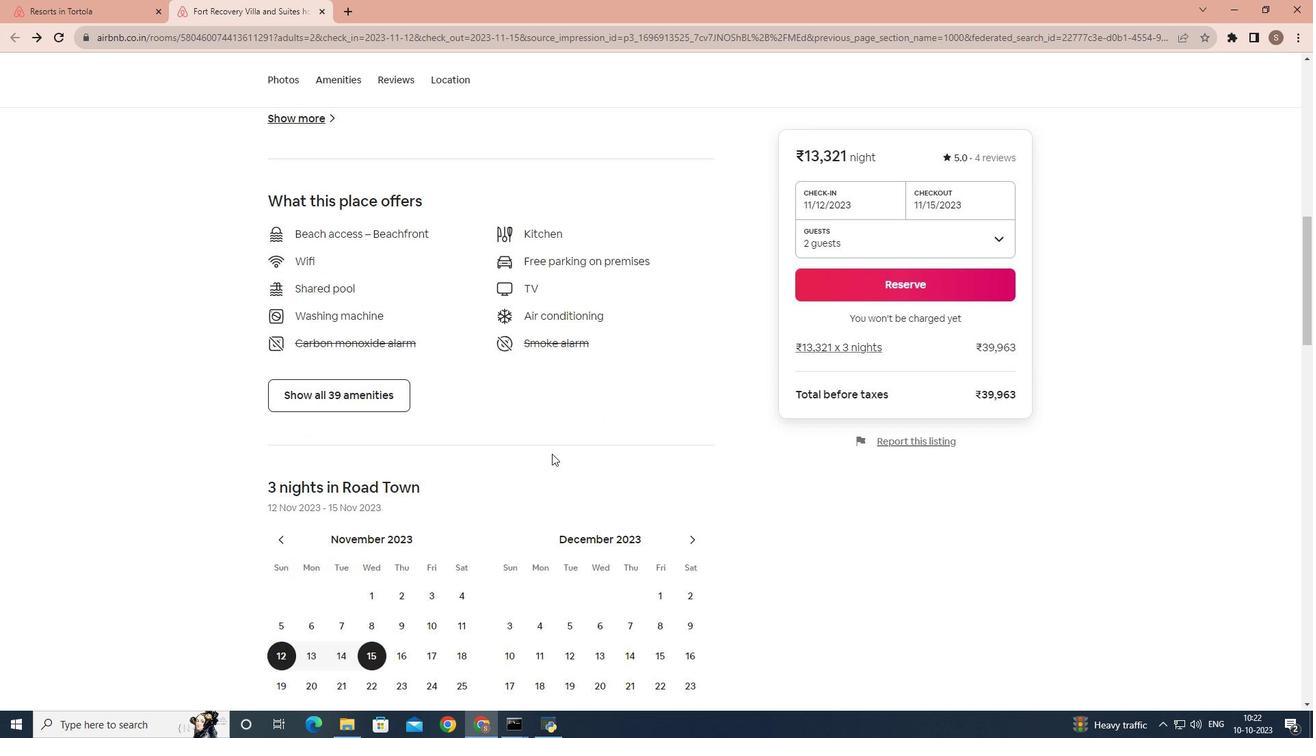 
Action: Mouse scrolled (551, 453) with delta (0, 0)
Screenshot: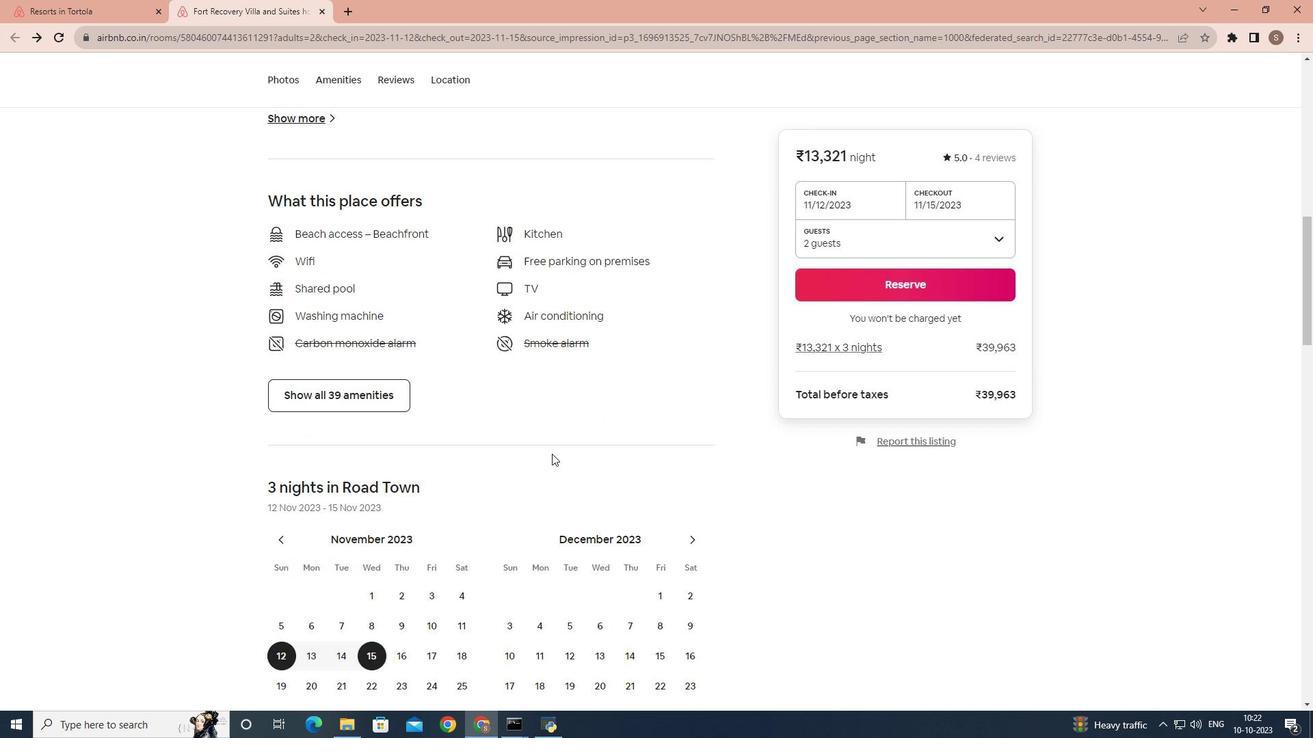 
Action: Mouse scrolled (551, 453) with delta (0, 0)
Screenshot: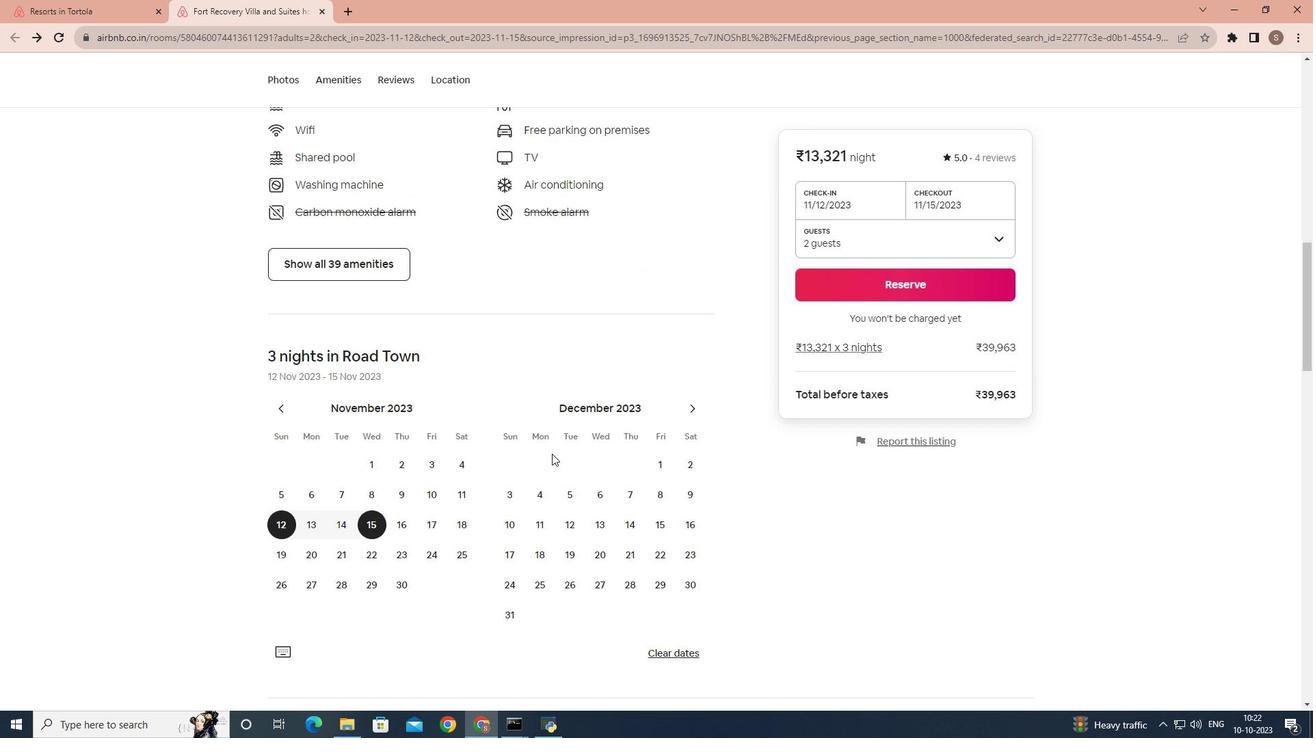 
Action: Mouse scrolled (551, 453) with delta (0, 0)
Screenshot: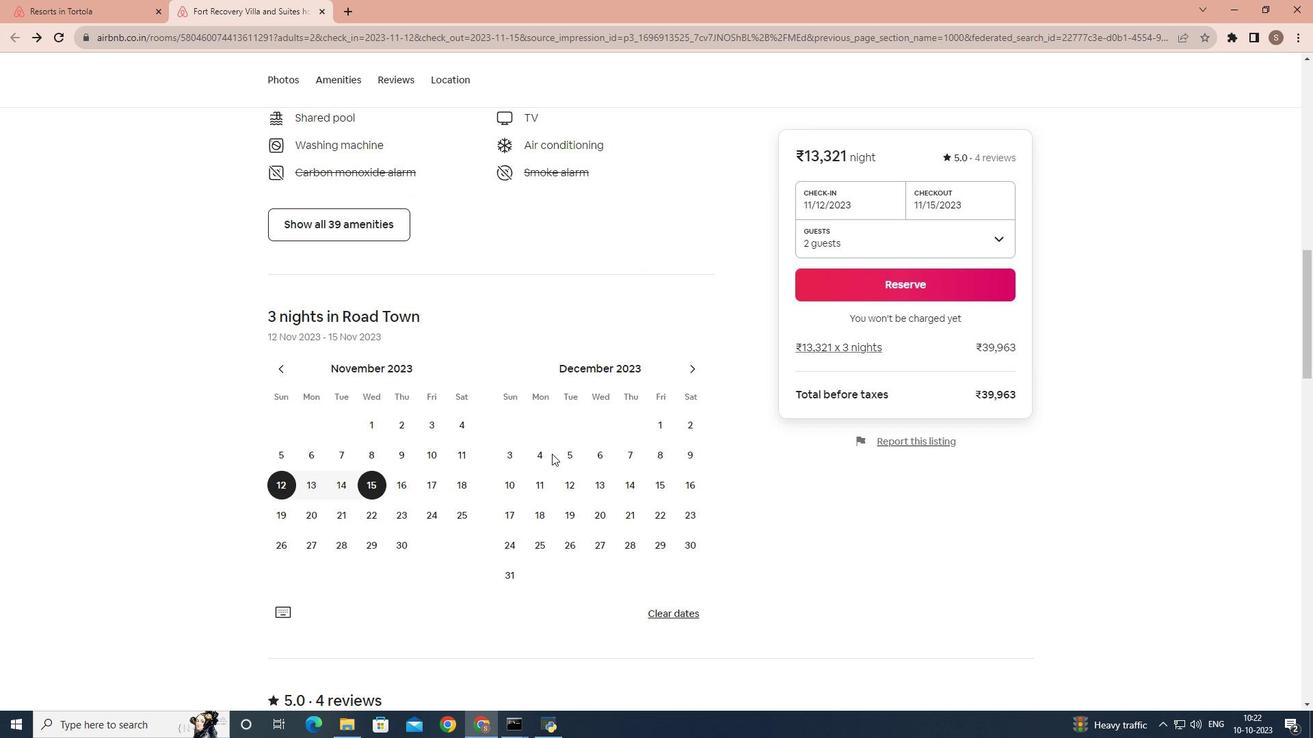
Action: Mouse scrolled (551, 453) with delta (0, 0)
Screenshot: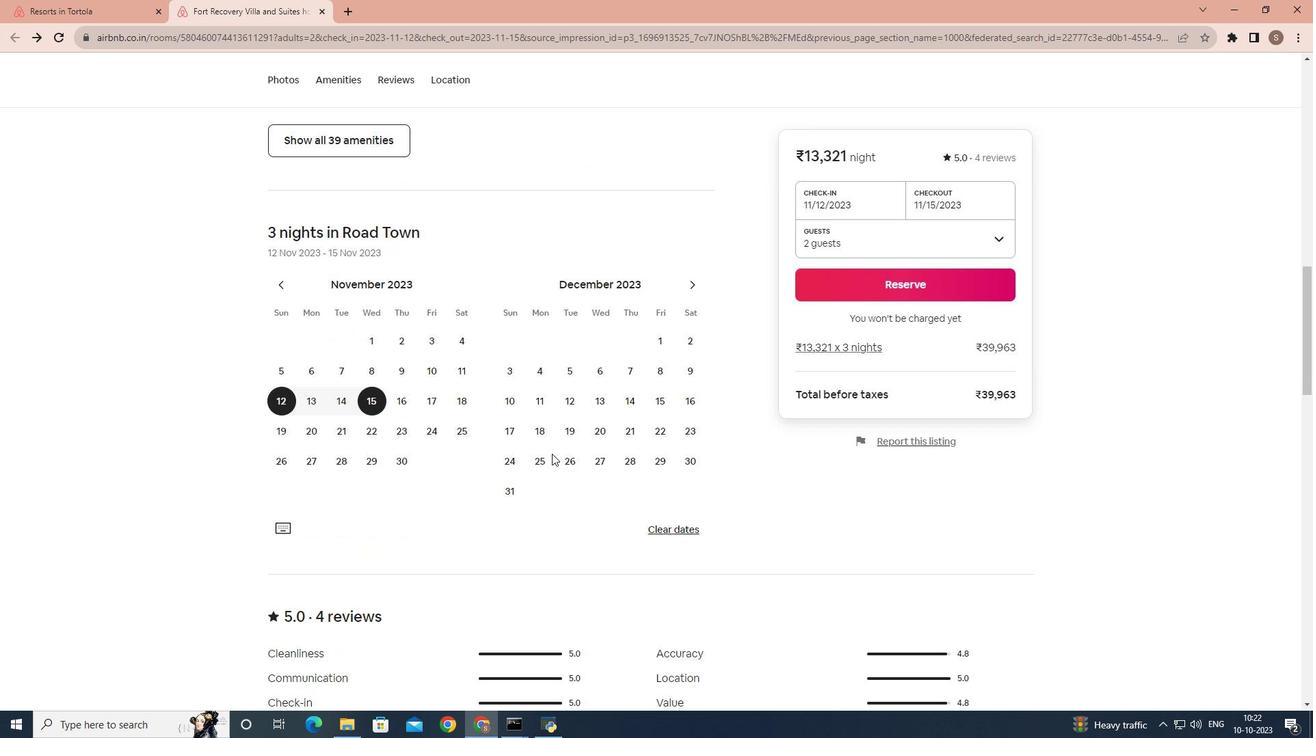 
Action: Mouse scrolled (551, 453) with delta (0, 0)
Screenshot: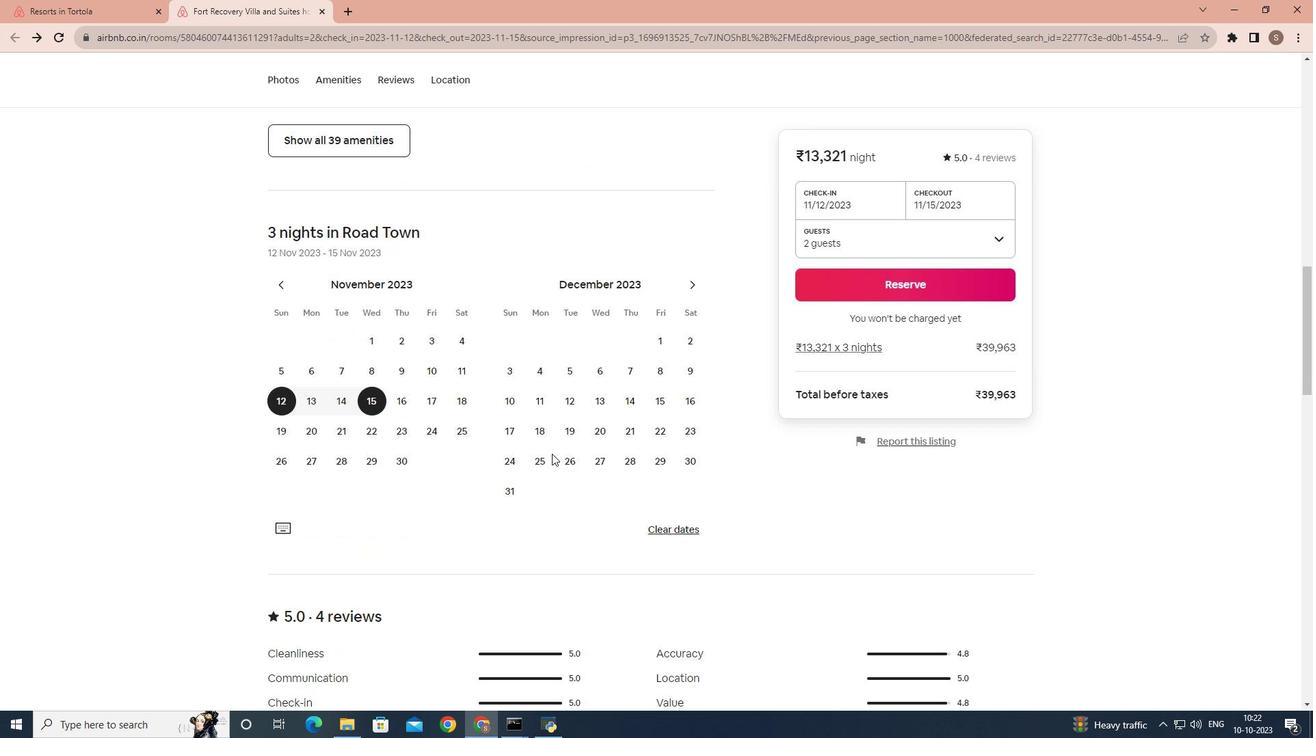 
Action: Mouse scrolled (551, 453) with delta (0, 0)
Screenshot: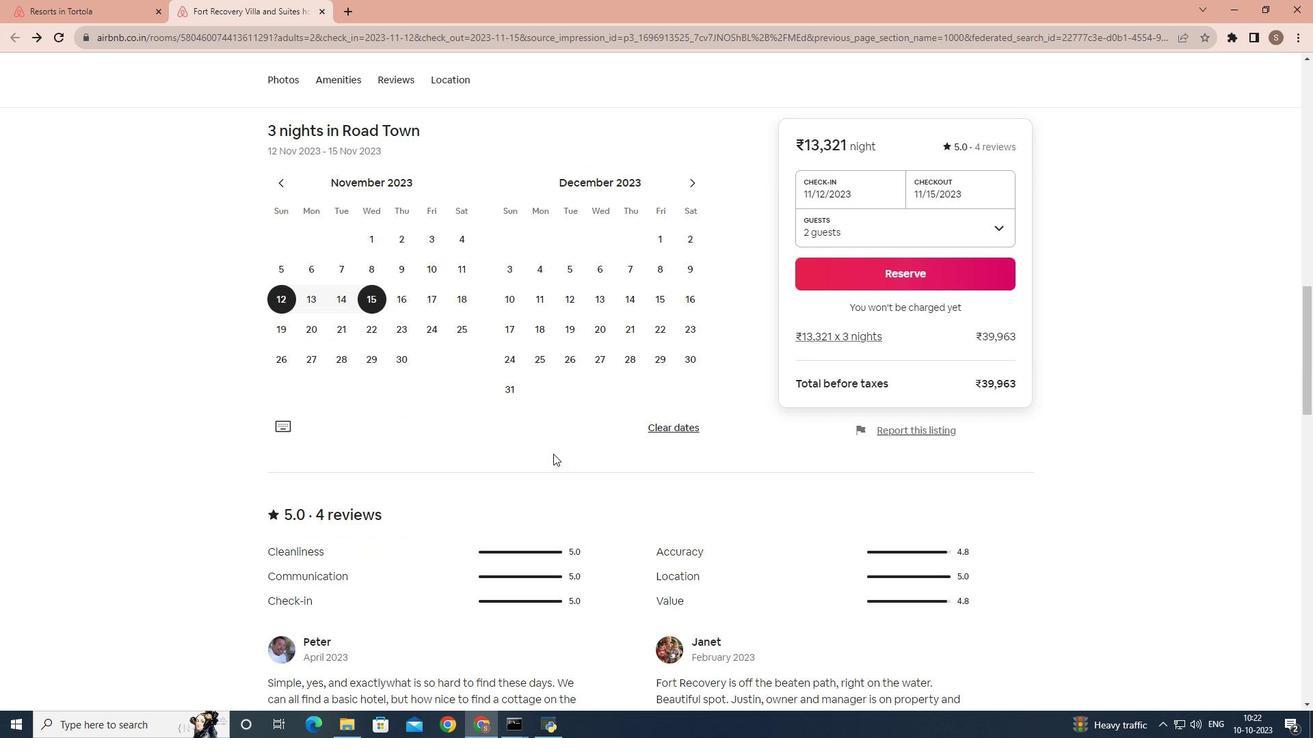 
Action: Mouse moved to (553, 454)
Screenshot: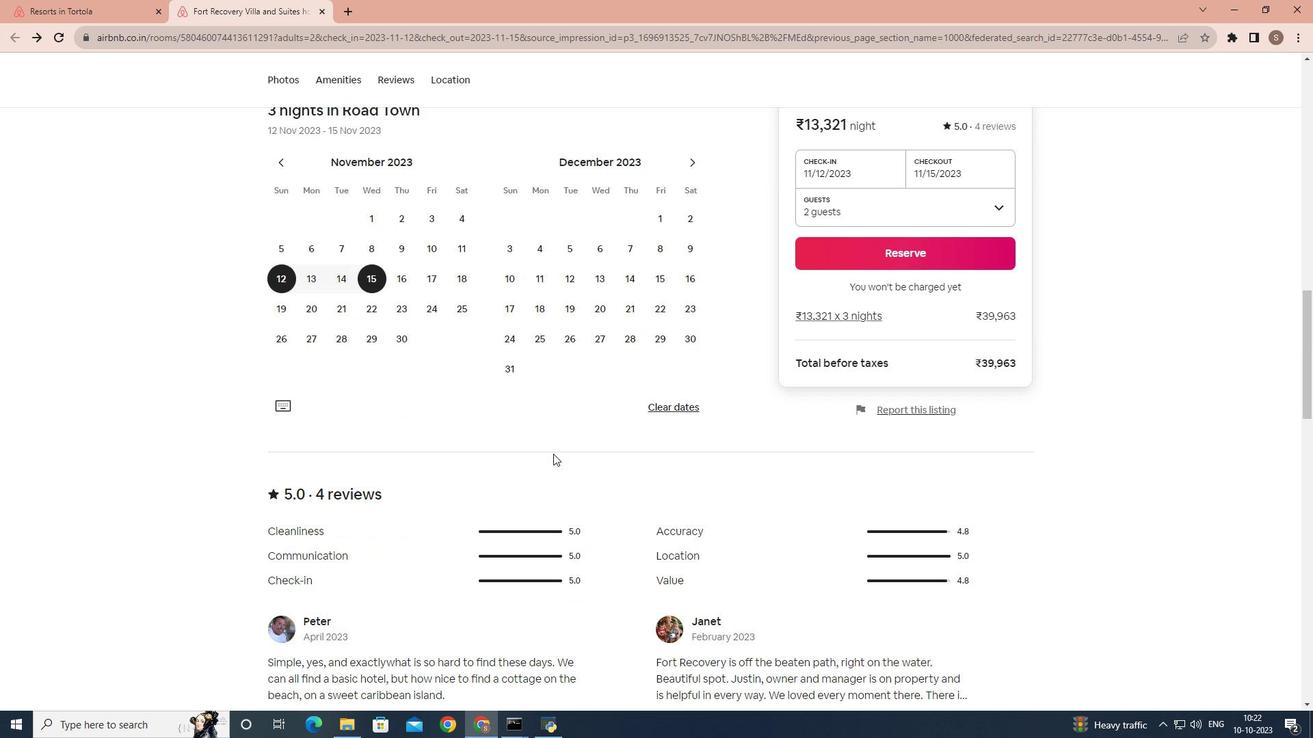 
Action: Mouse scrolled (553, 453) with delta (0, 0)
Screenshot: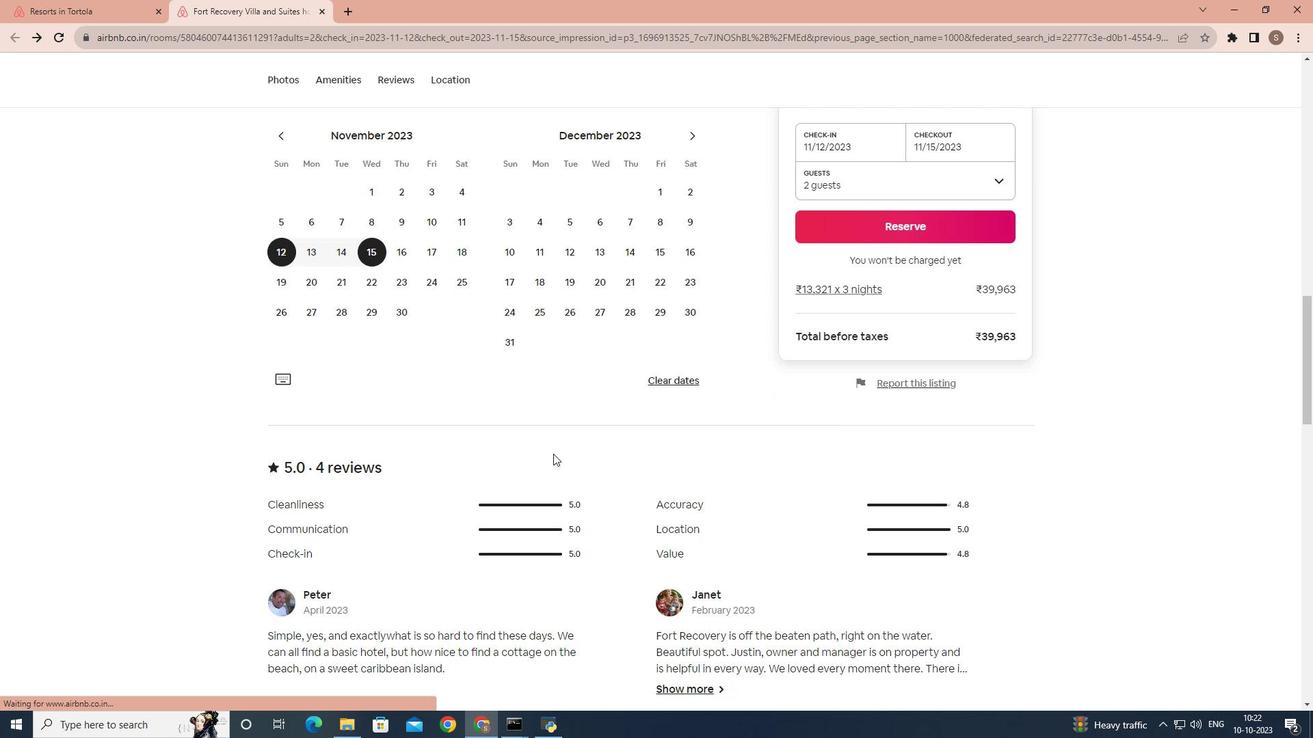 
Action: Mouse scrolled (553, 453) with delta (0, 0)
Screenshot: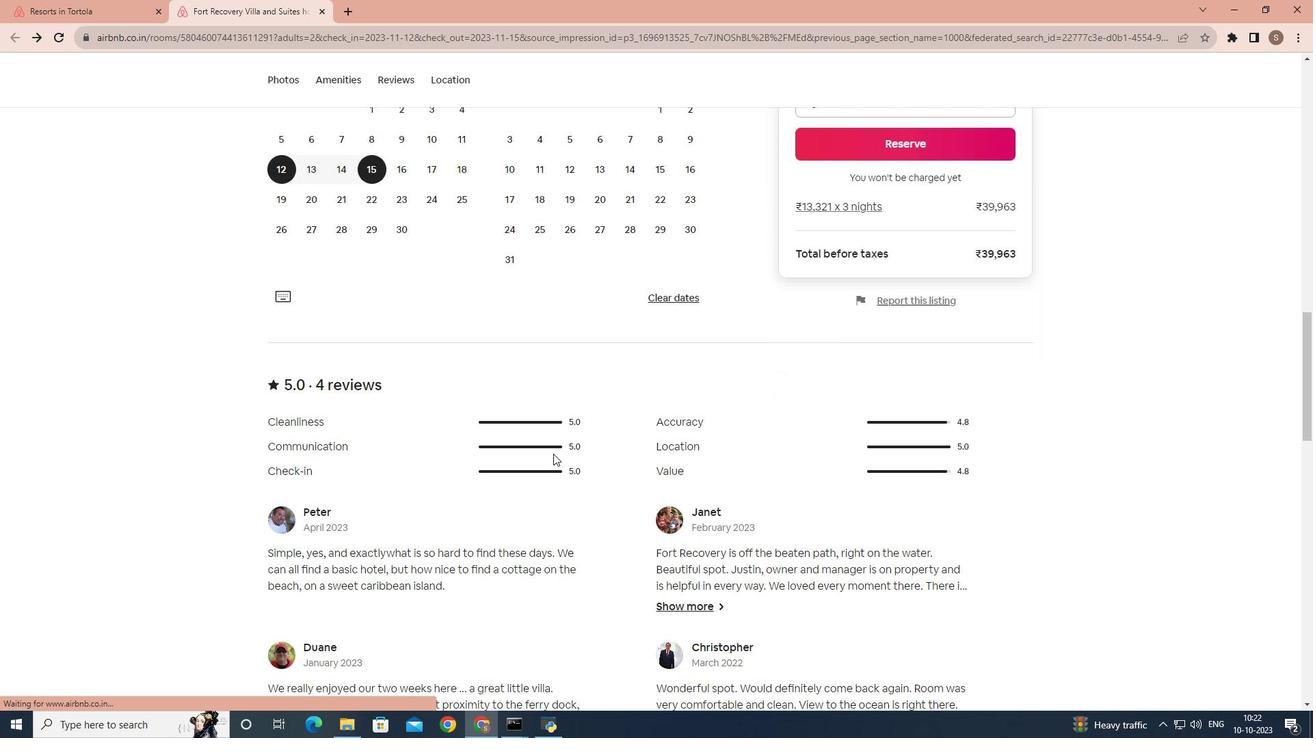 
Action: Mouse scrolled (553, 453) with delta (0, 0)
Screenshot: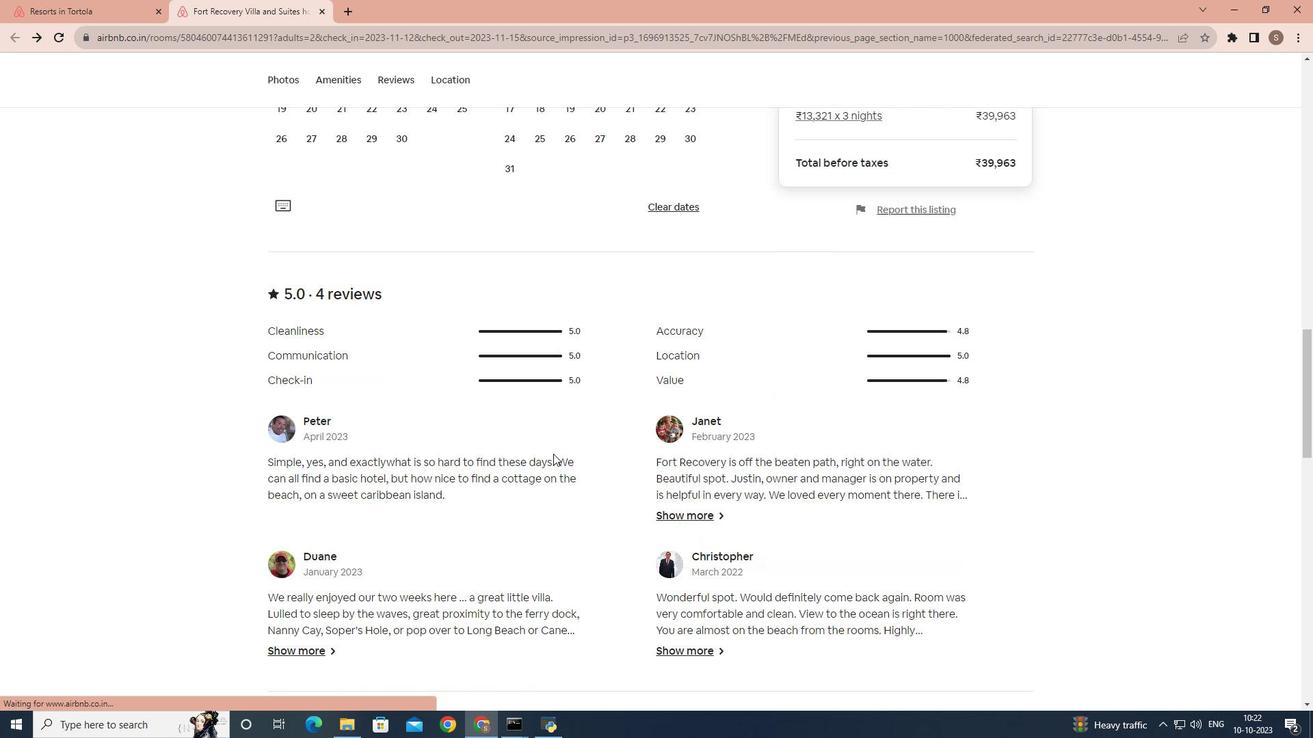 
Action: Mouse scrolled (553, 453) with delta (0, 0)
Screenshot: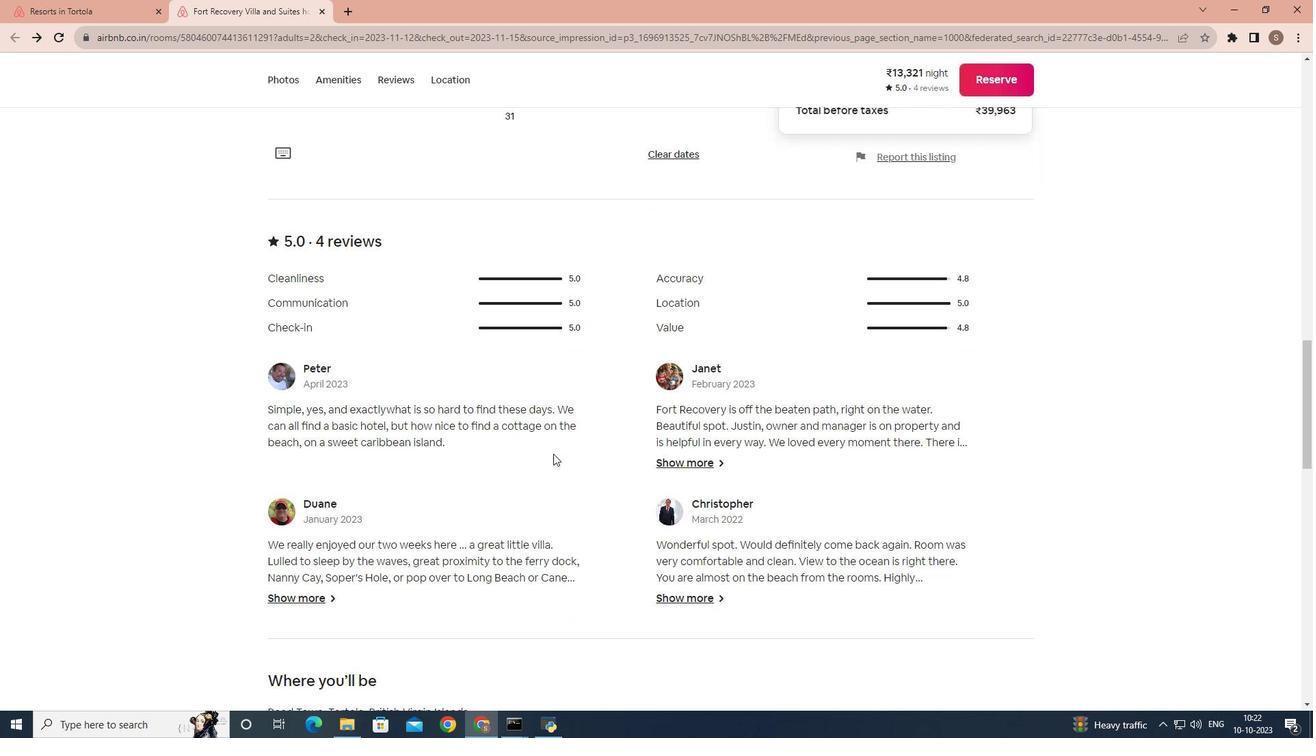 
Action: Mouse scrolled (553, 453) with delta (0, 0)
Screenshot: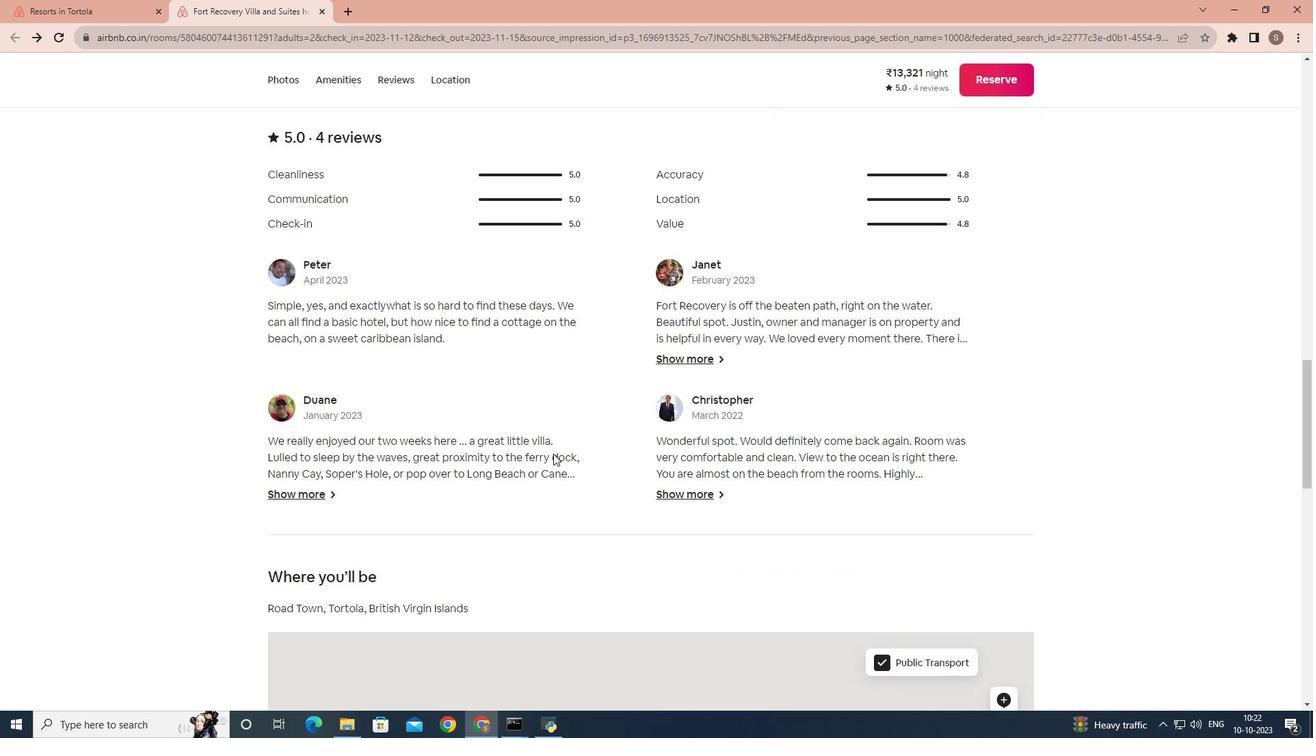 
Action: Mouse scrolled (553, 453) with delta (0, 0)
Screenshot: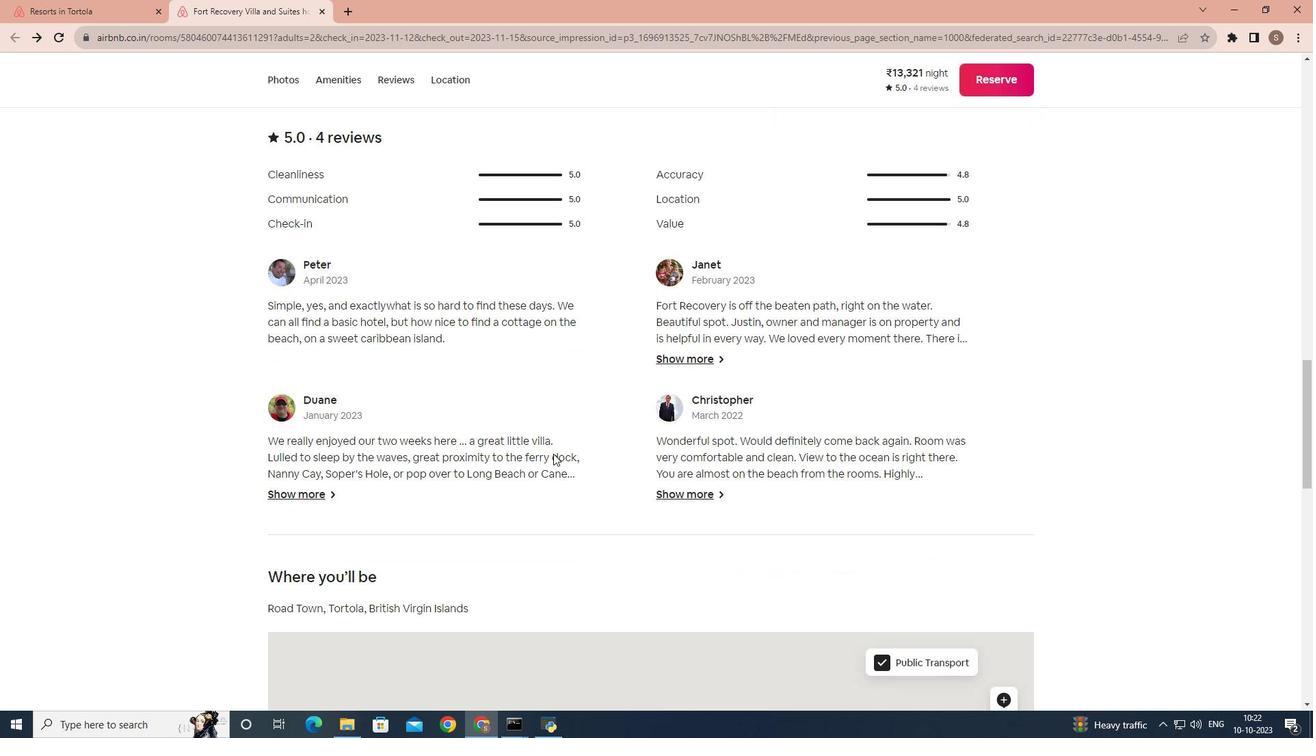 
Action: Mouse scrolled (553, 453) with delta (0, 0)
Screenshot: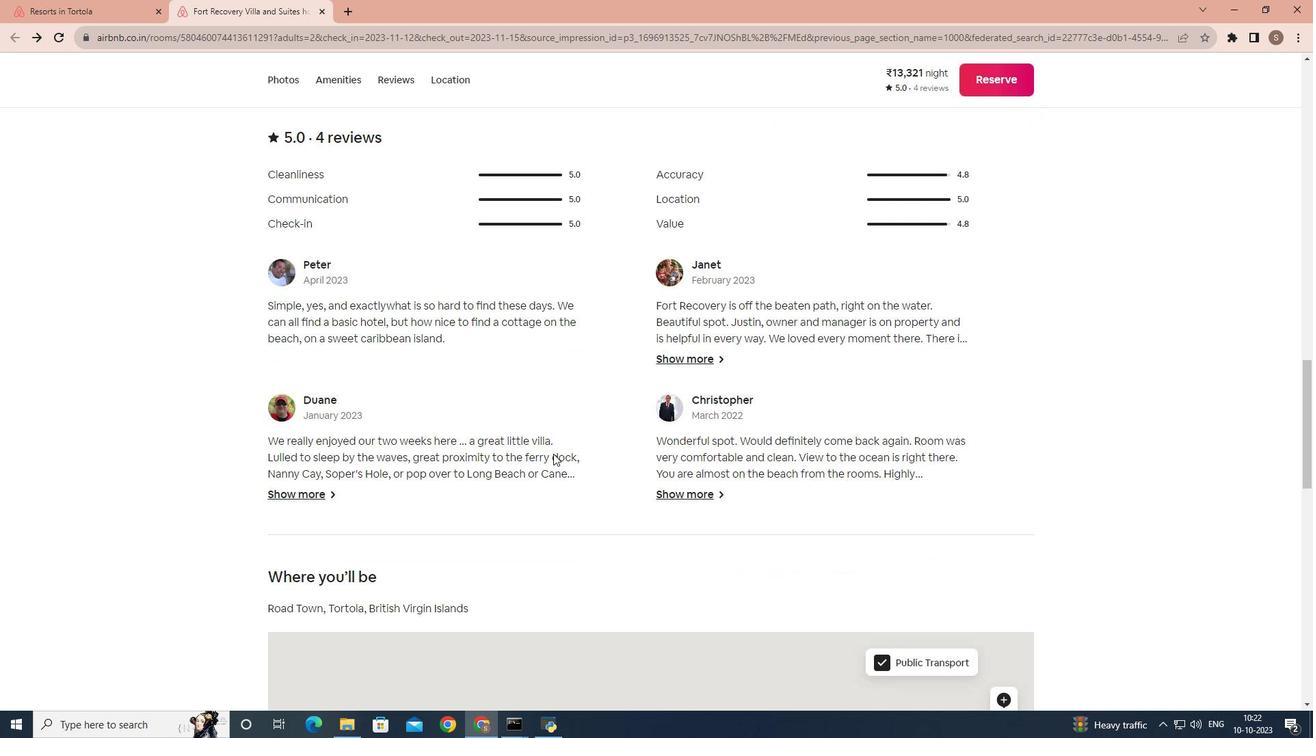 
Action: Mouse scrolled (553, 453) with delta (0, 0)
Screenshot: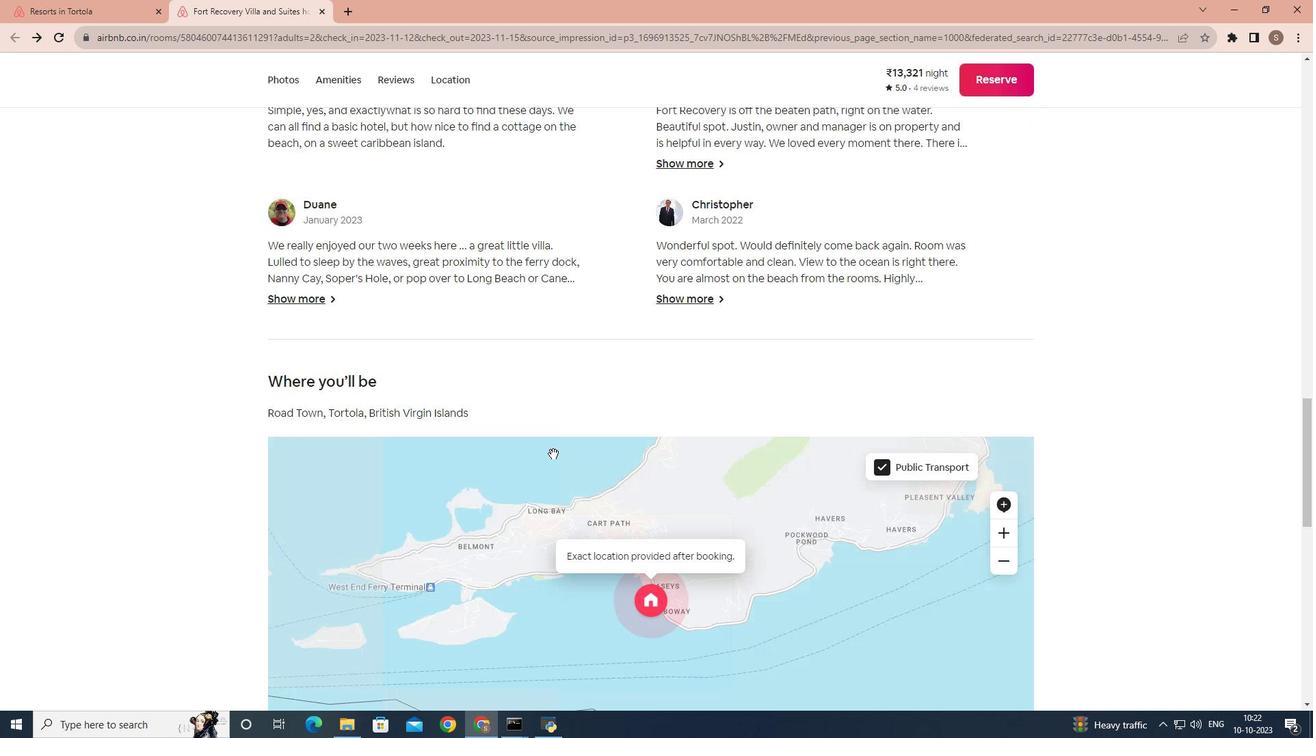 
Action: Mouse scrolled (553, 453) with delta (0, 0)
Screenshot: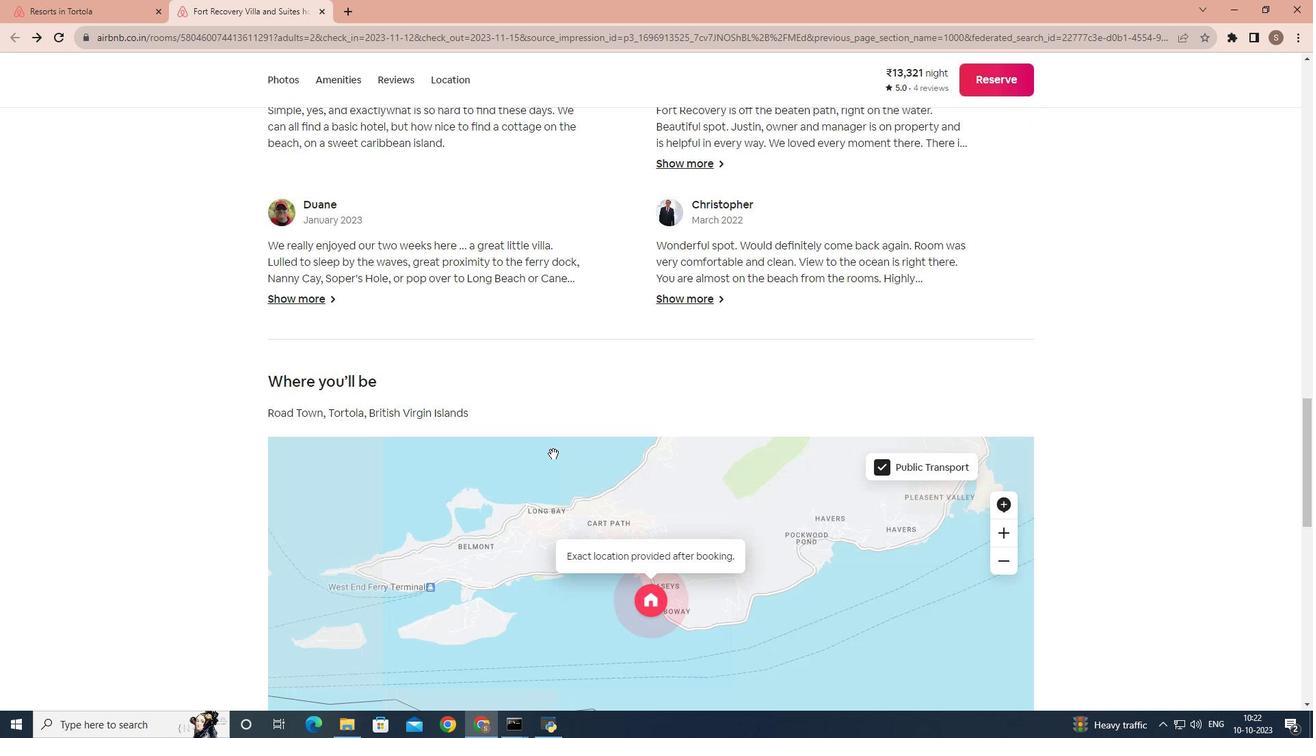 
Action: Mouse scrolled (553, 453) with delta (0, 0)
Screenshot: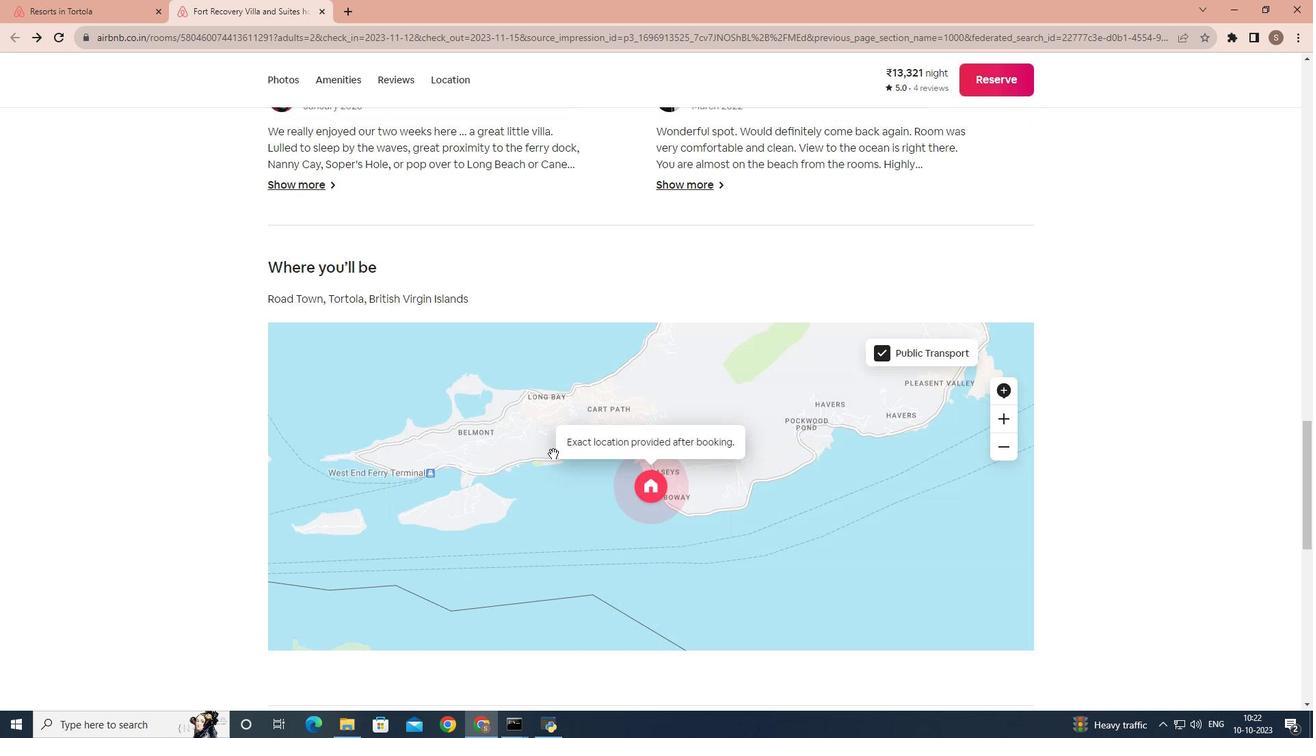 
Action: Mouse scrolled (553, 453) with delta (0, 0)
Screenshot: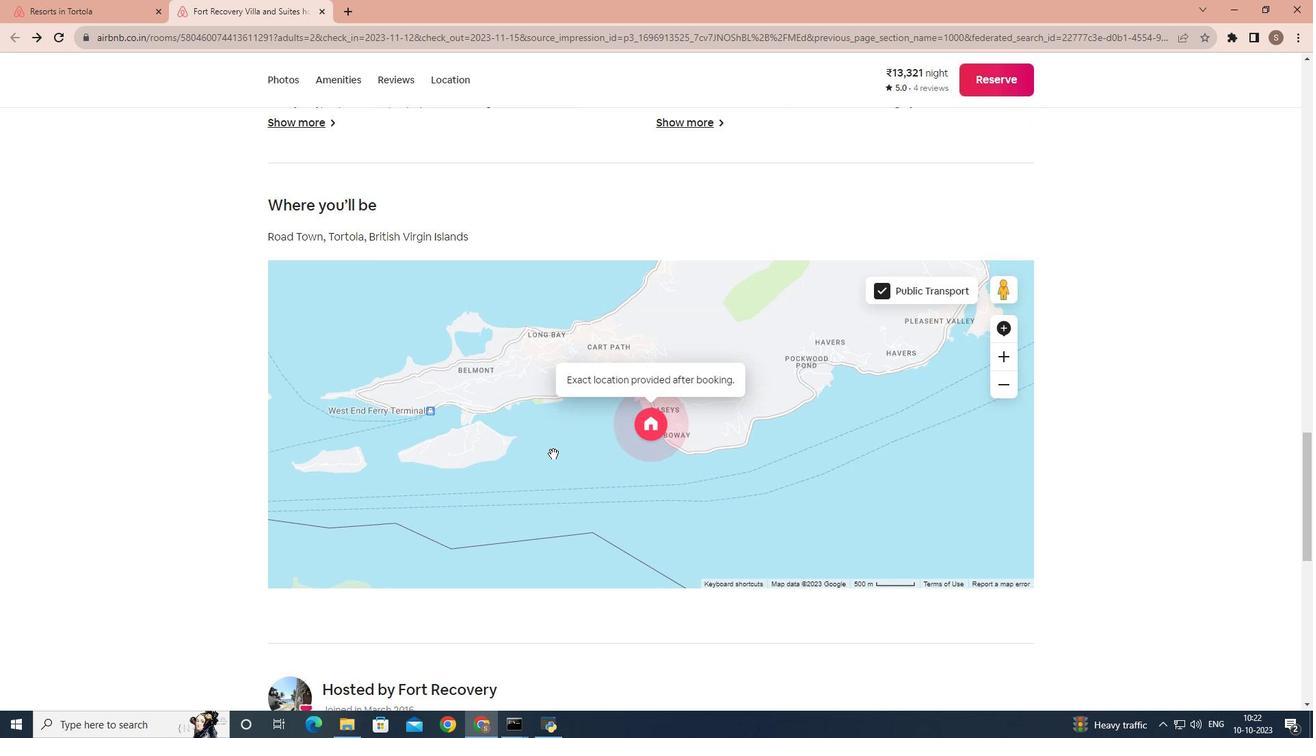 
Action: Mouse scrolled (553, 453) with delta (0, 0)
Screenshot: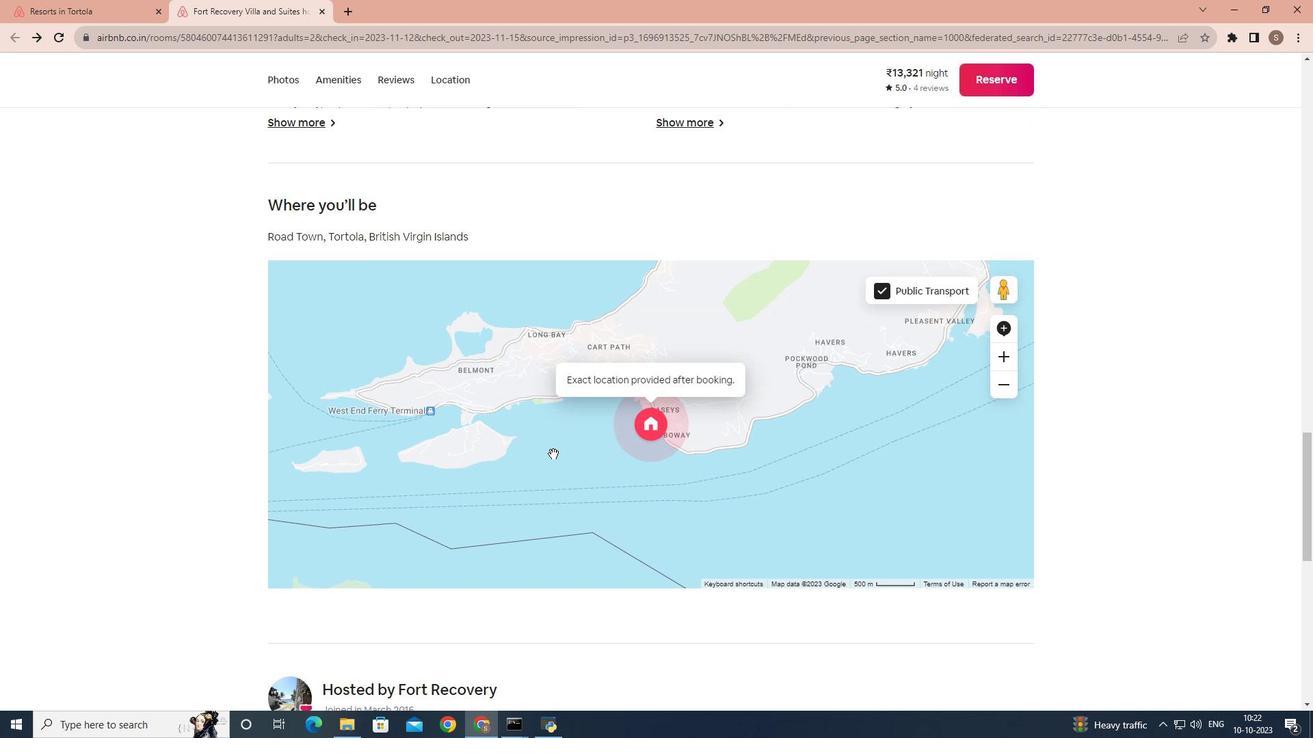 
Action: Mouse scrolled (553, 453) with delta (0, 0)
Screenshot: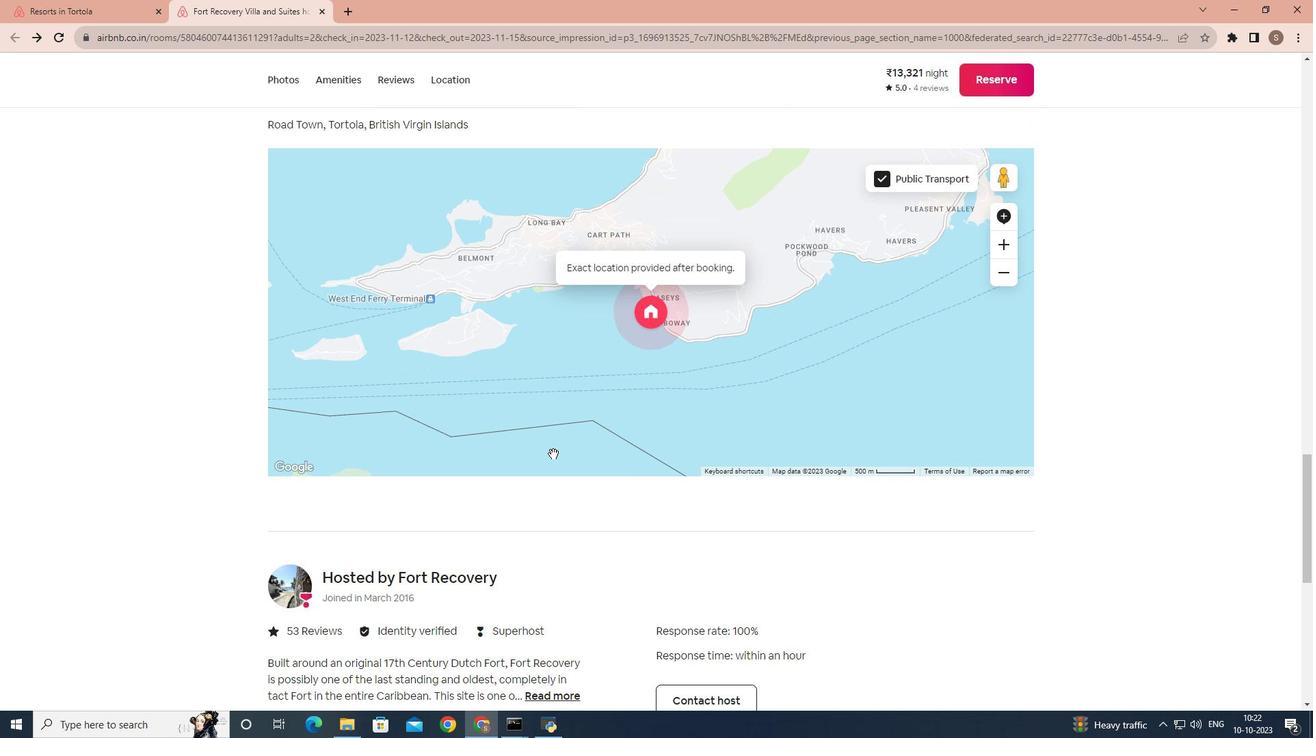 
Action: Mouse scrolled (553, 453) with delta (0, 0)
Screenshot: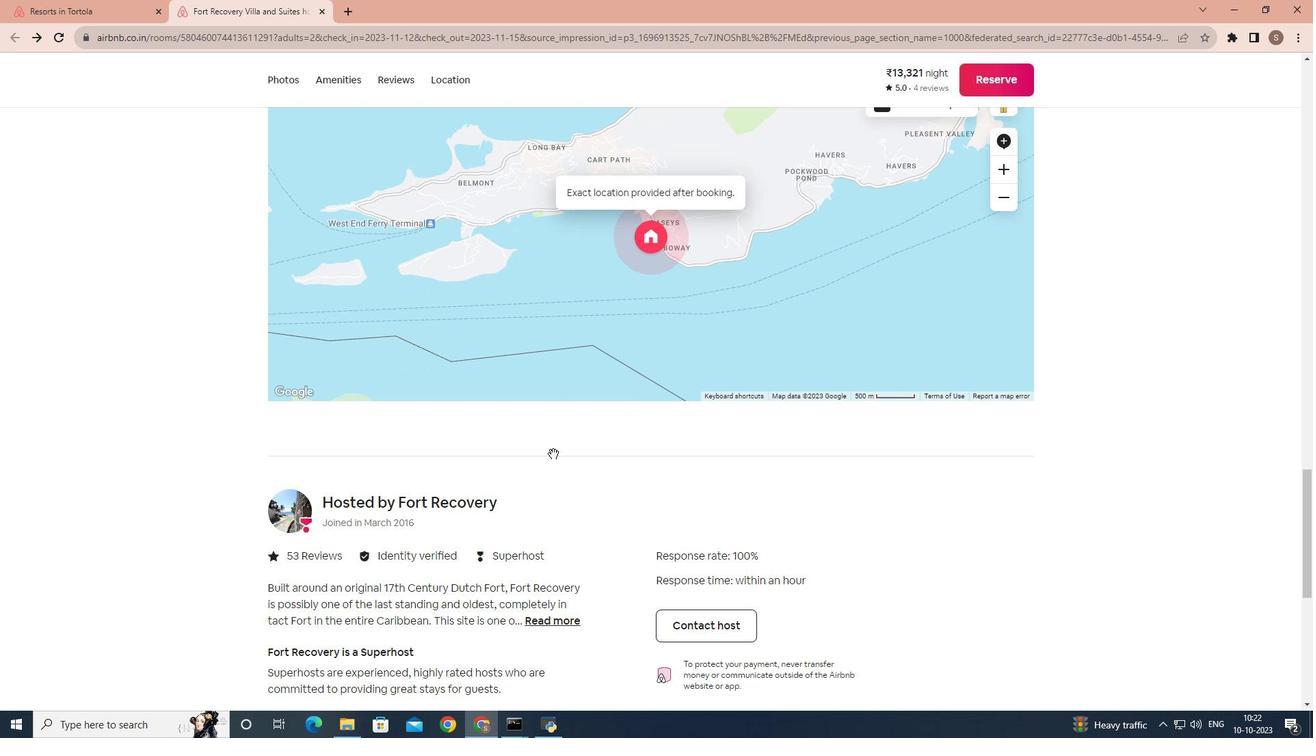 
Action: Mouse scrolled (553, 453) with delta (0, 0)
Screenshot: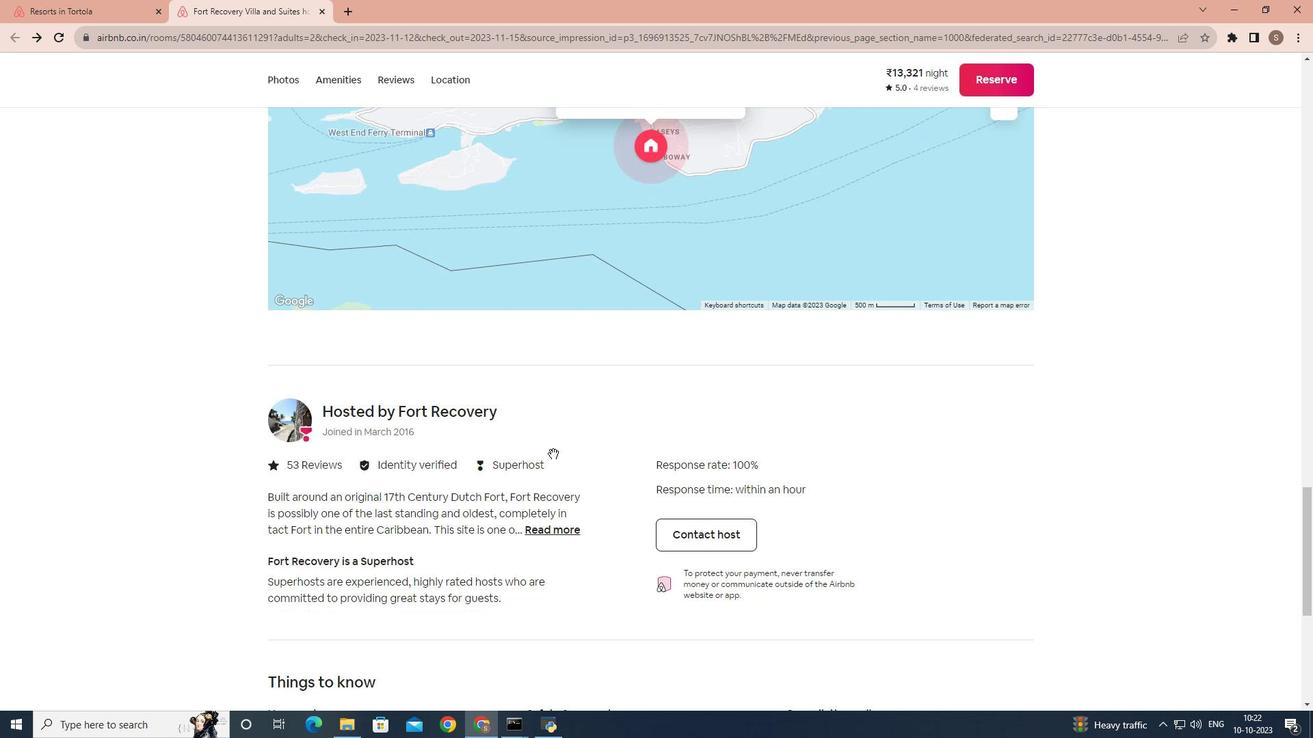 
Action: Mouse scrolled (553, 453) with delta (0, 0)
Screenshot: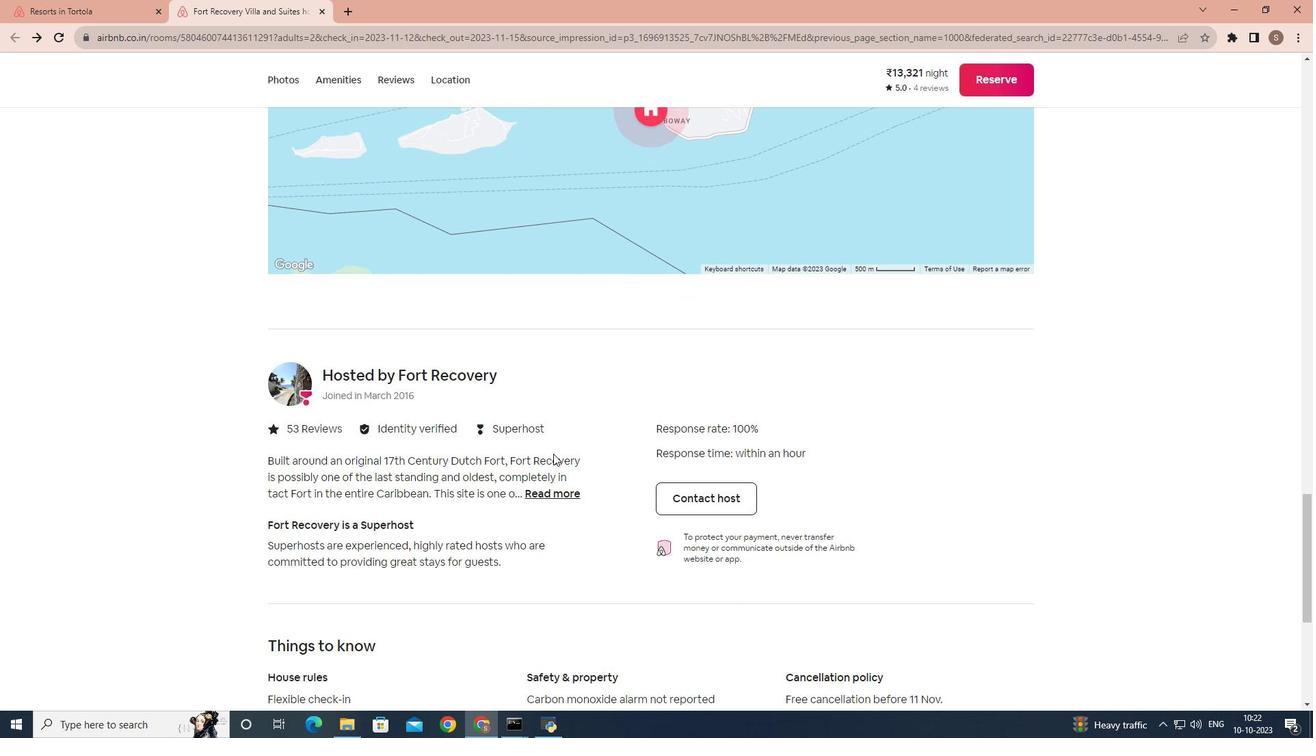 
Action: Mouse scrolled (553, 453) with delta (0, 0)
Screenshot: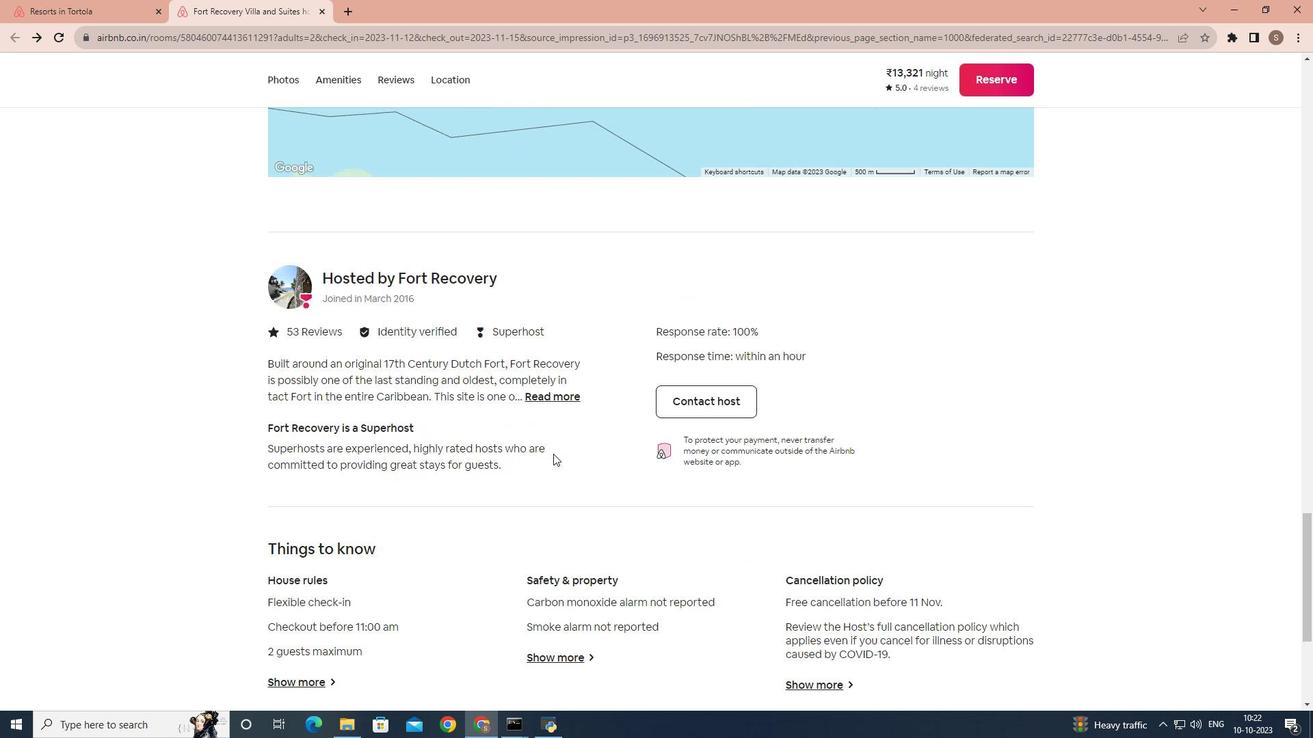
Action: Mouse scrolled (553, 453) with delta (0, 0)
Screenshot: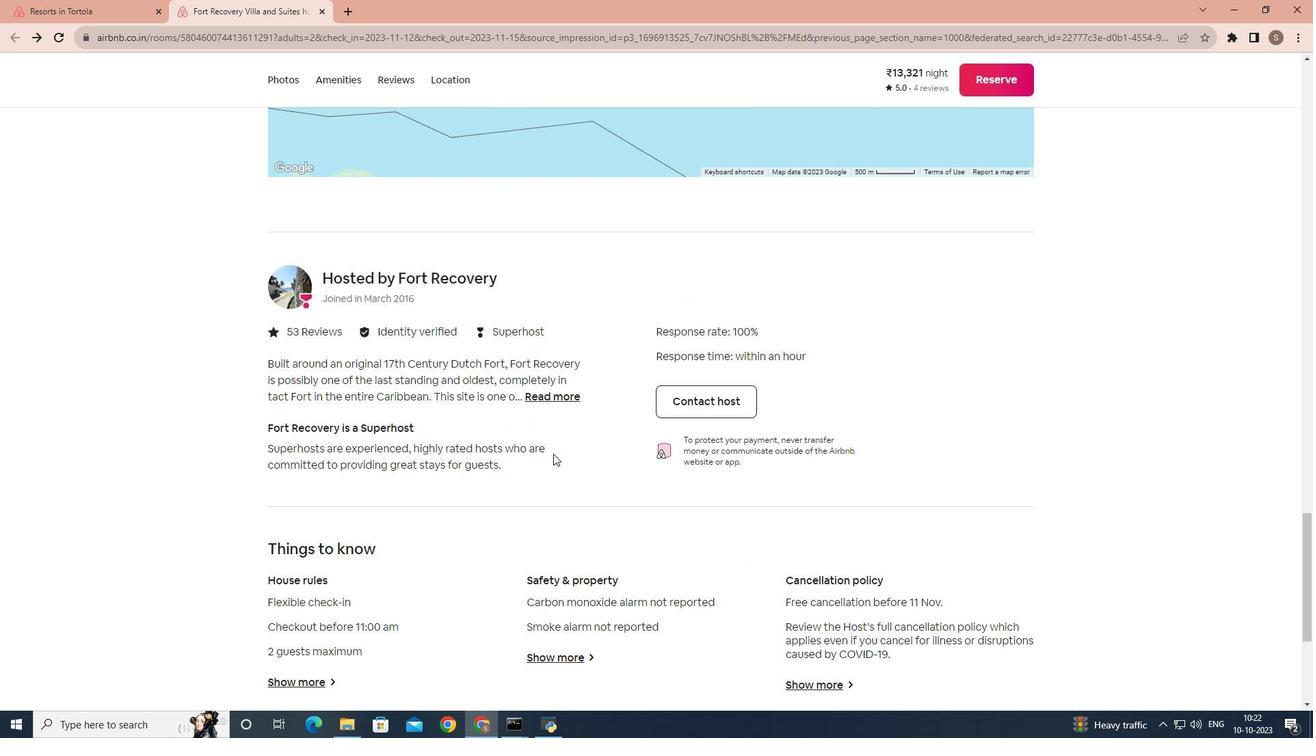 
Action: Mouse scrolled (553, 453) with delta (0, 0)
Screenshot: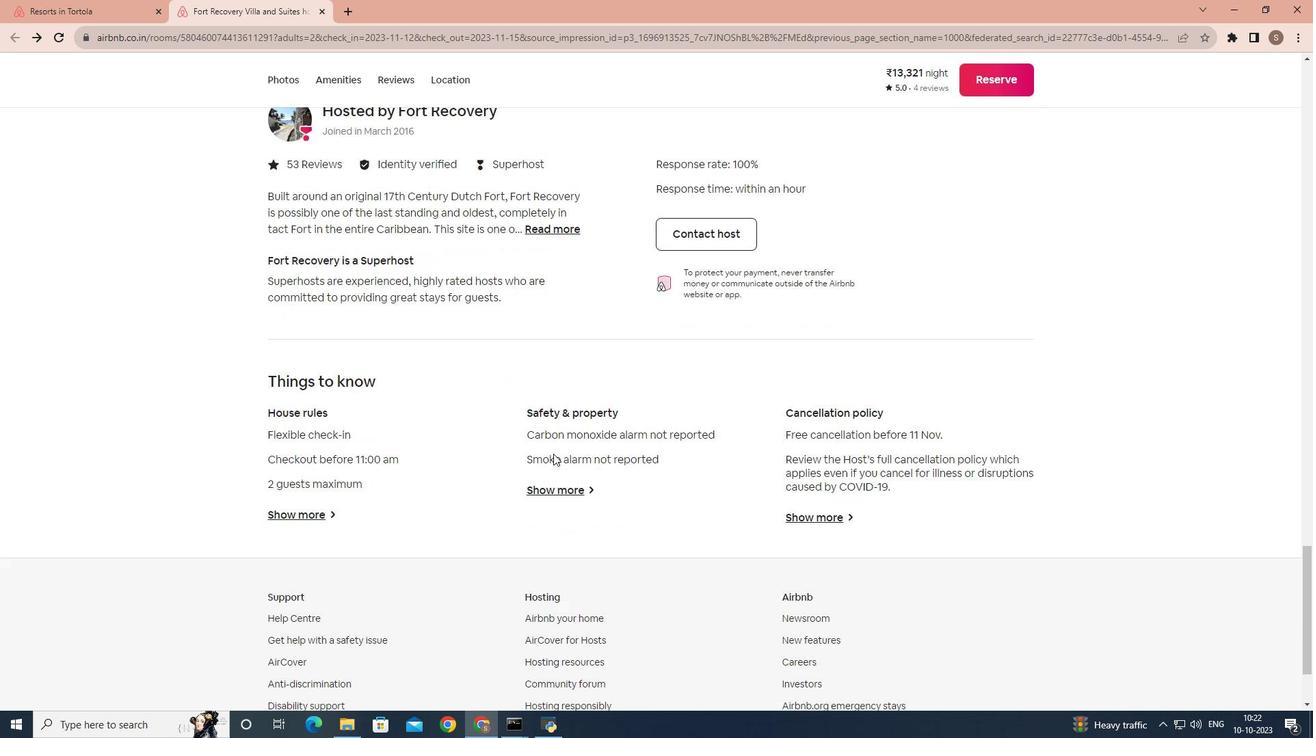 
Action: Mouse scrolled (553, 453) with delta (0, 0)
Screenshot: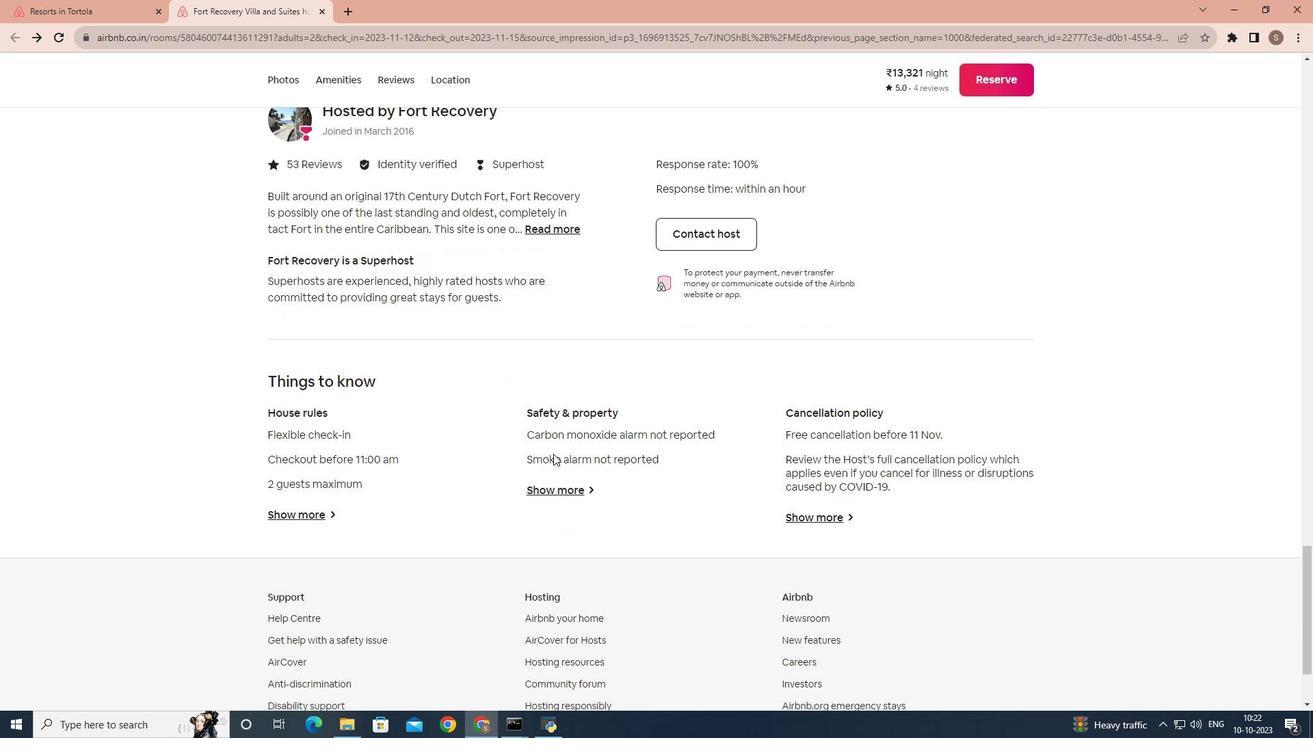 
Action: Mouse scrolled (553, 453) with delta (0, 0)
Screenshot: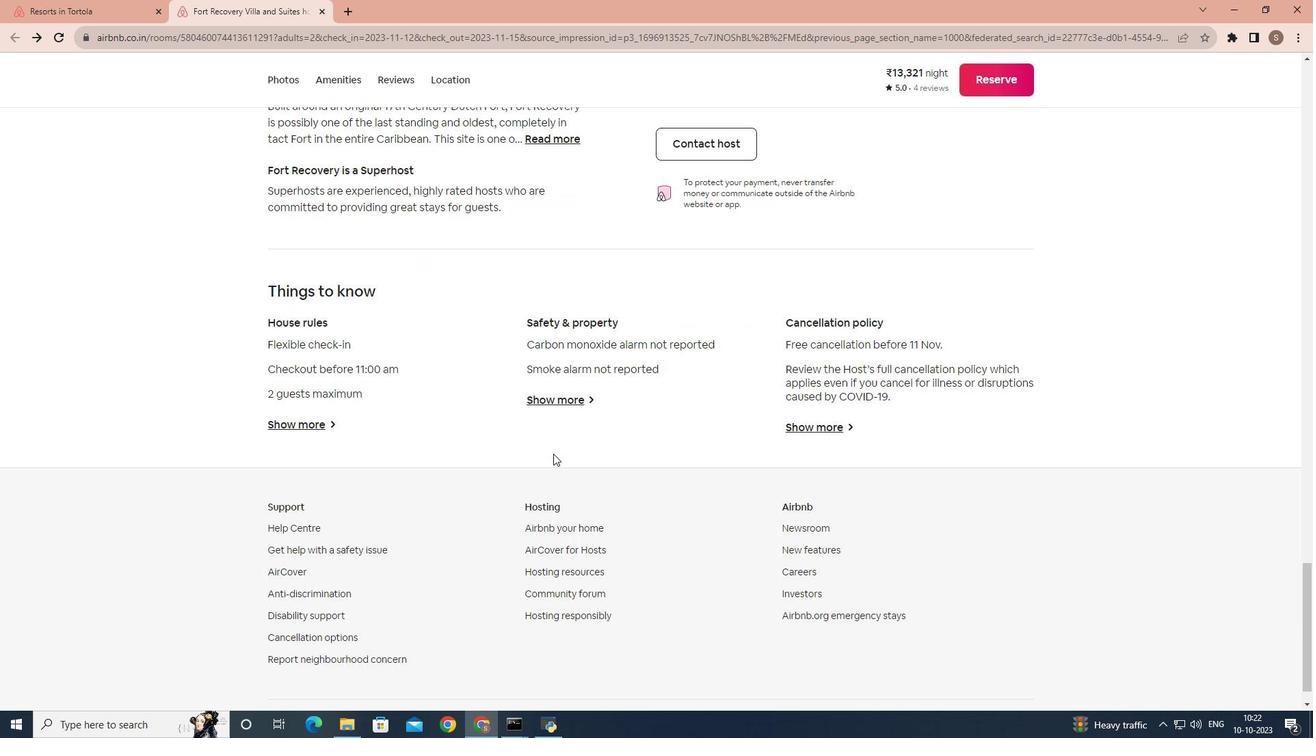 
Action: Mouse scrolled (553, 453) with delta (0, 0)
Screenshot: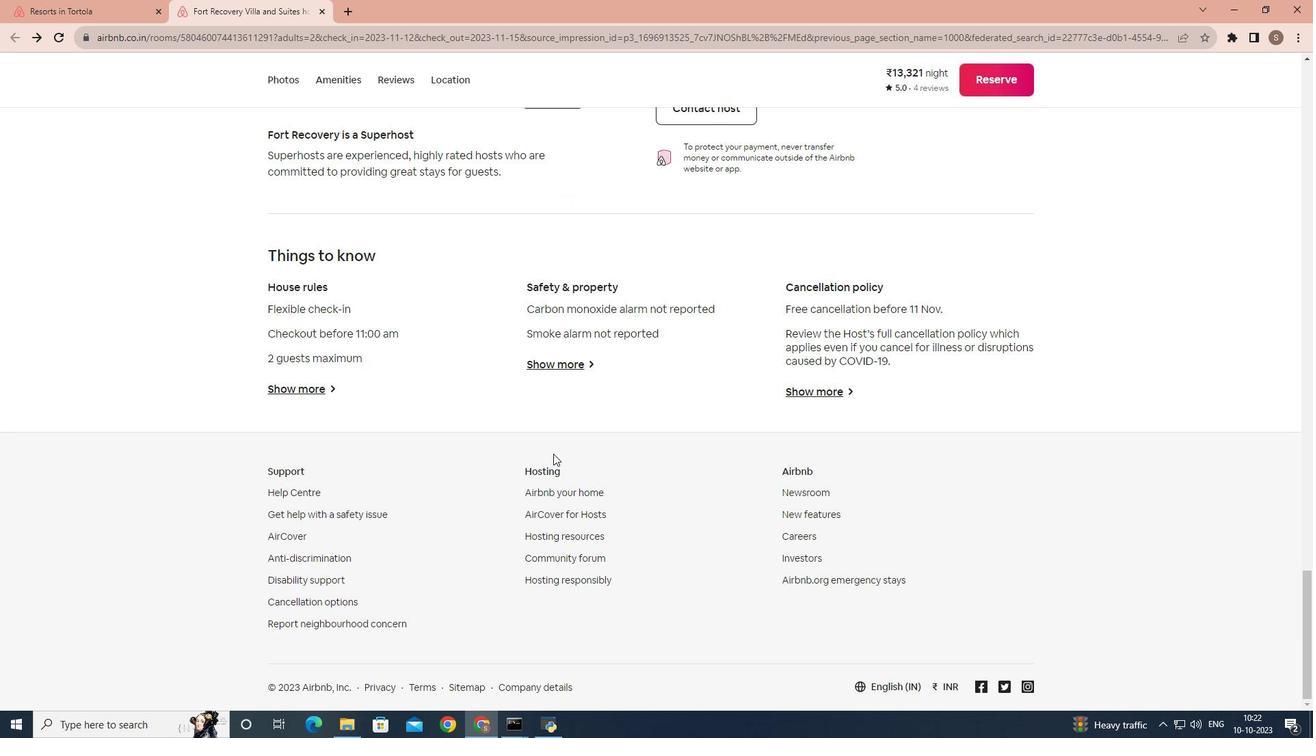 
Action: Mouse scrolled (553, 453) with delta (0, 0)
Screenshot: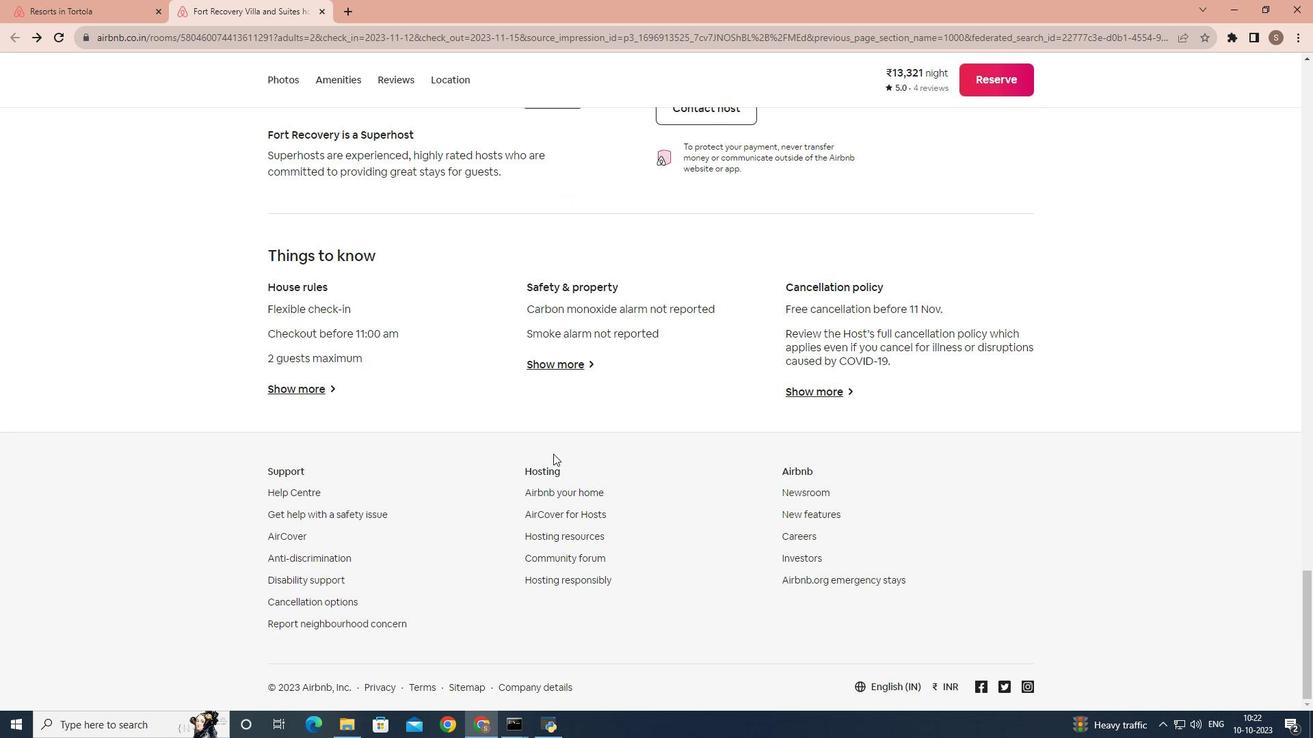 
Action: Mouse scrolled (553, 453) with delta (0, 0)
Screenshot: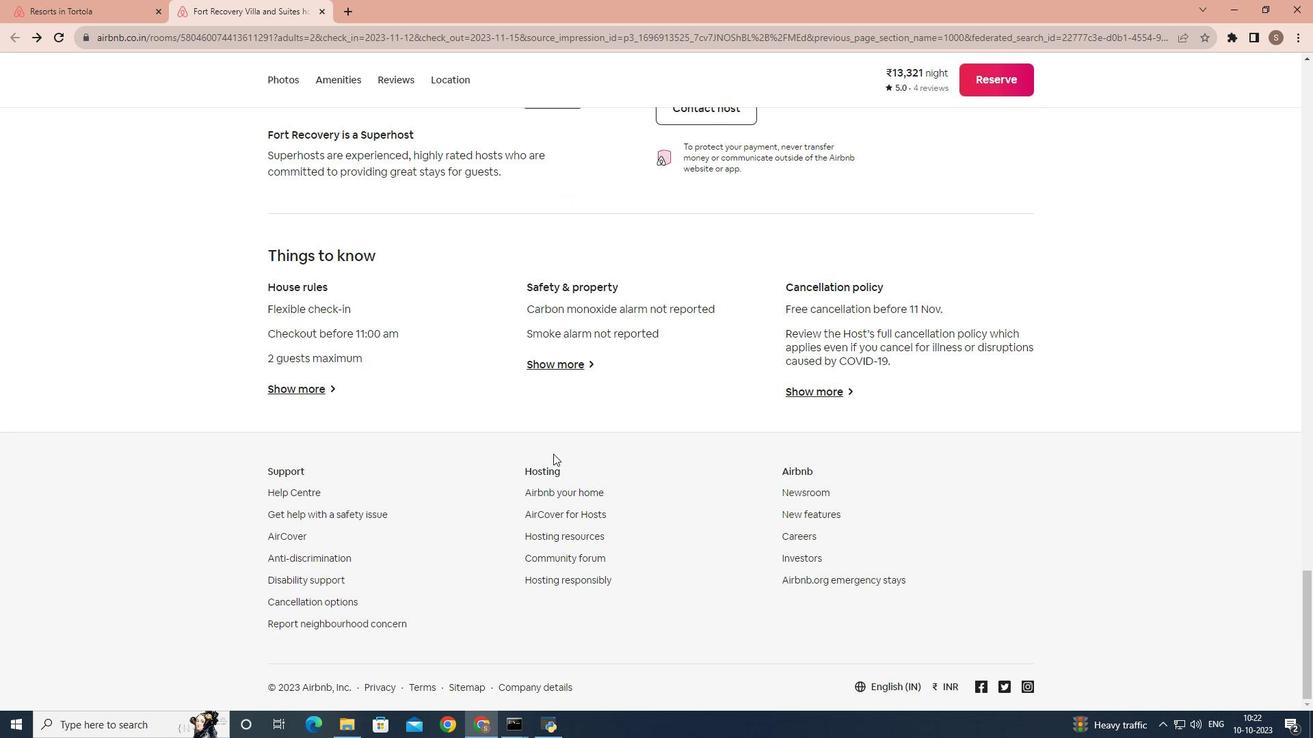 
Action: Mouse scrolled (553, 453) with delta (0, 0)
Screenshot: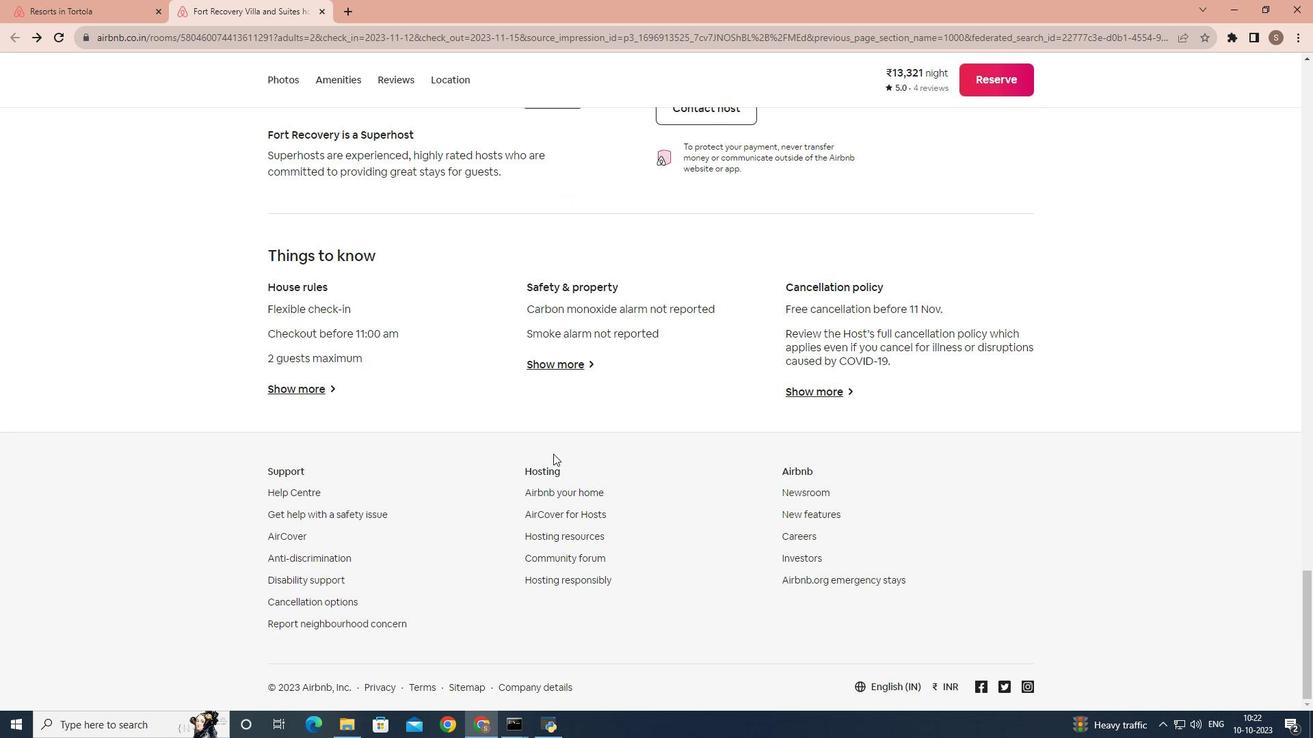 
Action: Mouse scrolled (553, 453) with delta (0, 0)
Screenshot: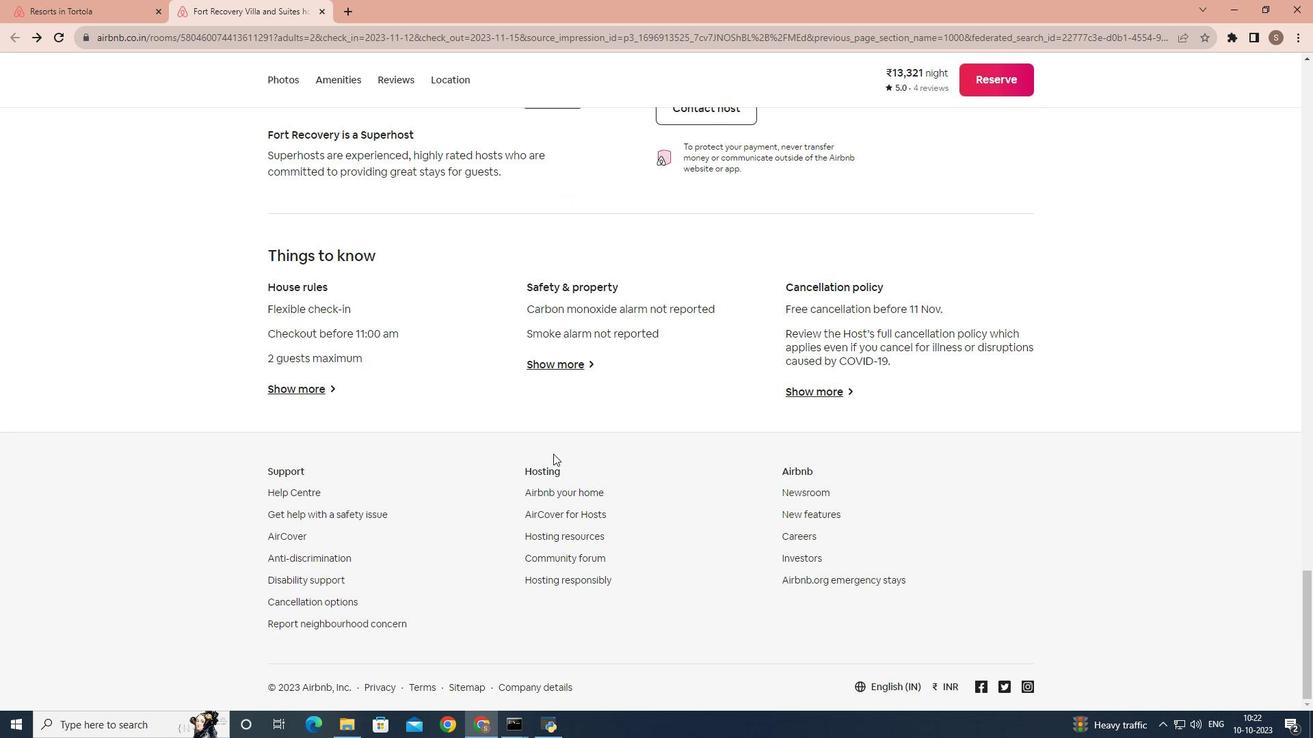 
Action: Mouse scrolled (553, 453) with delta (0, 0)
Screenshot: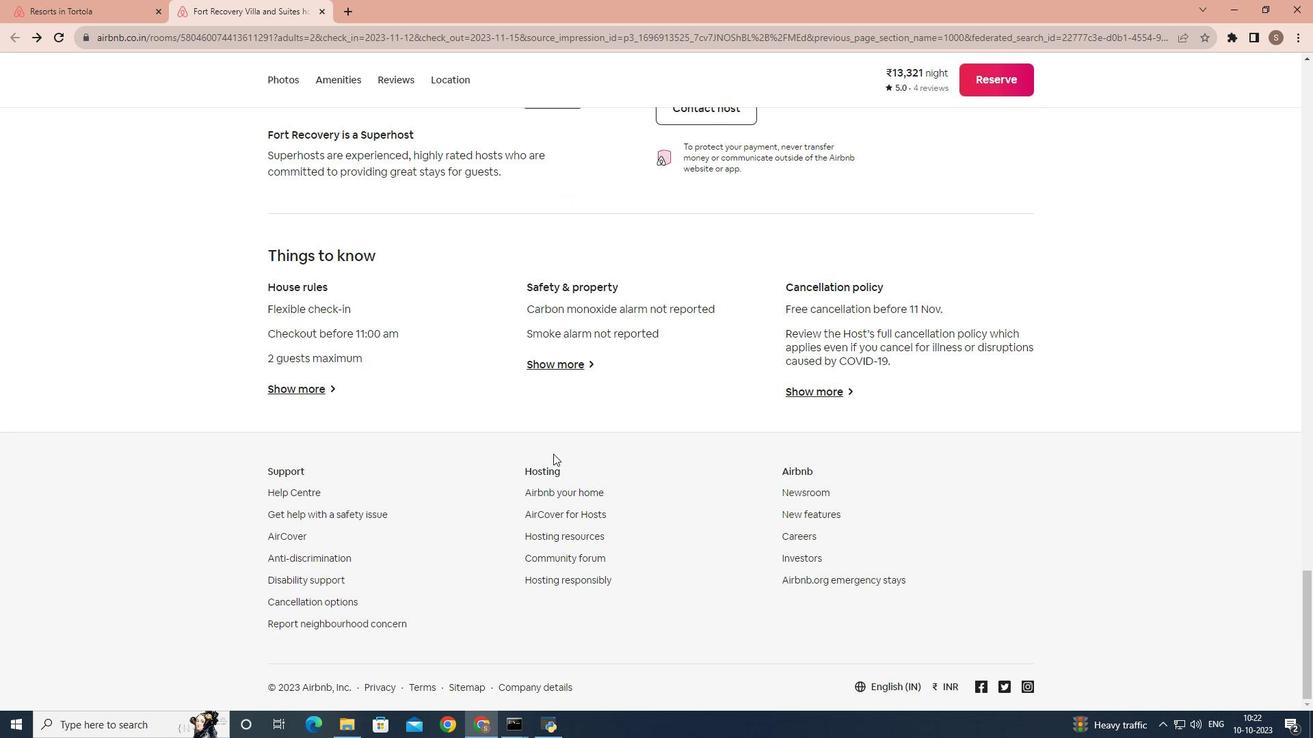 
Action: Mouse moved to (97, 6)
Screenshot: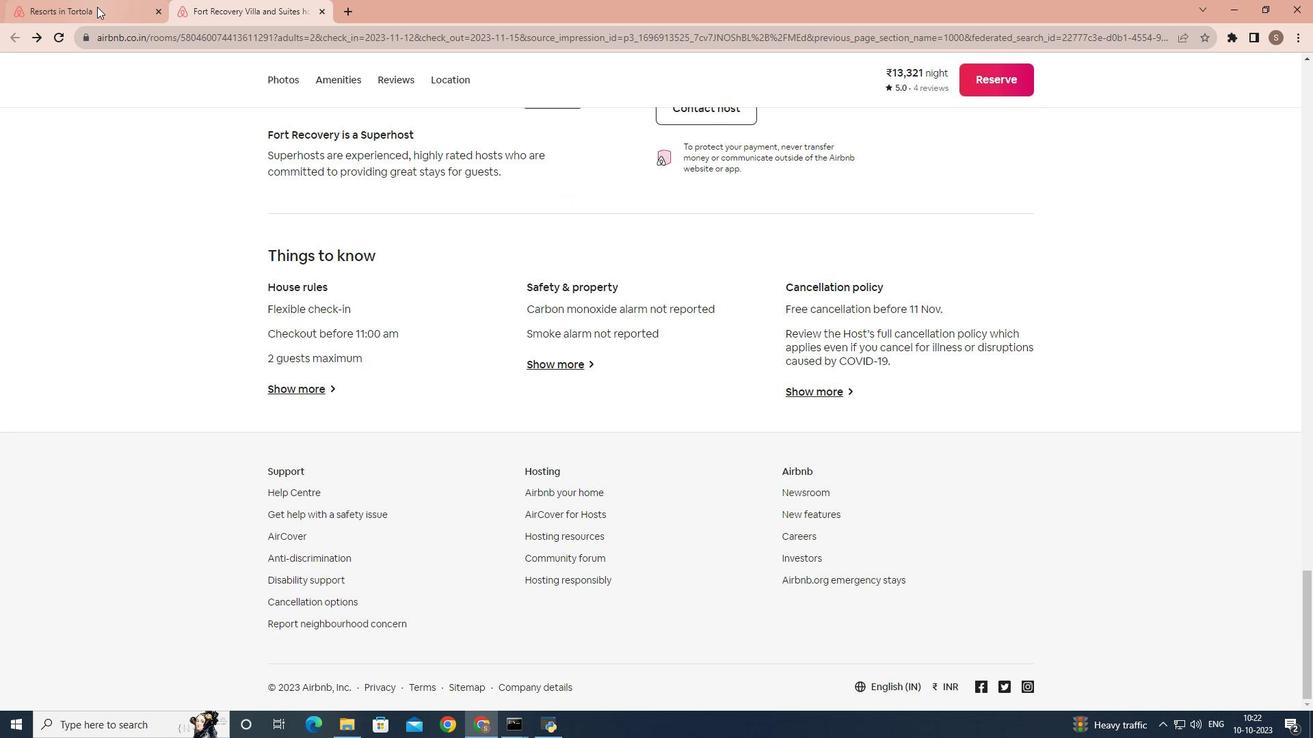 
Action: Mouse pressed left at (97, 6)
Screenshot: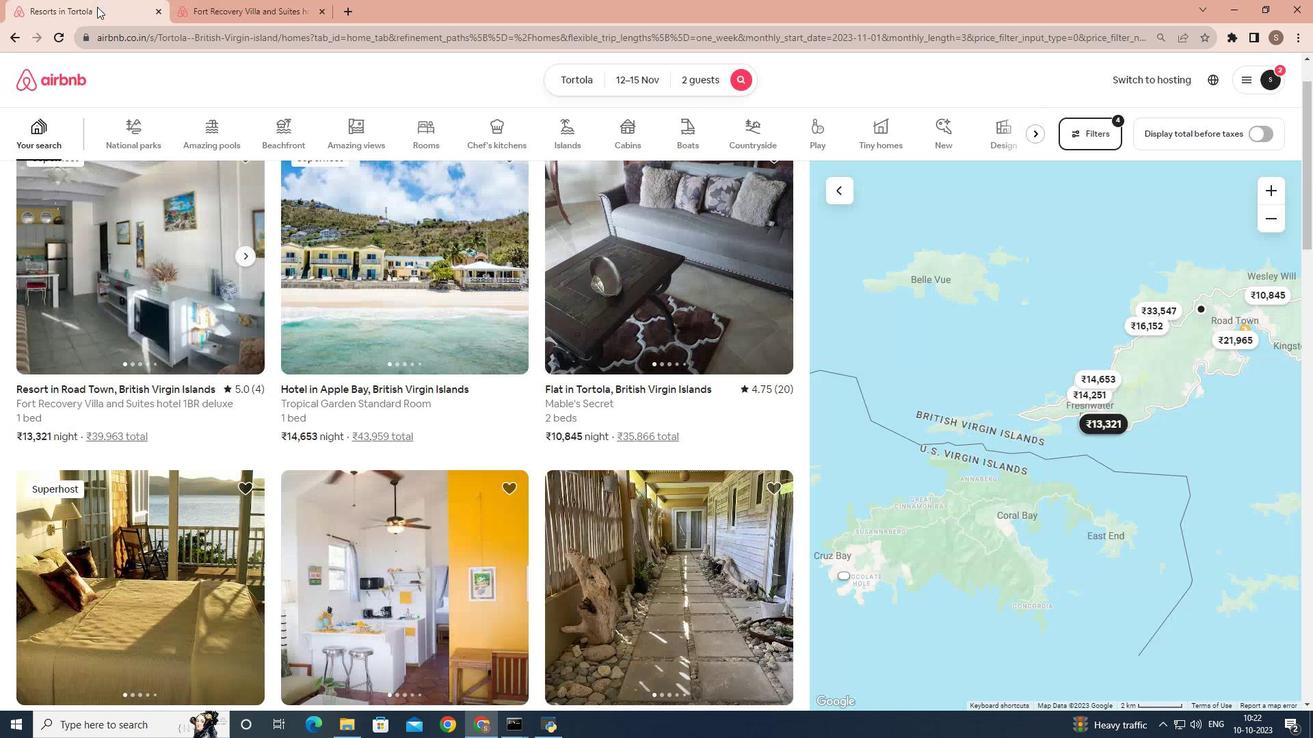
Action: Mouse moved to (453, 315)
Screenshot: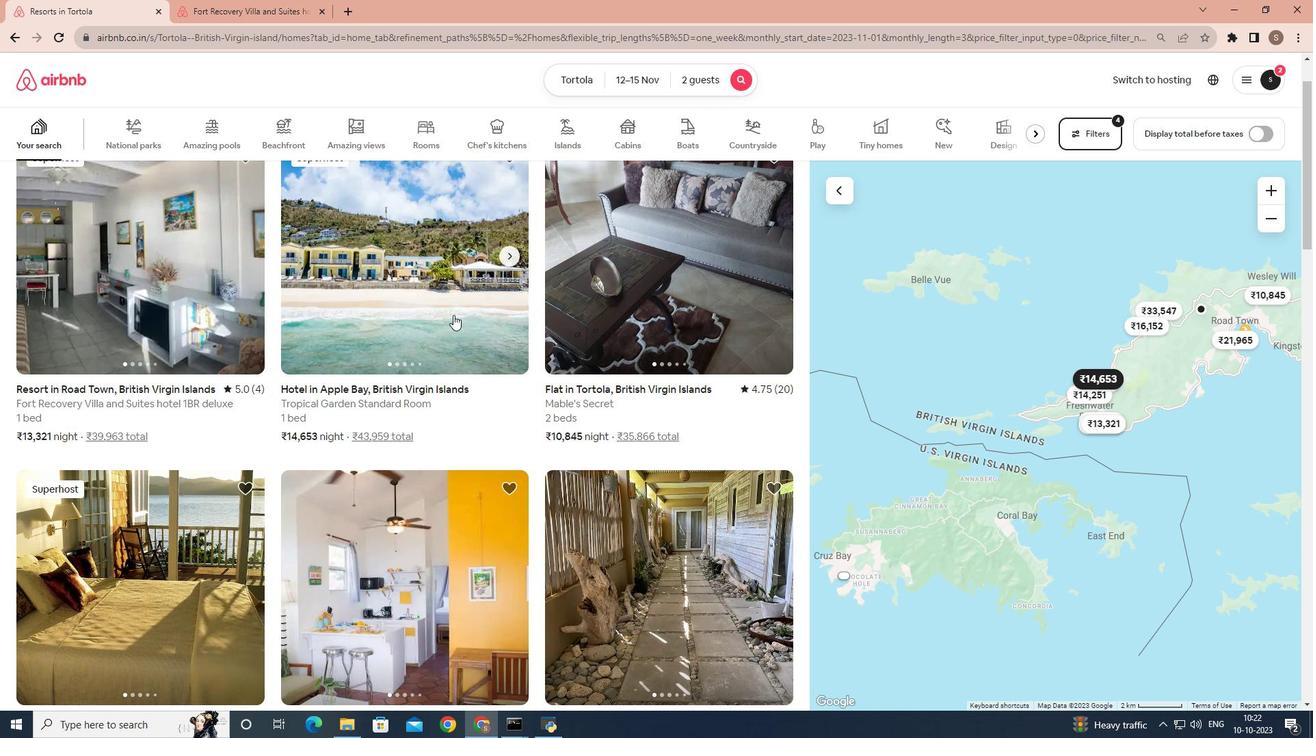 
Action: Mouse scrolled (453, 314) with delta (0, 0)
Screenshot: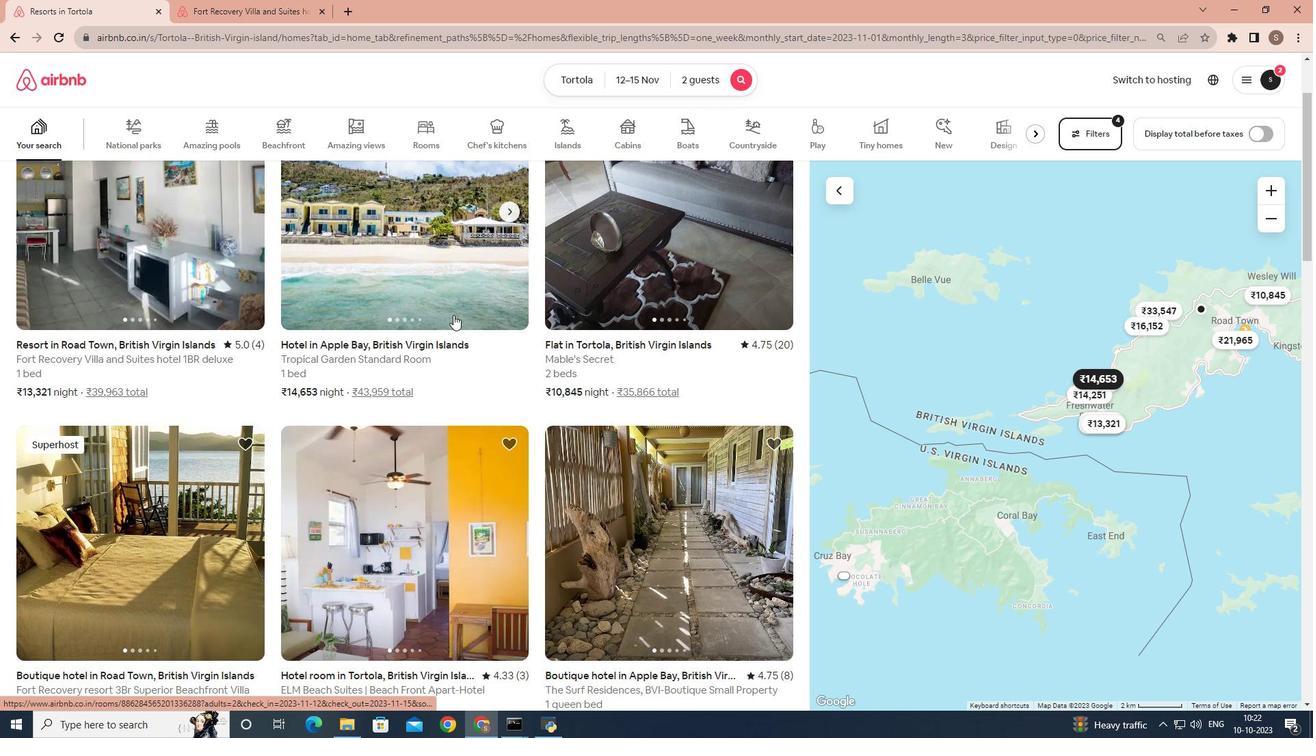 
Action: Mouse moved to (503, 253)
Screenshot: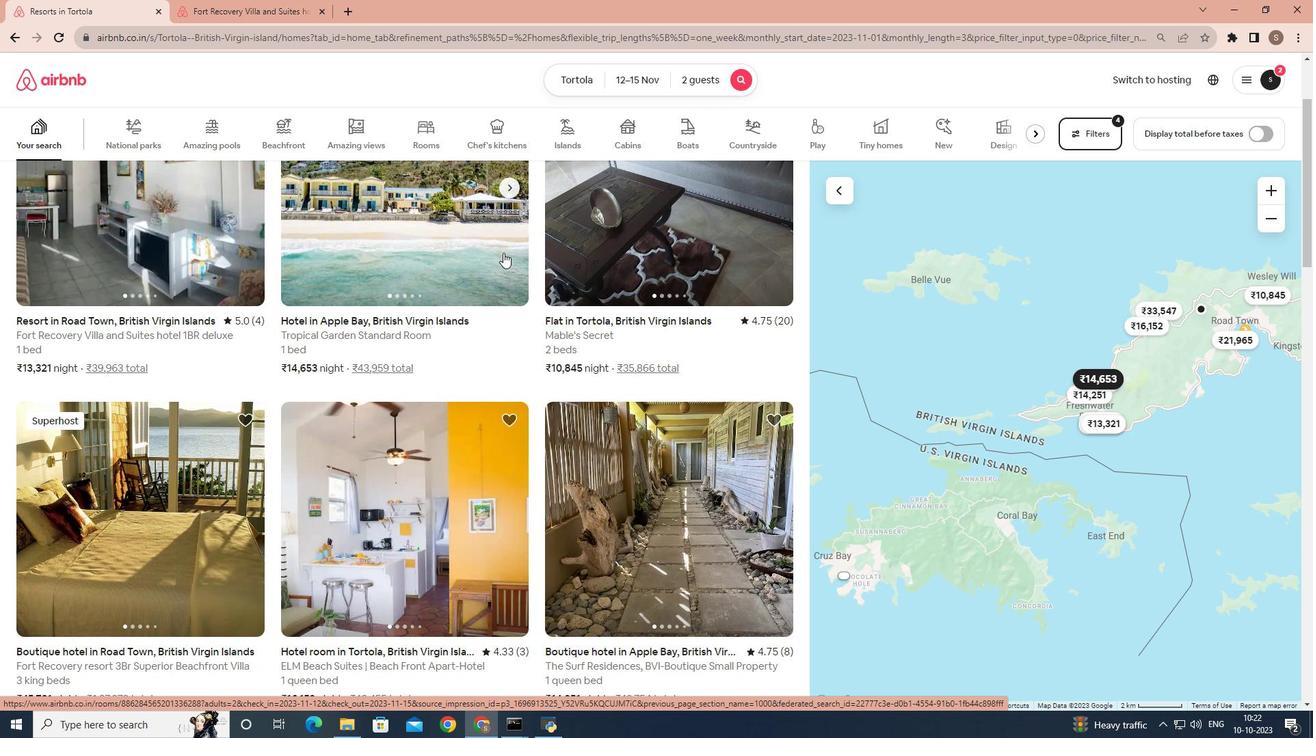 
Action: Mouse pressed left at (503, 253)
Screenshot: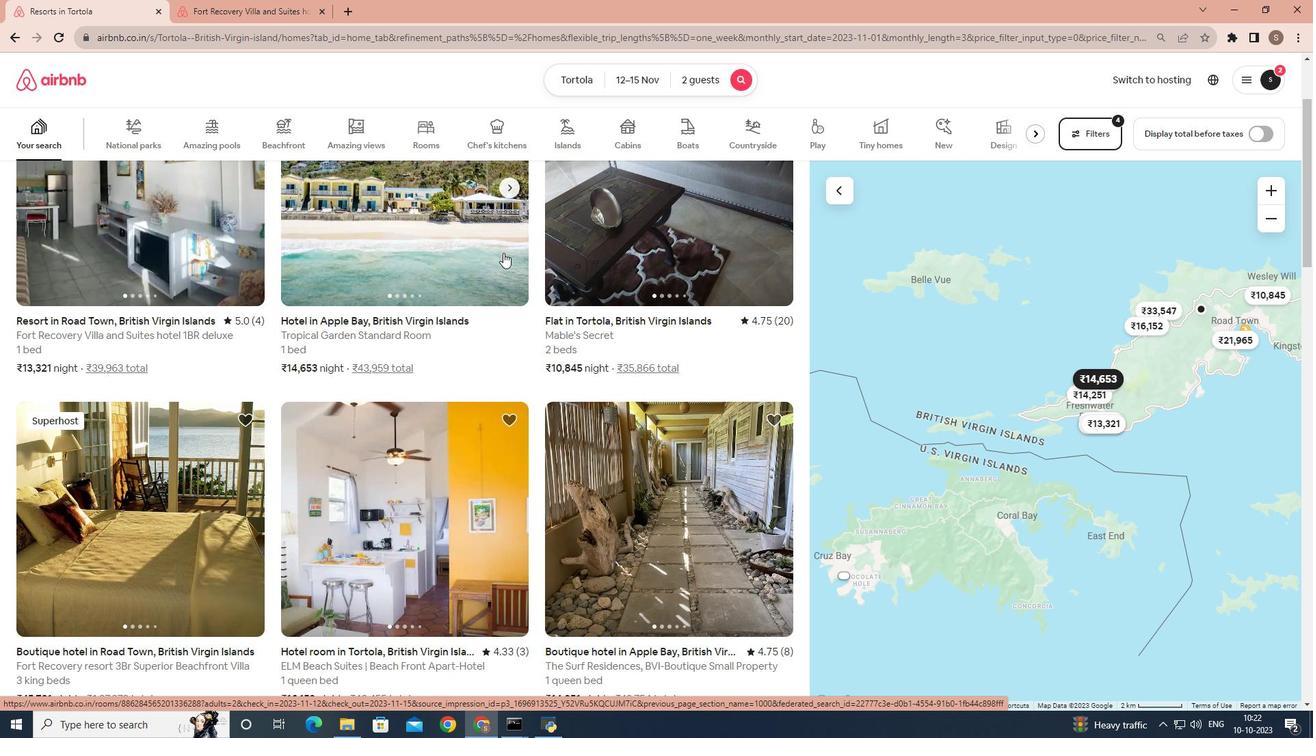 
Action: Mouse moved to (965, 504)
Screenshot: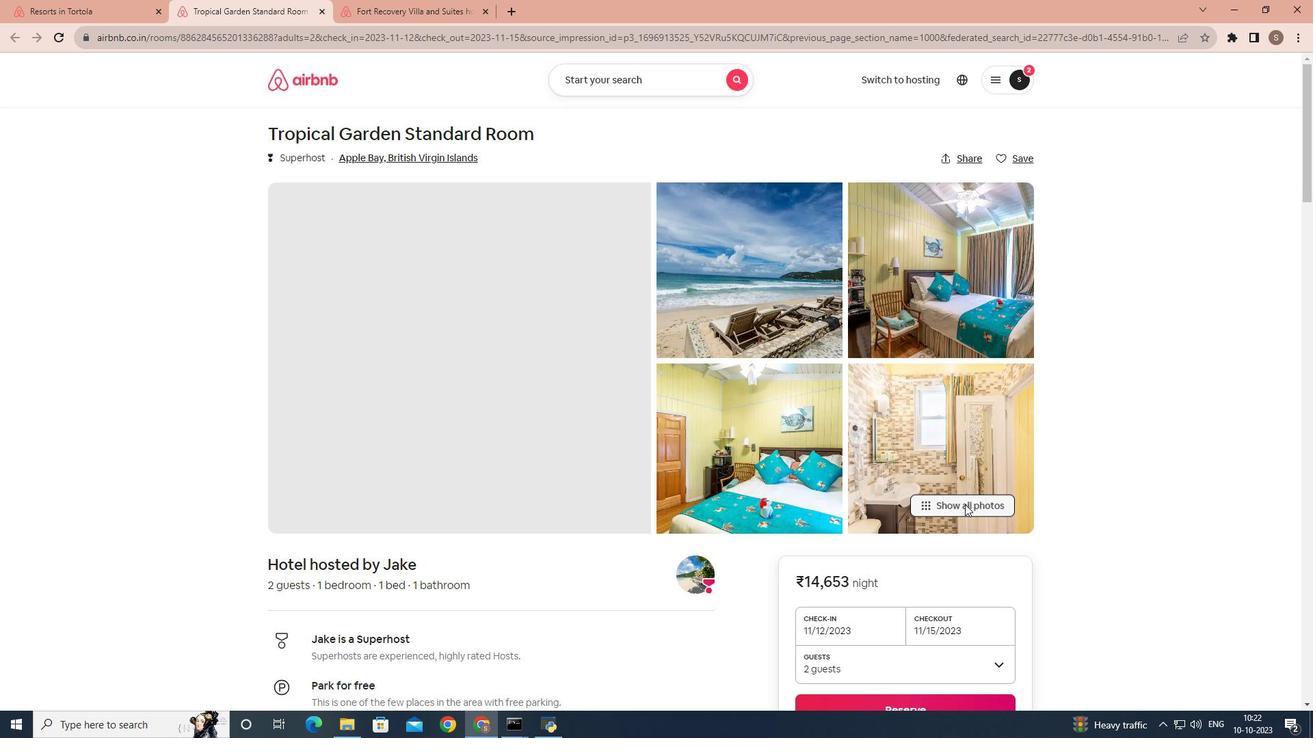 
Action: Mouse pressed left at (965, 504)
Screenshot: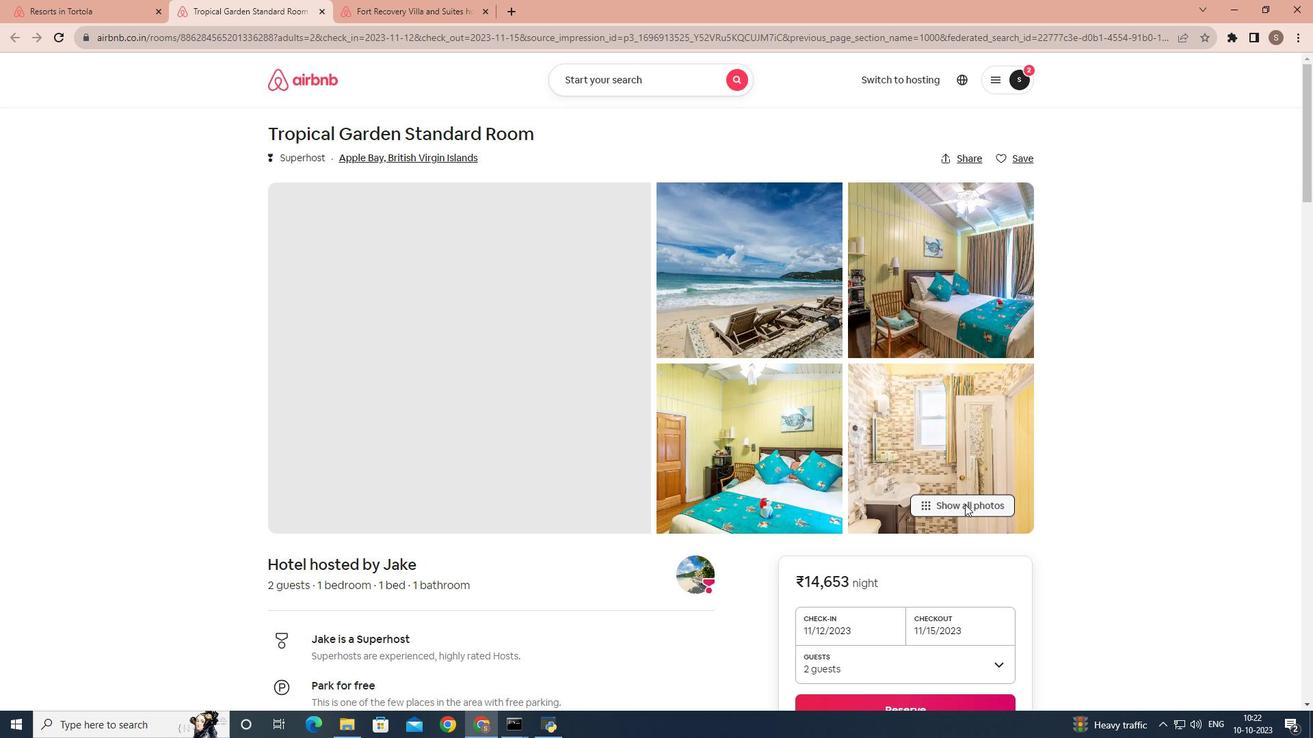 
Action: Mouse moved to (878, 408)
Screenshot: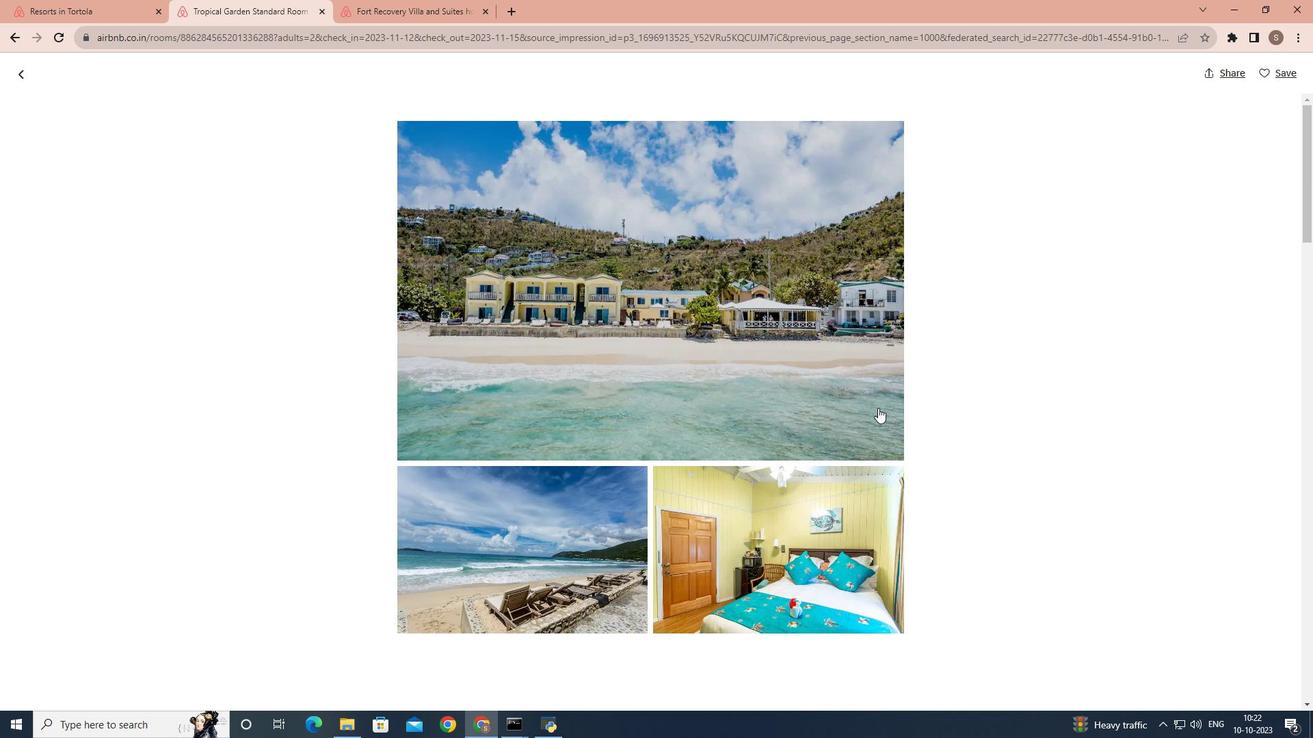 
Action: Mouse scrolled (878, 407) with delta (0, 0)
Screenshot: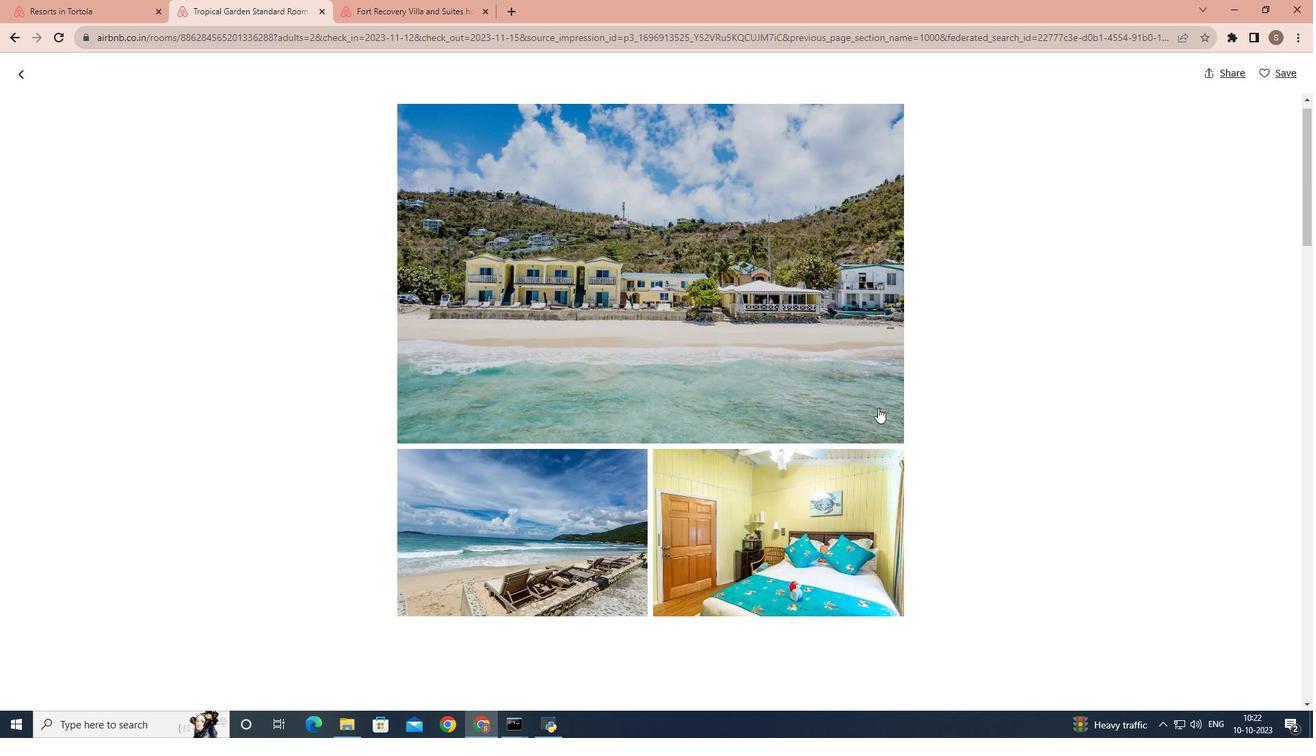 
Action: Mouse scrolled (878, 407) with delta (0, 0)
Screenshot: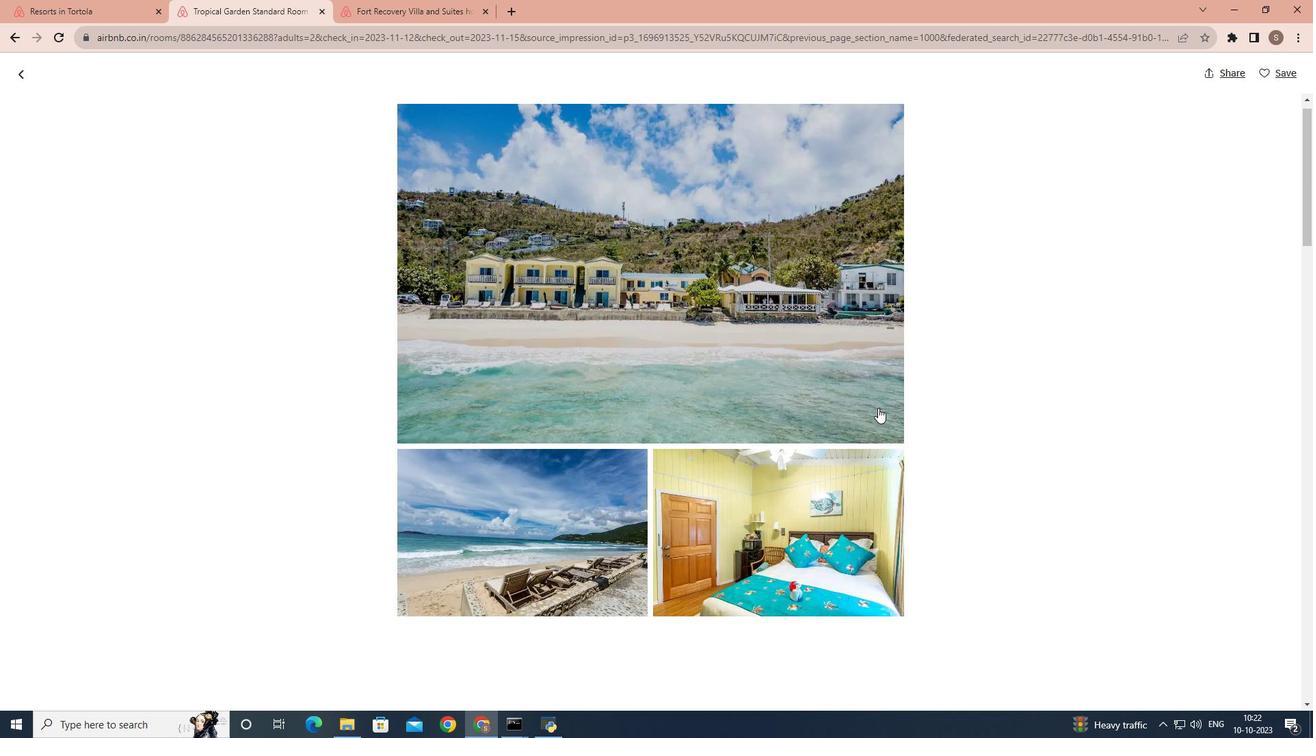 
Action: Mouse scrolled (878, 407) with delta (0, 0)
Screenshot: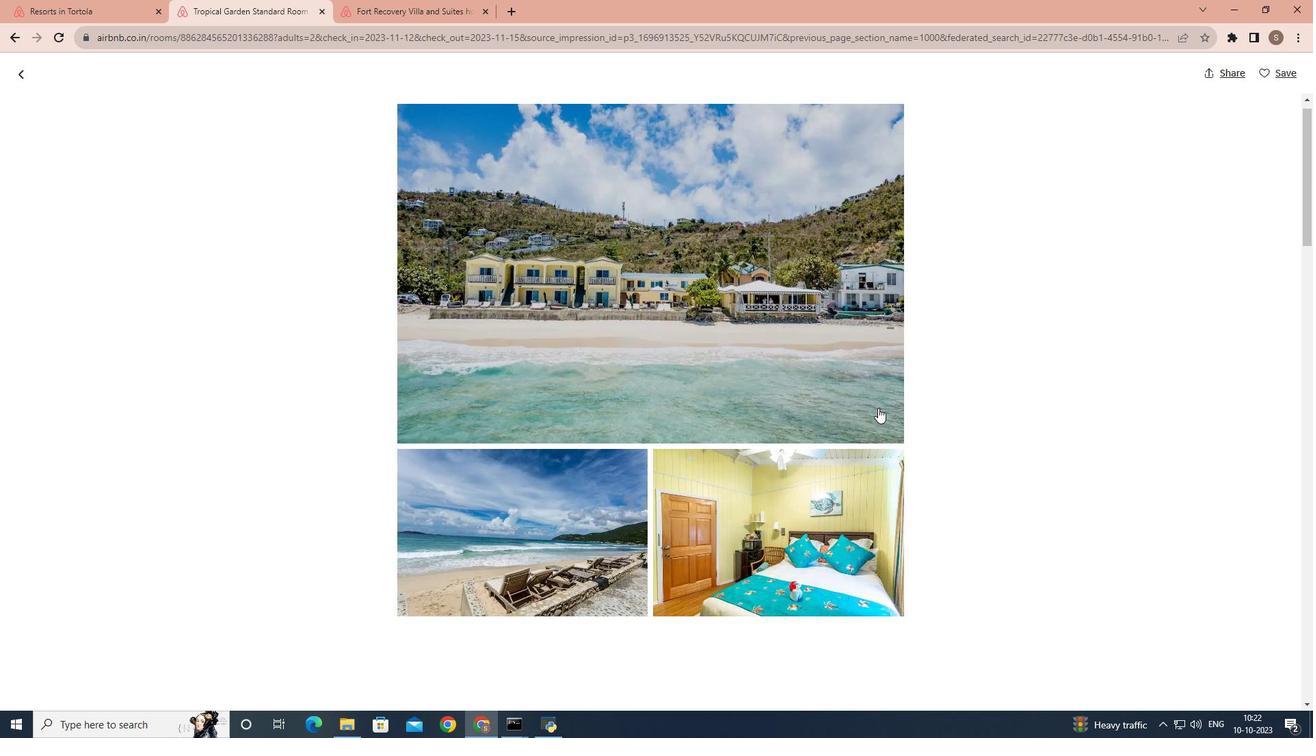 
Action: Mouse scrolled (878, 407) with delta (0, 0)
Screenshot: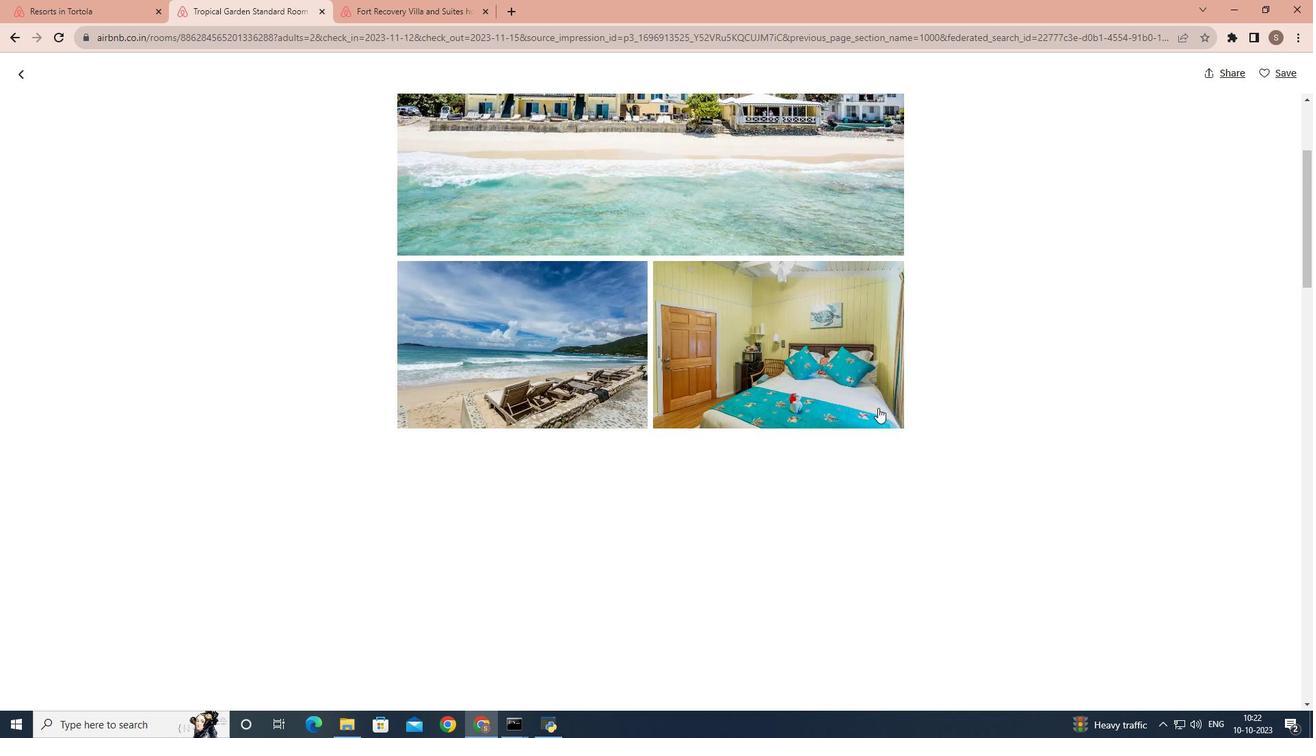 
Action: Mouse scrolled (878, 407) with delta (0, 0)
Screenshot: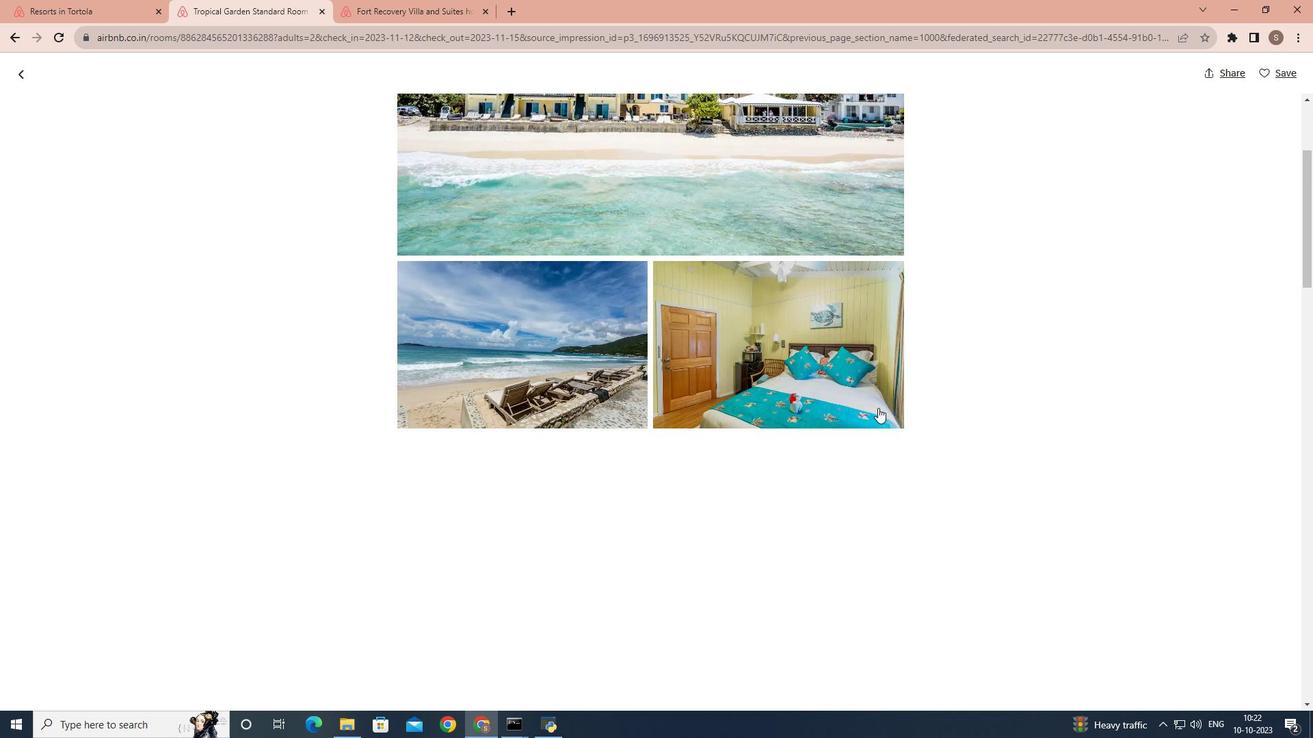 
Action: Mouse scrolled (878, 407) with delta (0, 0)
Screenshot: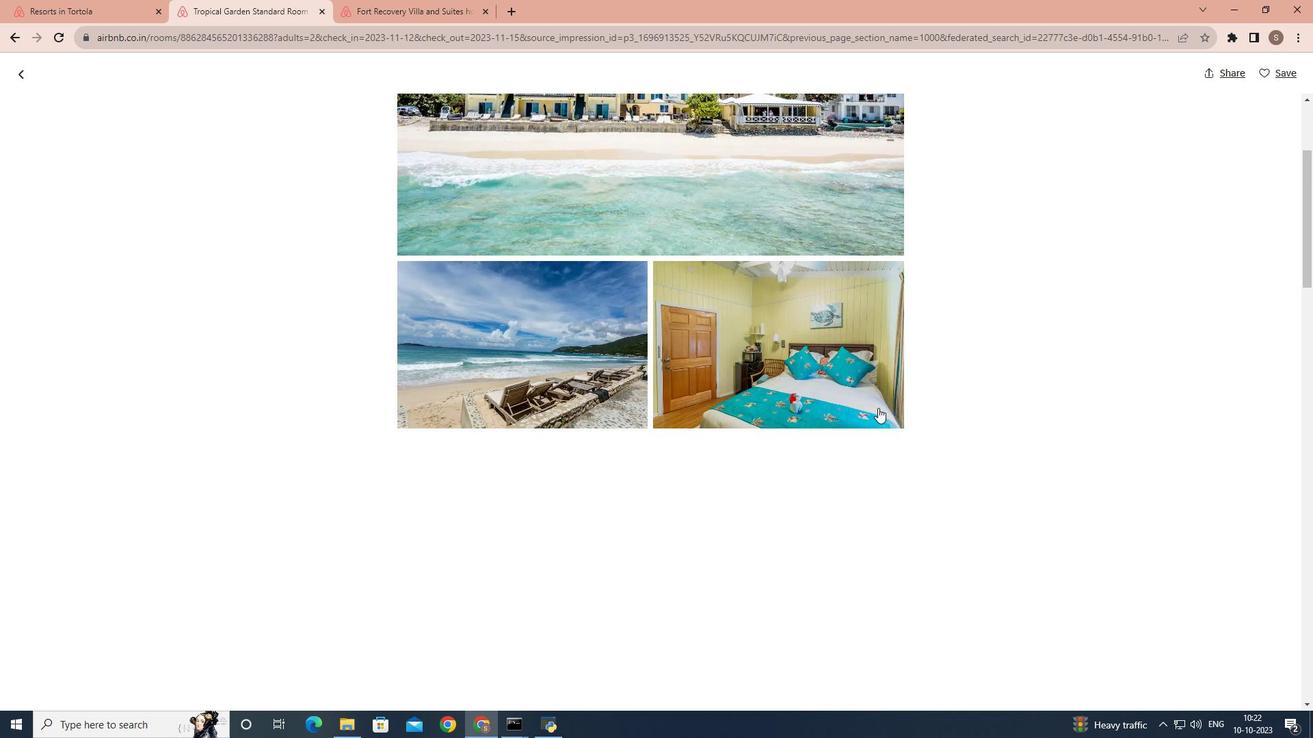 
Action: Mouse moved to (888, 404)
Screenshot: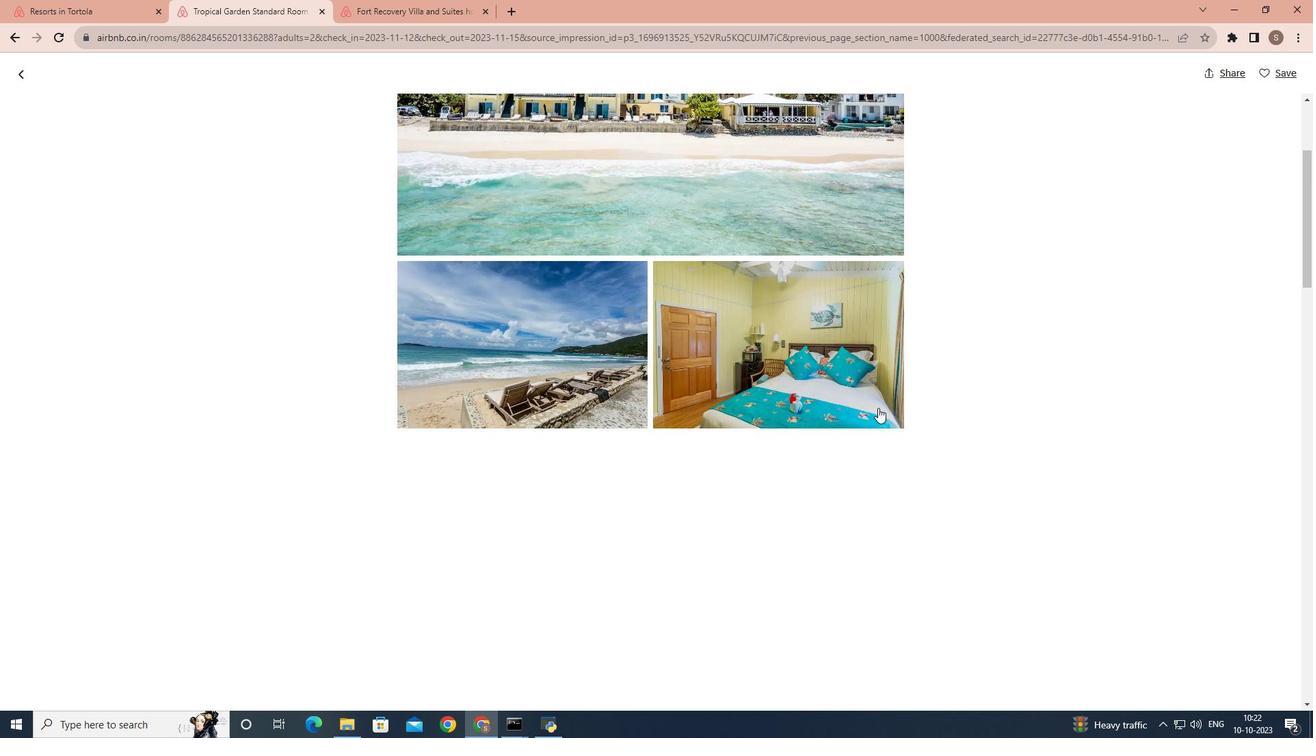 
Action: Mouse scrolled (888, 404) with delta (0, 0)
Screenshot: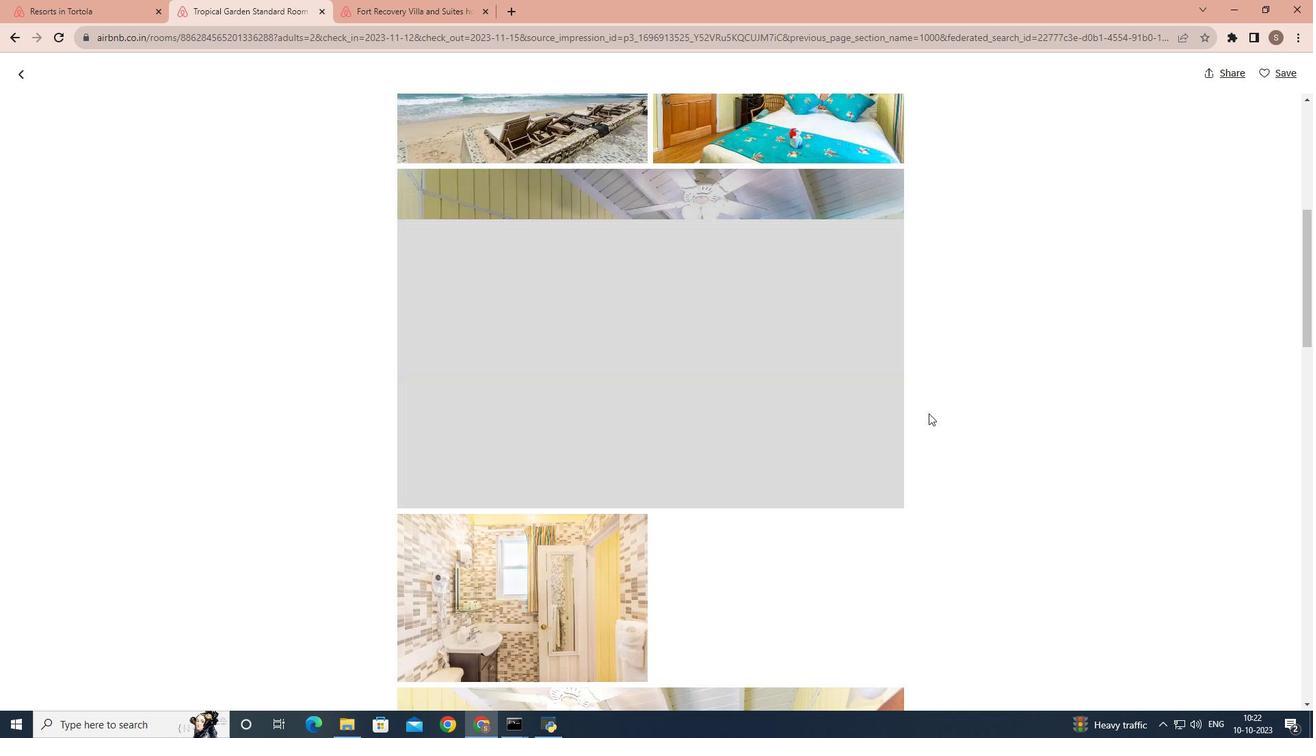 
Action: Mouse moved to (941, 421)
Screenshot: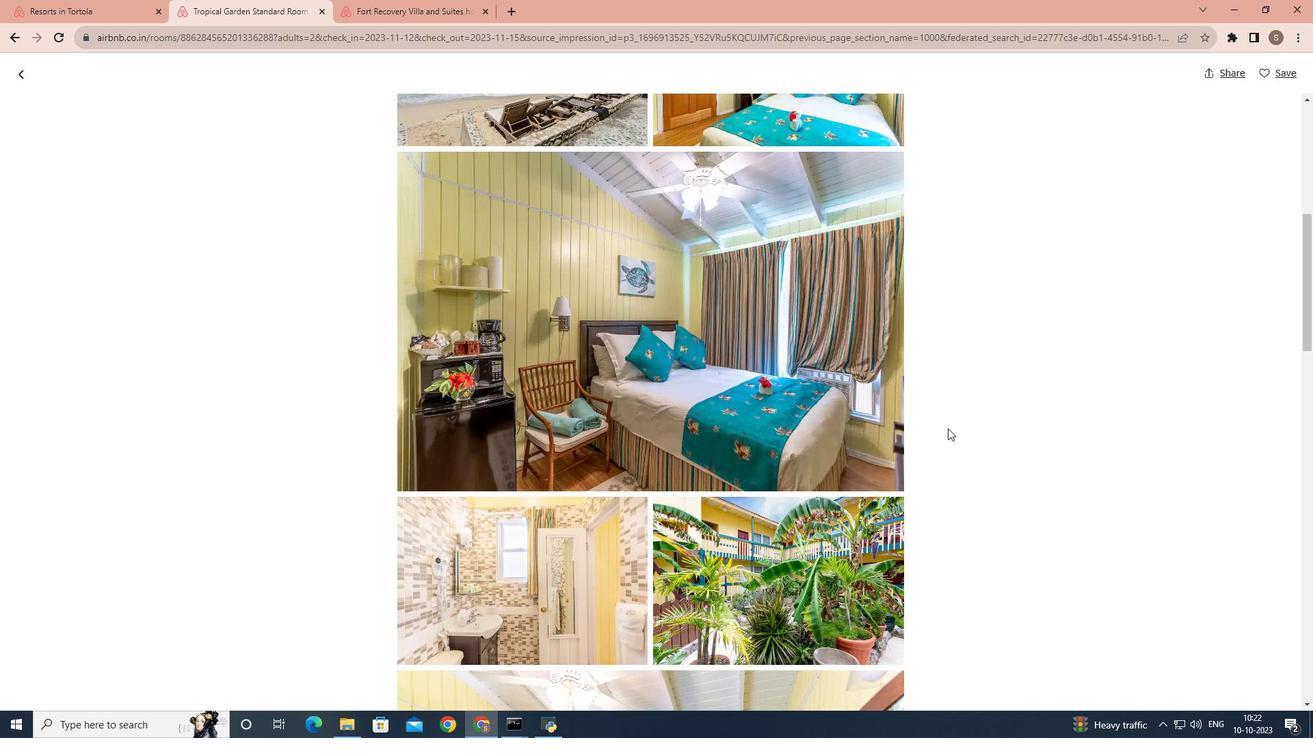 
Action: Mouse scrolled (941, 420) with delta (0, 0)
Screenshot: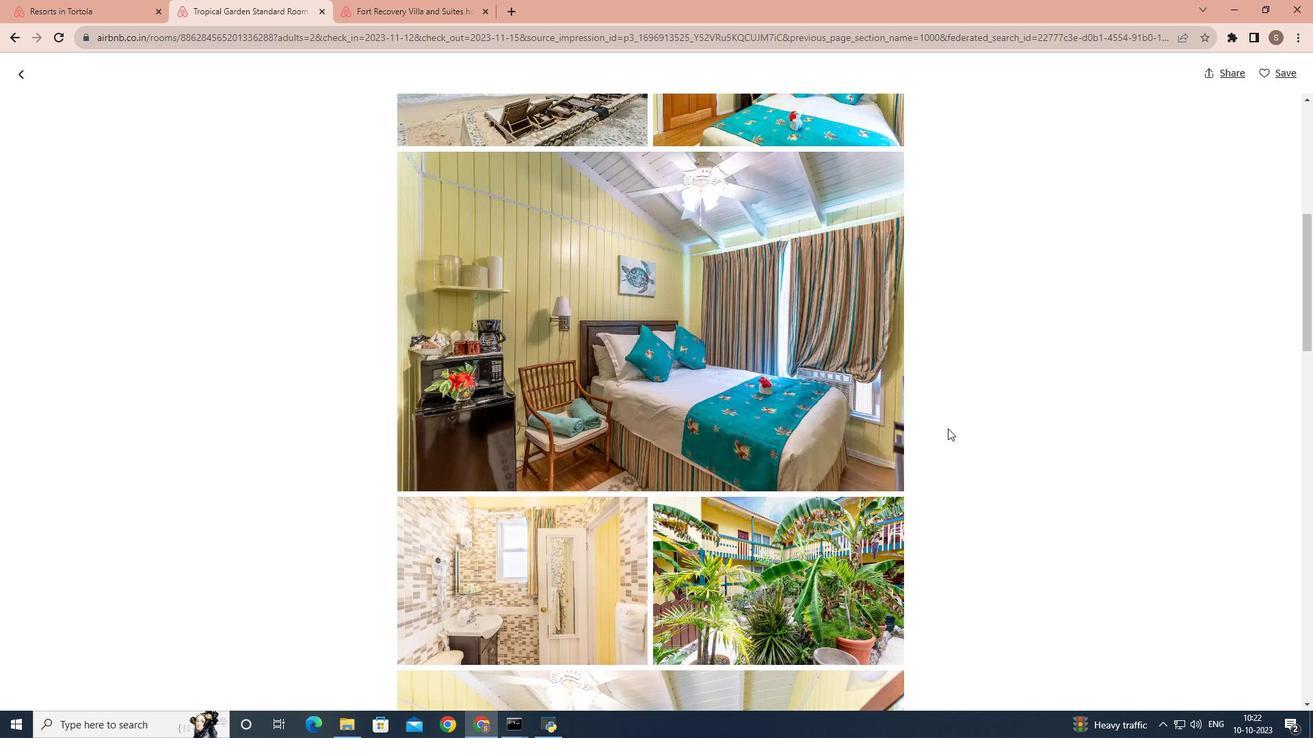 
Action: Mouse moved to (943, 424)
Screenshot: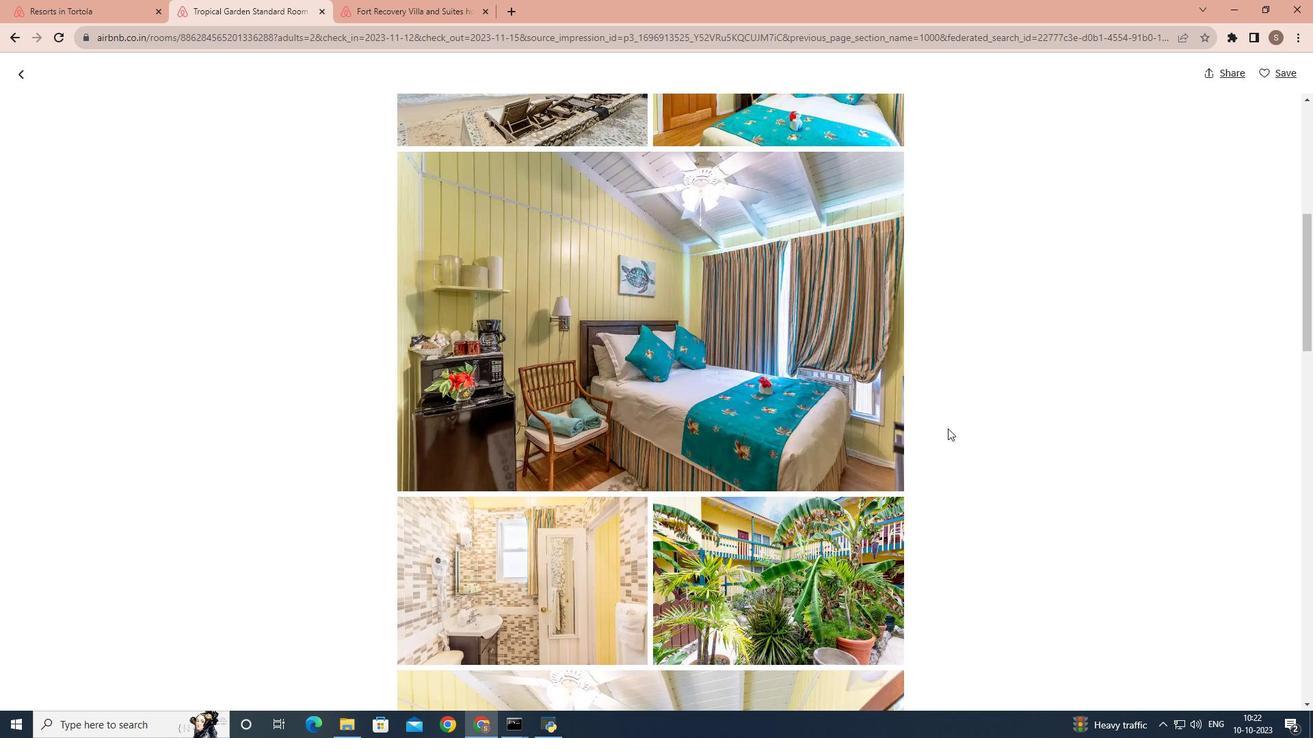 
Action: Mouse scrolled (943, 423) with delta (0, 0)
Screenshot: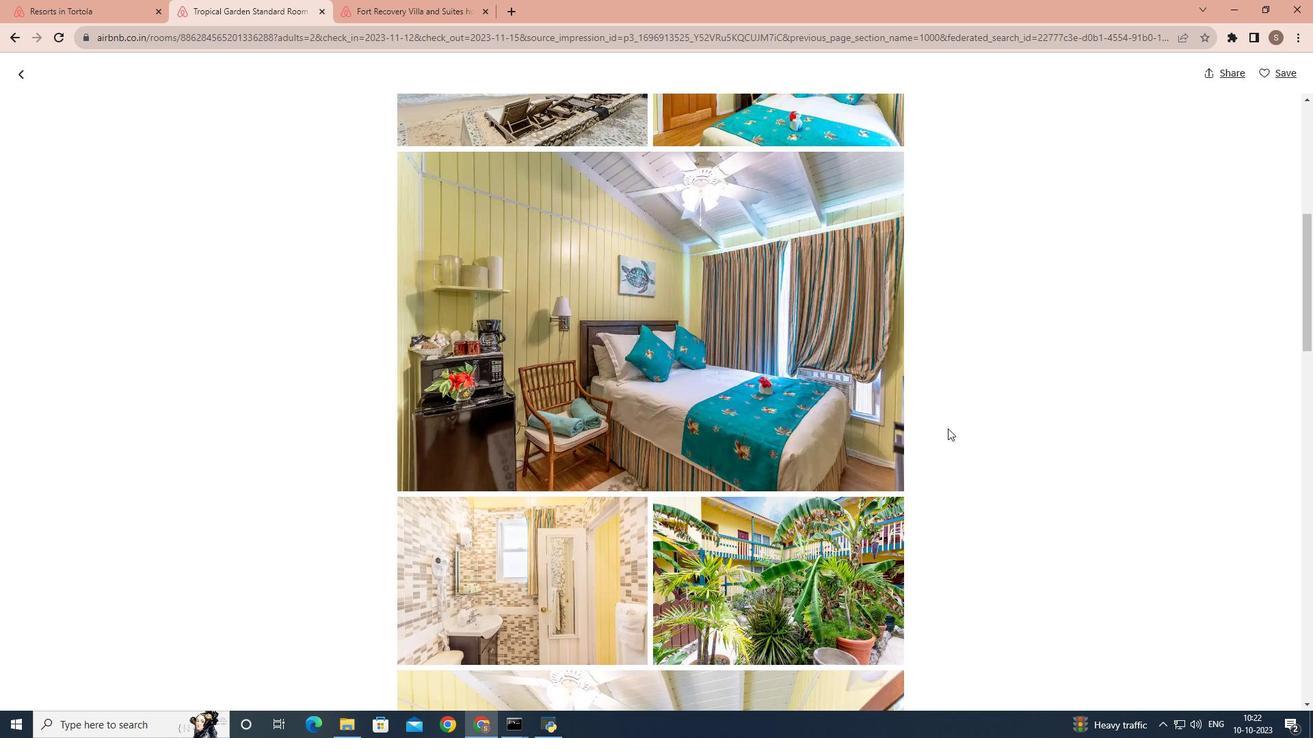 
Action: Mouse moved to (947, 428)
Screenshot: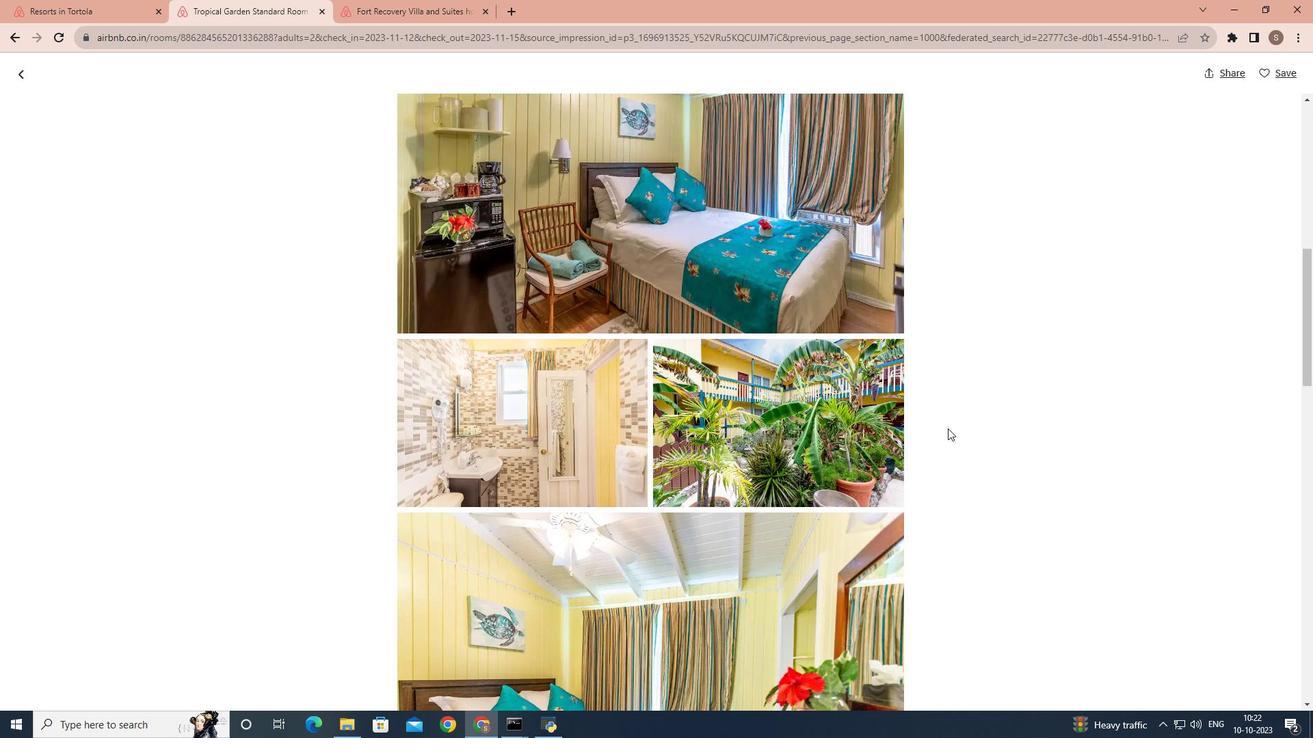 
Action: Mouse scrolled (947, 428) with delta (0, 0)
Screenshot: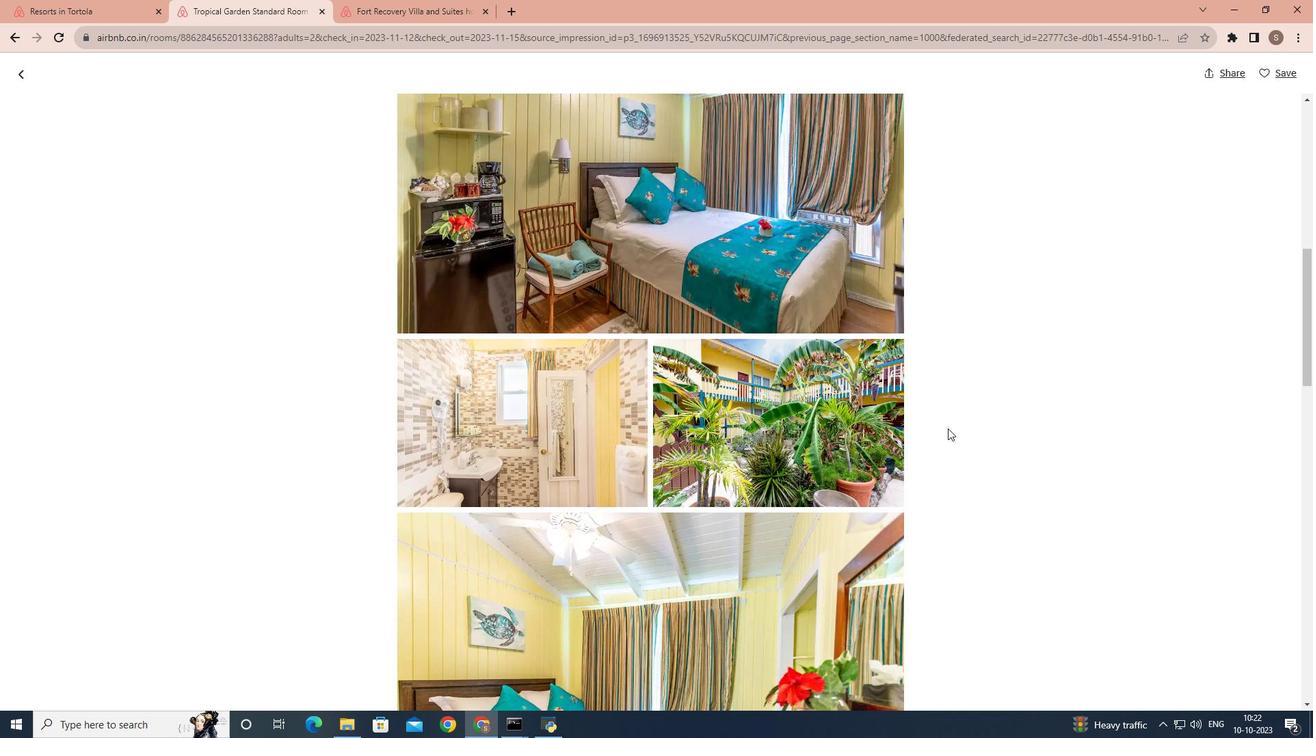 
Action: Mouse scrolled (947, 428) with delta (0, 0)
Screenshot: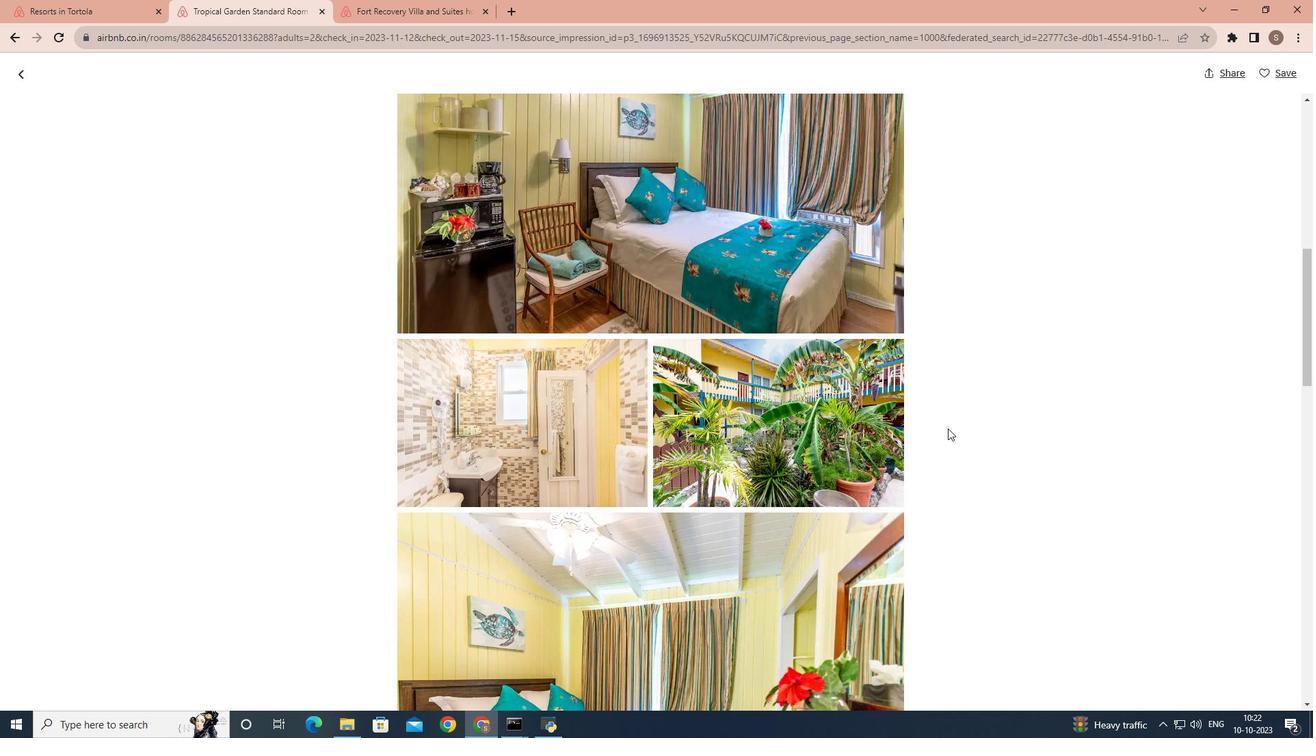 
Action: Mouse scrolled (947, 428) with delta (0, 0)
Screenshot: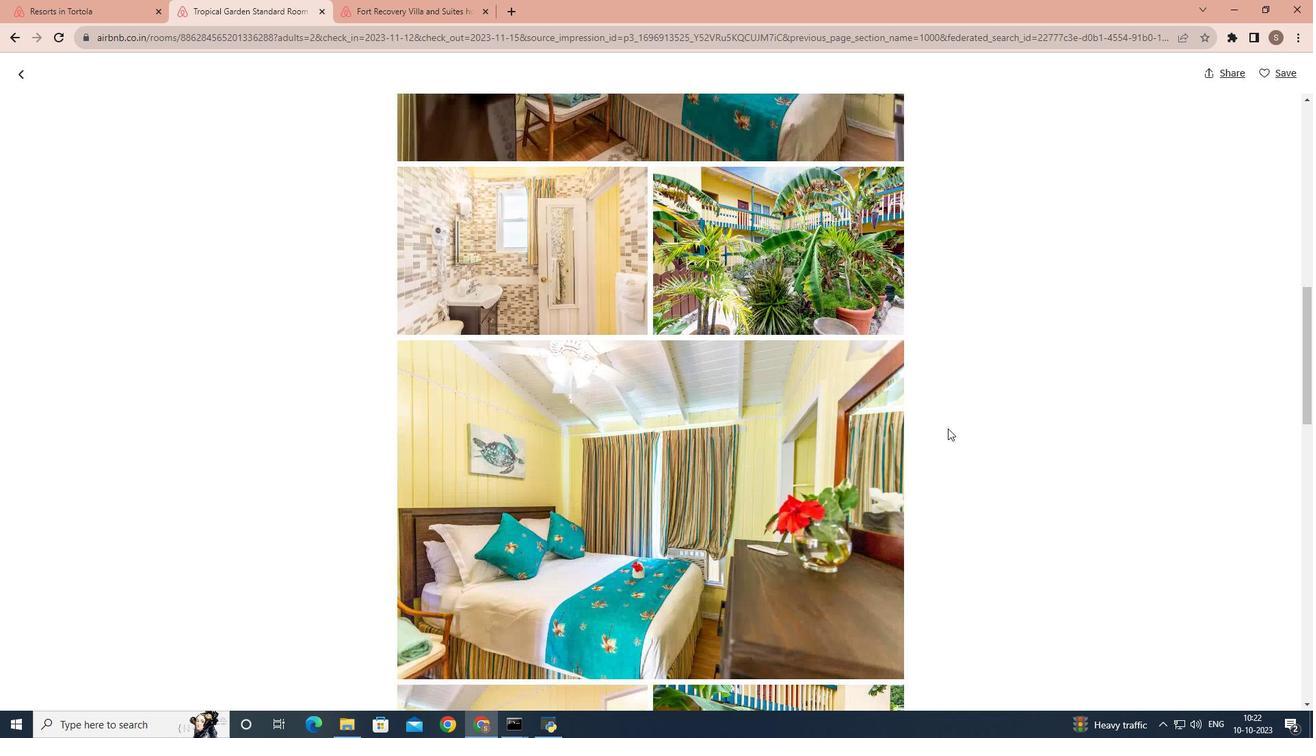 
Action: Mouse scrolled (947, 428) with delta (0, 0)
Screenshot: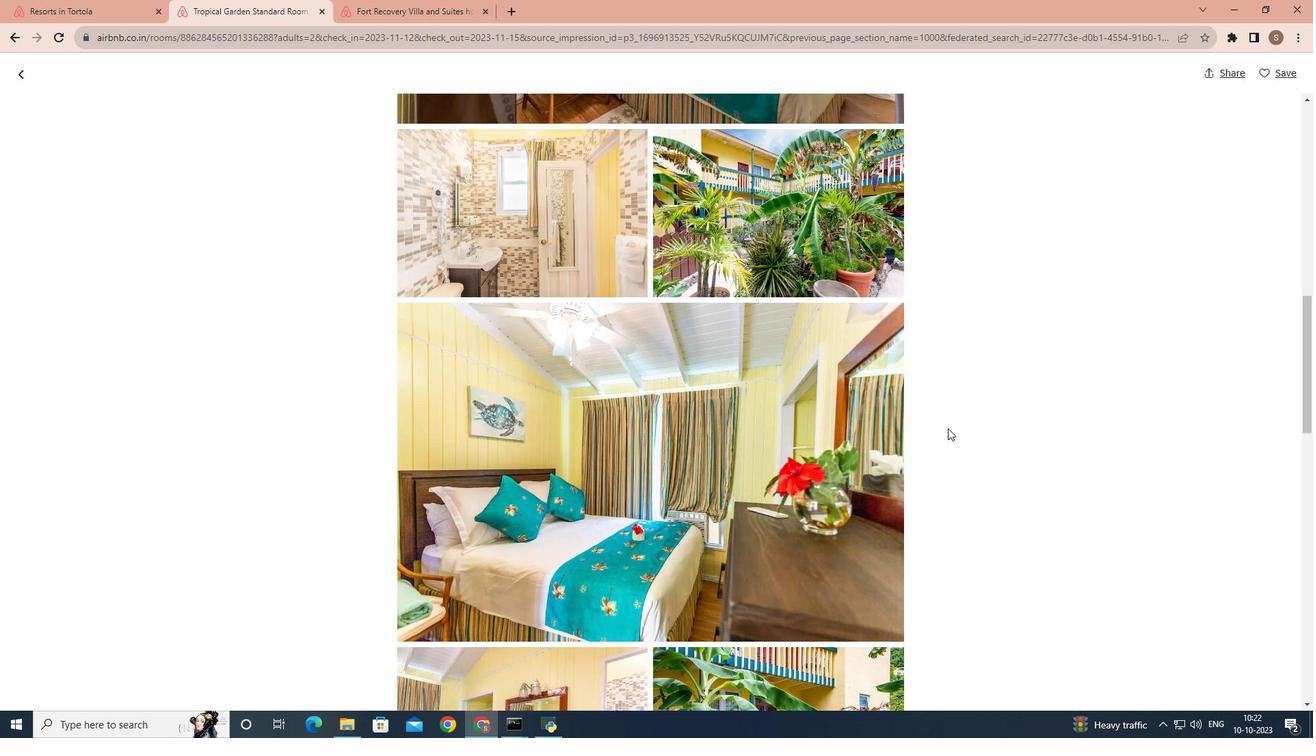 
Action: Mouse scrolled (947, 428) with delta (0, 0)
Screenshot: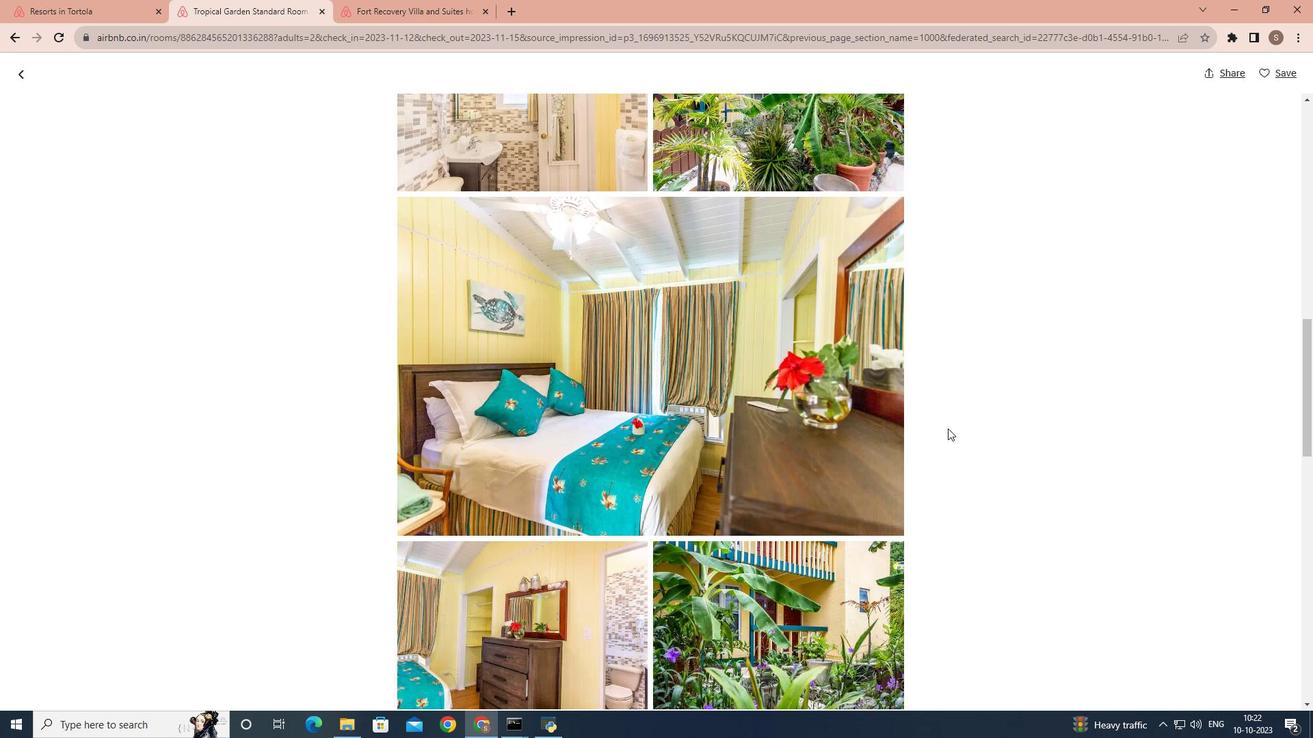 
Action: Mouse scrolled (947, 428) with delta (0, 0)
Screenshot: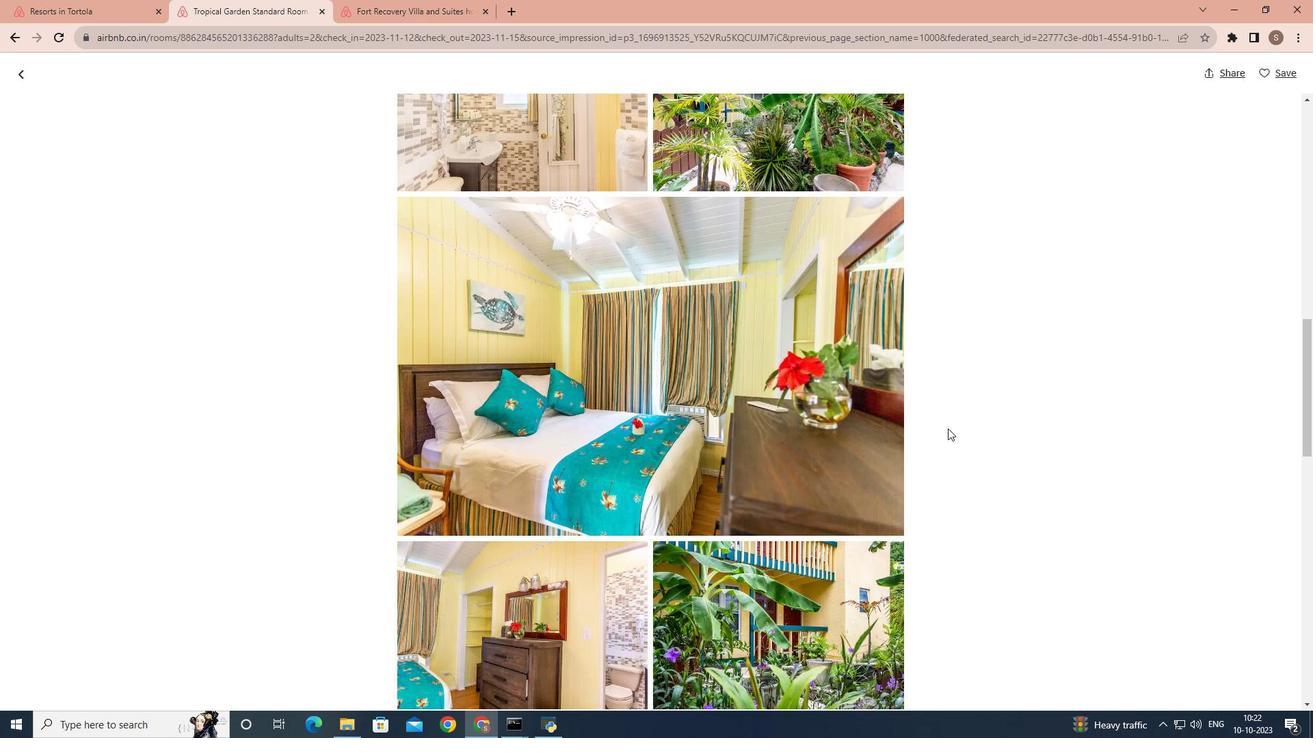 
Action: Mouse scrolled (947, 428) with delta (0, 0)
Screenshot: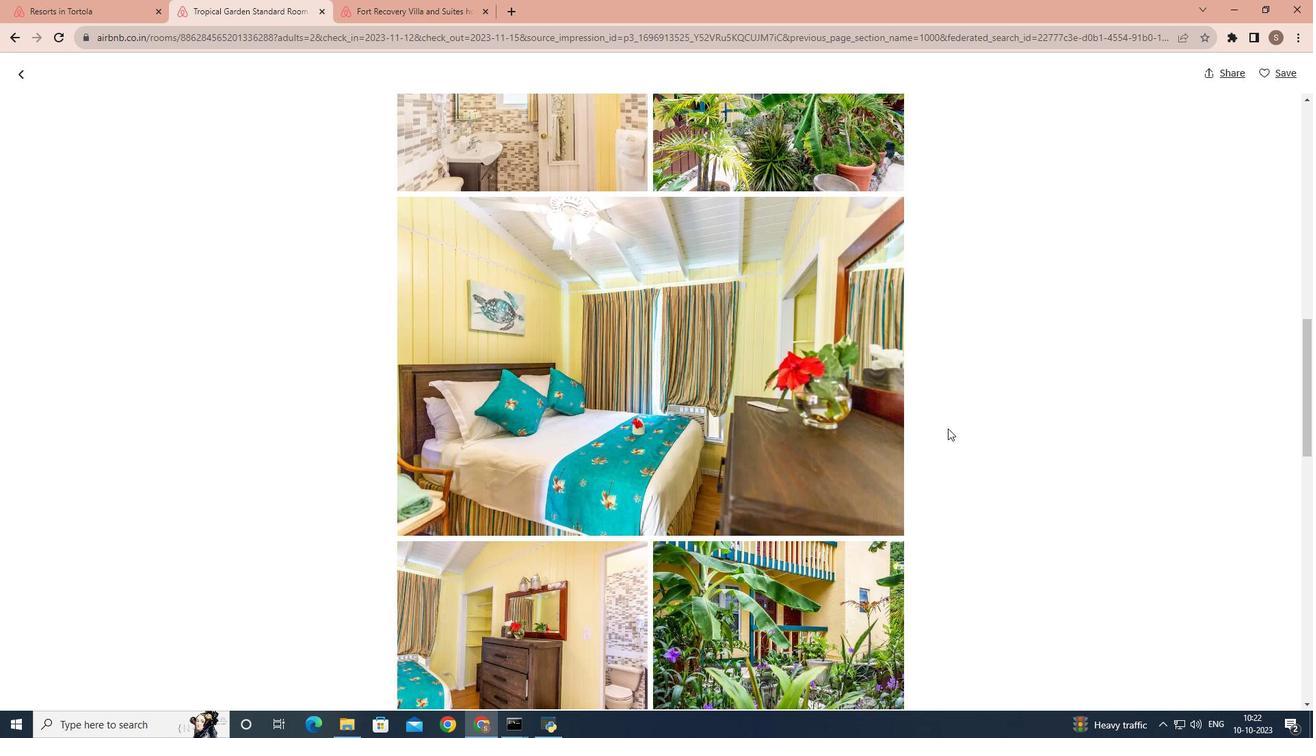 
Action: Mouse scrolled (947, 428) with delta (0, 0)
Screenshot: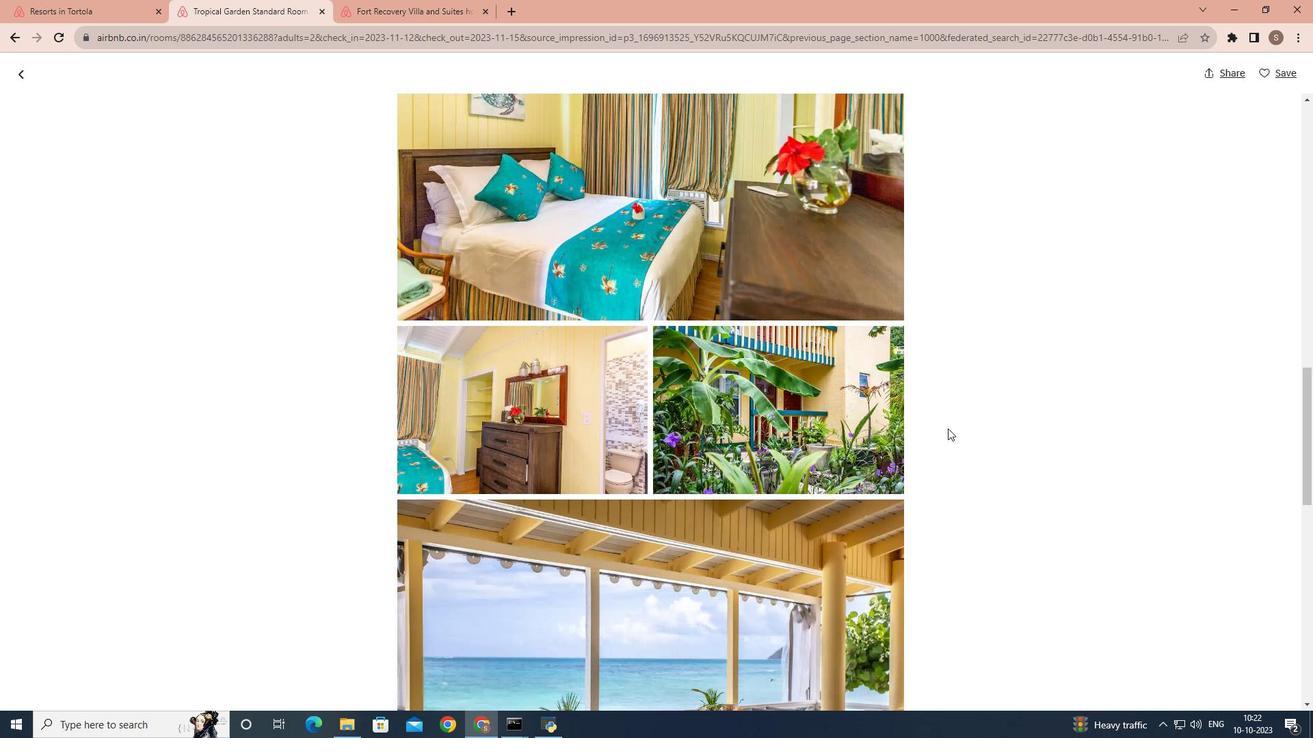 
Action: Mouse scrolled (947, 428) with delta (0, 0)
Screenshot: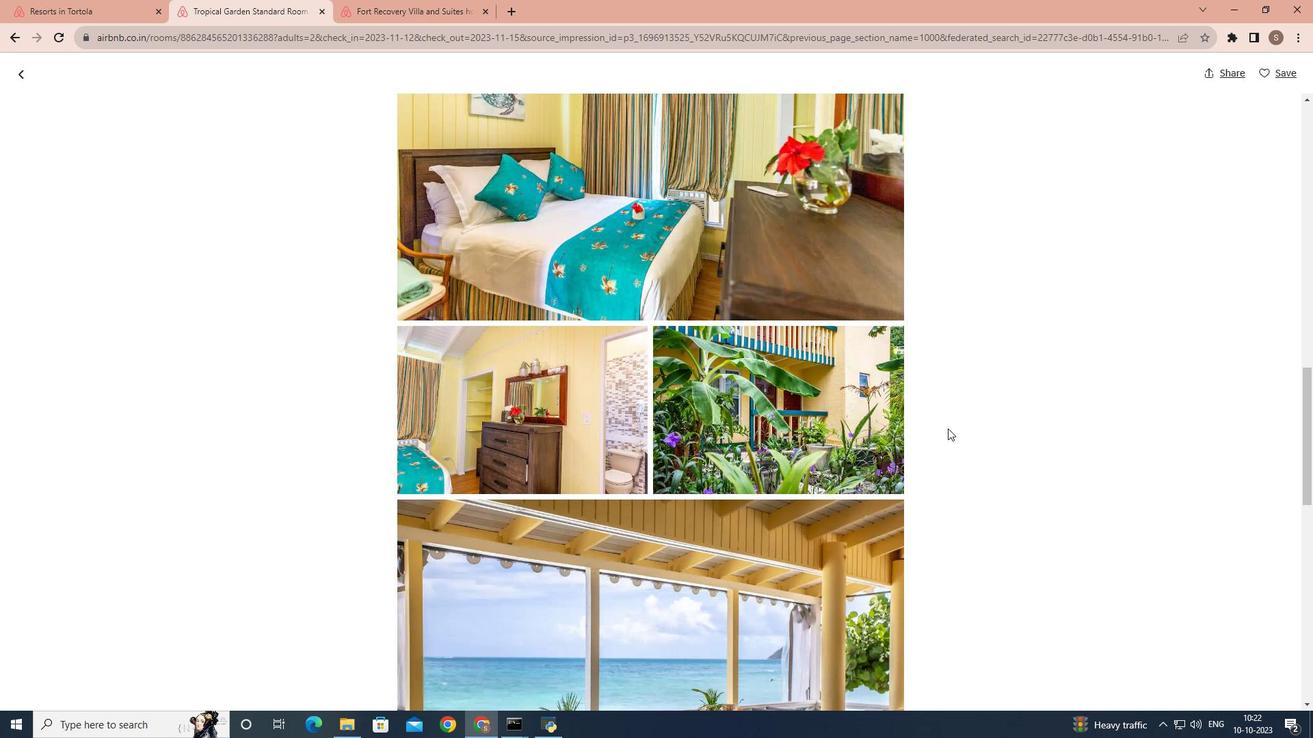 
Action: Mouse scrolled (947, 428) with delta (0, 0)
Screenshot: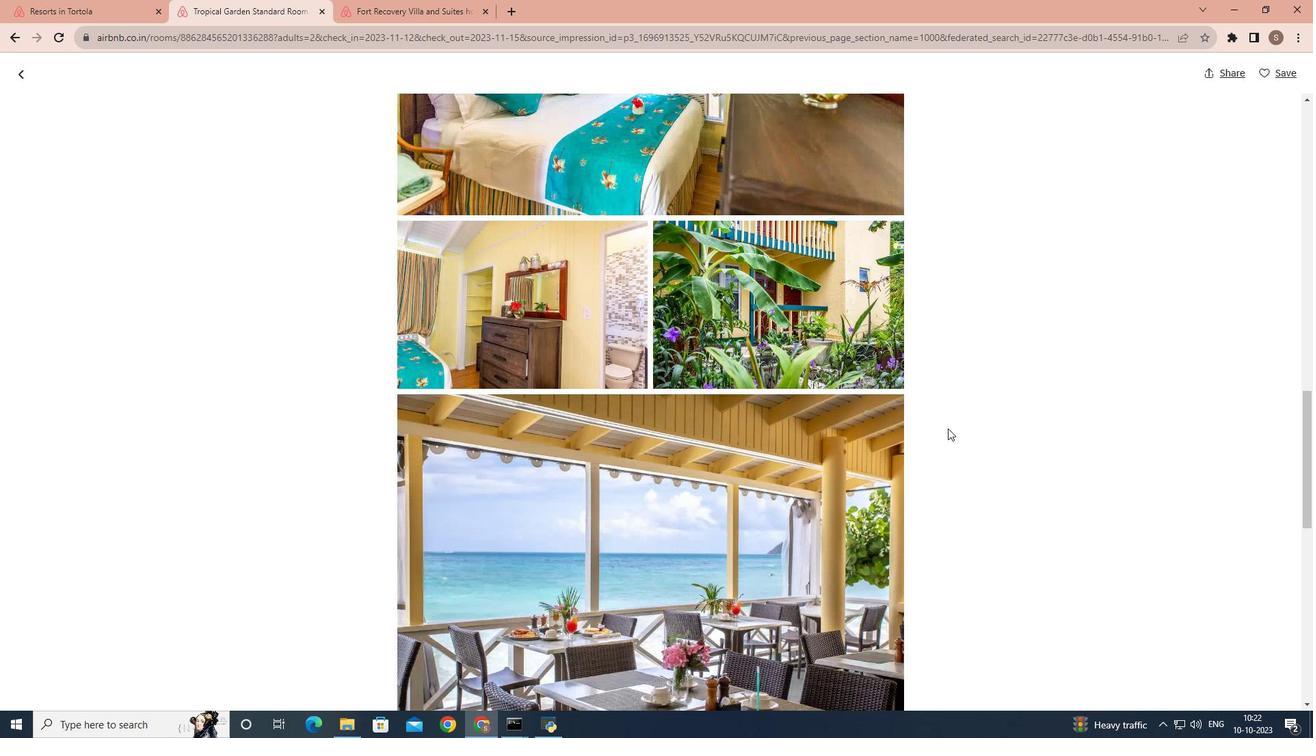 
Action: Mouse scrolled (947, 428) with delta (0, 0)
Screenshot: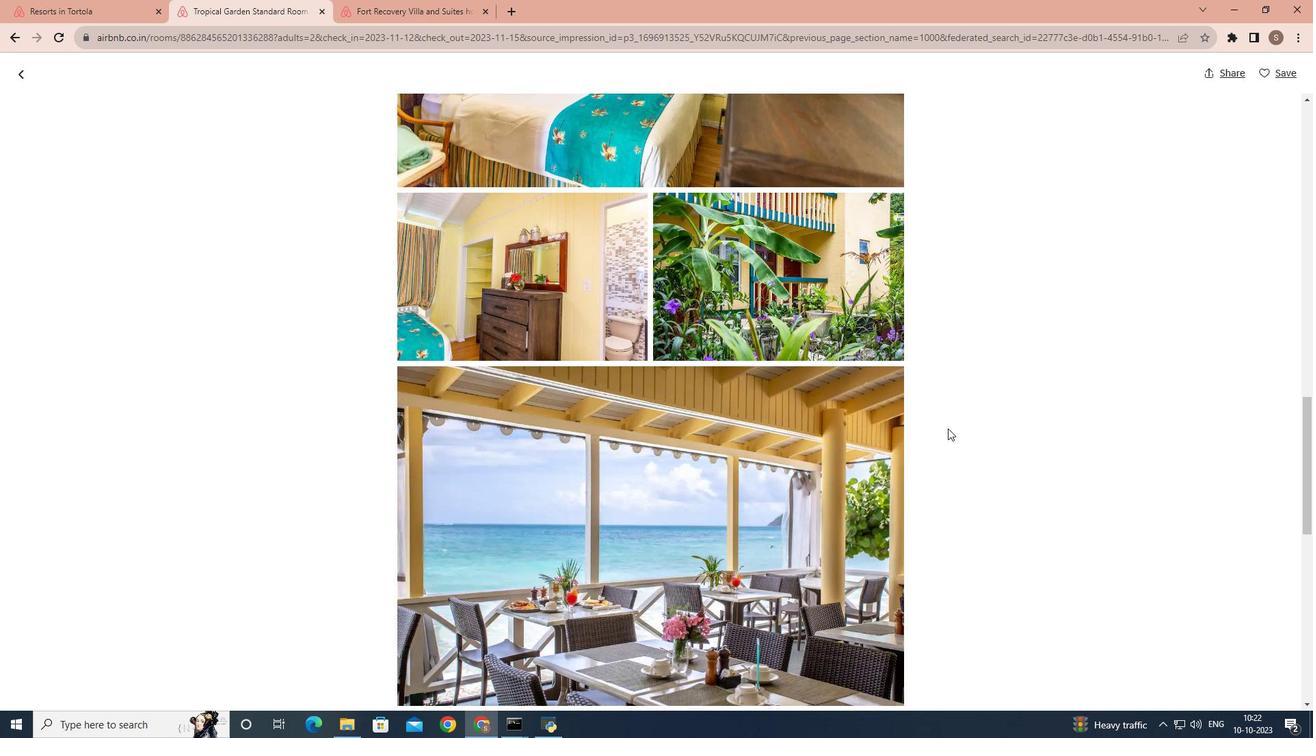 
Action: Mouse scrolled (947, 428) with delta (0, 0)
Screenshot: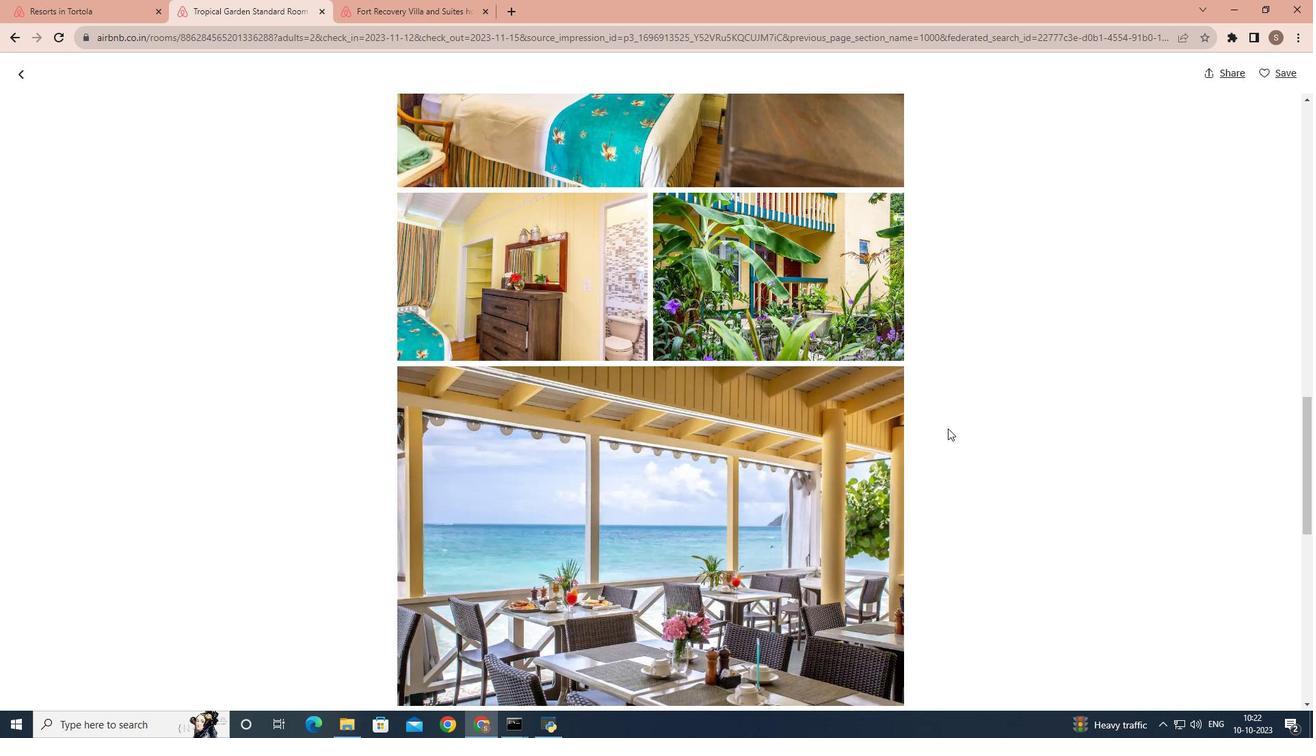 
Action: Mouse moved to (947, 428)
Screenshot: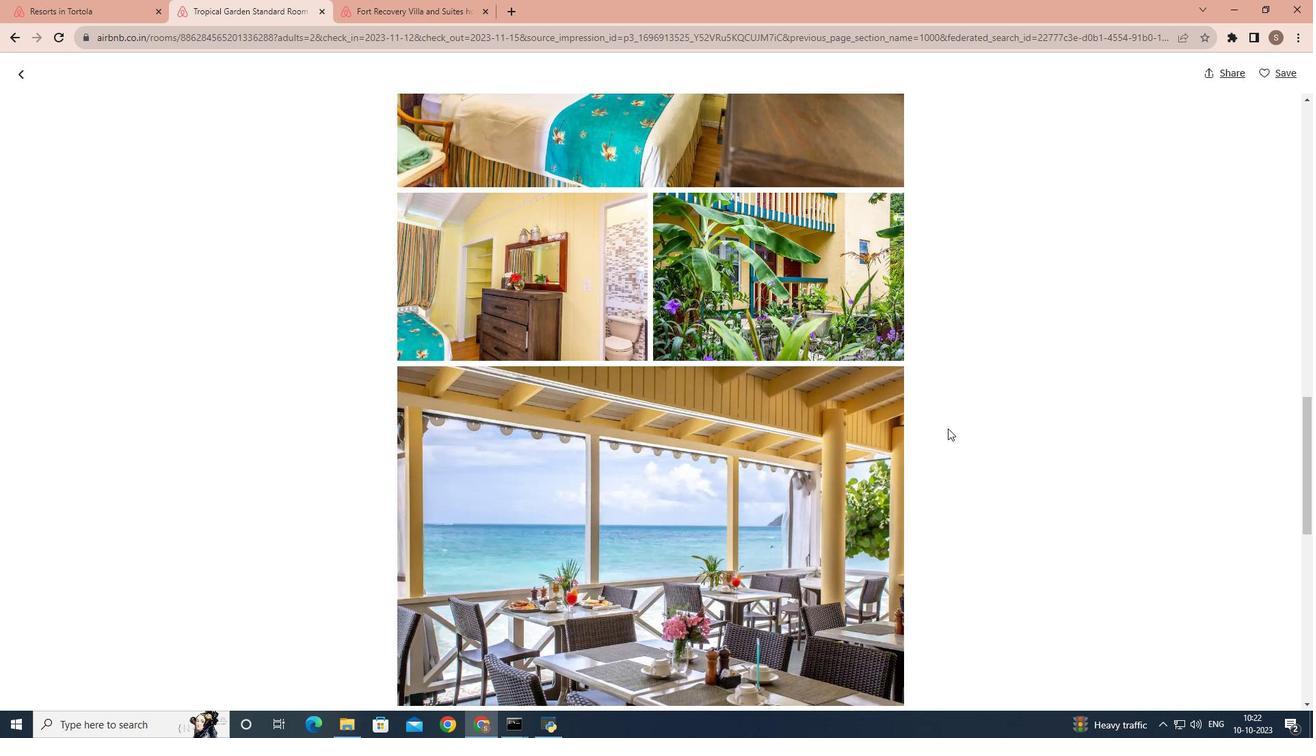
Action: Mouse scrolled (947, 428) with delta (0, 0)
Screenshot: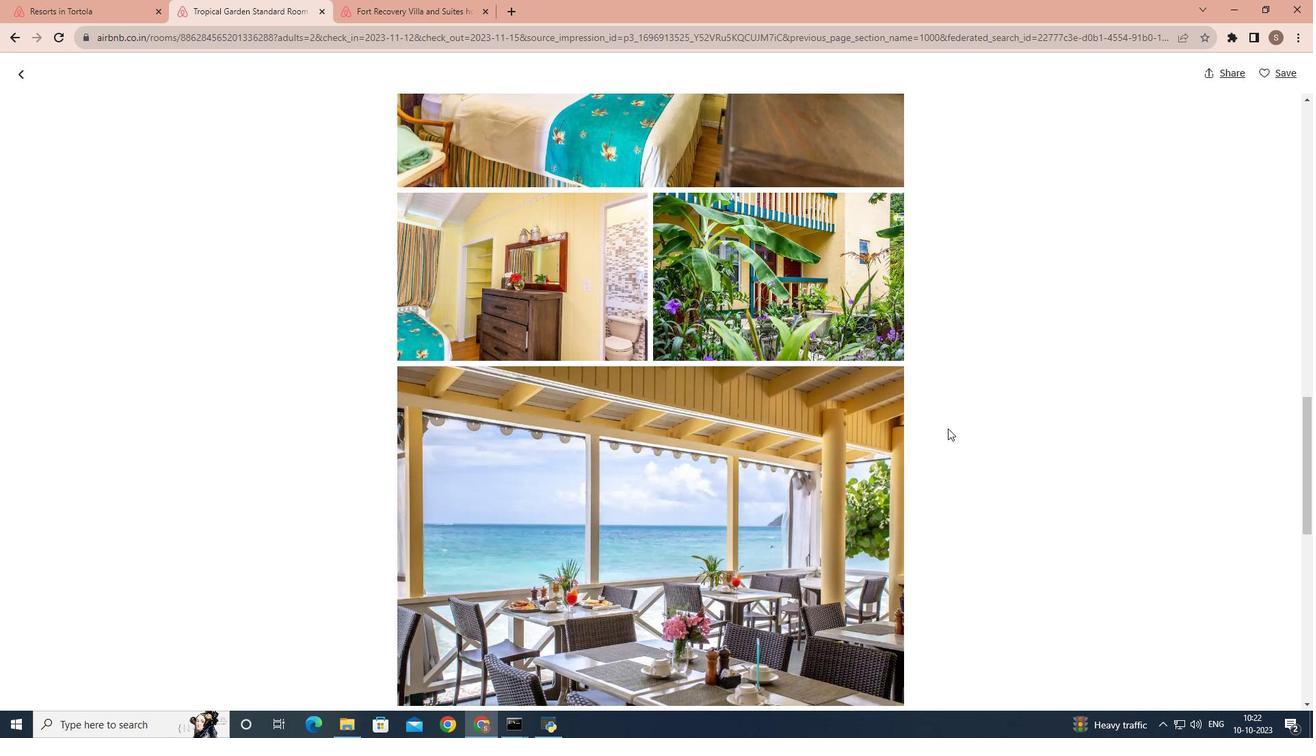 
Action: Mouse moved to (947, 428)
Screenshot: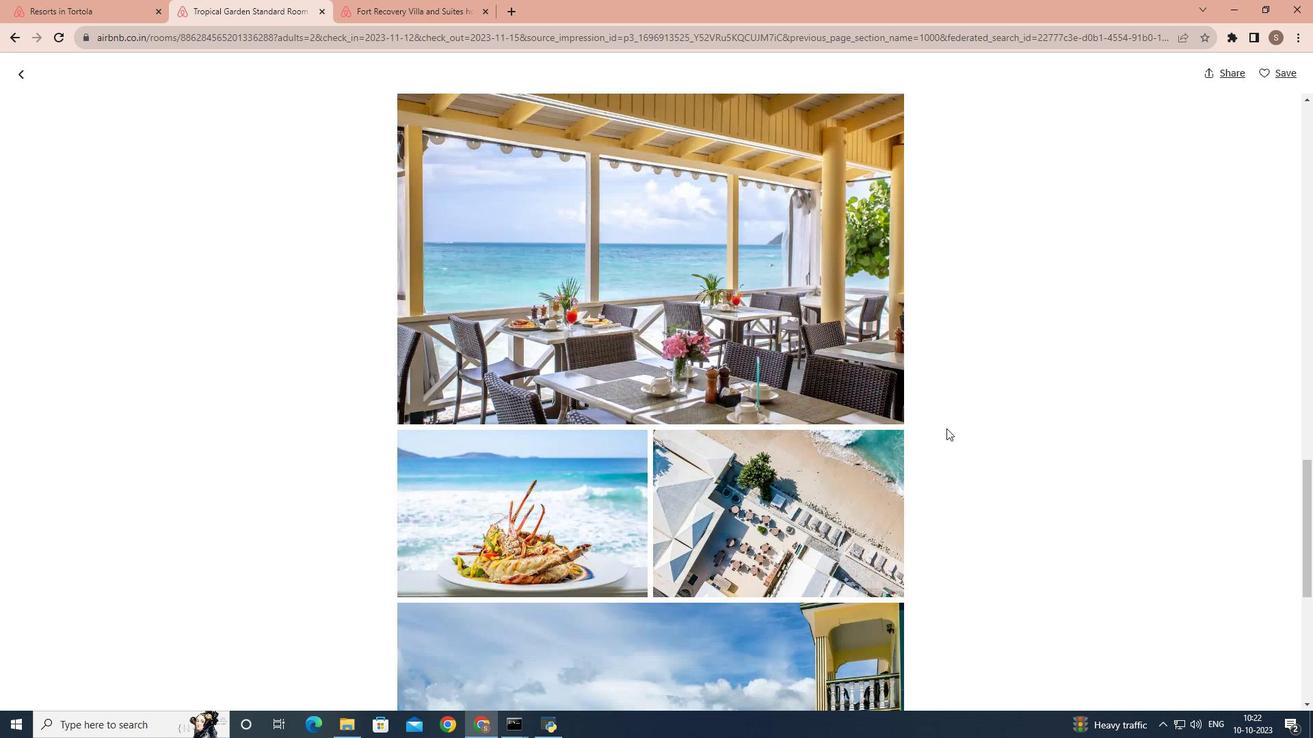 
Action: Mouse scrolled (947, 428) with delta (0, 0)
Screenshot: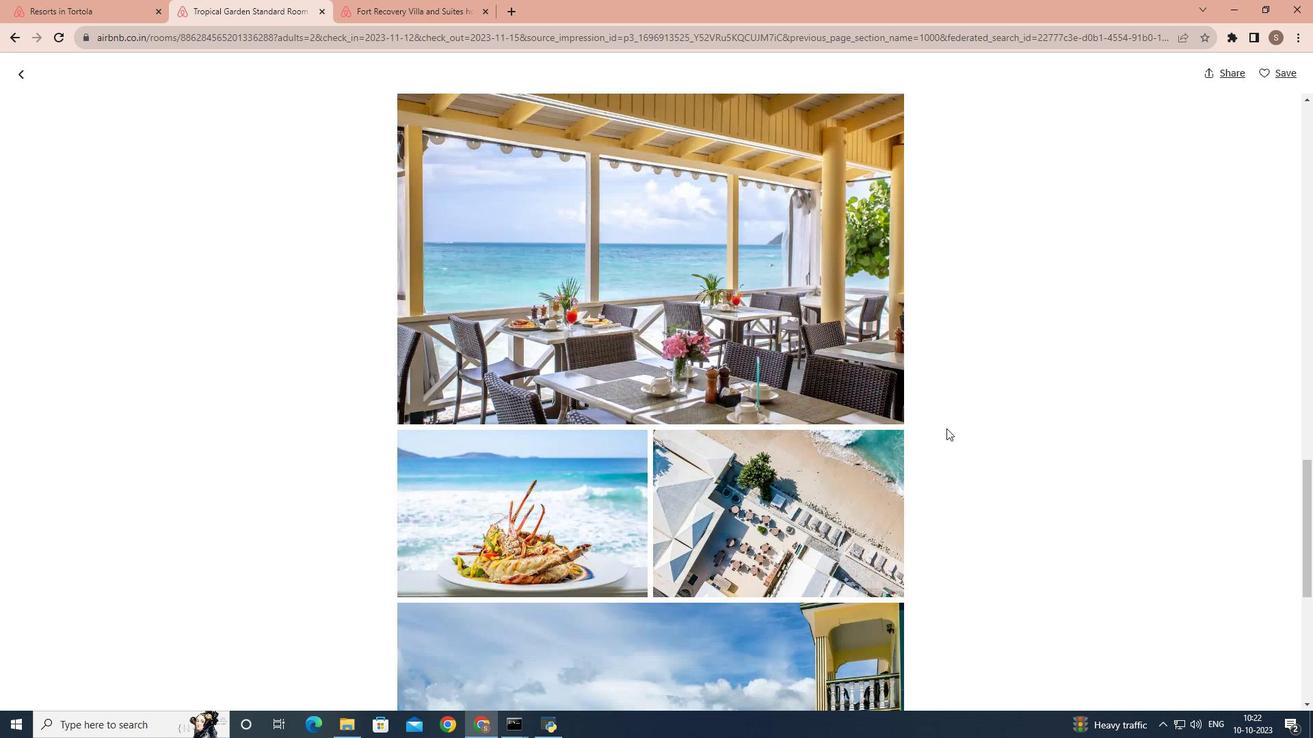 
Action: Mouse moved to (946, 428)
Screenshot: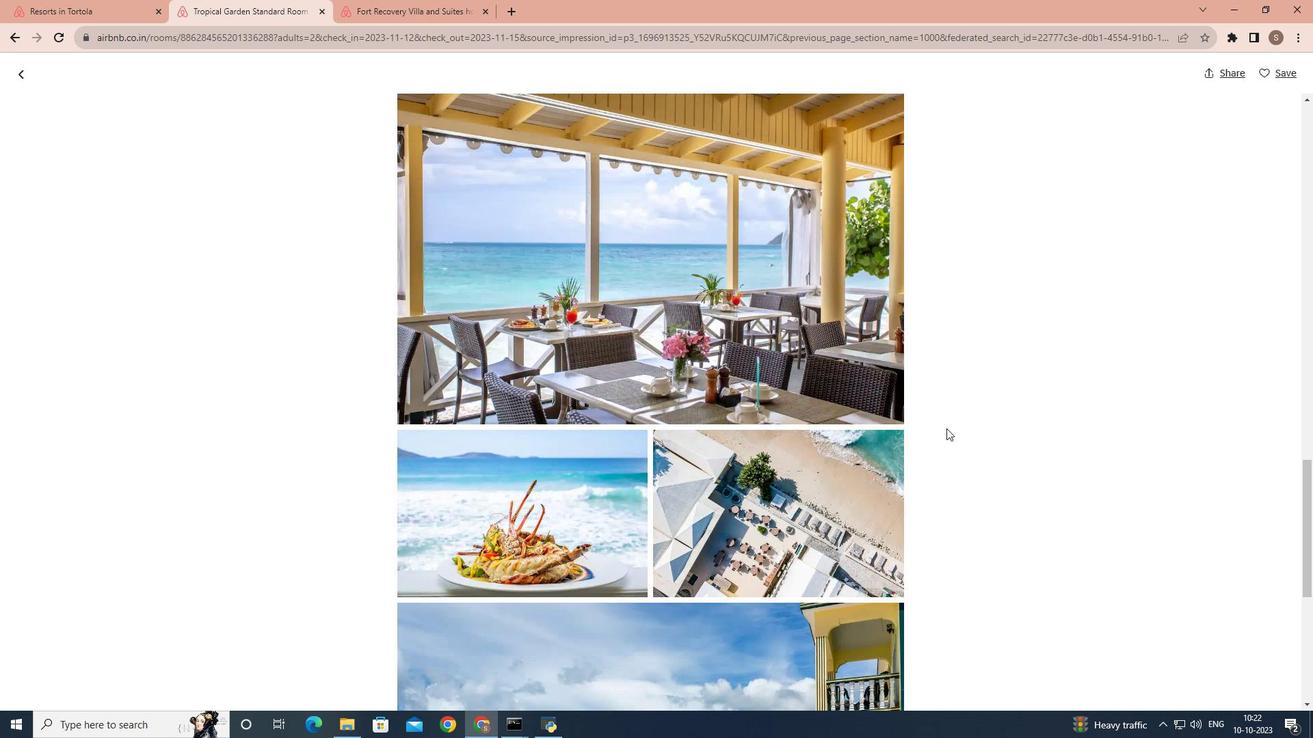 
Action: Mouse scrolled (946, 428) with delta (0, 0)
Screenshot: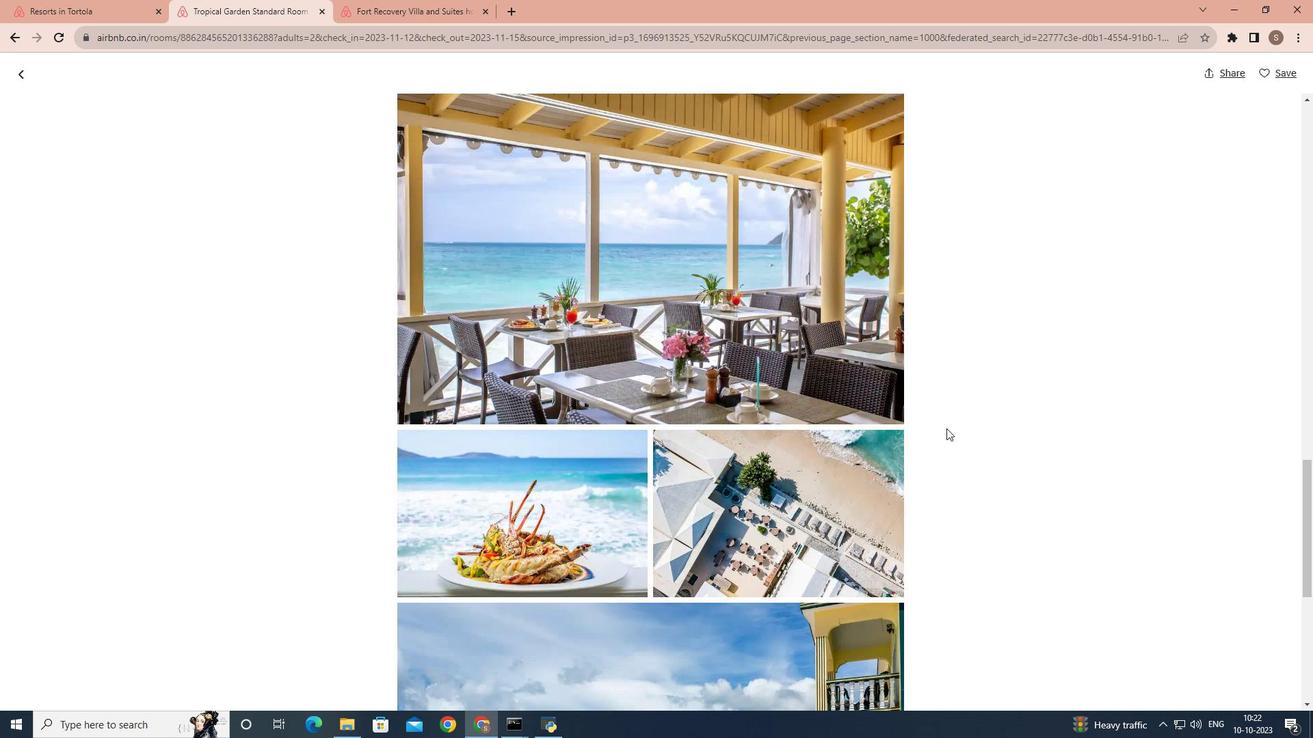 
Action: Mouse scrolled (946, 428) with delta (0, 0)
Screenshot: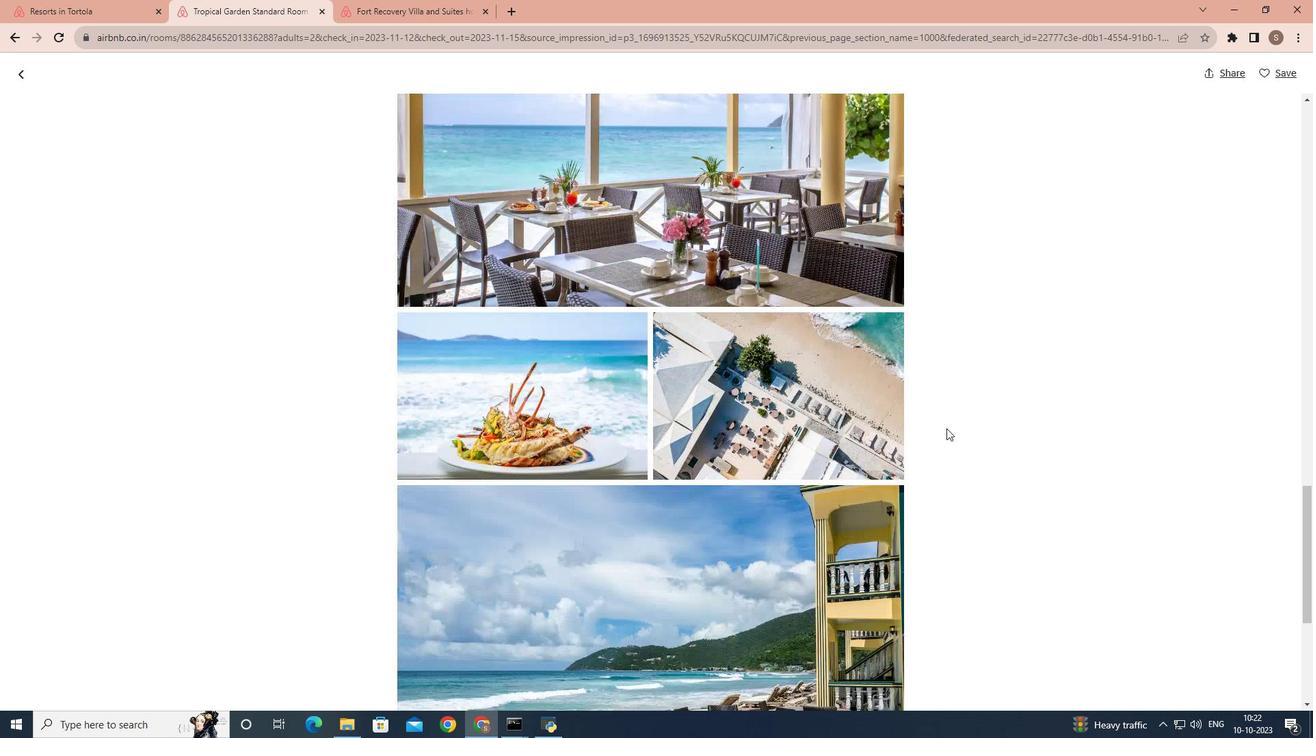 
Action: Mouse scrolled (946, 428) with delta (0, 0)
Screenshot: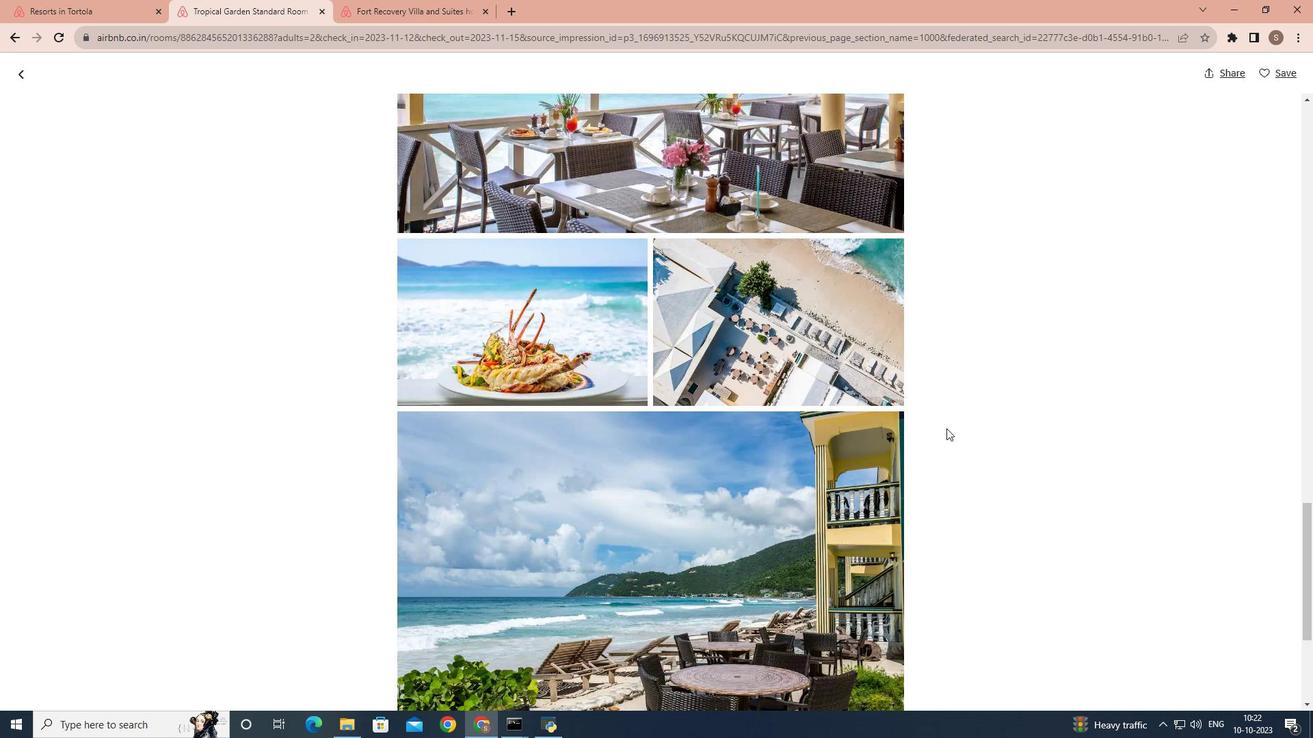 
Action: Mouse scrolled (946, 428) with delta (0, 0)
Screenshot: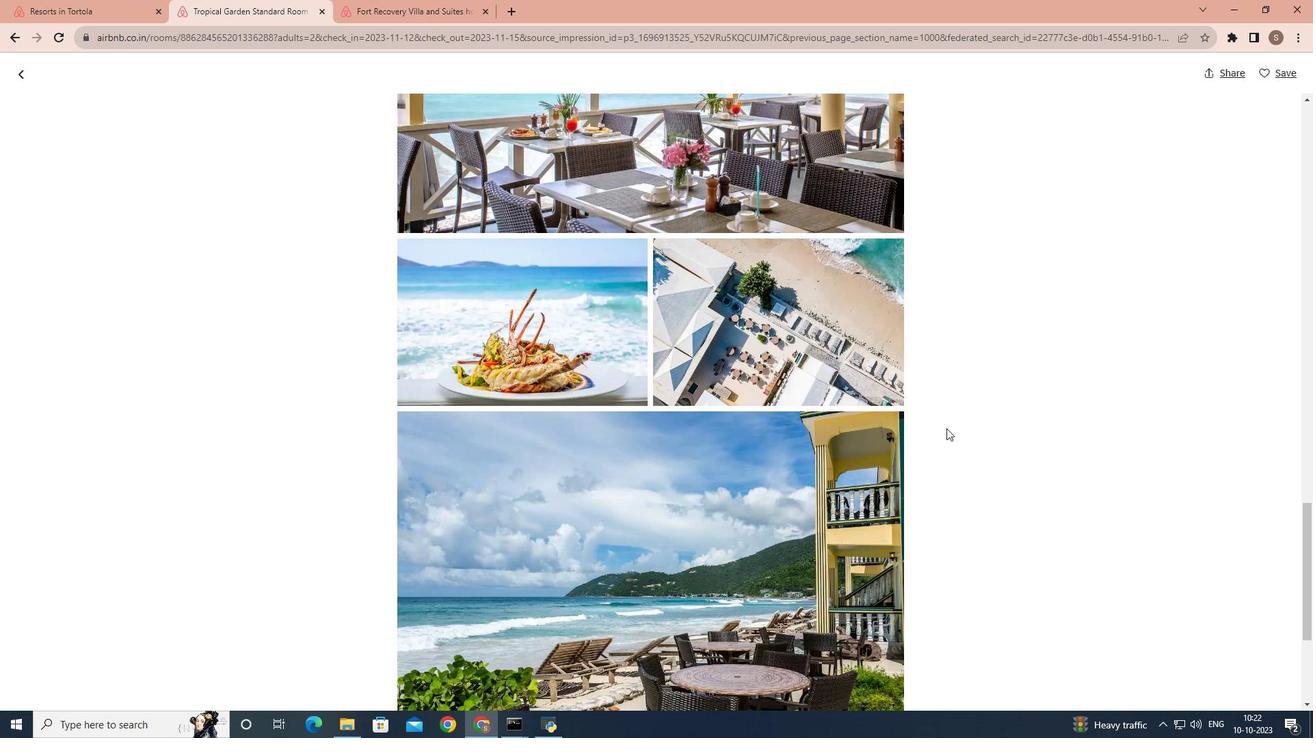 
Action: Mouse scrolled (946, 428) with delta (0, 0)
Screenshot: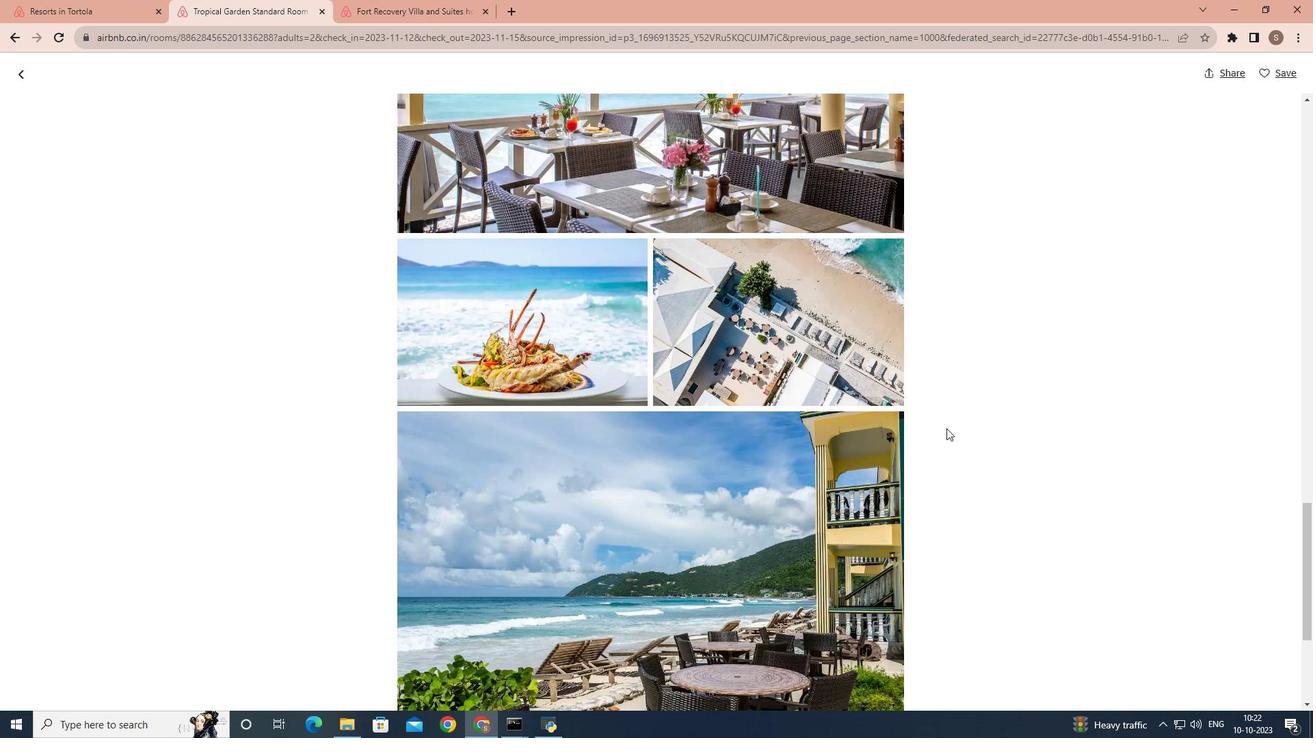 
Action: Mouse scrolled (946, 428) with delta (0, 0)
Screenshot: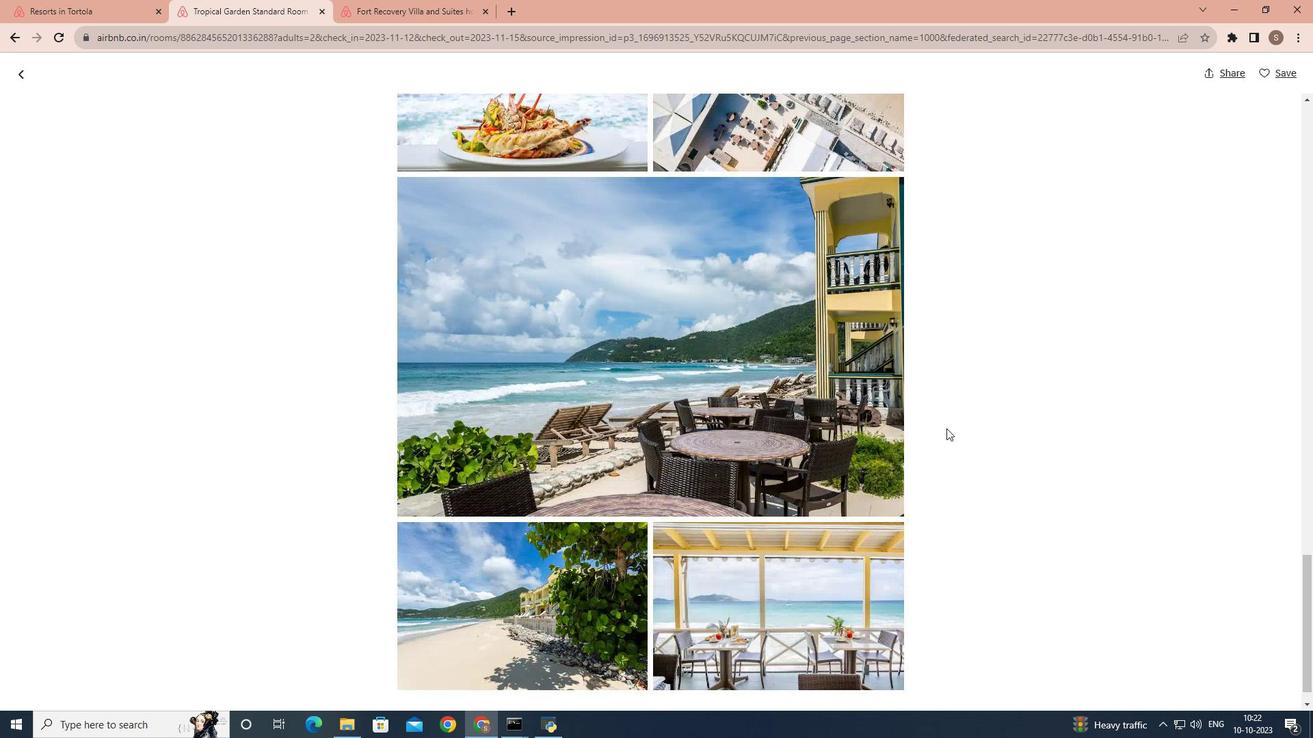 
Action: Mouse scrolled (946, 428) with delta (0, 0)
Screenshot: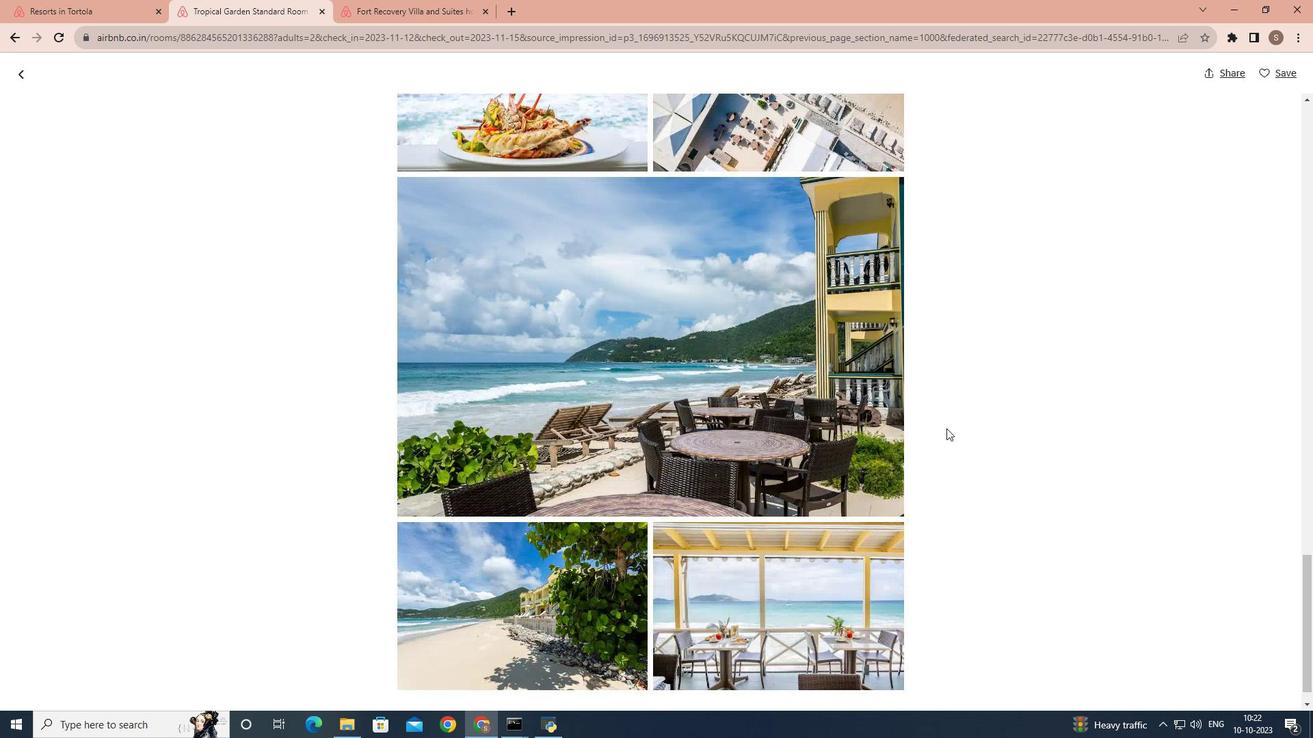 
Action: Mouse scrolled (946, 428) with delta (0, 0)
Screenshot: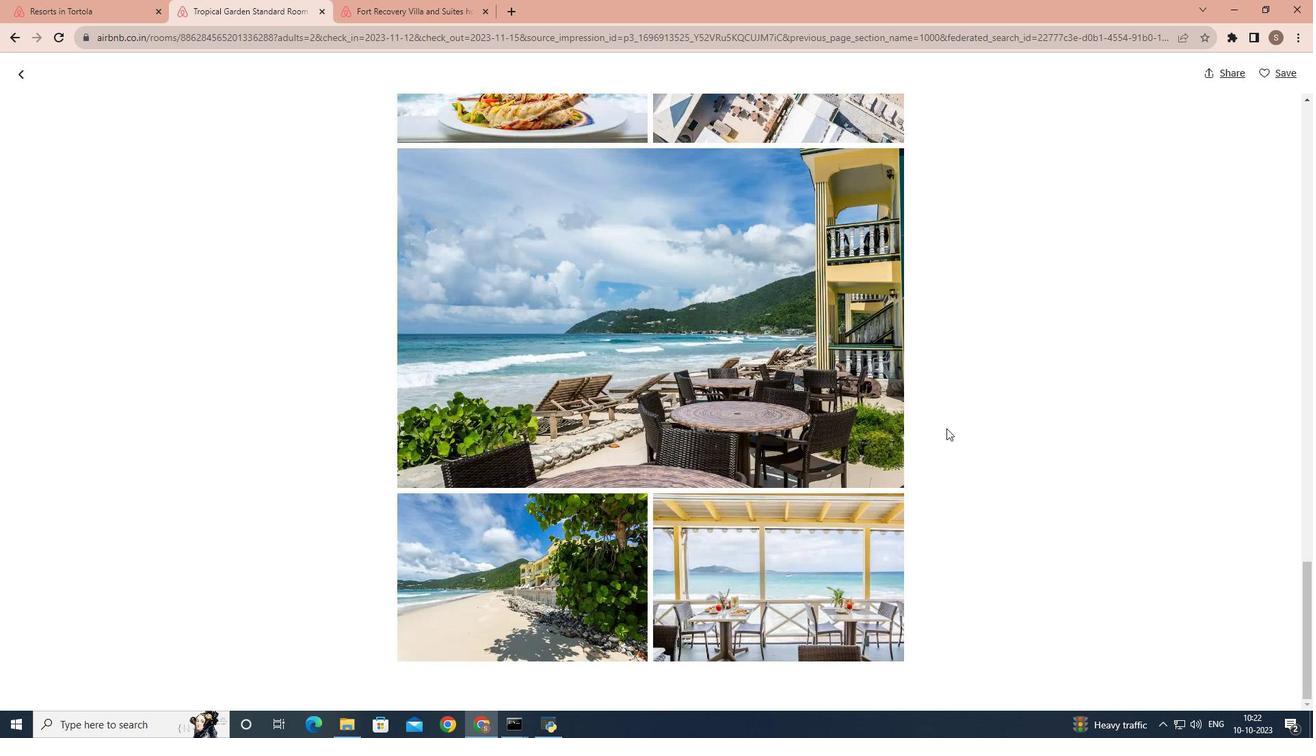 
Action: Mouse scrolled (946, 428) with delta (0, 0)
Screenshot: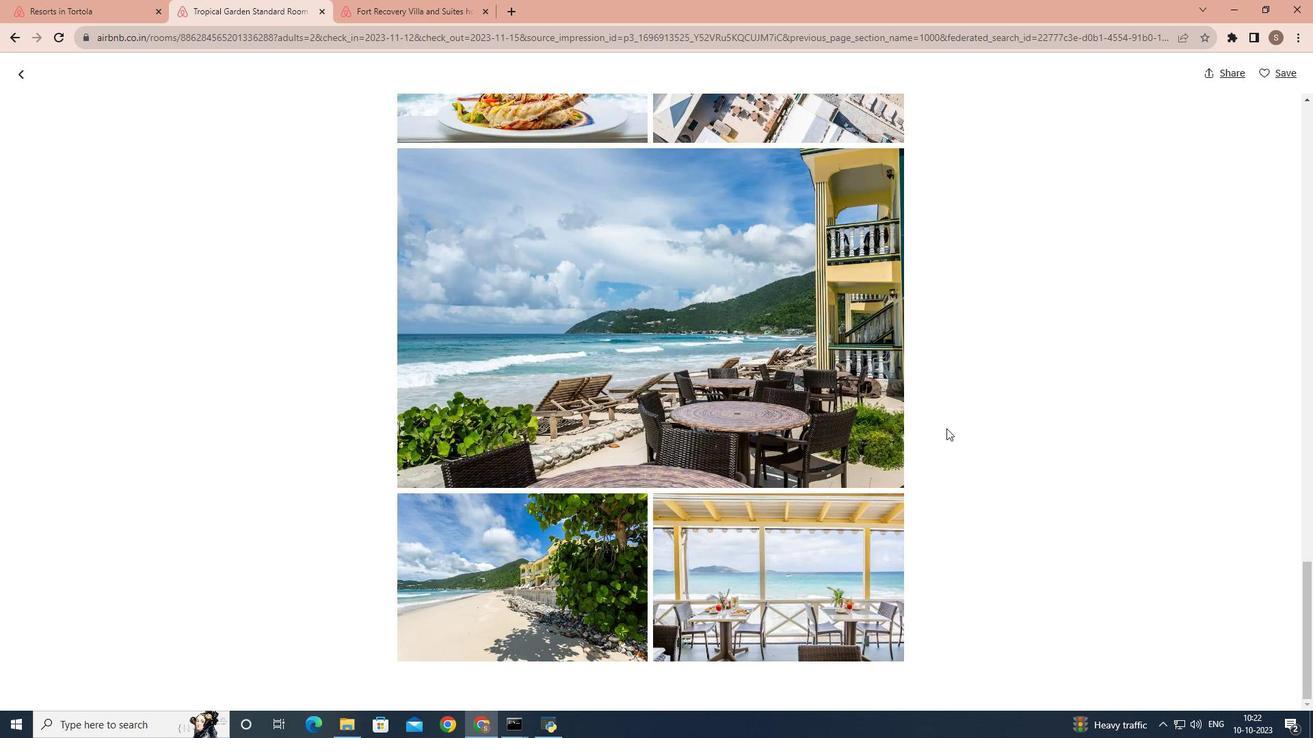 
Action: Mouse scrolled (946, 428) with delta (0, 0)
Screenshot: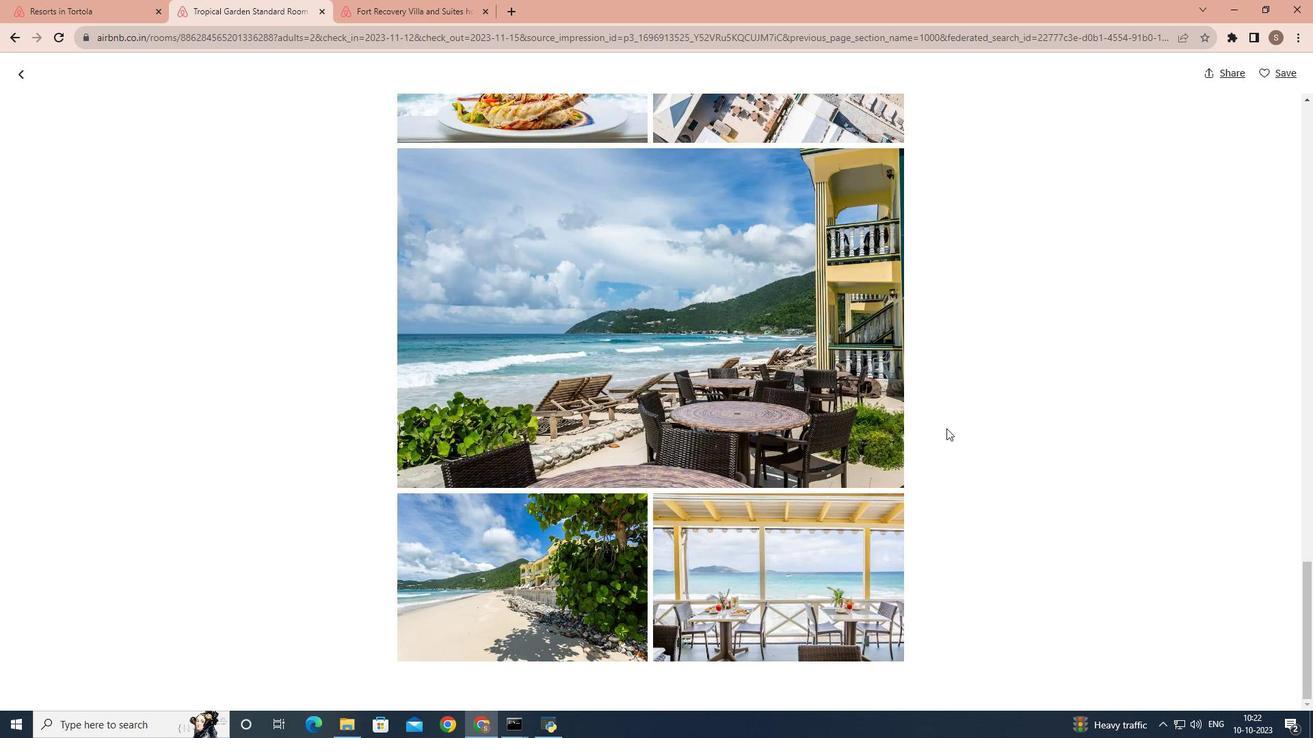 
Action: Mouse scrolled (946, 428) with delta (0, 0)
Screenshot: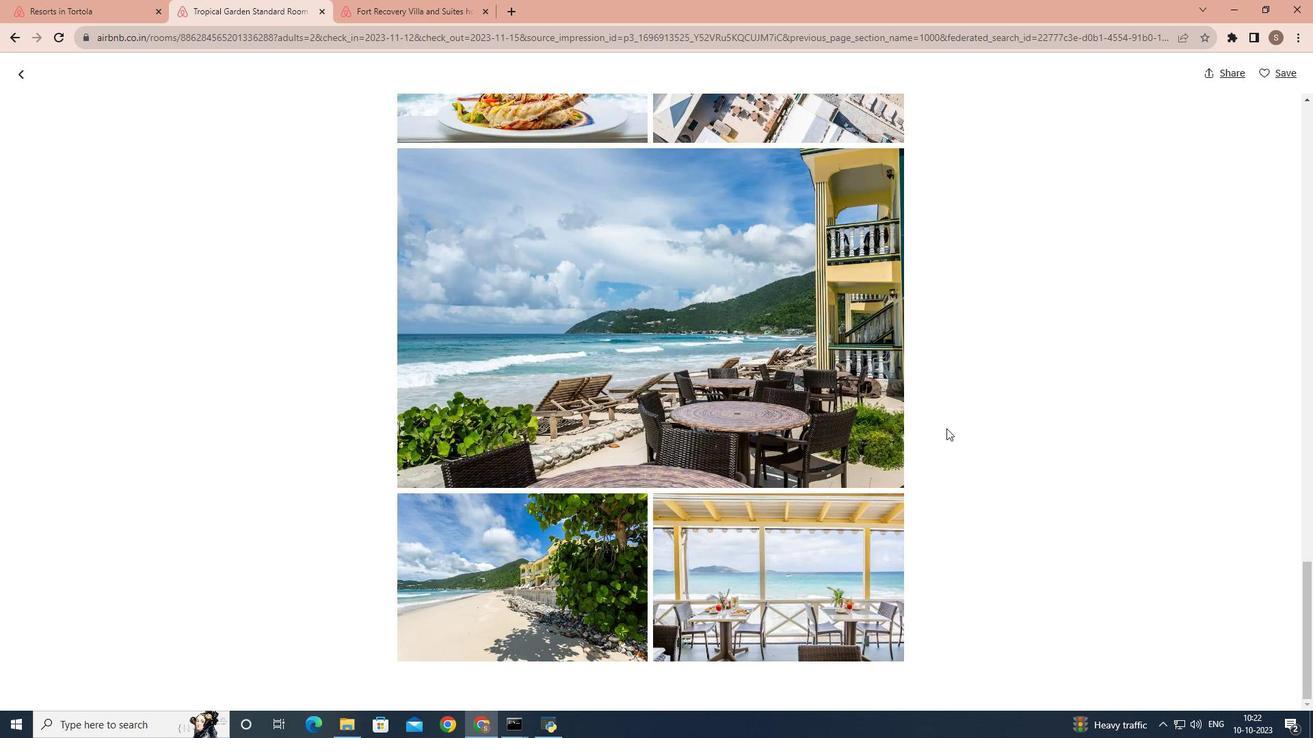 
Action: Mouse scrolled (946, 428) with delta (0, 0)
Screenshot: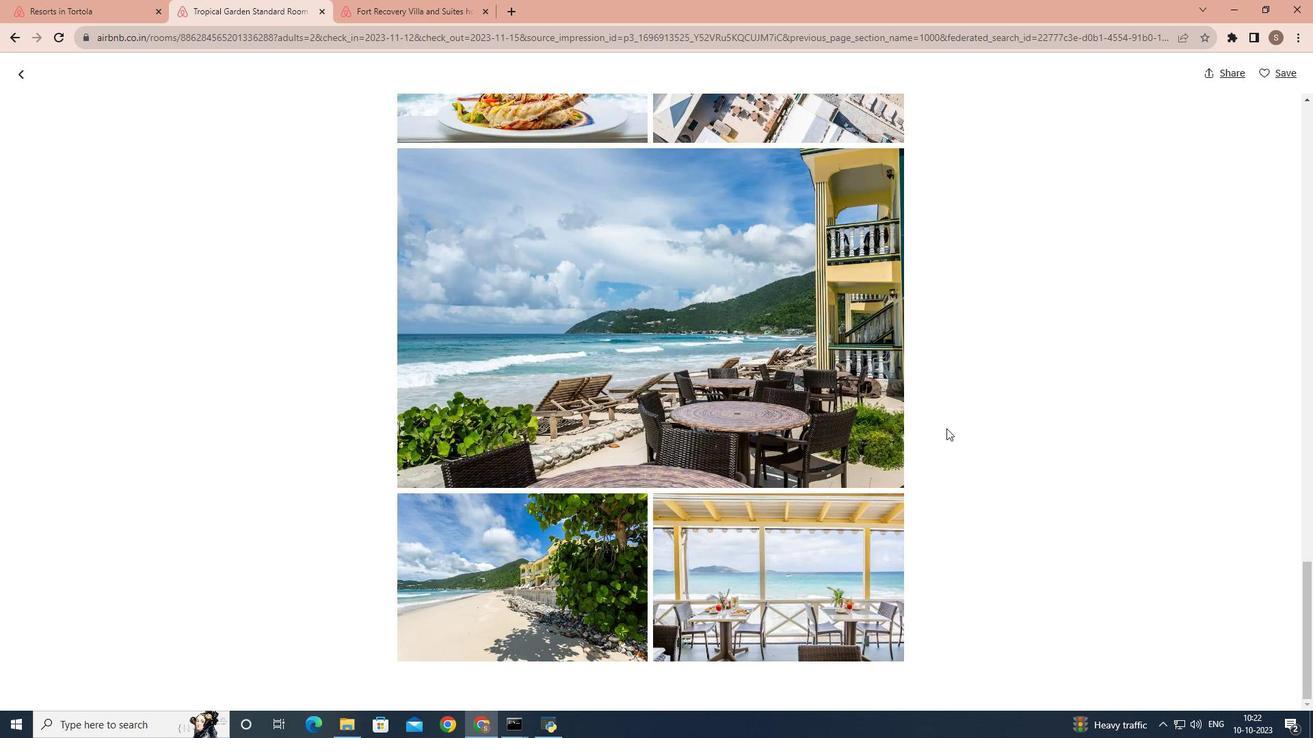 
Action: Mouse scrolled (946, 428) with delta (0, 0)
Screenshot: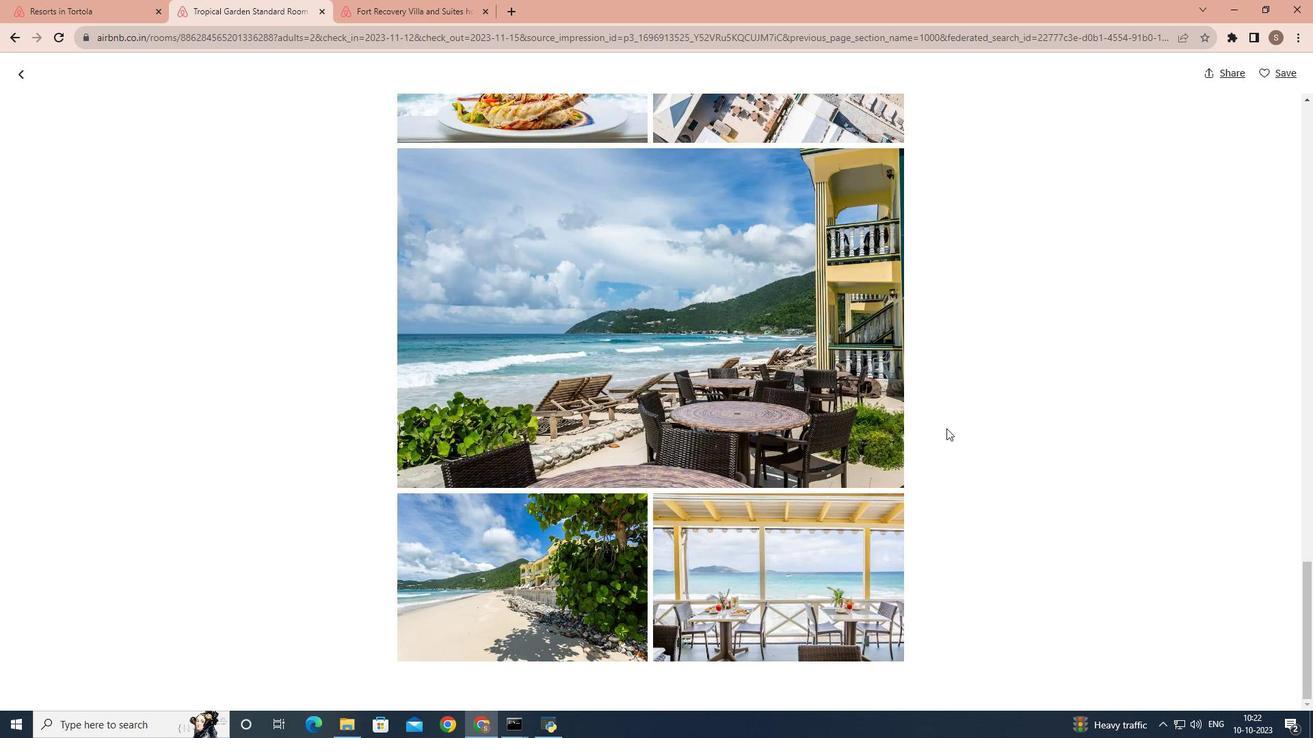 
Action: Mouse moved to (24, 74)
Screenshot: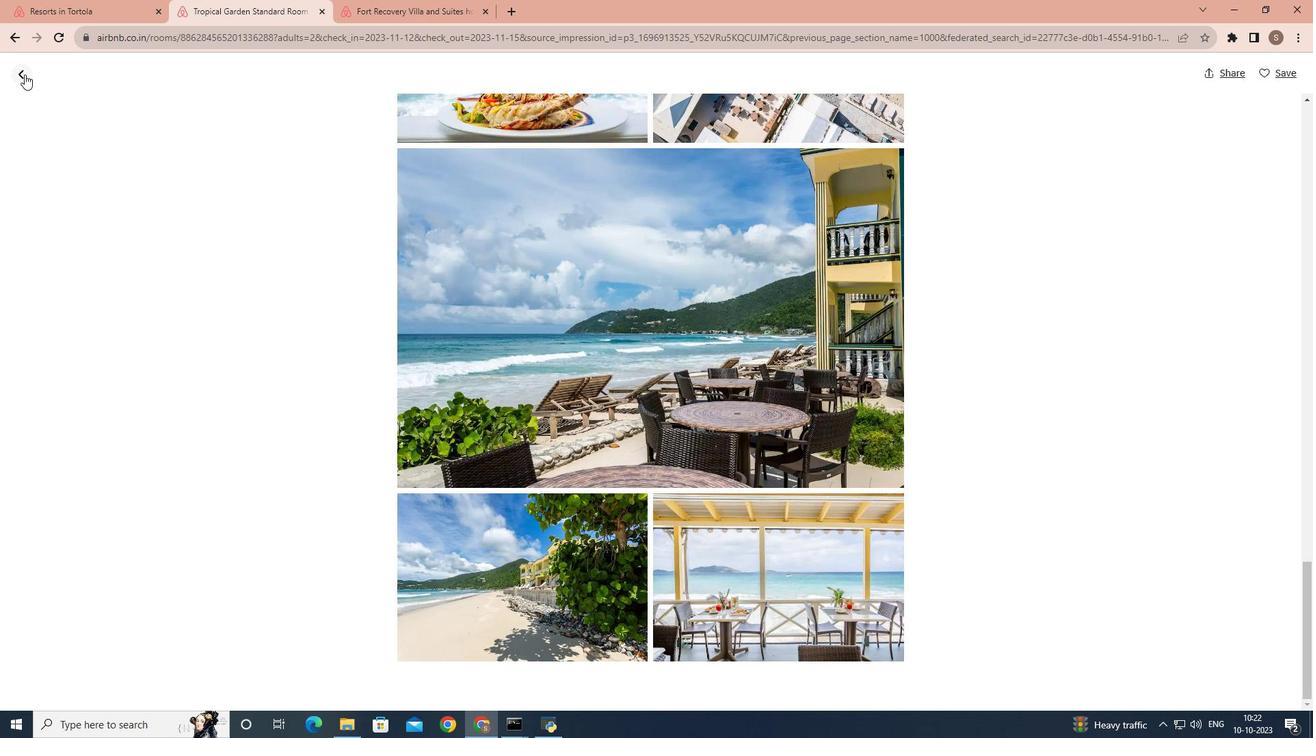 
Action: Mouse pressed left at (24, 74)
Screenshot: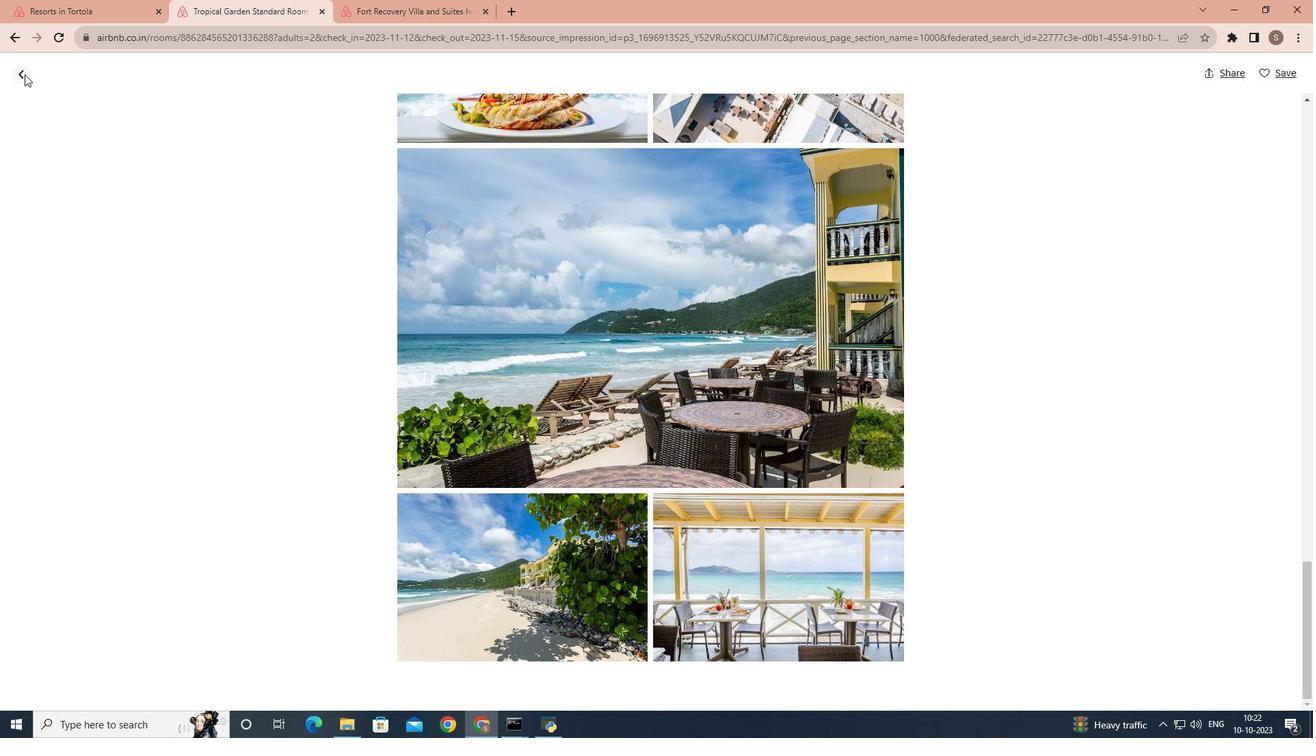 
Action: Mouse moved to (431, 323)
Screenshot: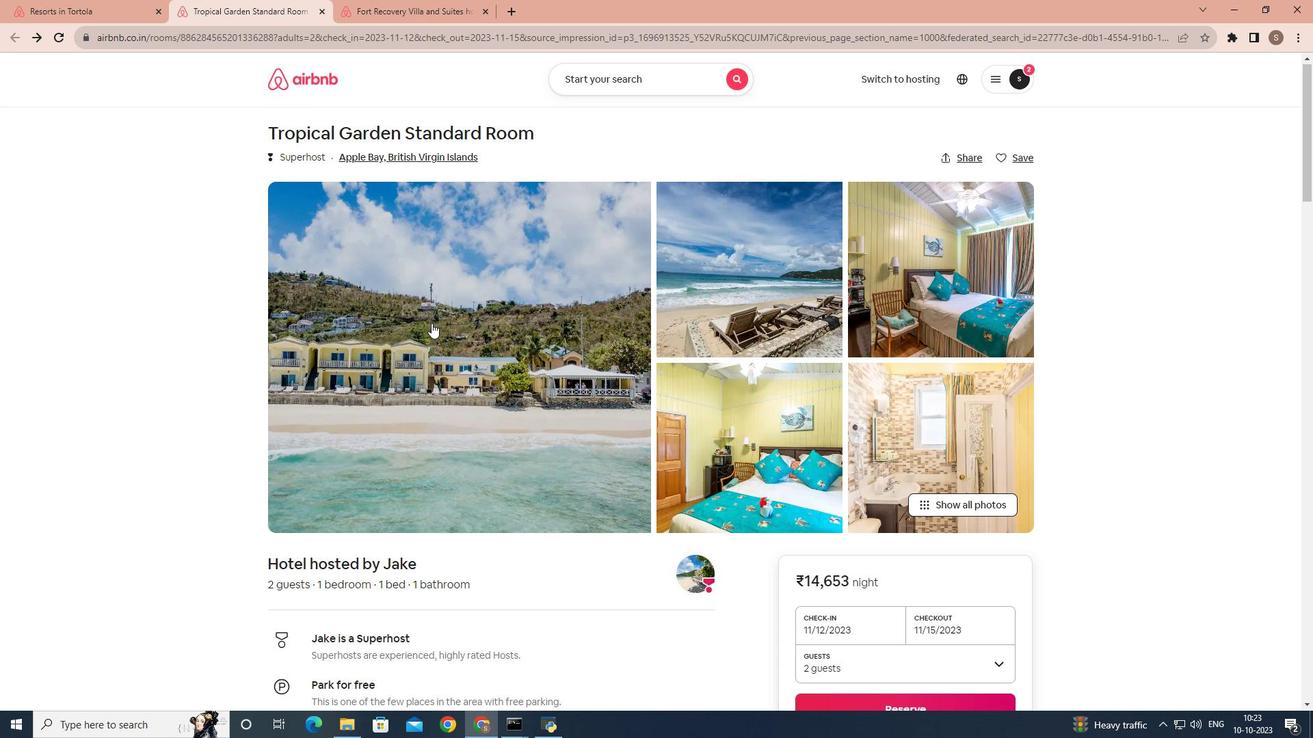 
Action: Mouse scrolled (431, 322) with delta (0, 0)
Screenshot: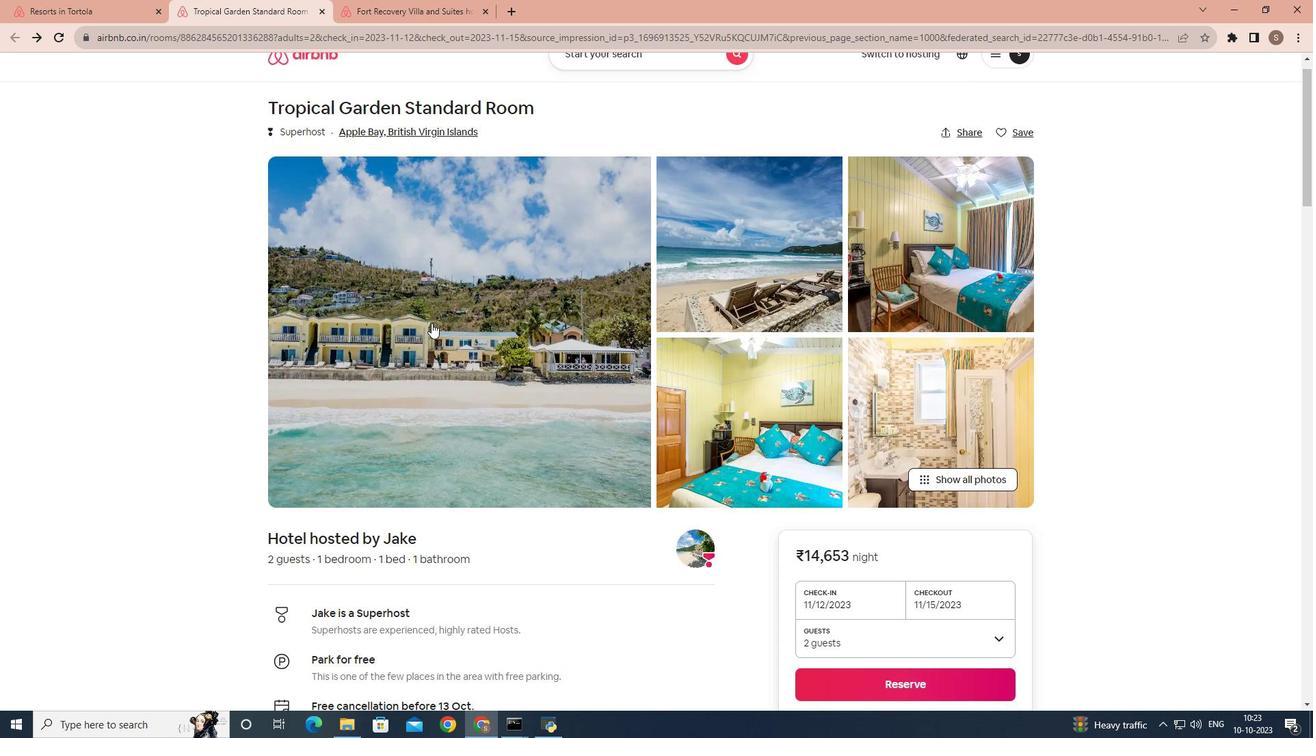 
Action: Mouse scrolled (431, 322) with delta (0, 0)
Screenshot: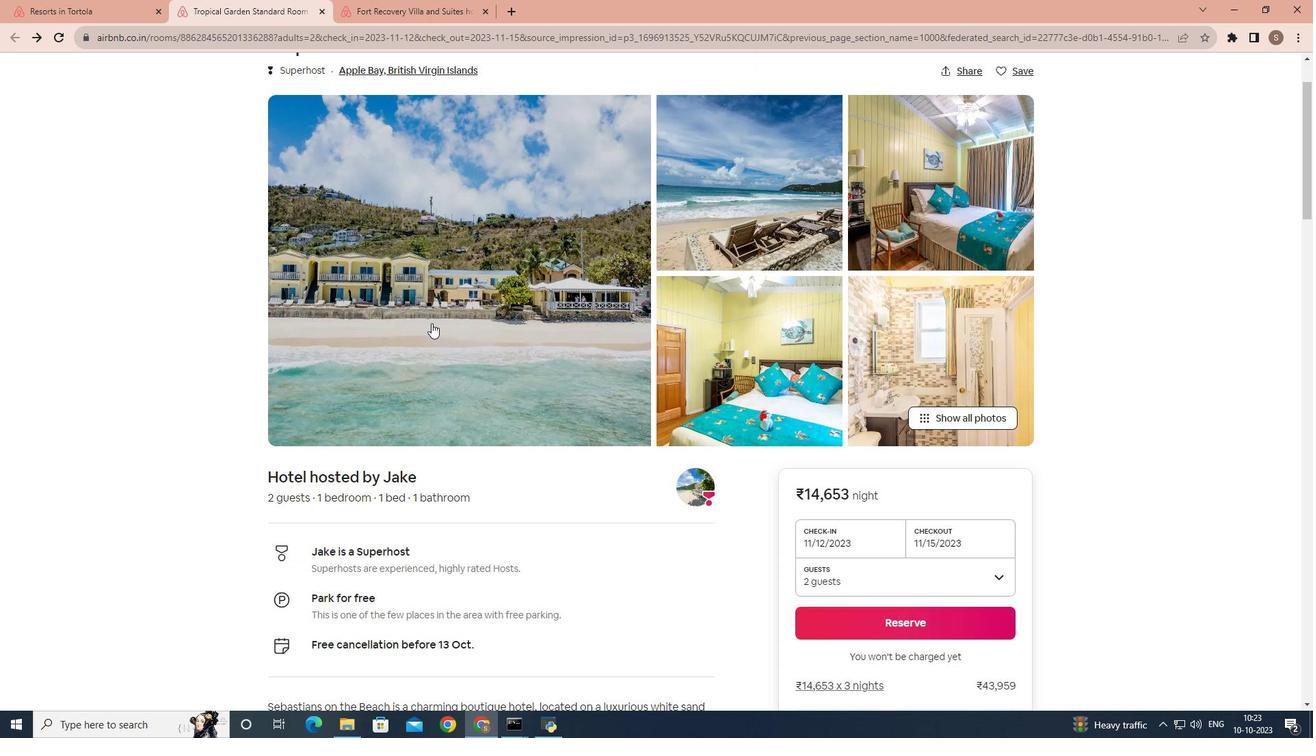
Action: Mouse scrolled (431, 322) with delta (0, 0)
Screenshot: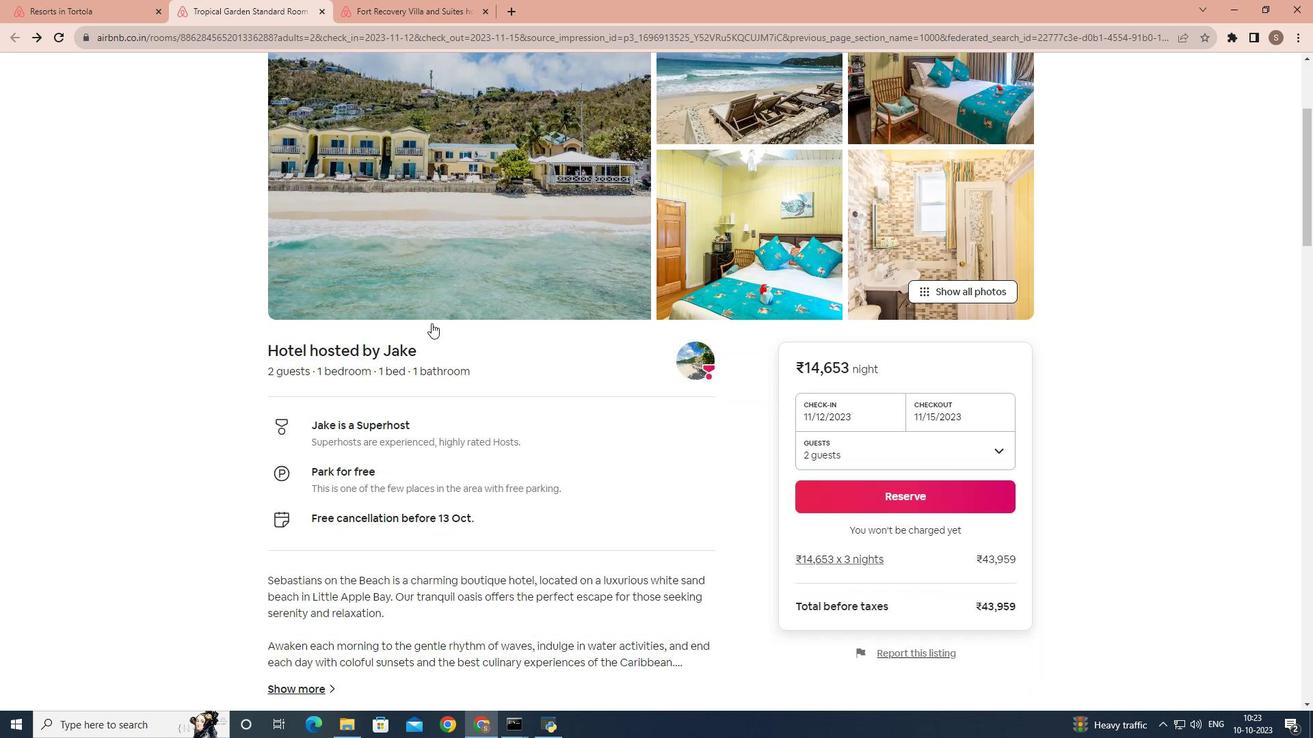 
Action: Mouse scrolled (431, 322) with delta (0, 0)
Screenshot: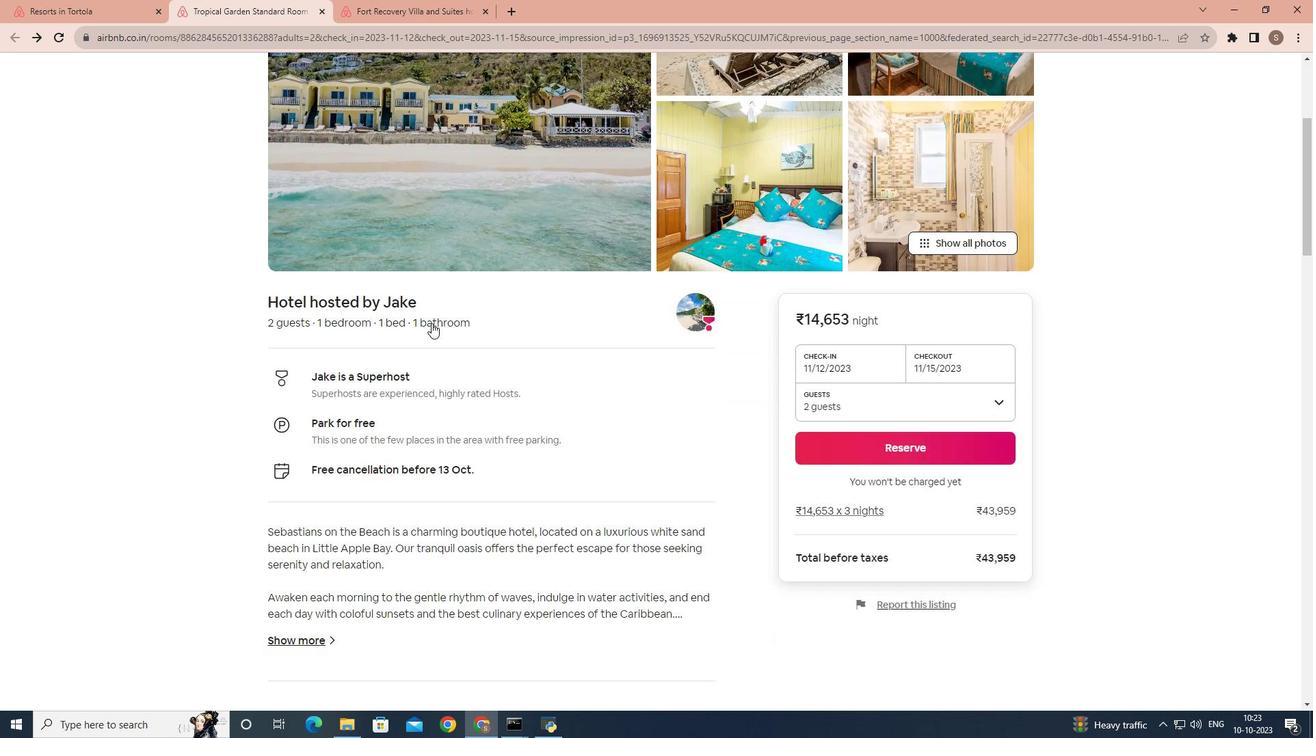 
Action: Mouse scrolled (431, 322) with delta (0, 0)
Screenshot: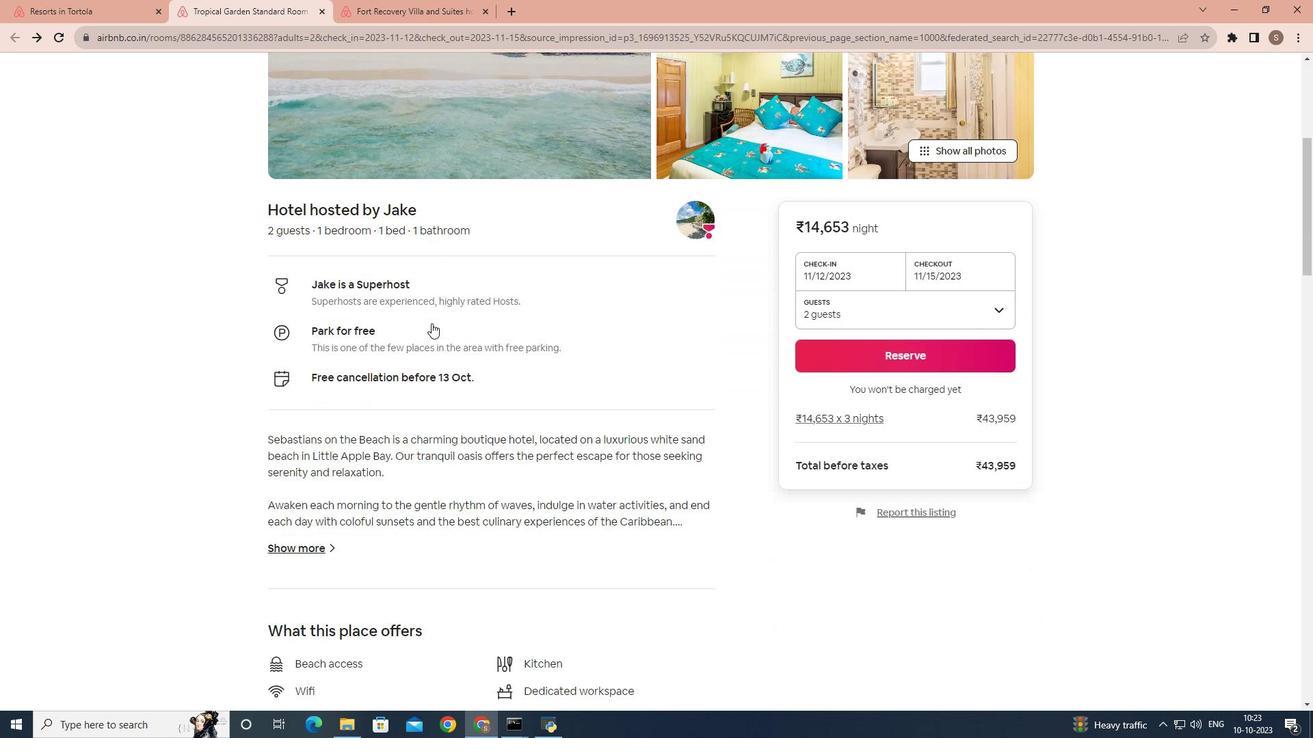 
Action: Mouse scrolled (431, 322) with delta (0, 0)
Screenshot: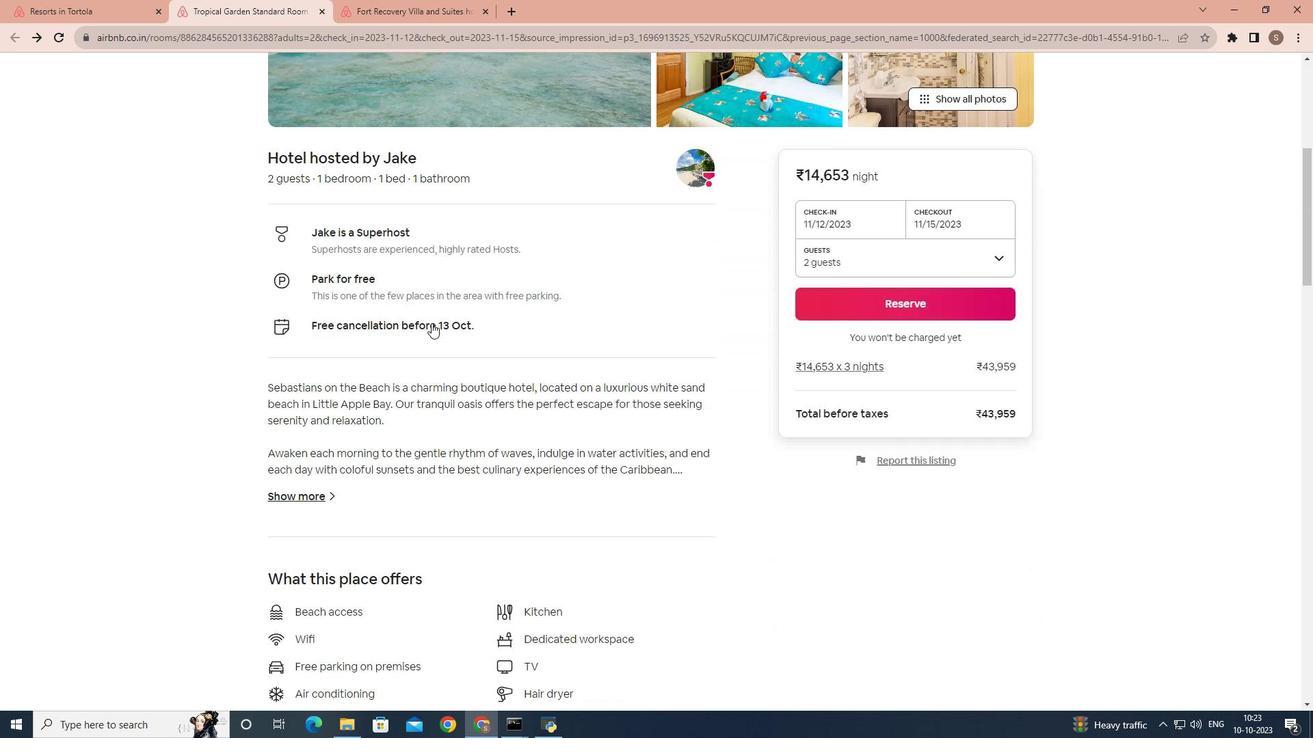 
Action: Mouse scrolled (431, 322) with delta (0, 0)
Screenshot: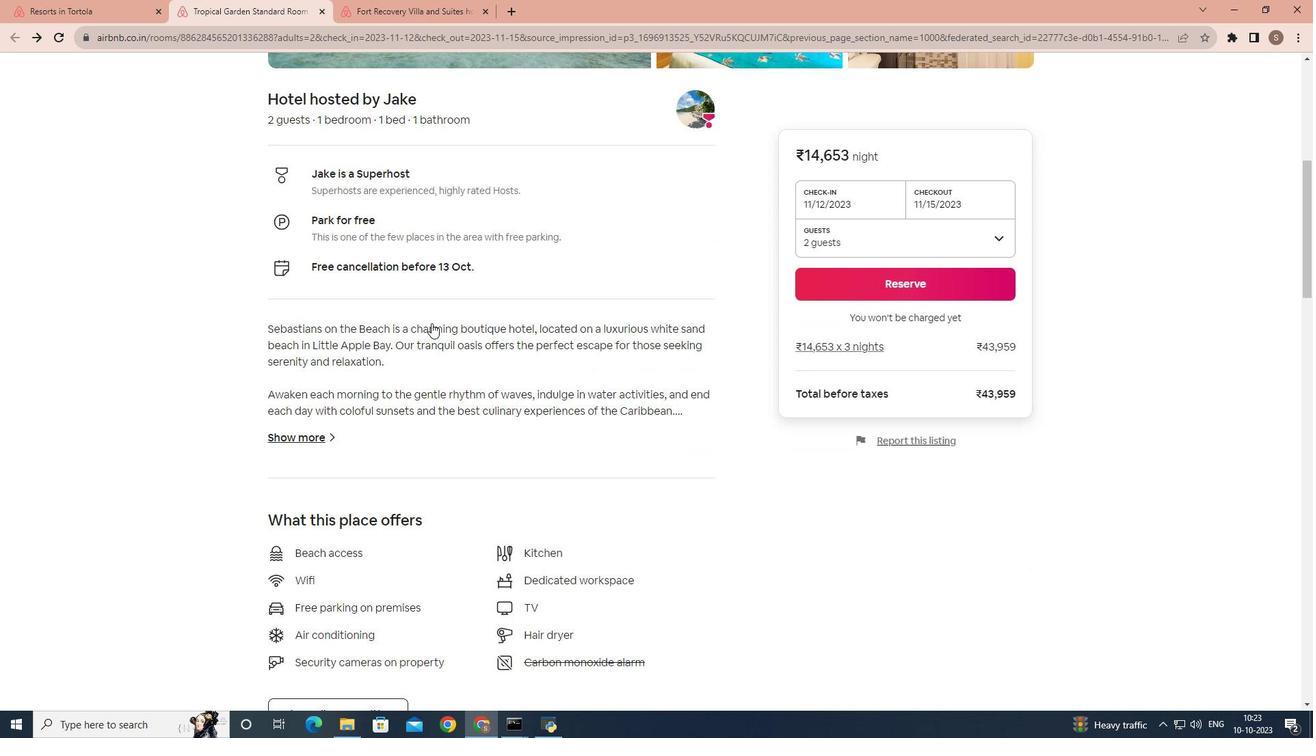 
Action: Mouse scrolled (431, 322) with delta (0, 0)
Screenshot: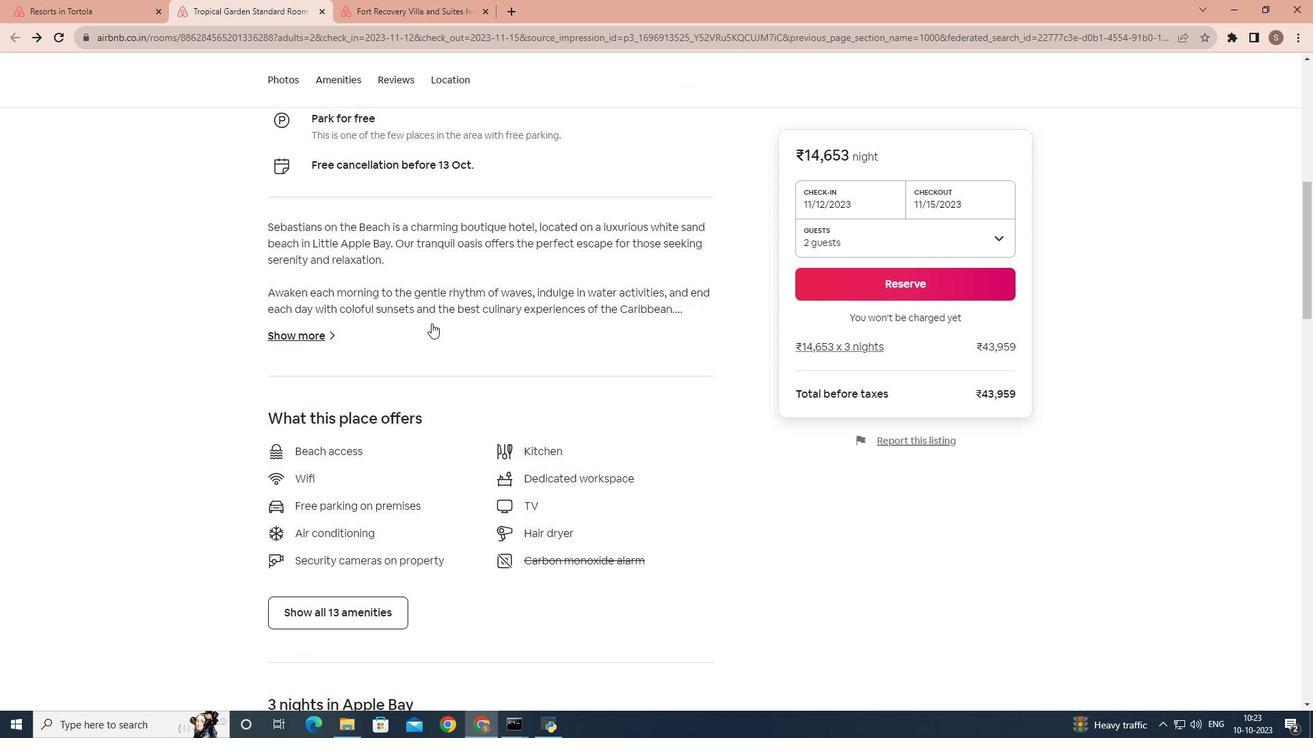 
Action: Mouse scrolled (431, 322) with delta (0, 0)
Screenshot: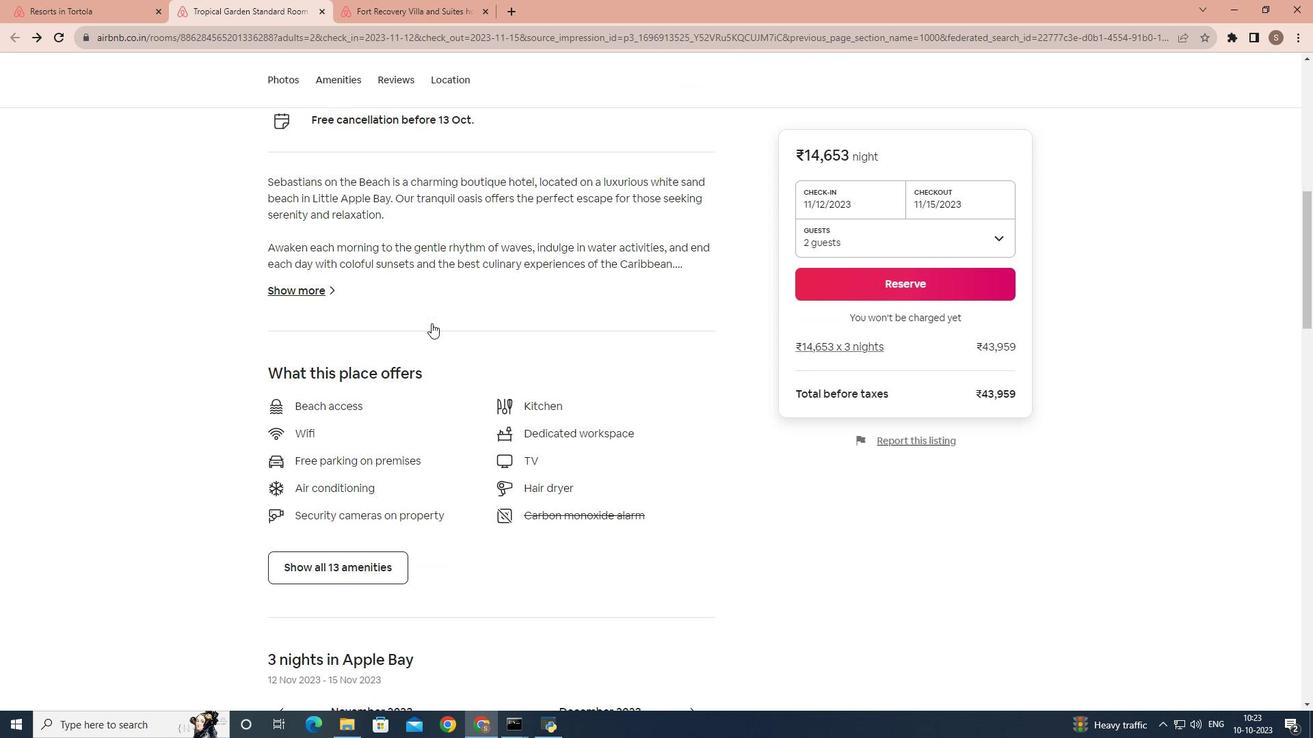 
Action: Mouse scrolled (431, 322) with delta (0, 0)
Screenshot: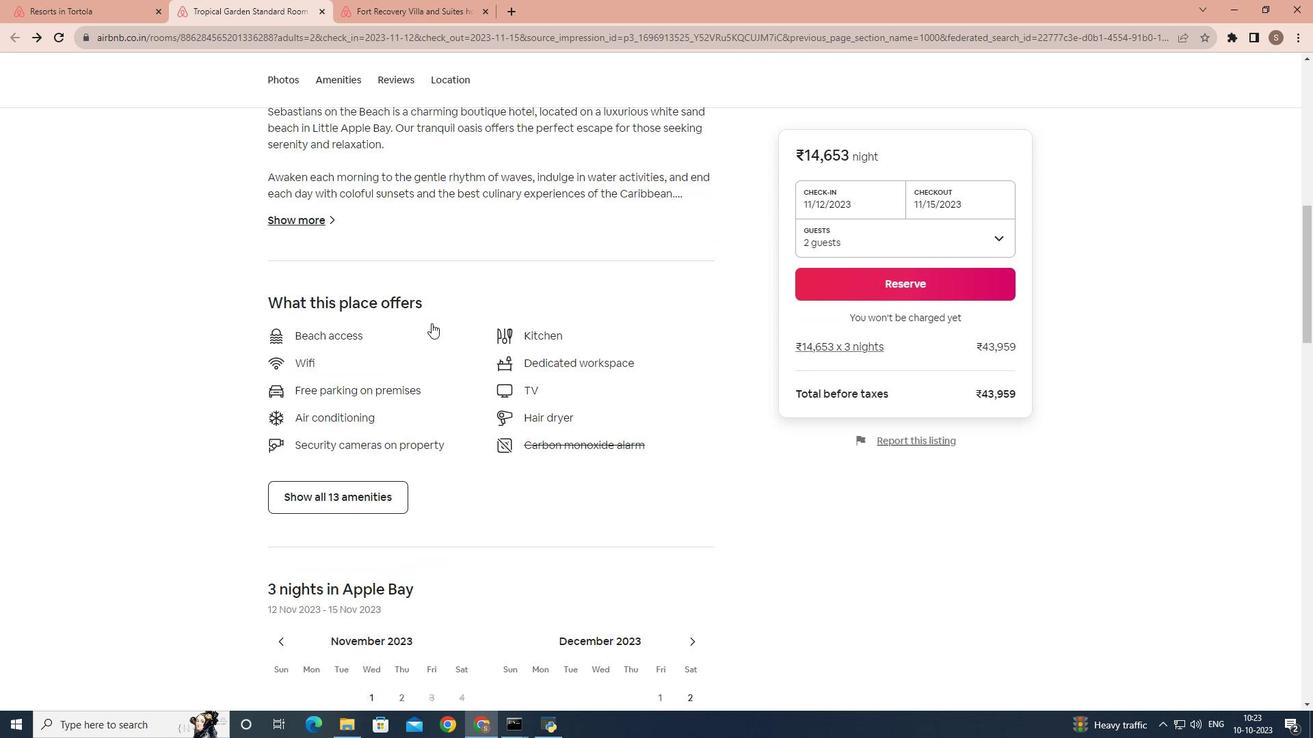 
Action: Mouse scrolled (431, 322) with delta (0, 0)
Screenshot: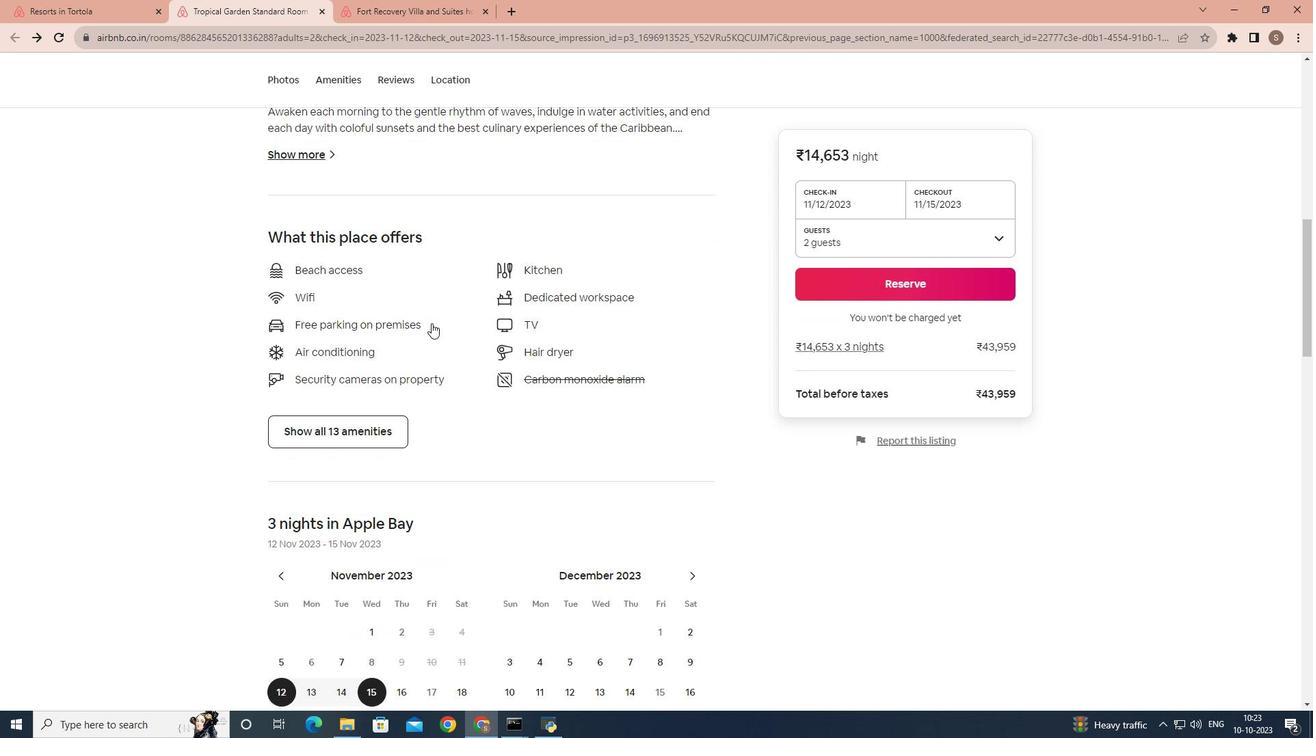 
Action: Mouse scrolled (431, 322) with delta (0, 0)
Screenshot: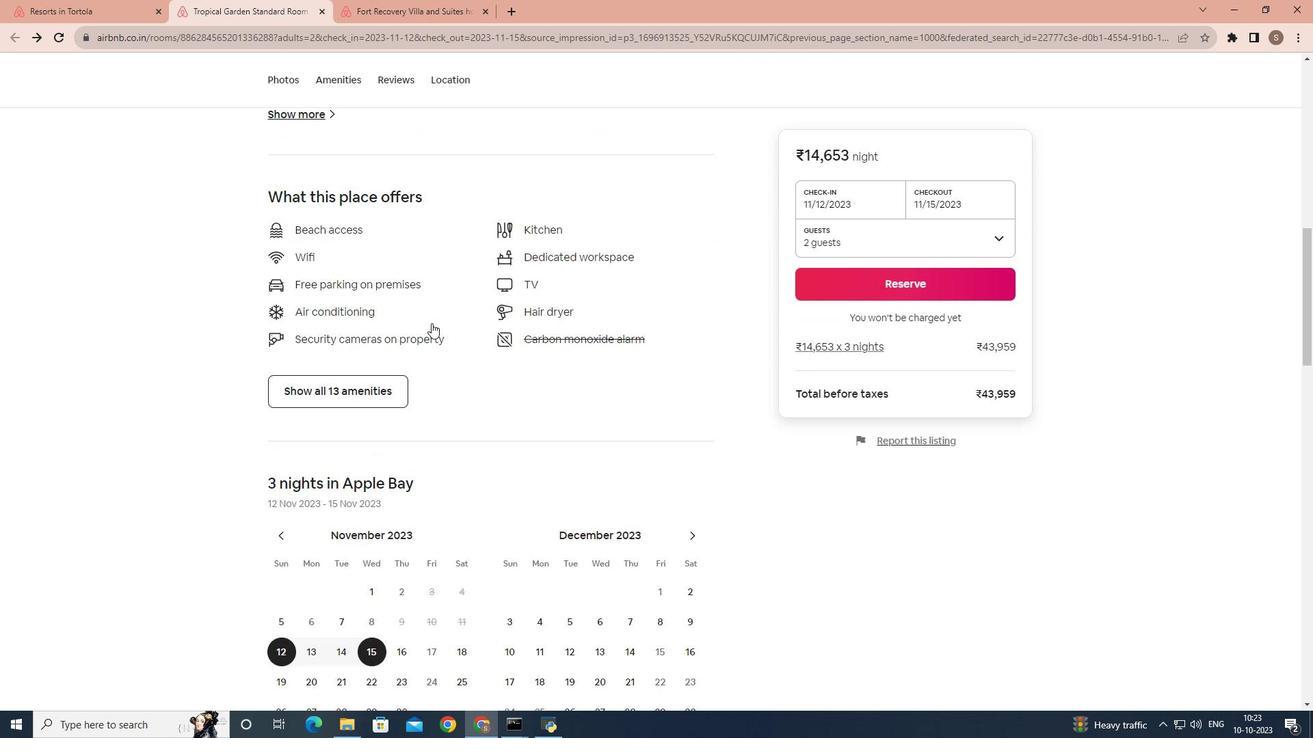 
Action: Mouse moved to (362, 353)
Screenshot: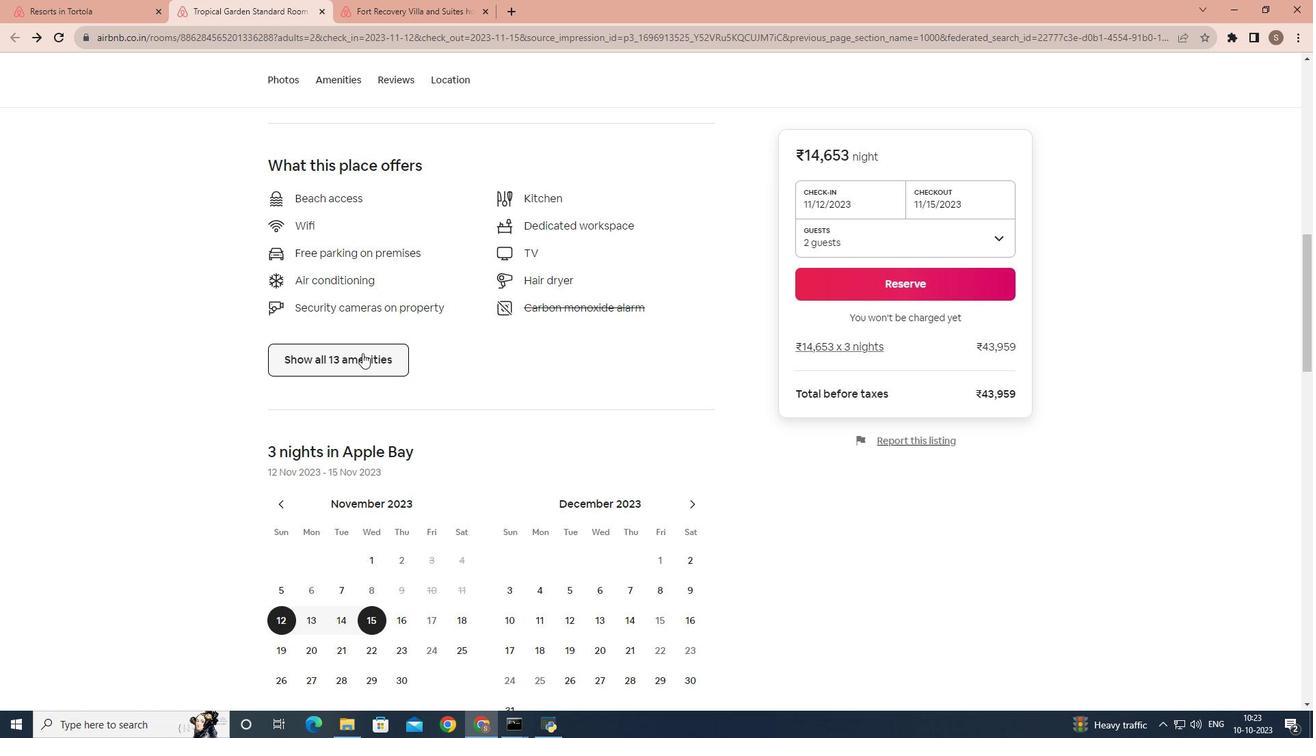 
Action: Mouse pressed left at (362, 353)
Screenshot: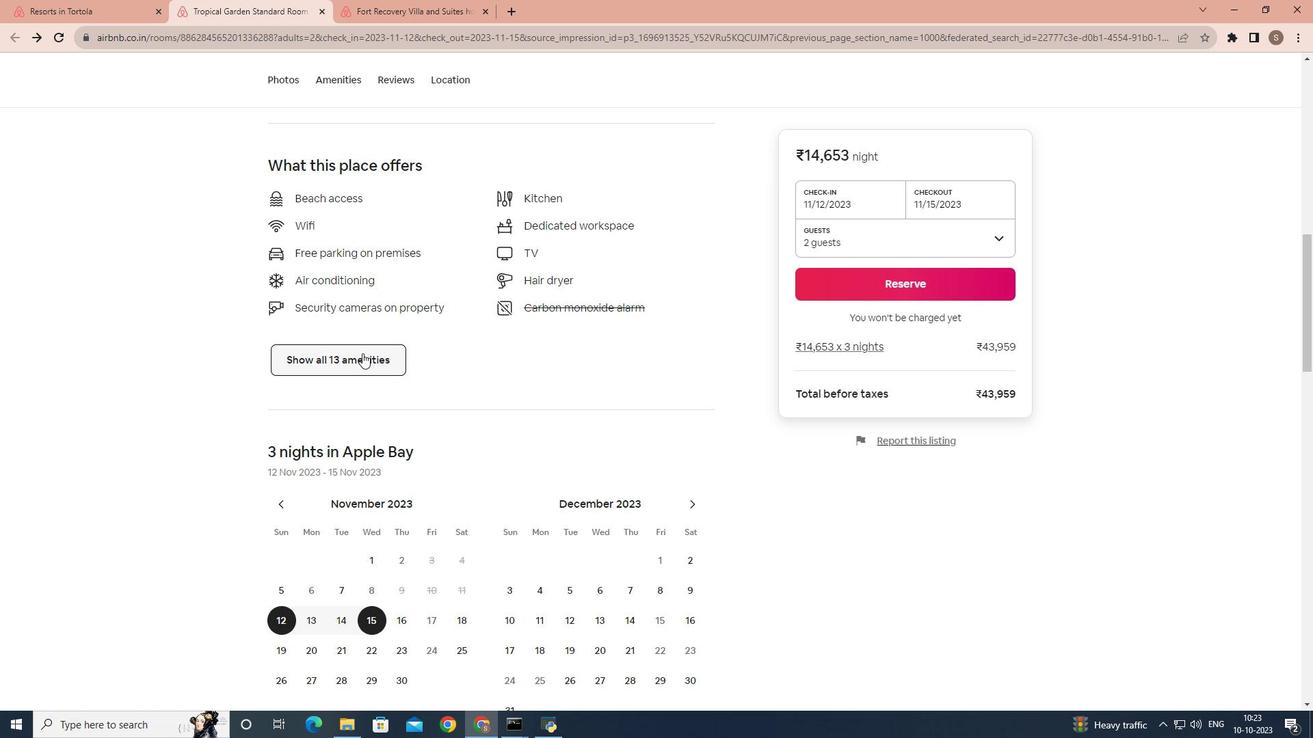 
Action: Mouse moved to (548, 380)
Screenshot: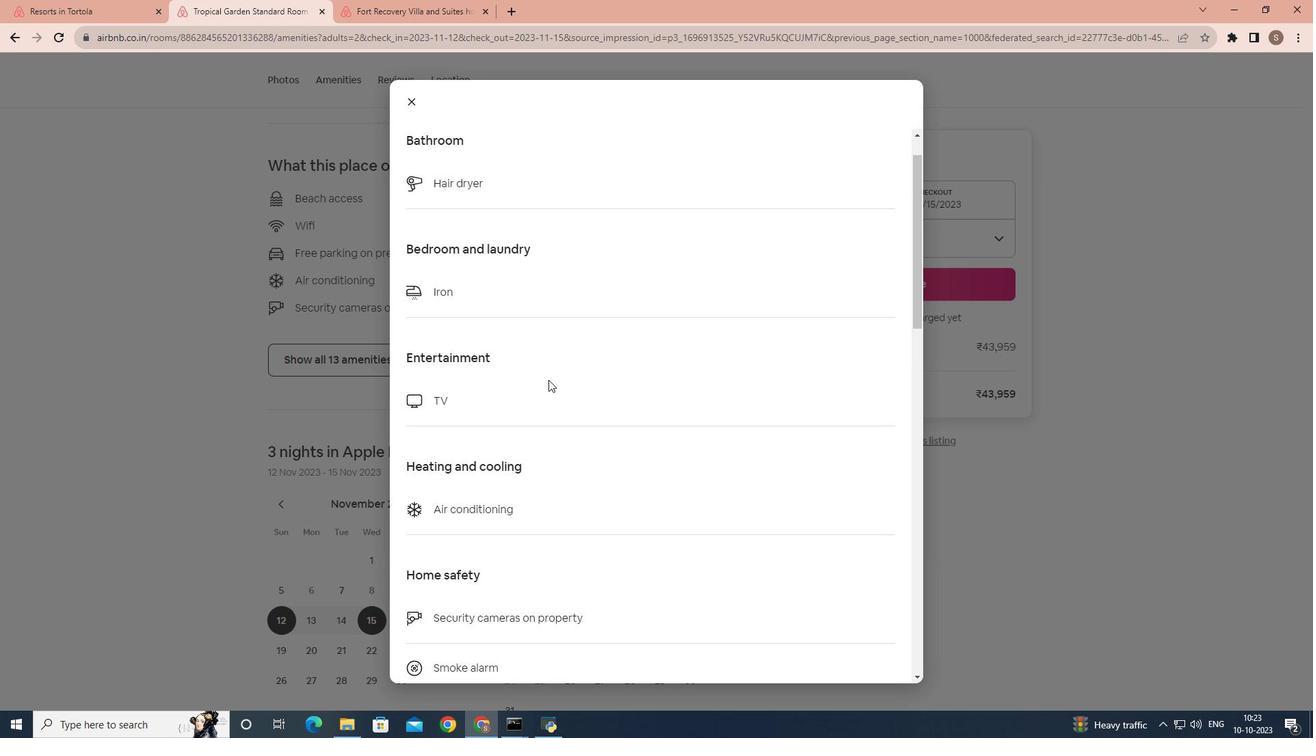 
Action: Mouse scrolled (548, 379) with delta (0, 0)
Screenshot: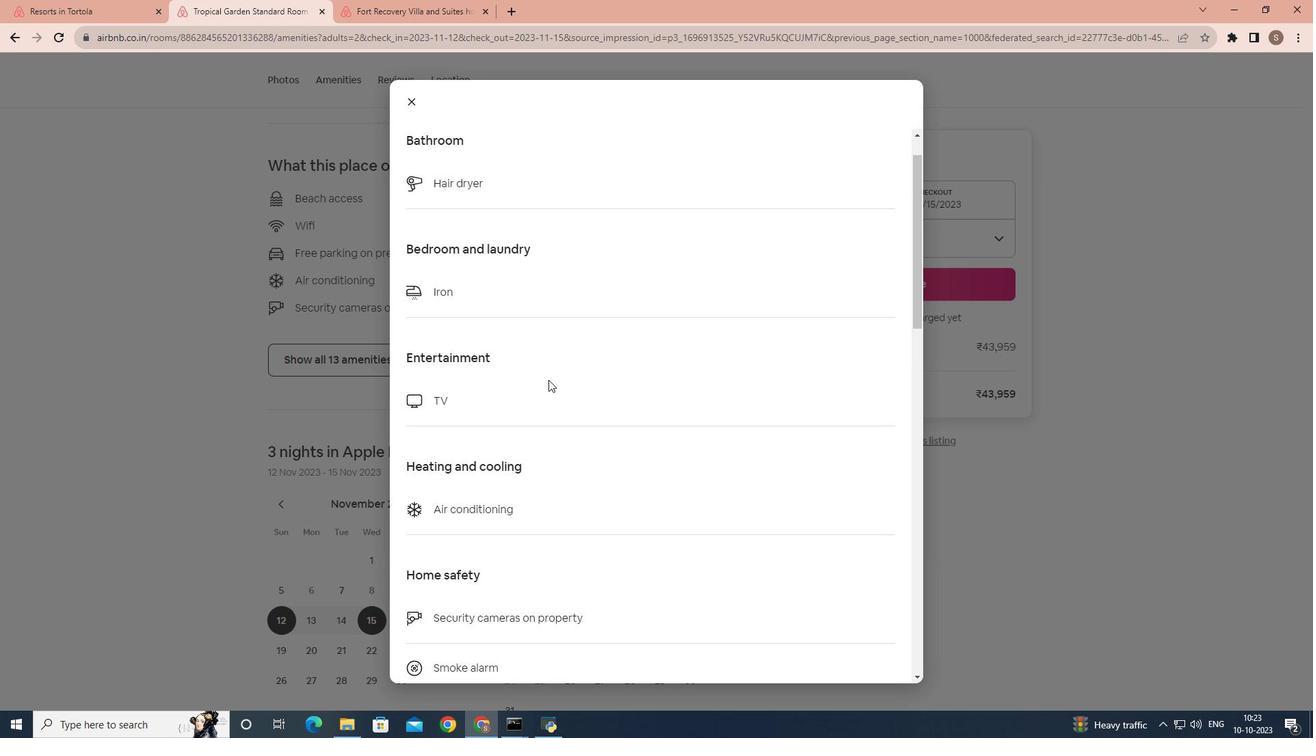 
Action: Mouse scrolled (548, 379) with delta (0, 0)
Screenshot: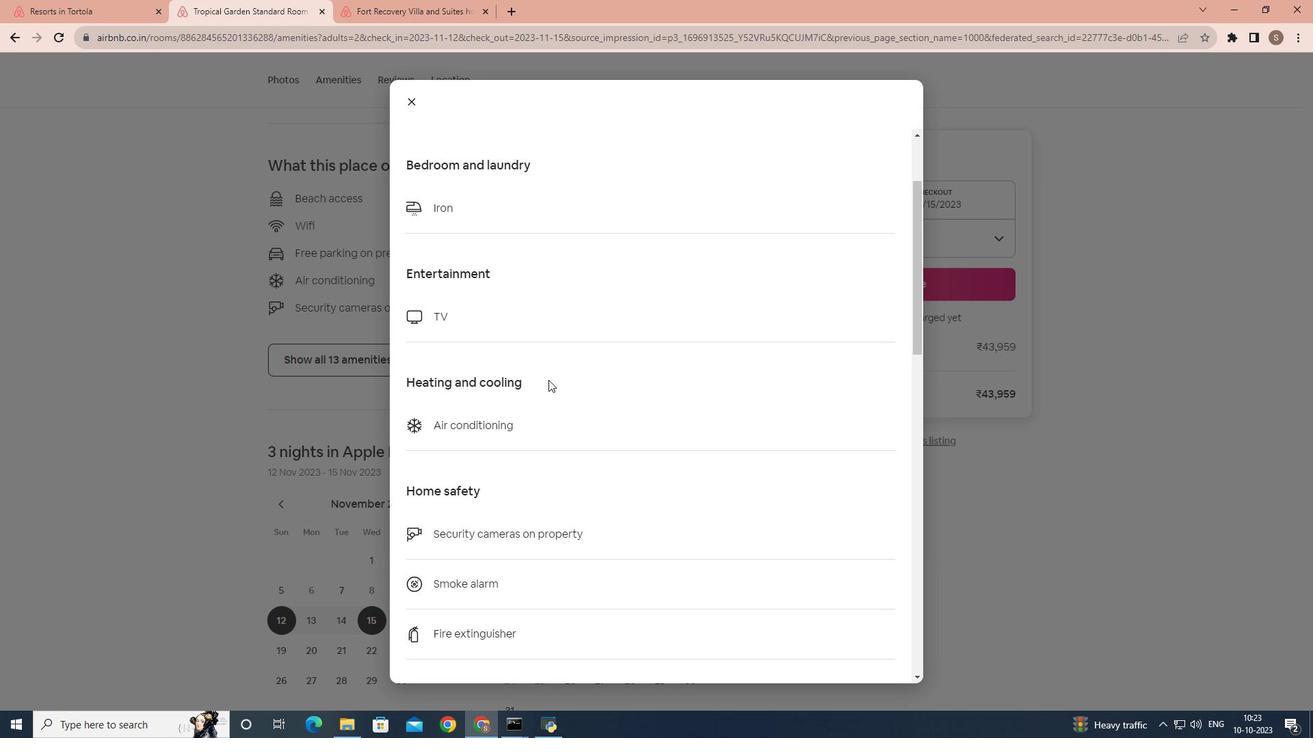 
Action: Mouse scrolled (548, 379) with delta (0, 0)
Screenshot: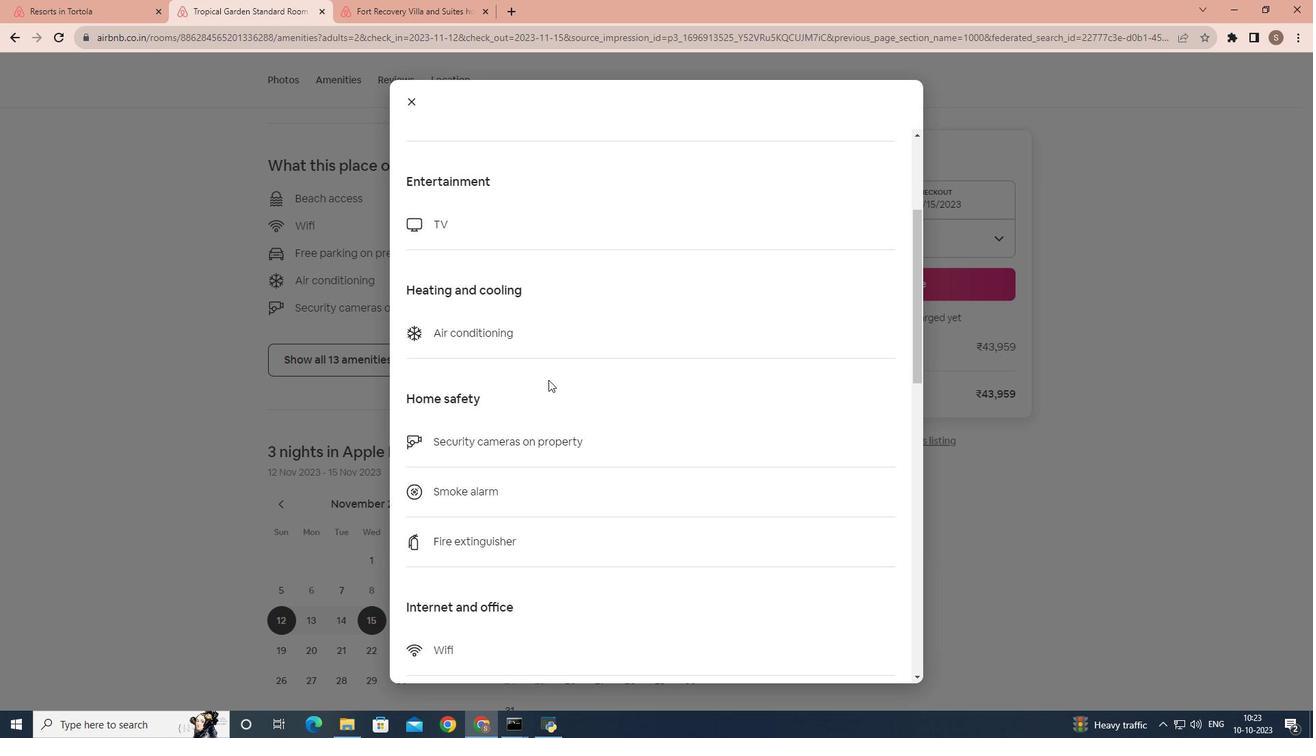 
Action: Mouse scrolled (548, 379) with delta (0, 0)
Screenshot: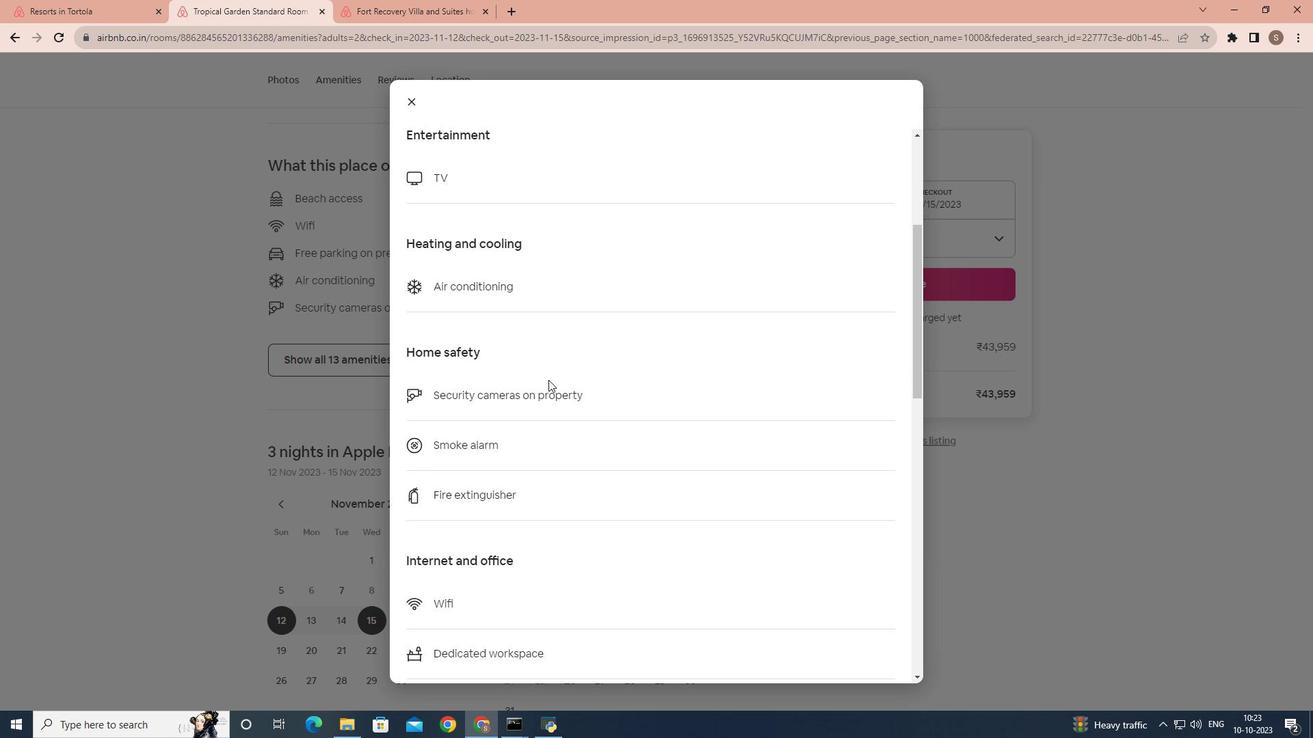 
Action: Mouse scrolled (548, 379) with delta (0, 0)
Screenshot: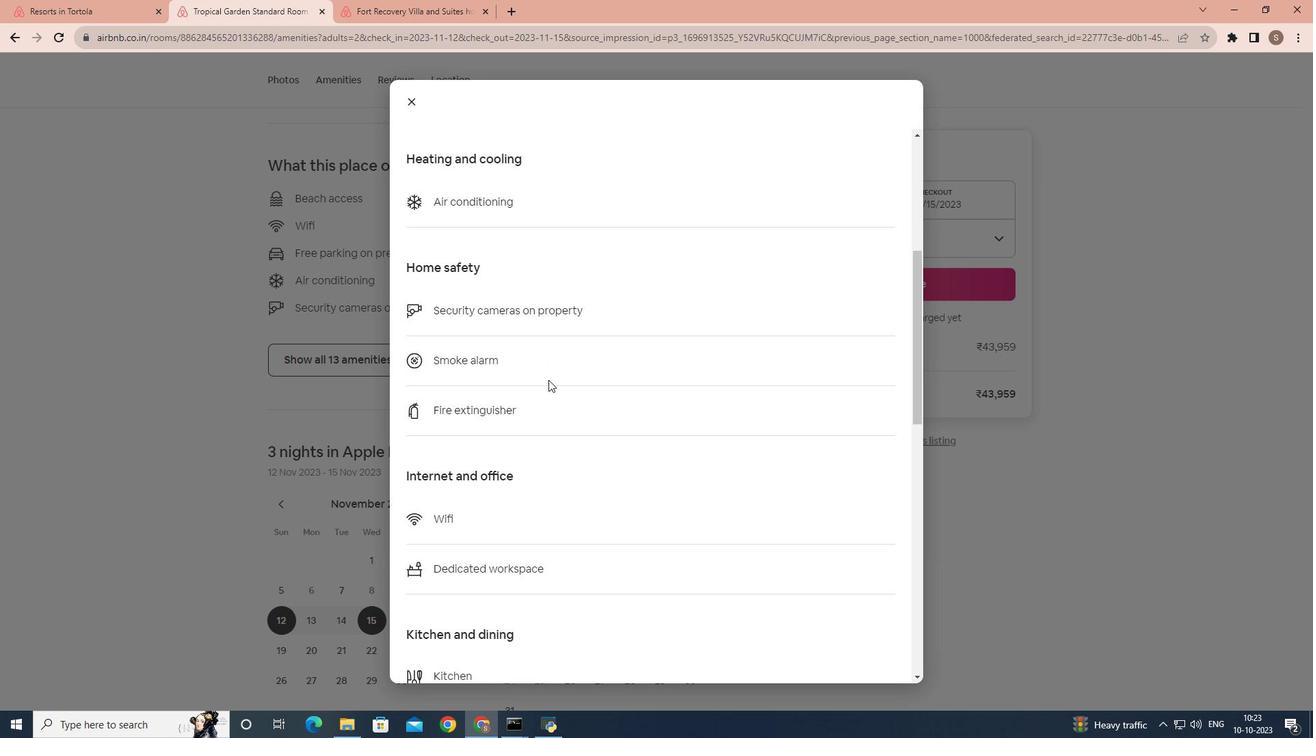 
Action: Mouse scrolled (548, 379) with delta (0, 0)
